 Task: Edit a suspenseful thriller short film, utilizing iMovies audio editing capabilities to build tension and create an immersive experience.
Action: Mouse moved to (152, 177)
Screenshot: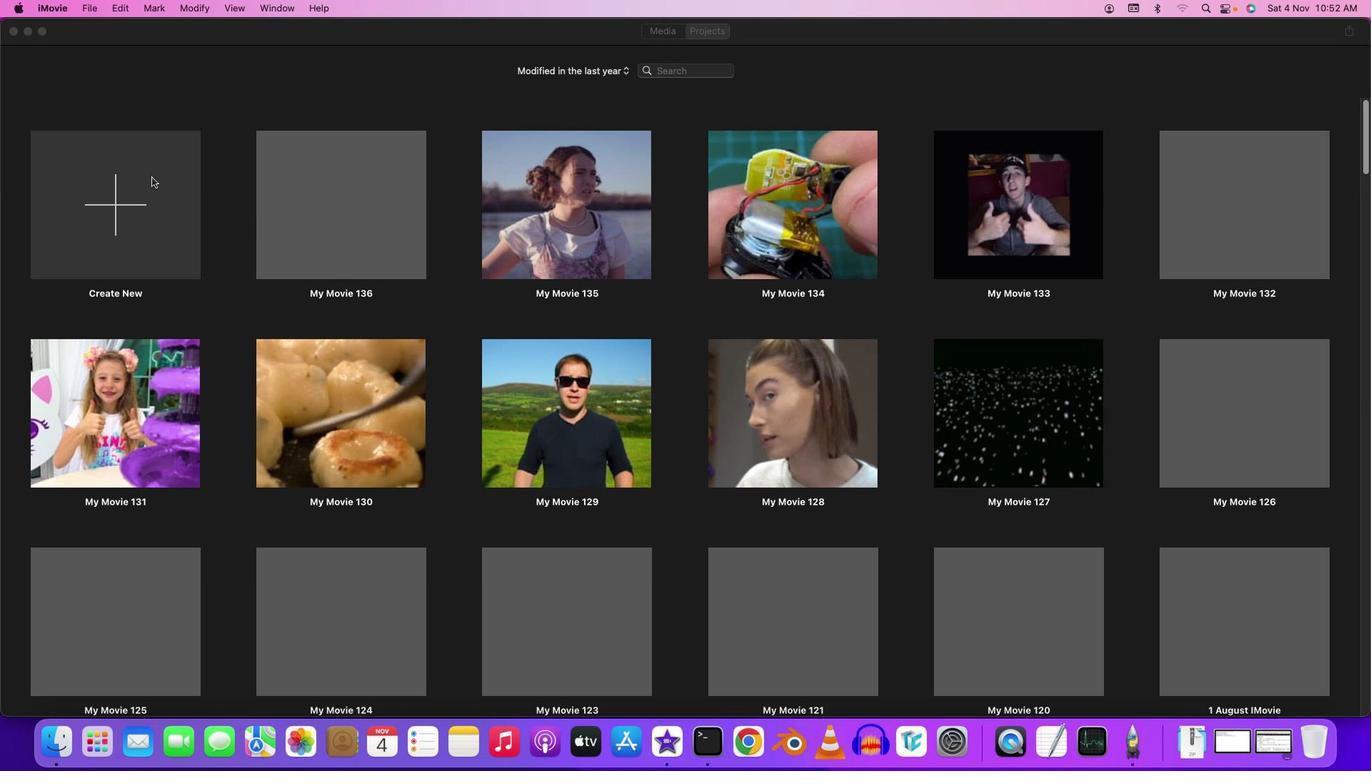 
Action: Mouse pressed left at (152, 177)
Screenshot: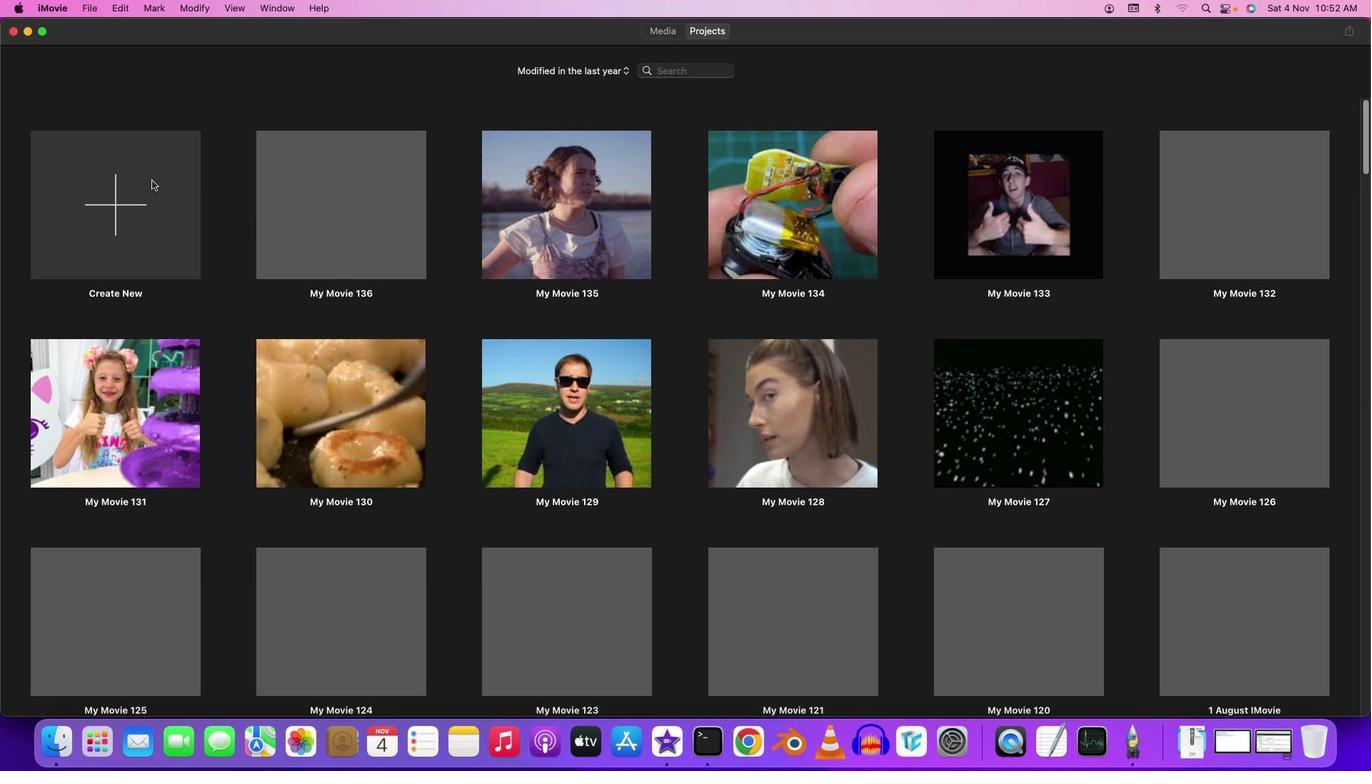
Action: Mouse moved to (134, 215)
Screenshot: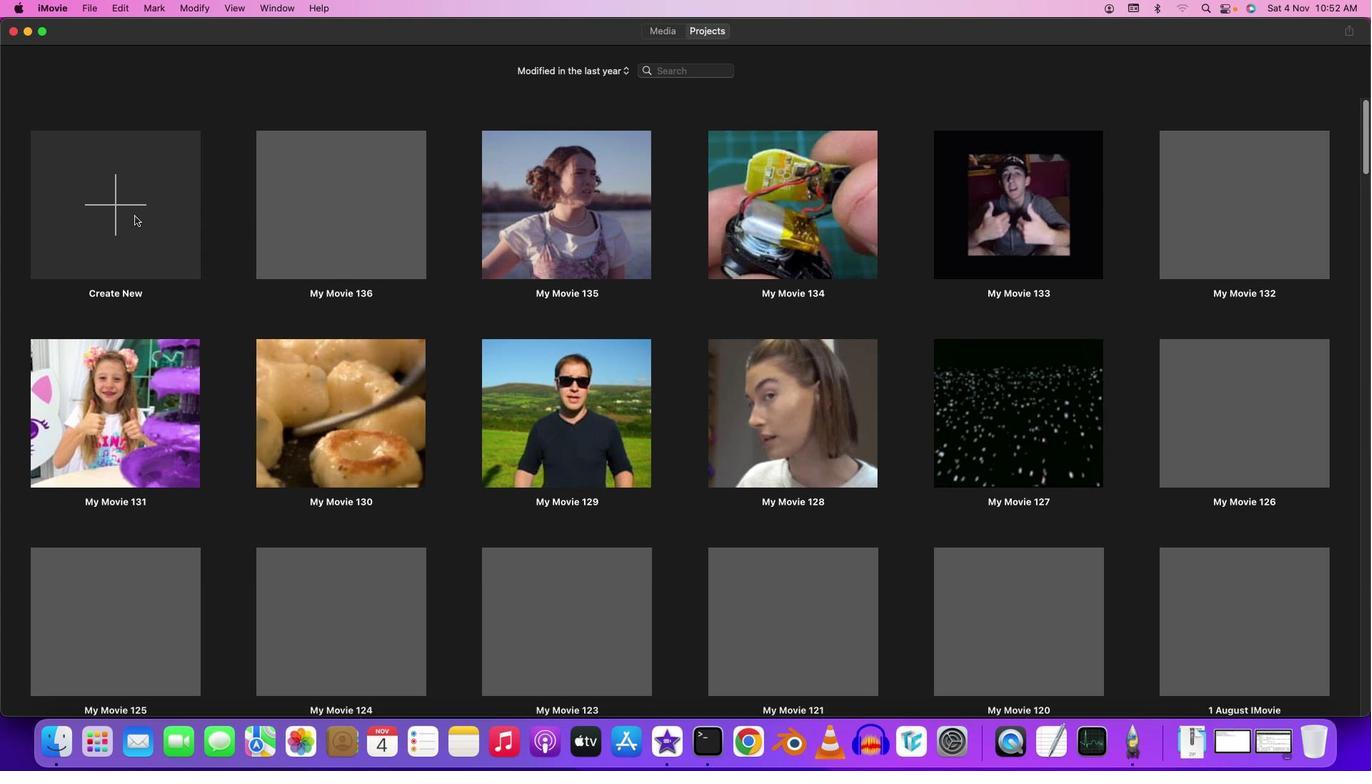 
Action: Mouse pressed left at (134, 215)
Screenshot: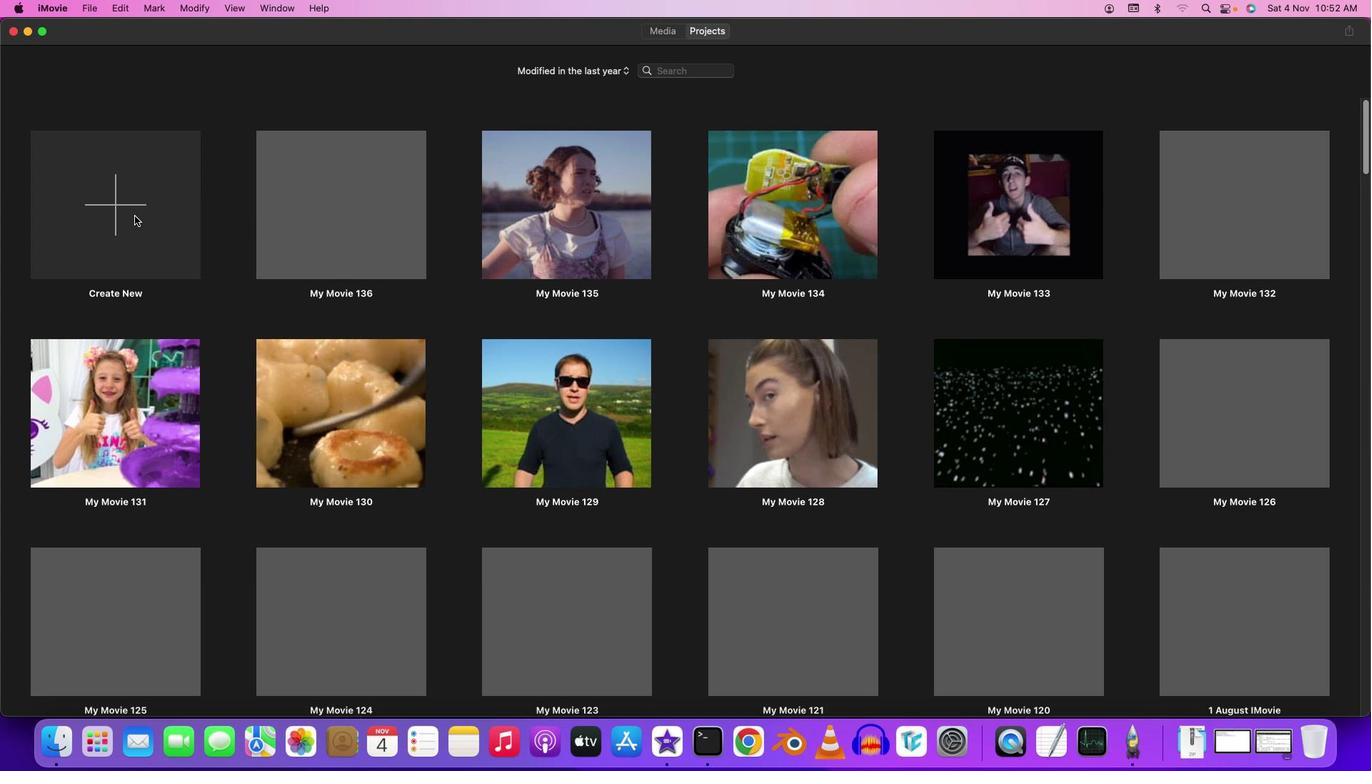 
Action: Mouse moved to (139, 284)
Screenshot: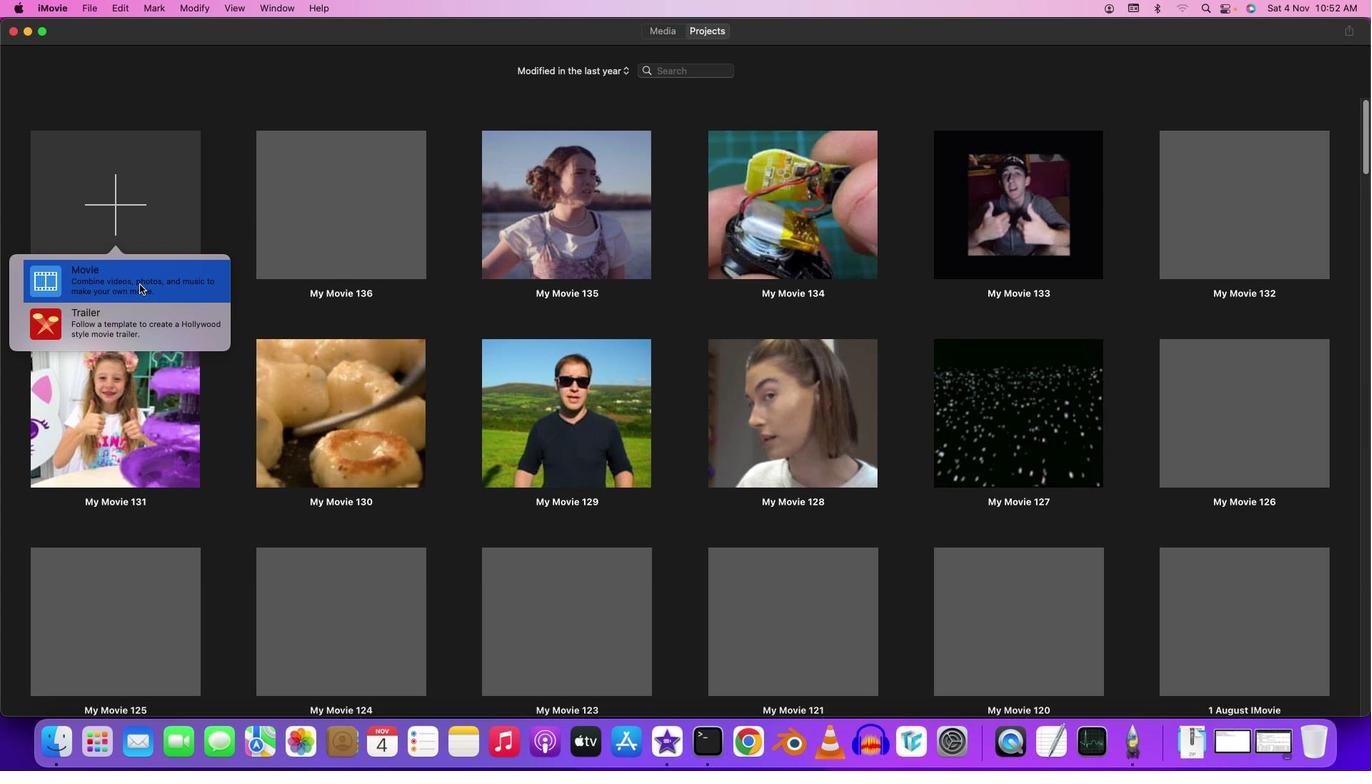 
Action: Mouse pressed left at (139, 284)
Screenshot: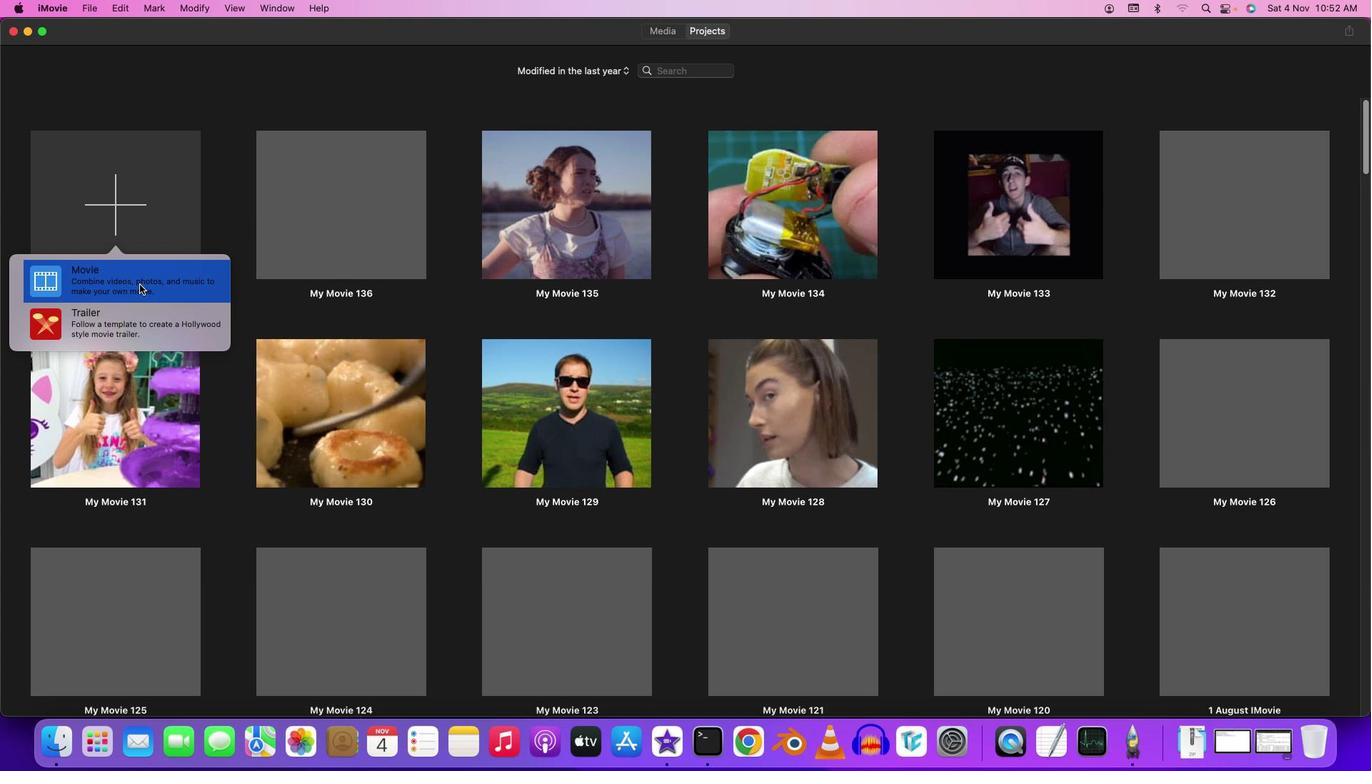 
Action: Mouse moved to (392, 267)
Screenshot: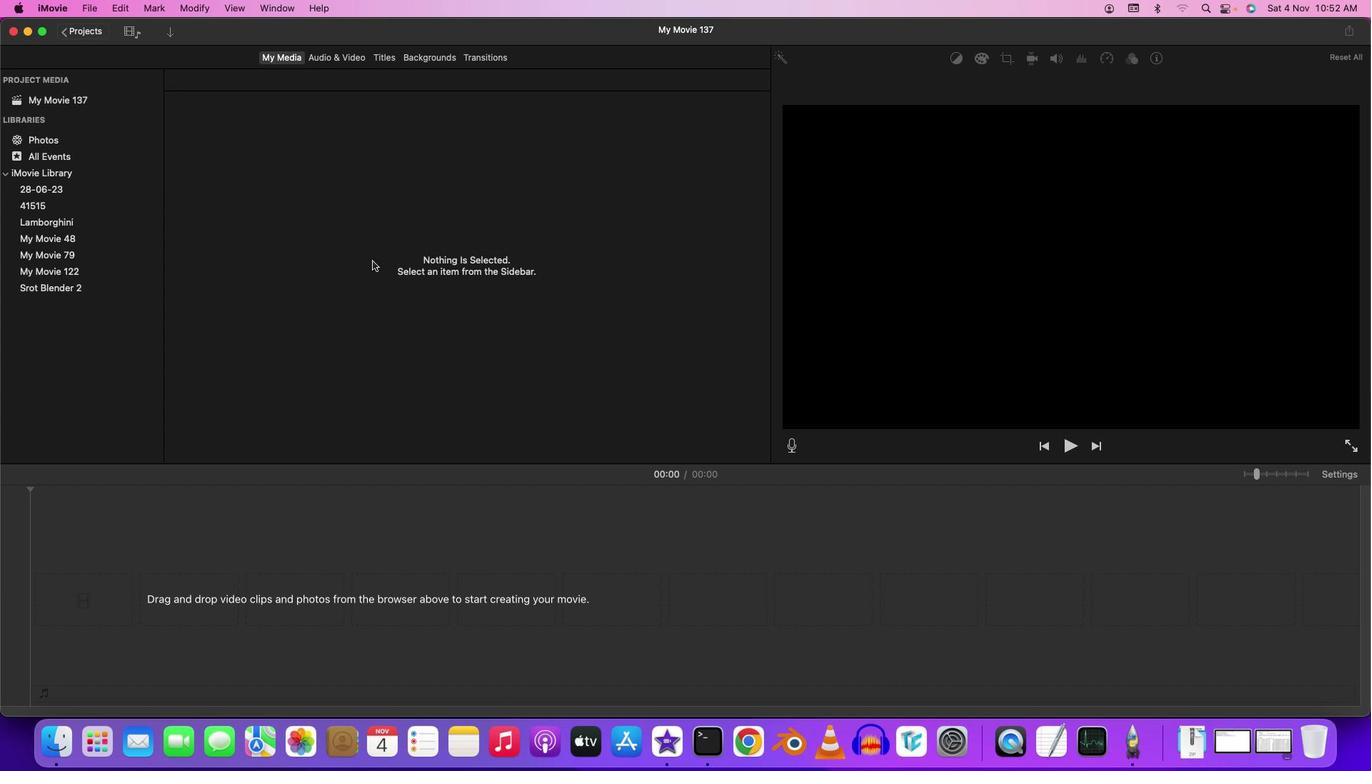 
Action: Mouse pressed left at (392, 267)
Screenshot: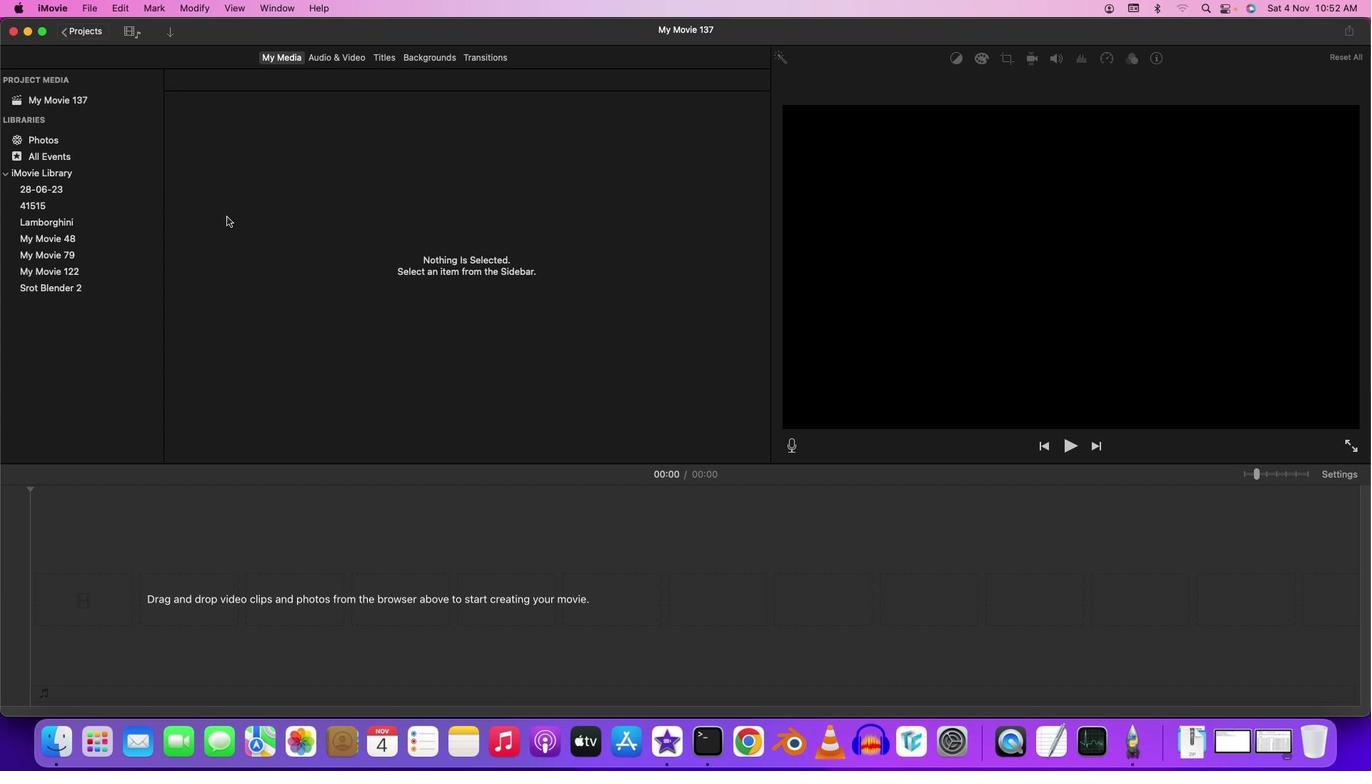 
Action: Mouse moved to (82, 106)
Screenshot: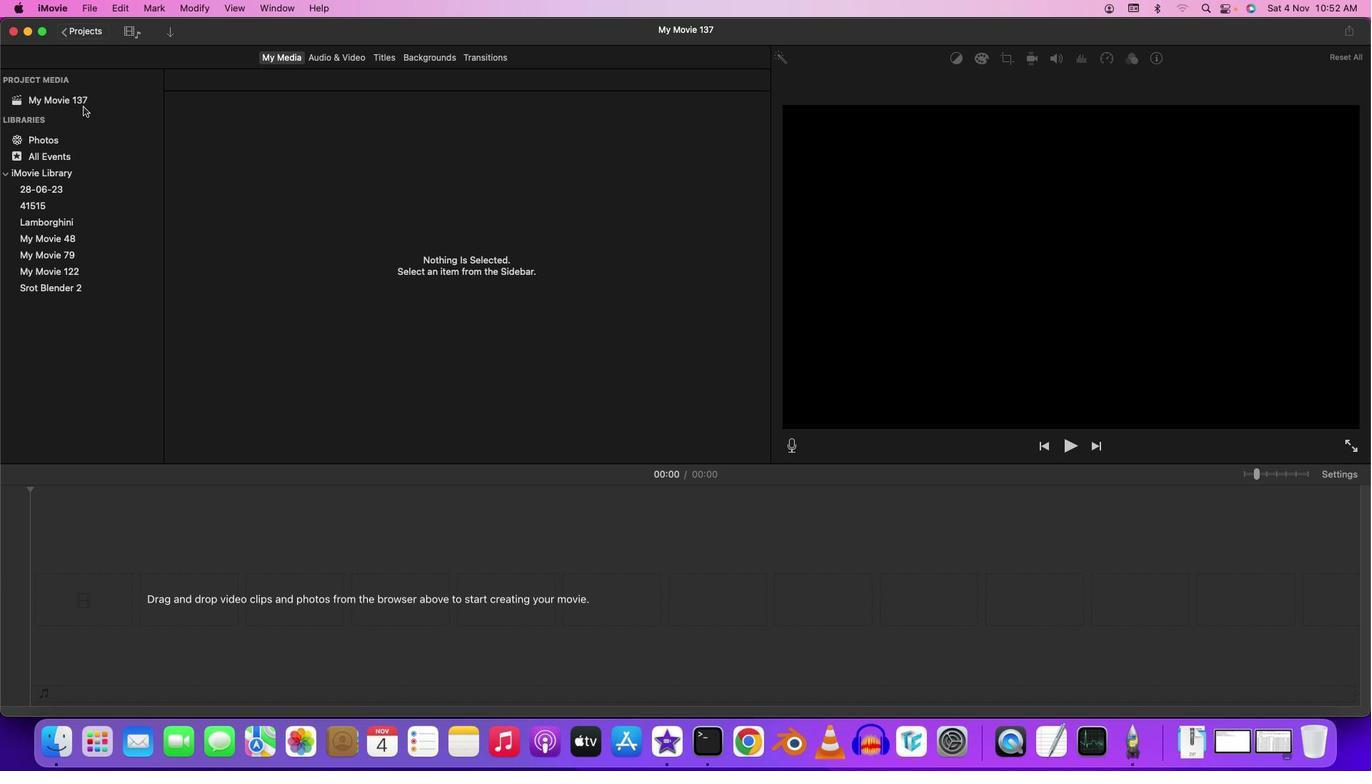 
Action: Mouse pressed left at (82, 106)
Screenshot: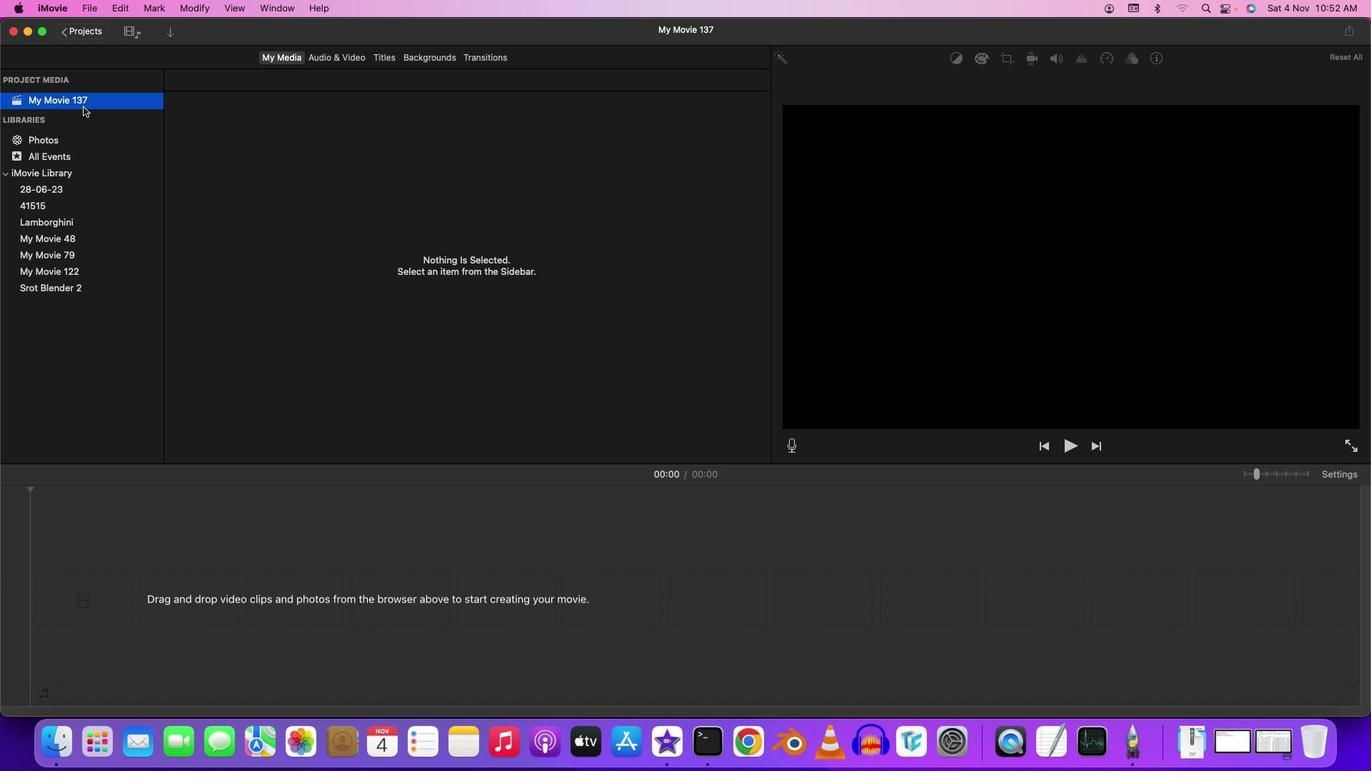 
Action: Mouse moved to (183, 39)
Screenshot: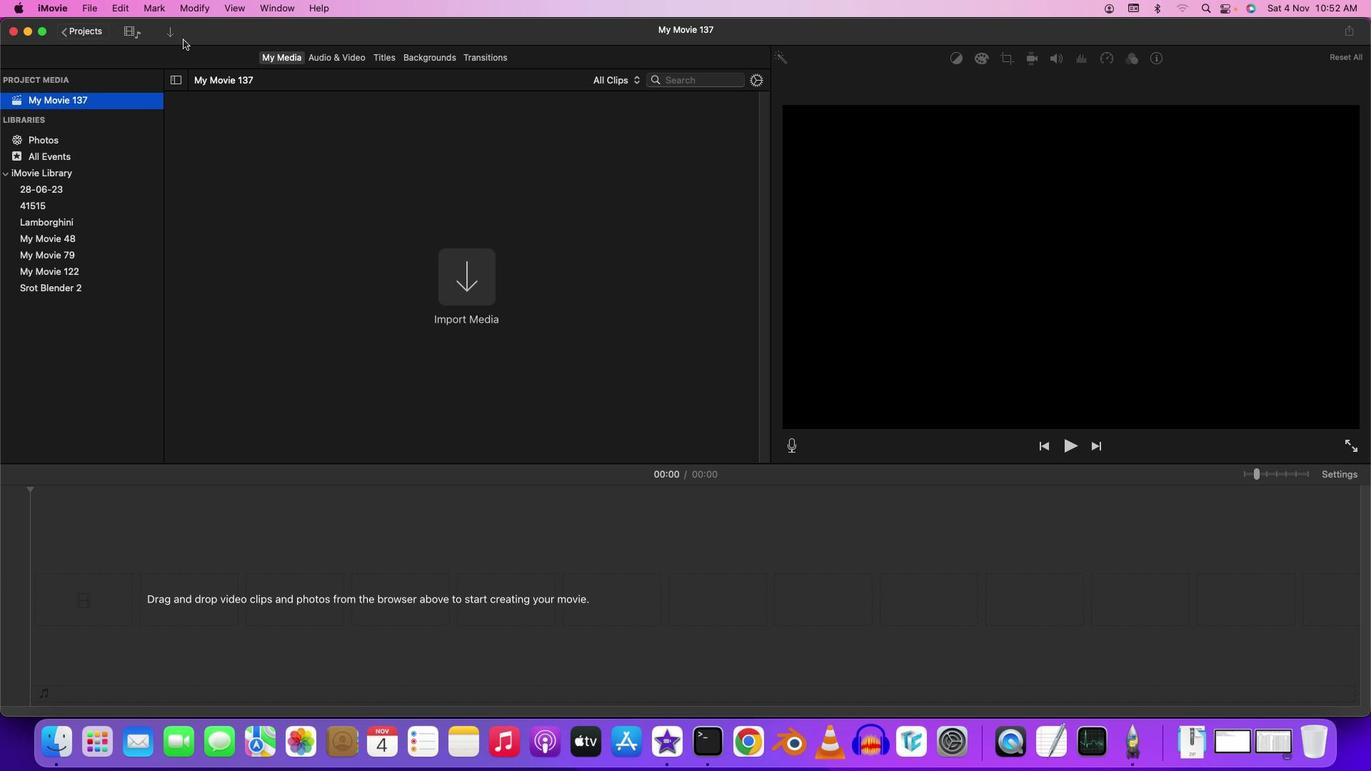 
Action: Mouse pressed left at (183, 39)
Screenshot: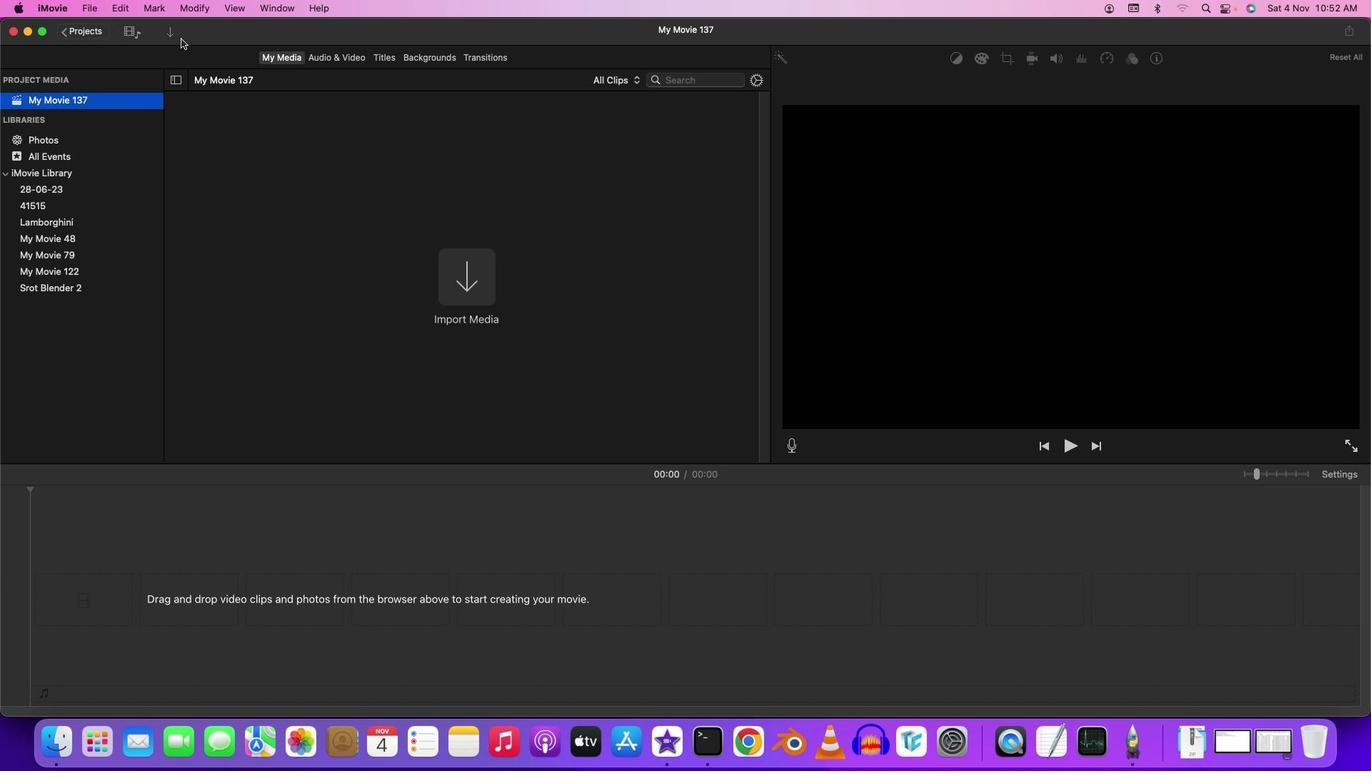 
Action: Mouse moved to (174, 36)
Screenshot: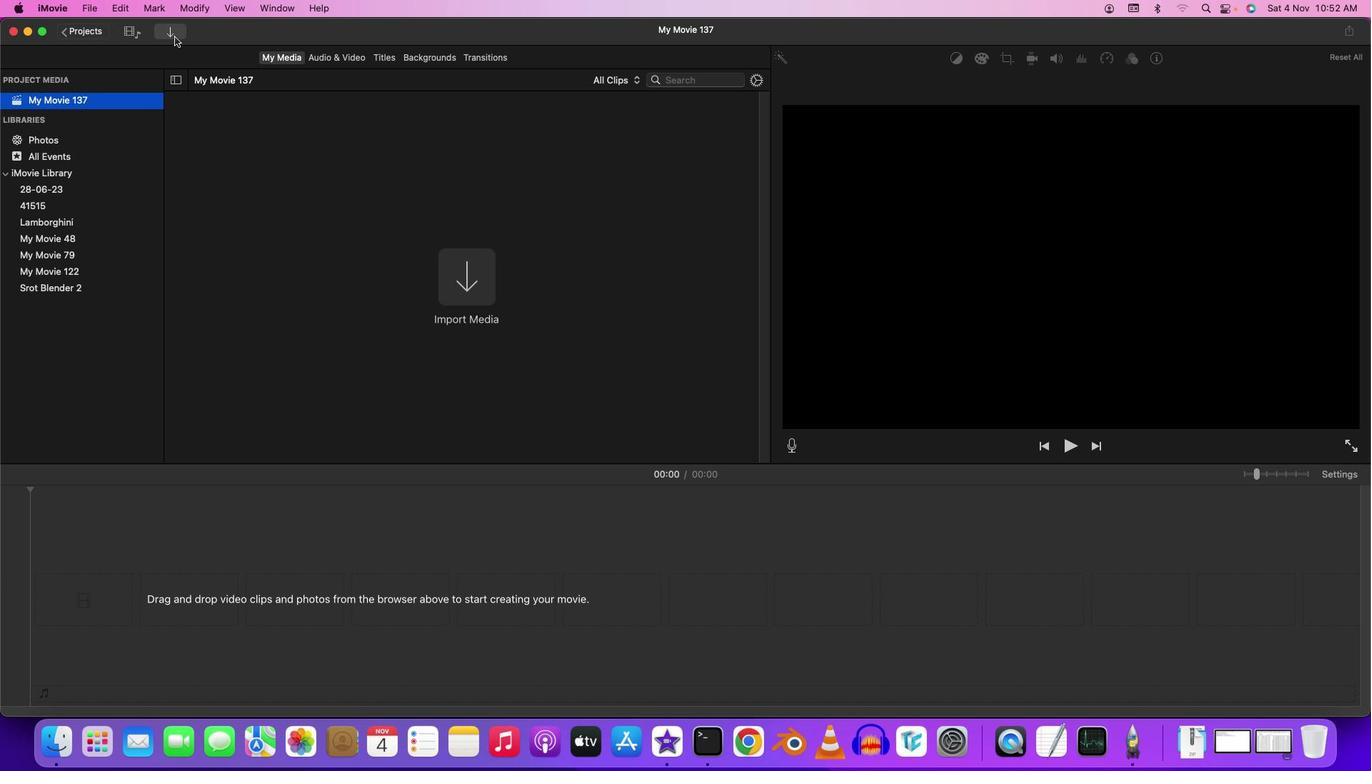 
Action: Mouse pressed left at (174, 36)
Screenshot: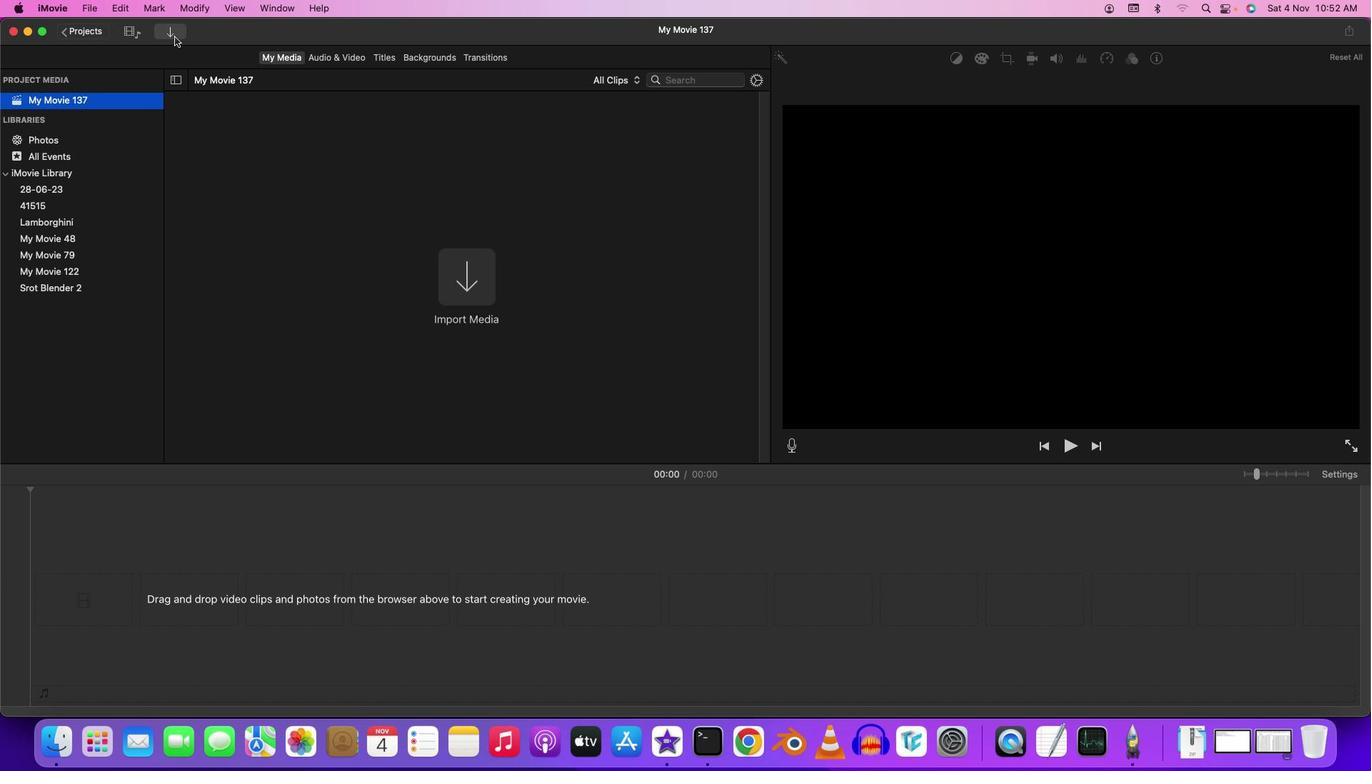 
Action: Mouse moved to (67, 196)
Screenshot: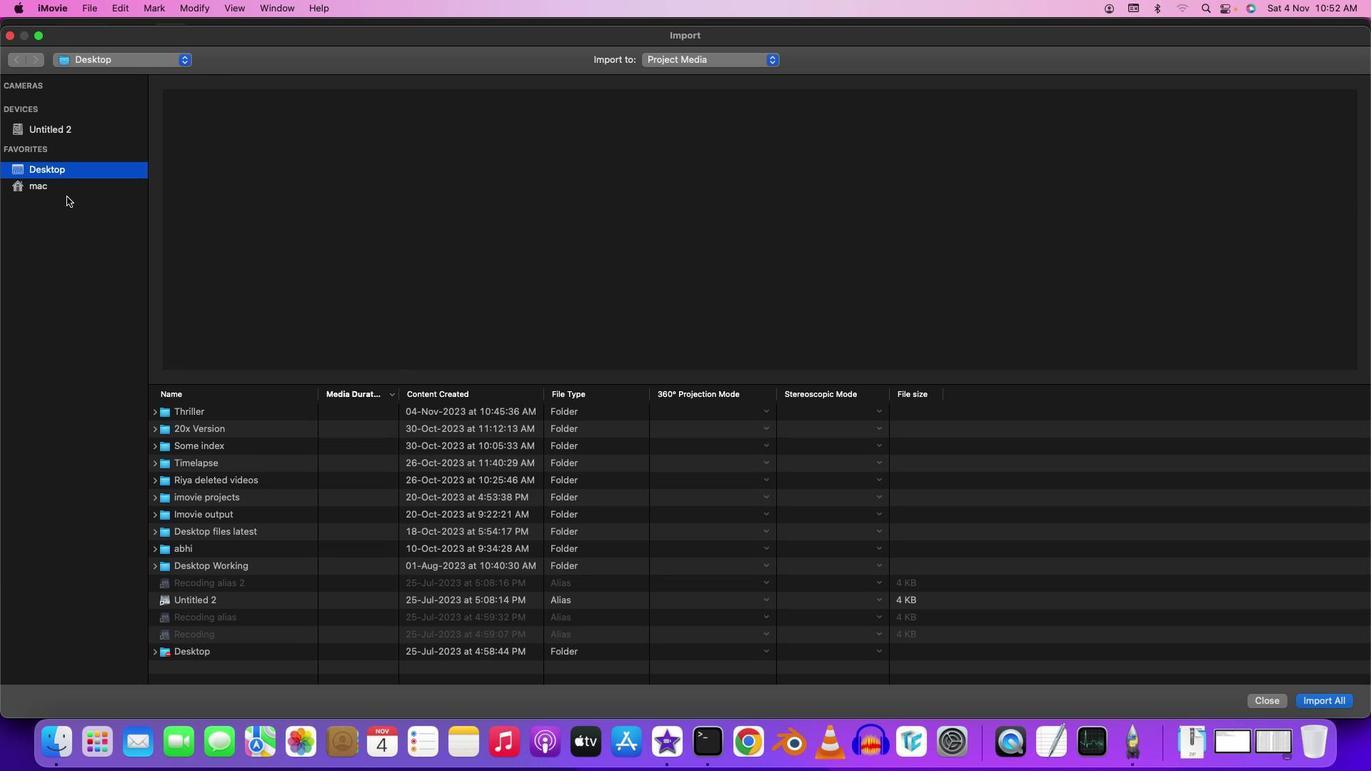 
Action: Mouse pressed left at (67, 196)
Screenshot: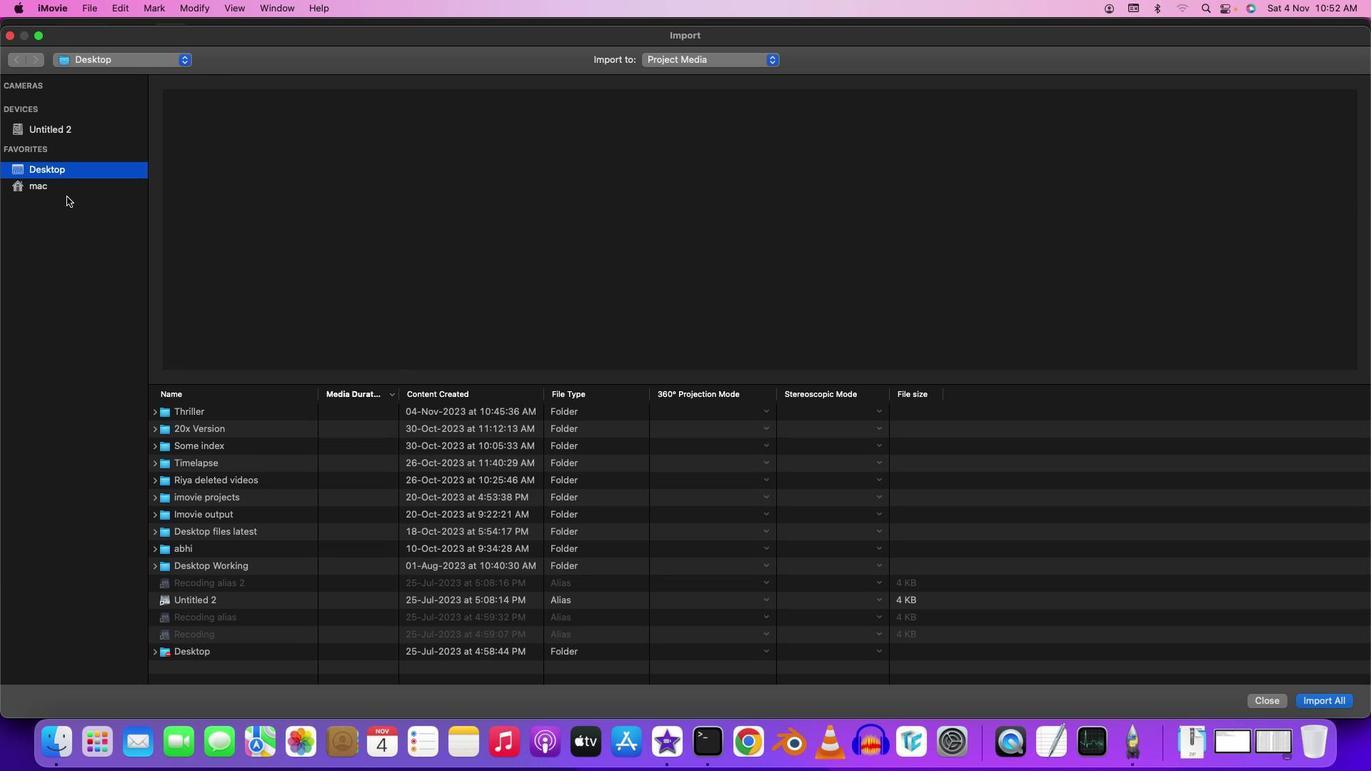 
Action: Mouse moved to (66, 190)
Screenshot: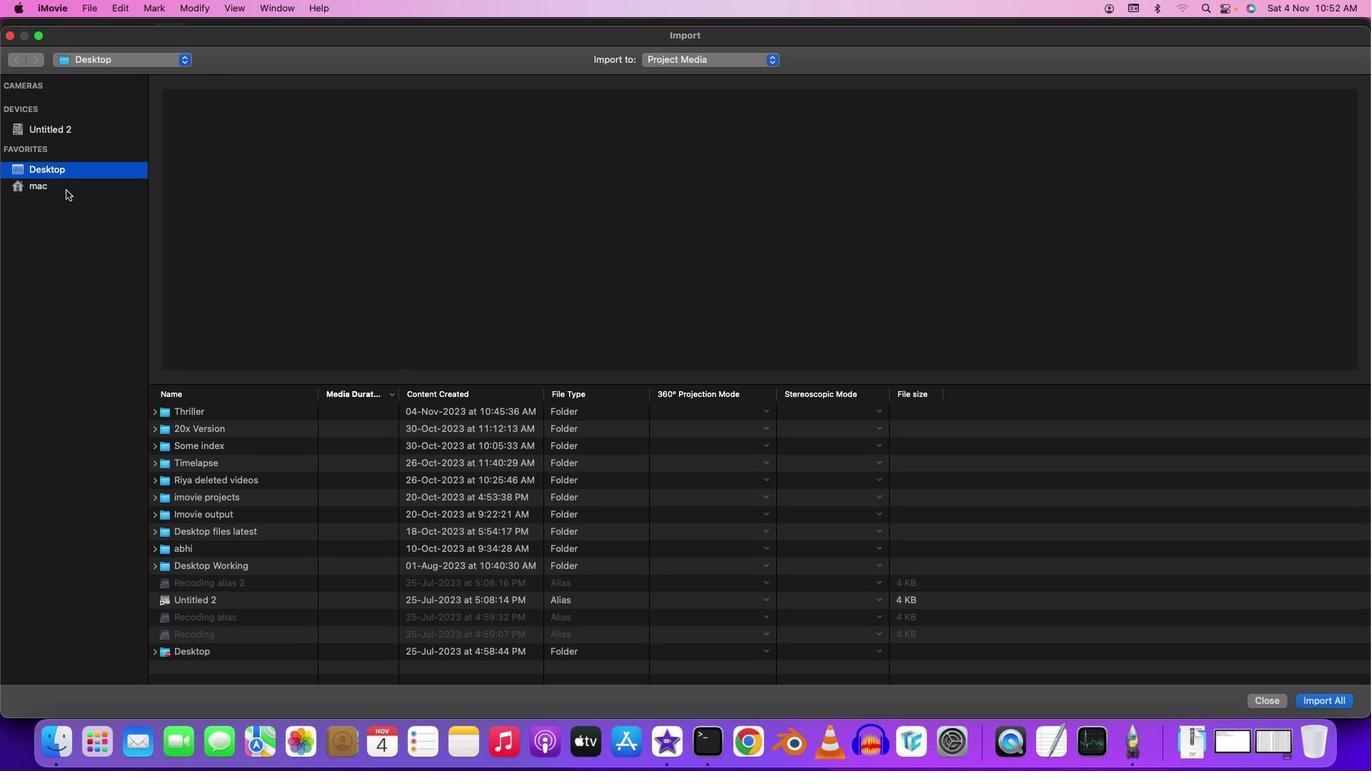 
Action: Mouse pressed left at (66, 190)
Screenshot: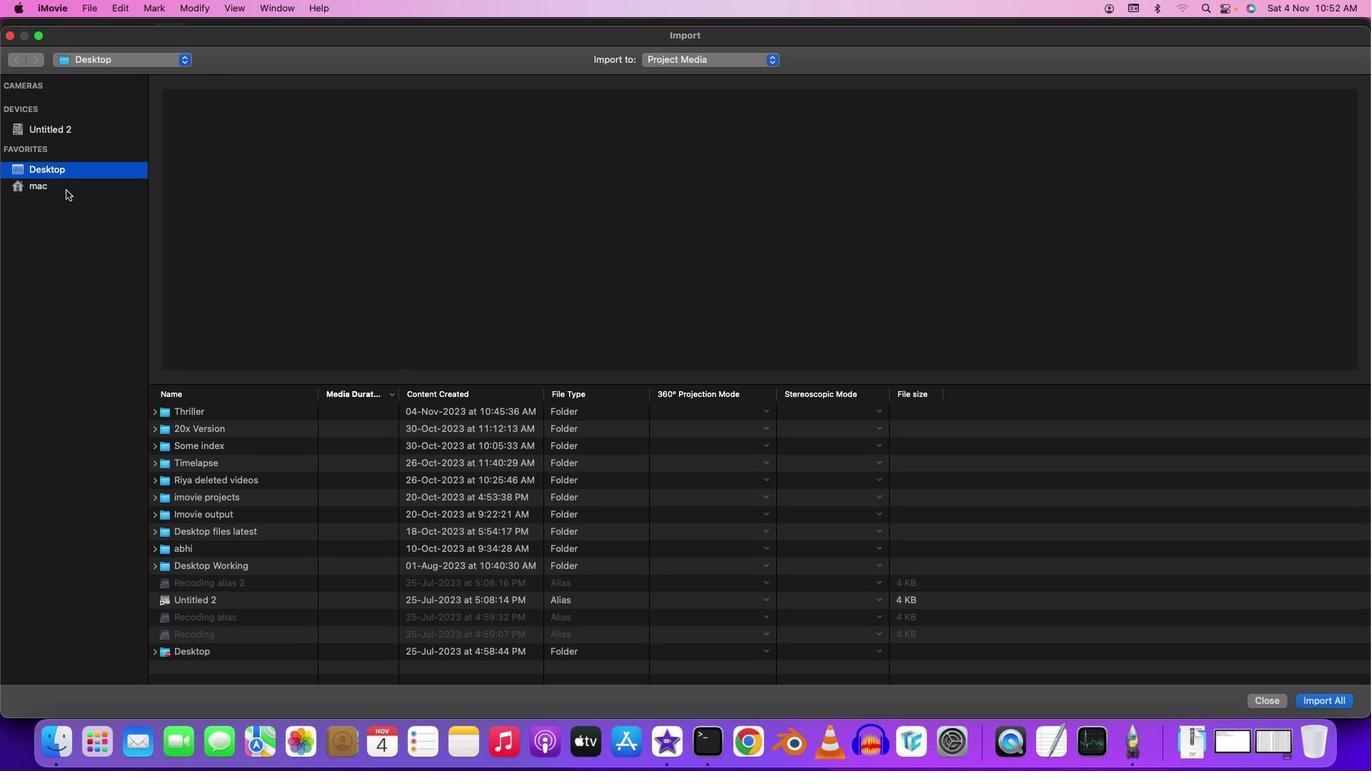 
Action: Mouse moved to (65, 170)
Screenshot: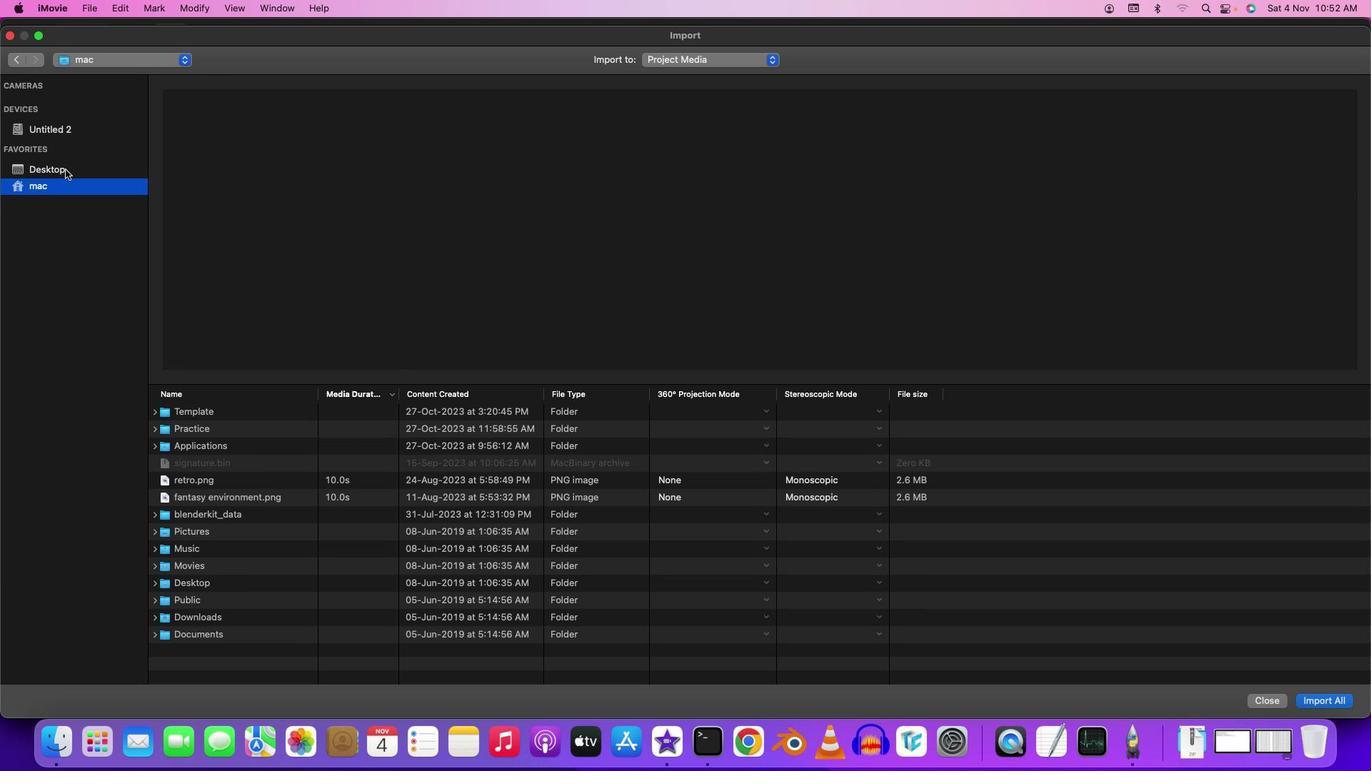 
Action: Mouse pressed left at (65, 170)
Screenshot: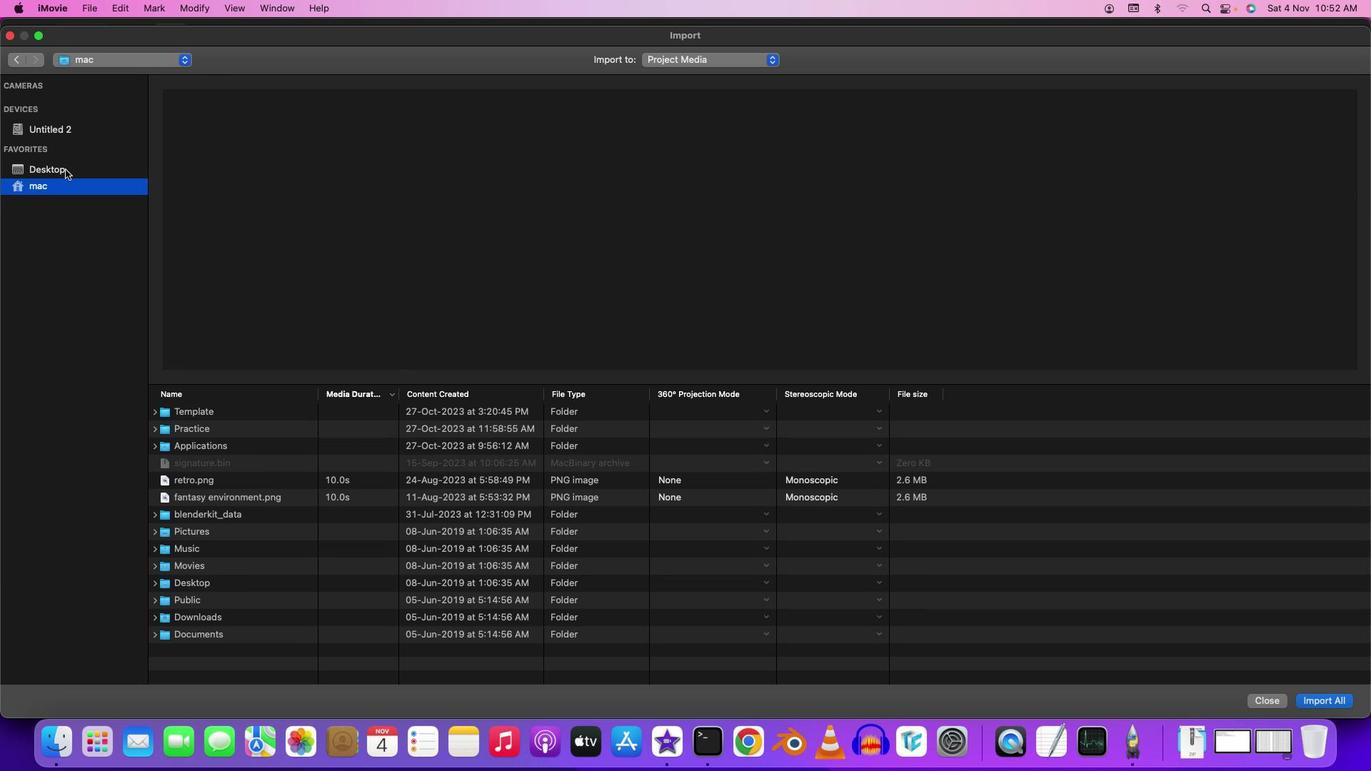 
Action: Mouse moved to (62, 185)
Screenshot: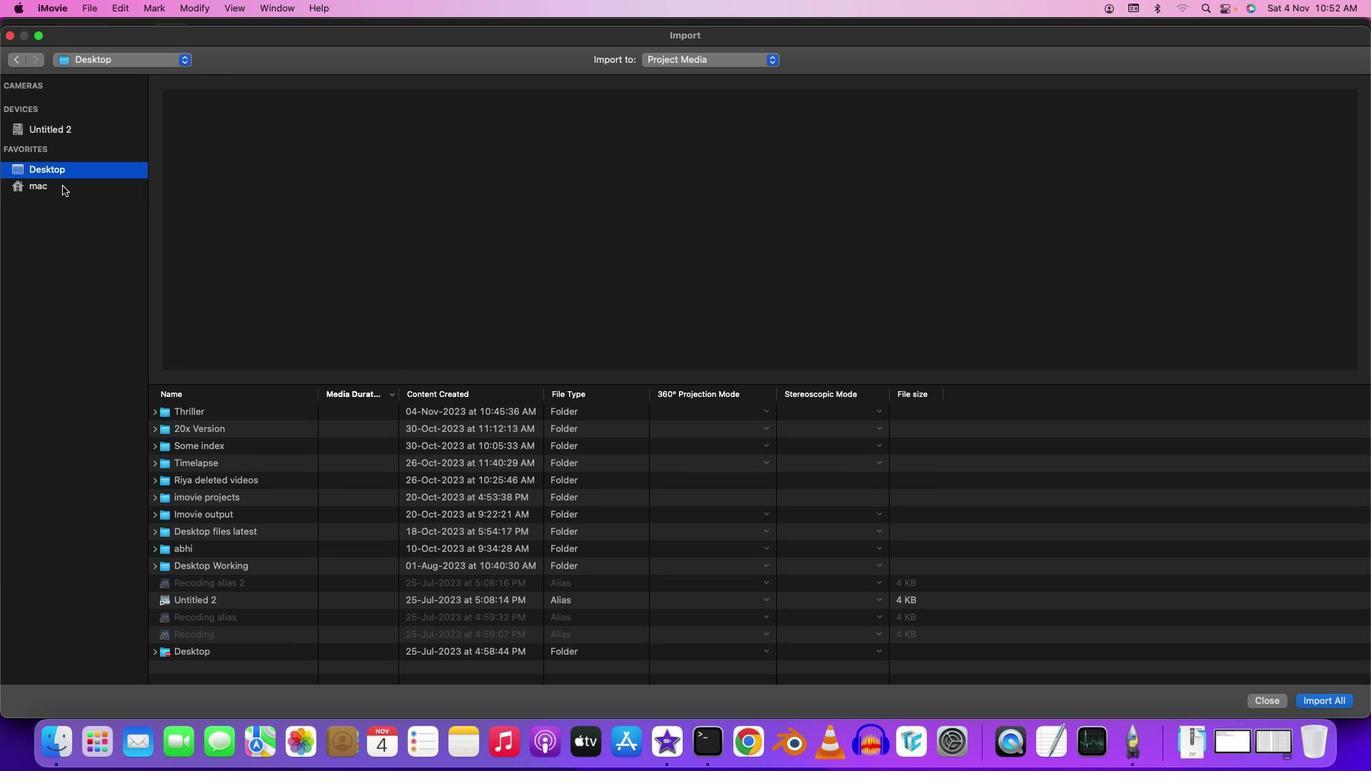 
Action: Mouse pressed left at (62, 185)
Screenshot: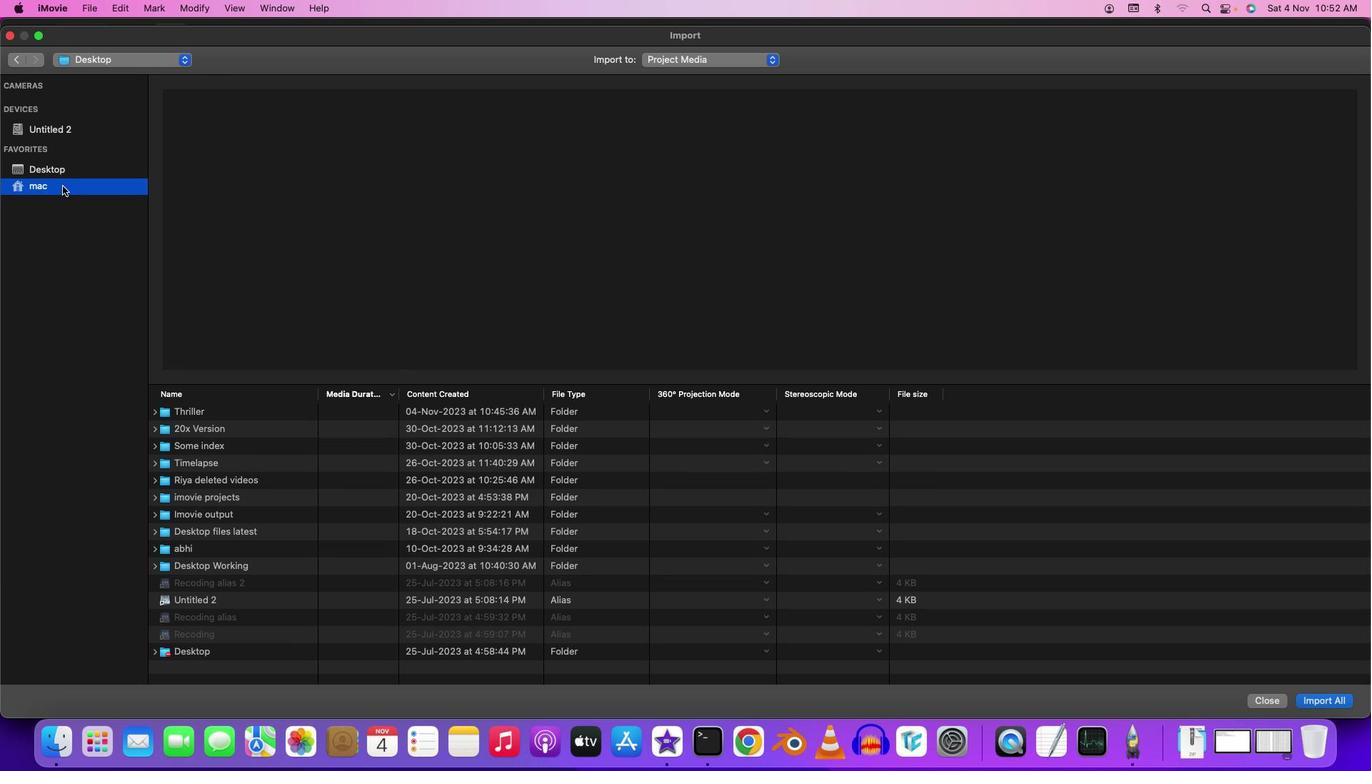 
Action: Mouse moved to (61, 167)
Screenshot: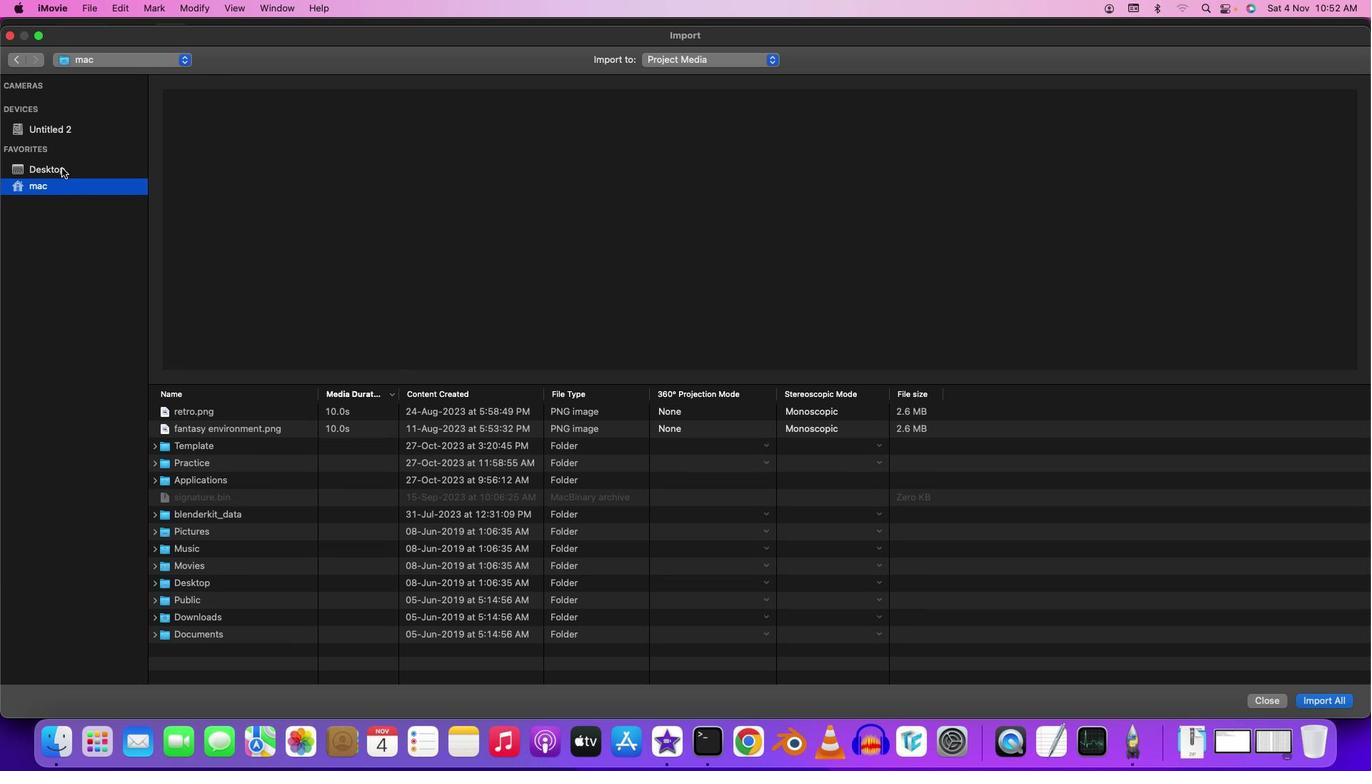 
Action: Mouse pressed left at (61, 167)
Screenshot: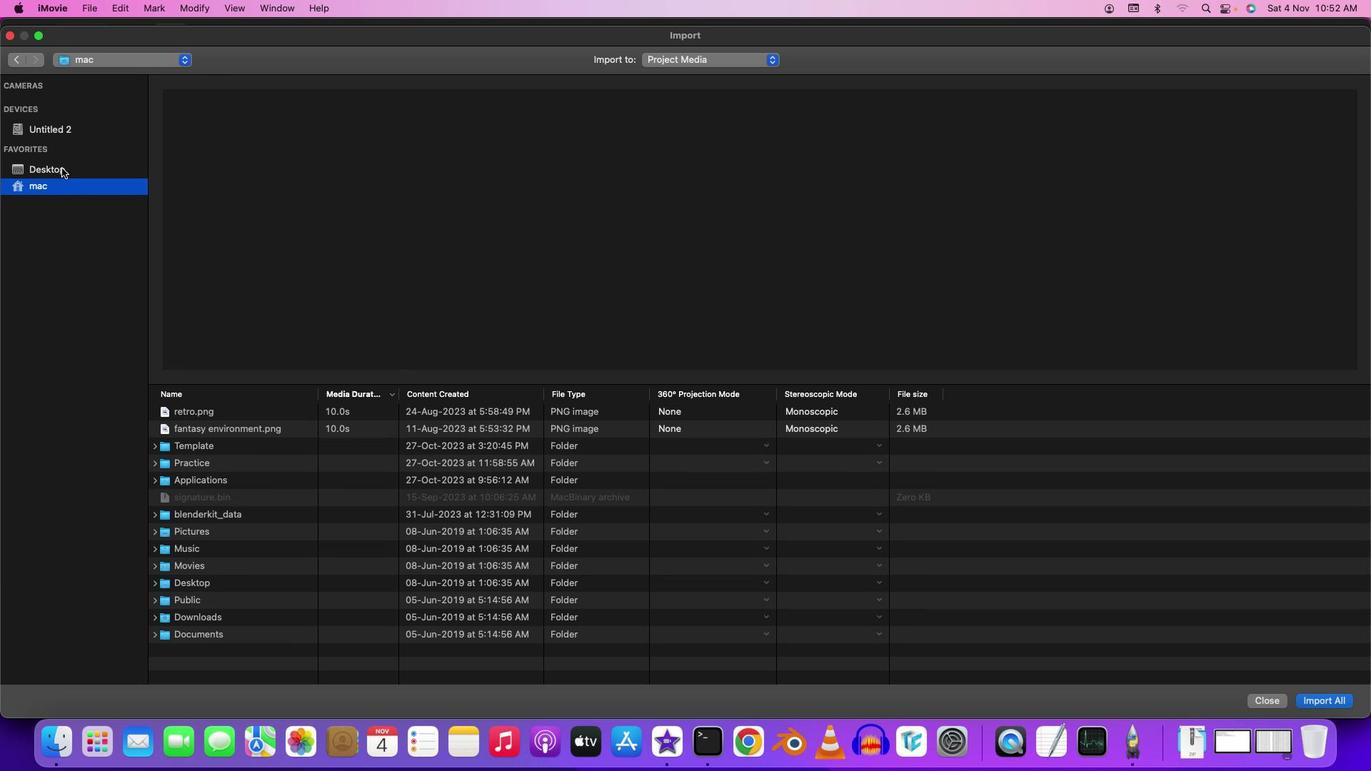 
Action: Mouse moved to (62, 190)
Screenshot: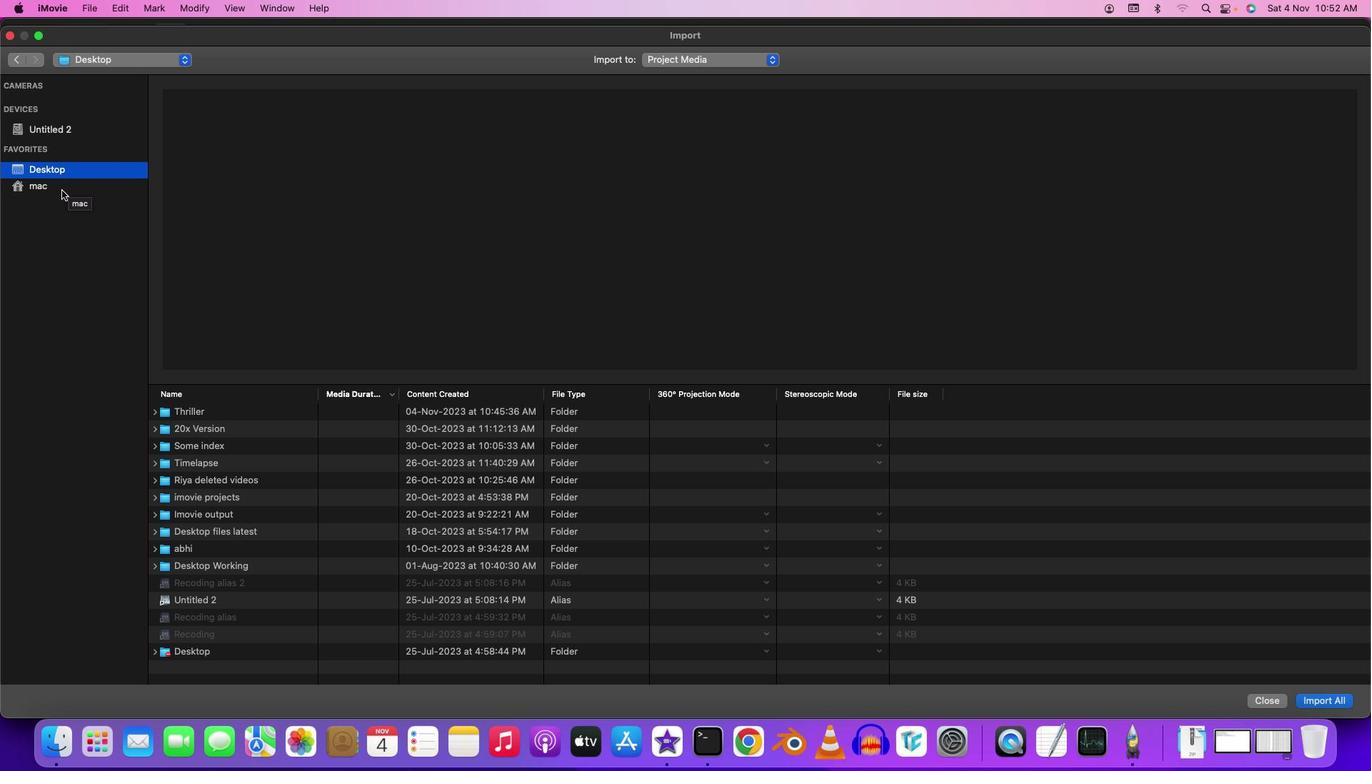 
Action: Mouse pressed left at (62, 190)
Screenshot: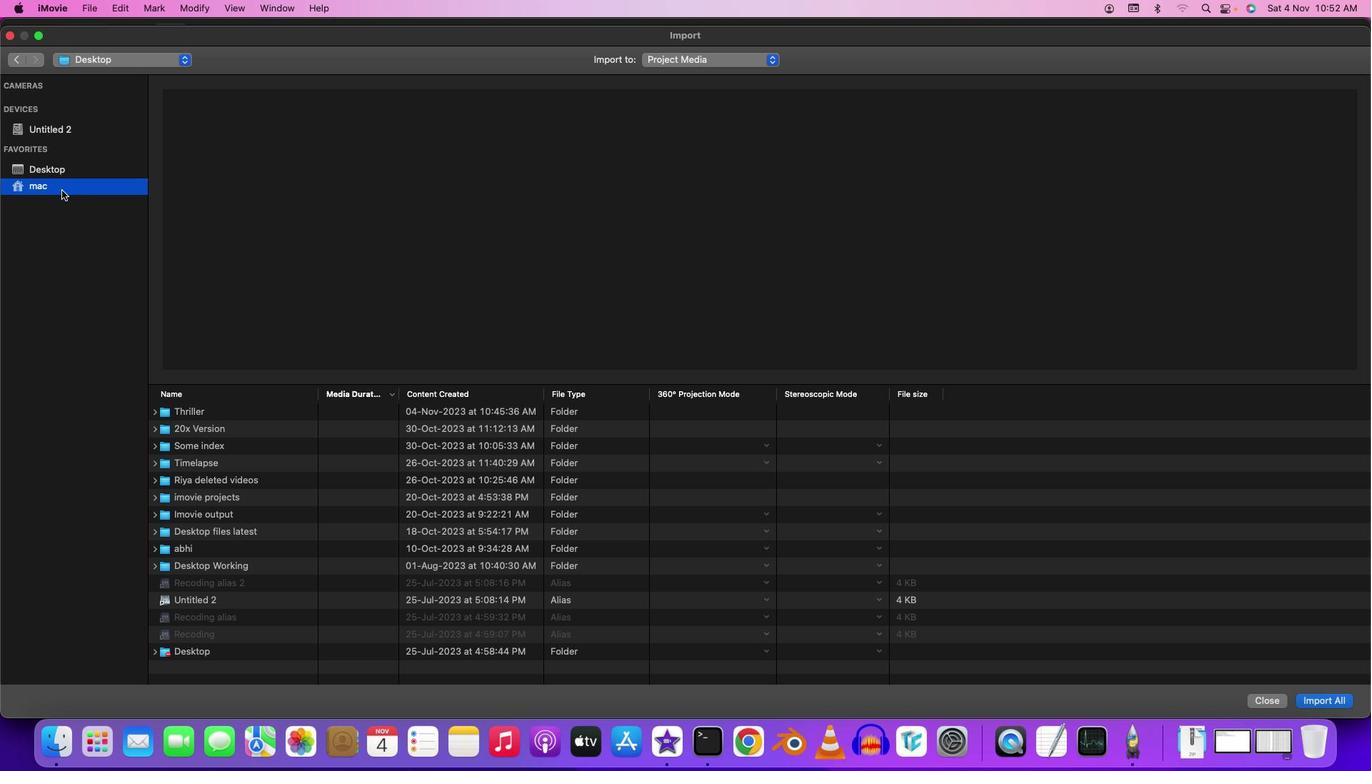 
Action: Mouse moved to (85, 175)
Screenshot: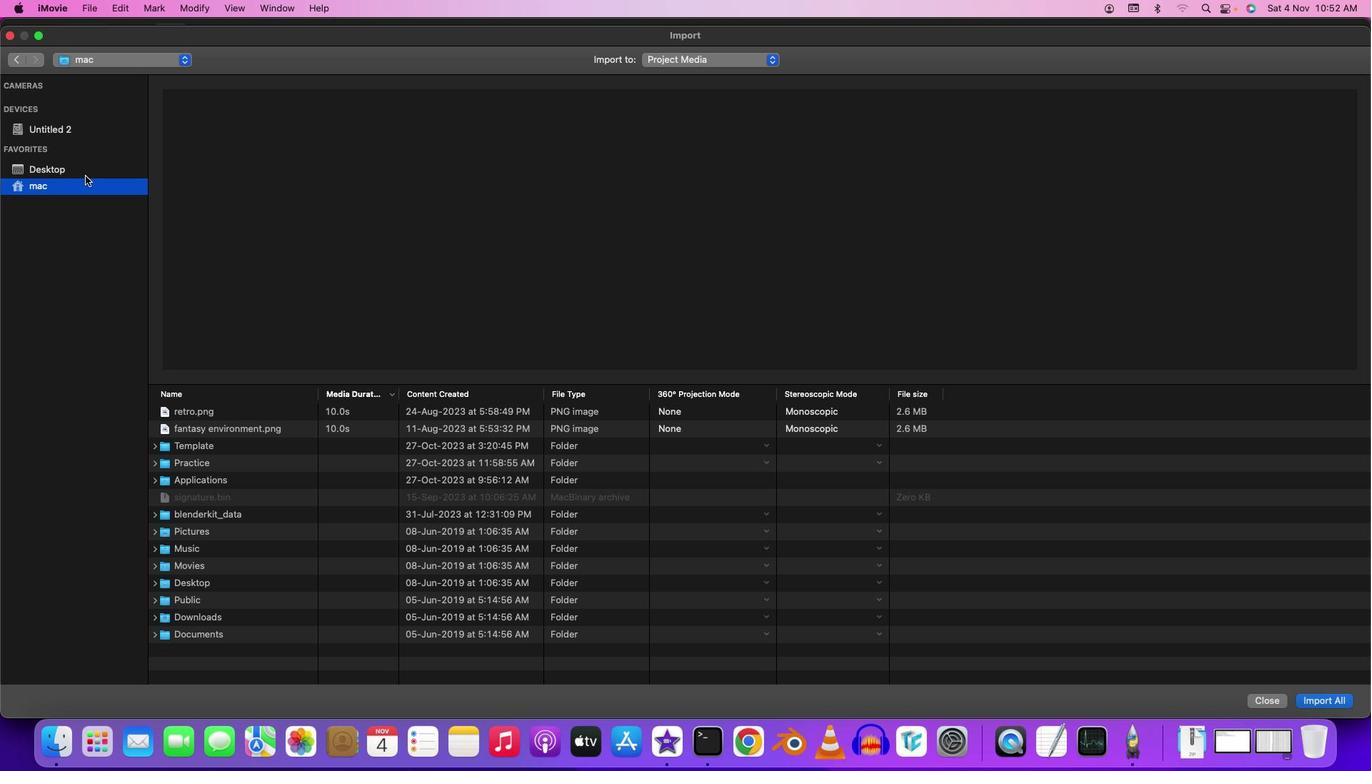 
Action: Mouse pressed left at (85, 175)
Screenshot: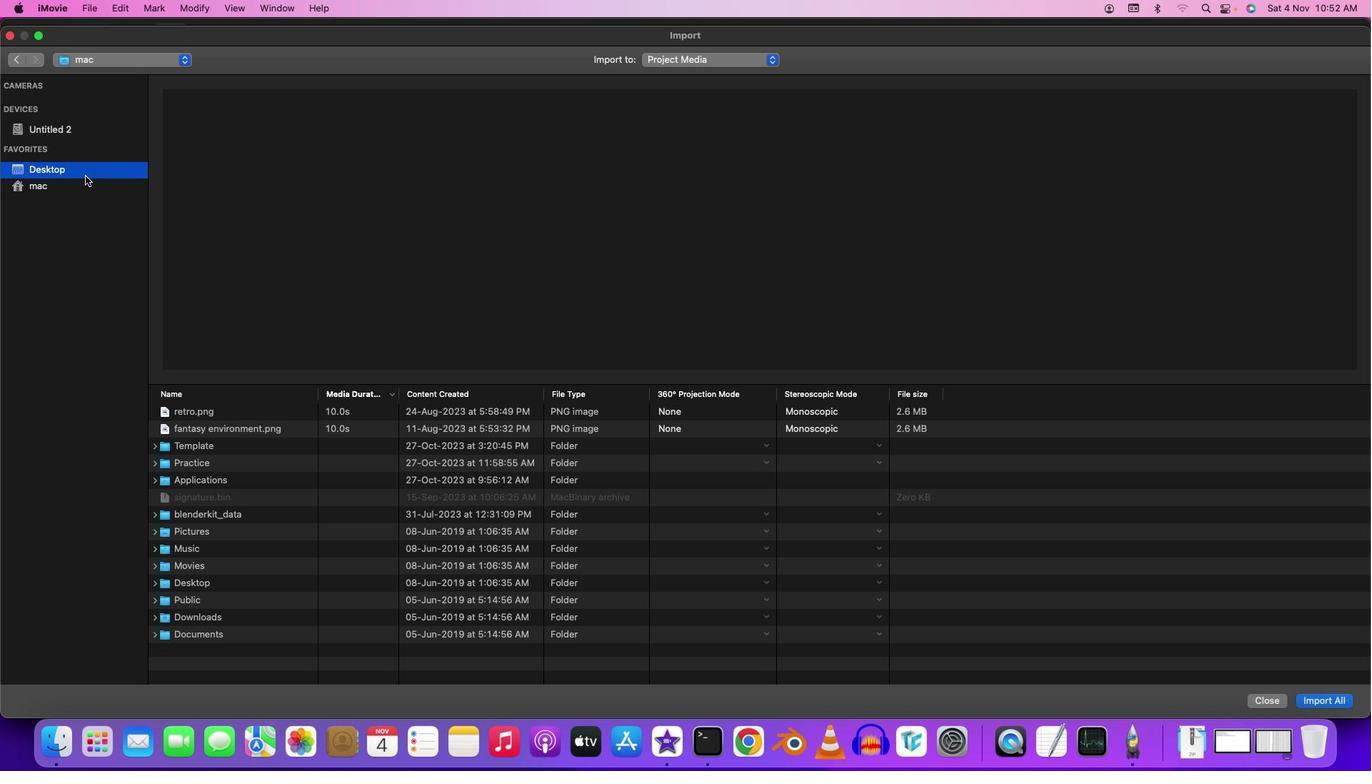 
Action: Mouse moved to (199, 415)
Screenshot: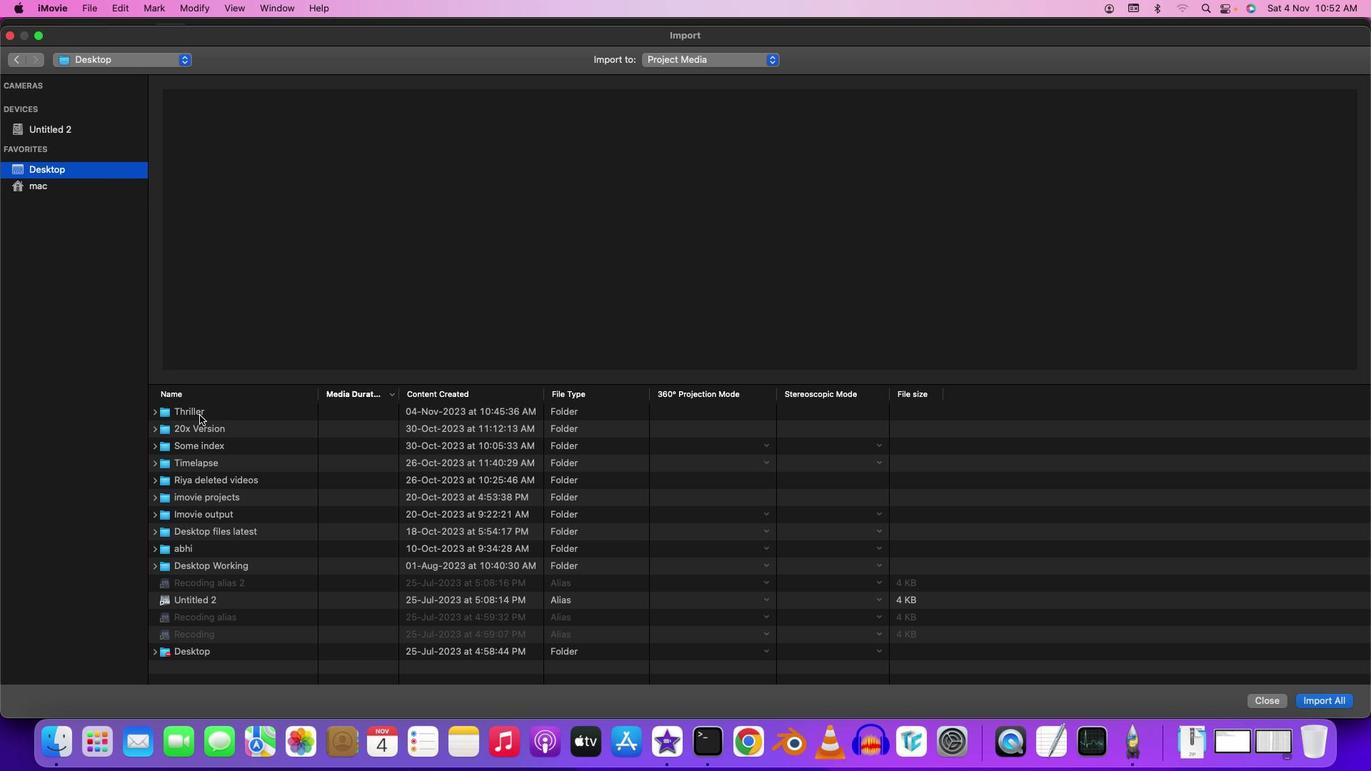 
Action: Mouse pressed left at (199, 415)
Screenshot: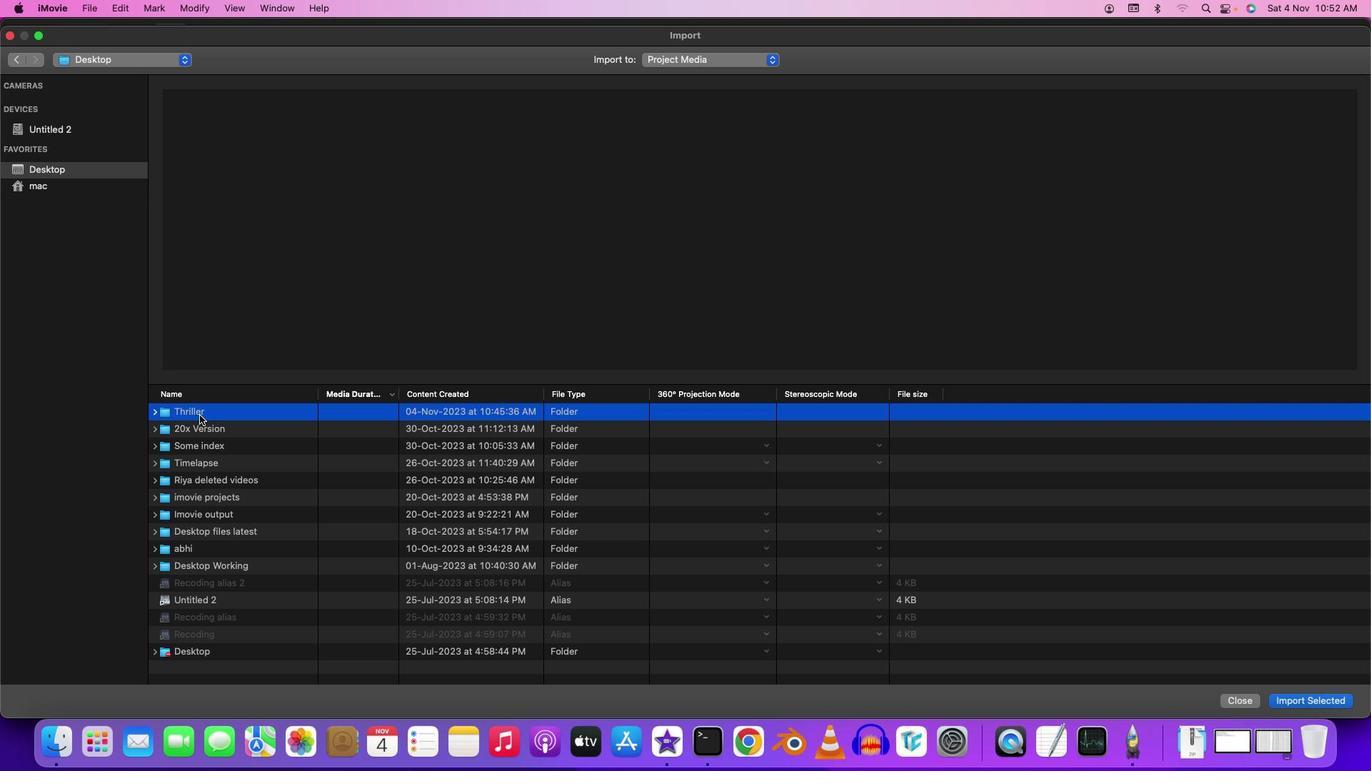 
Action: Mouse pressed left at (199, 415)
Screenshot: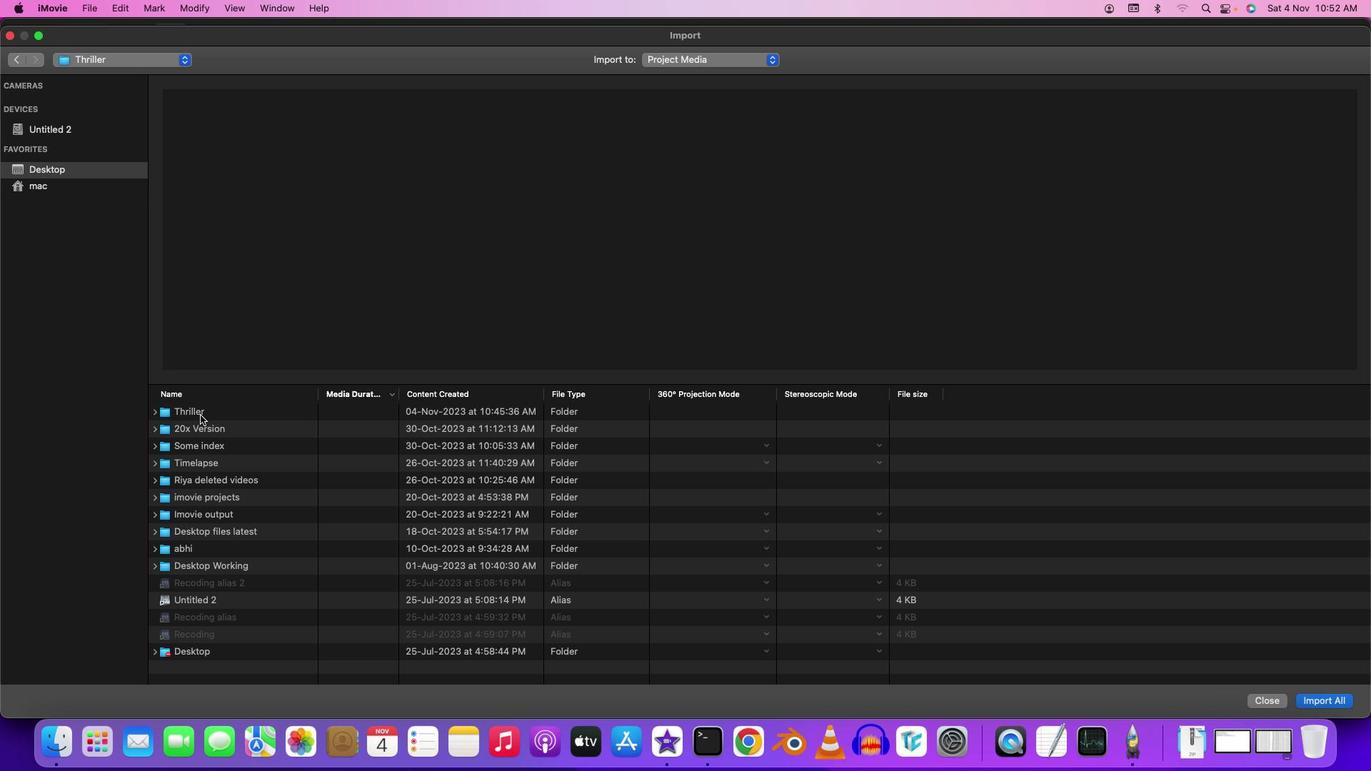 
Action: Mouse moved to (250, 410)
Screenshot: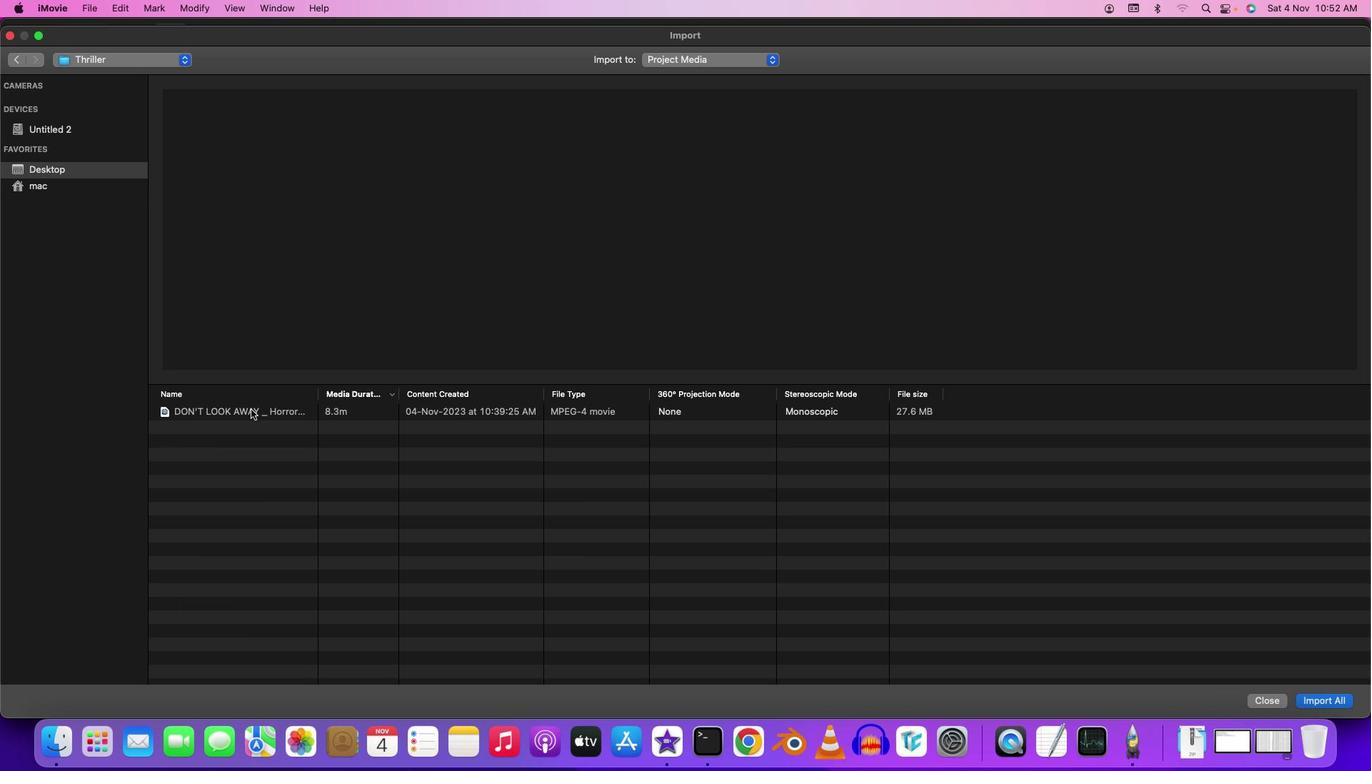 
Action: Mouse pressed left at (250, 410)
Screenshot: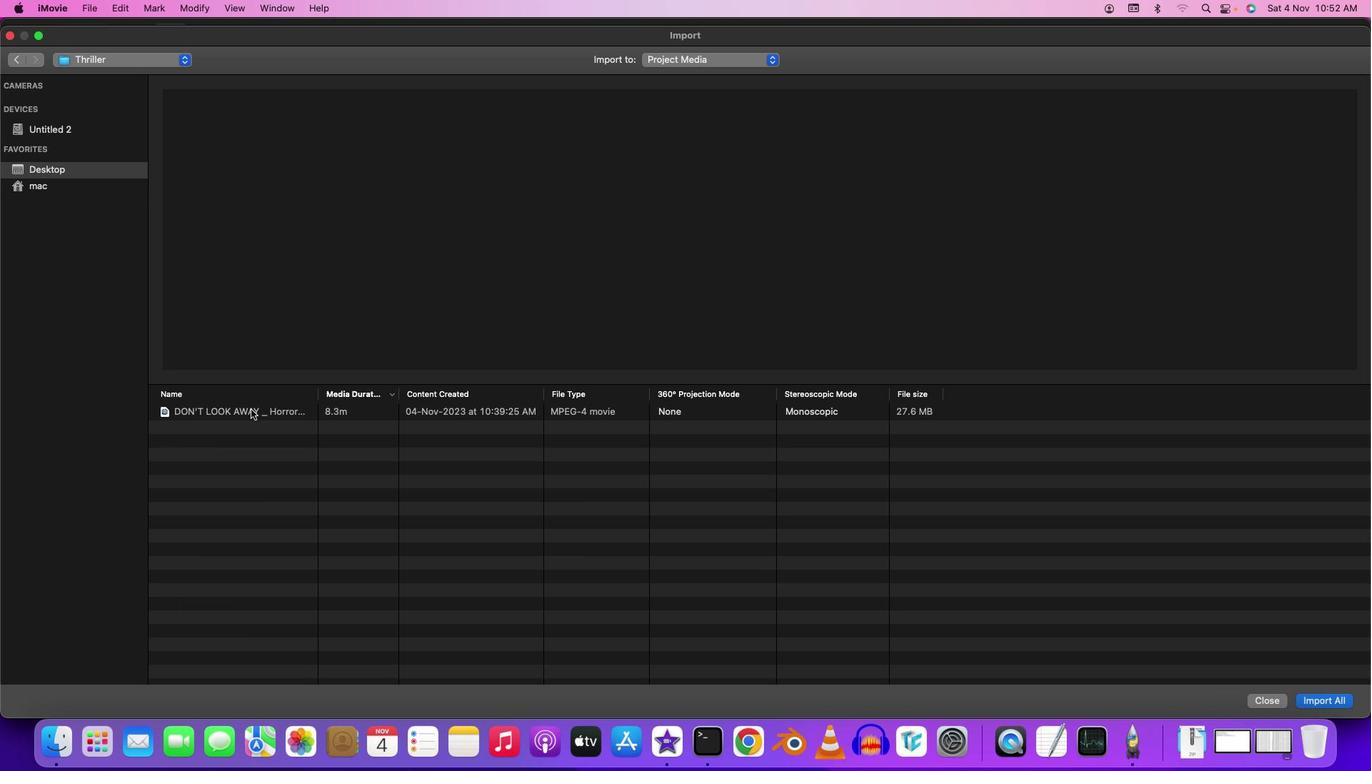 
Action: Mouse pressed left at (250, 410)
Screenshot: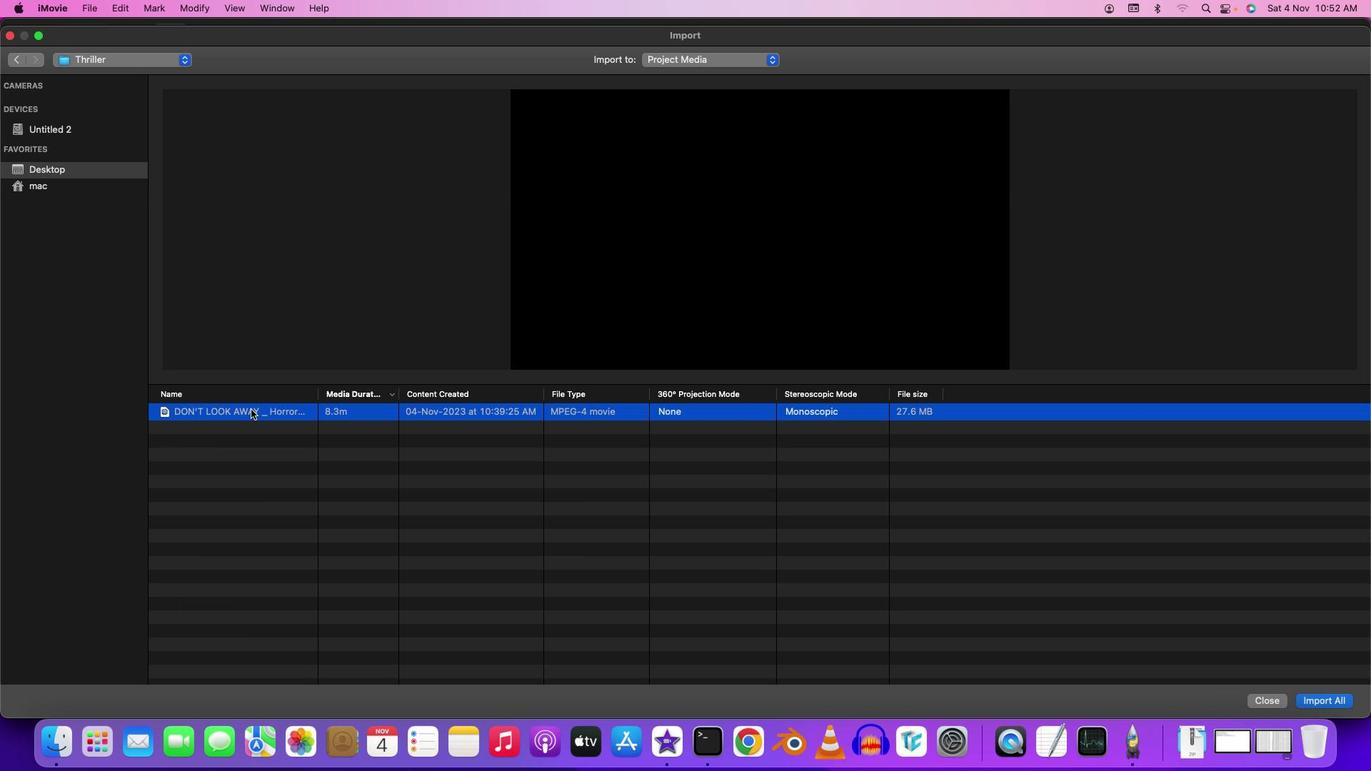
Action: Mouse moved to (230, 145)
Screenshot: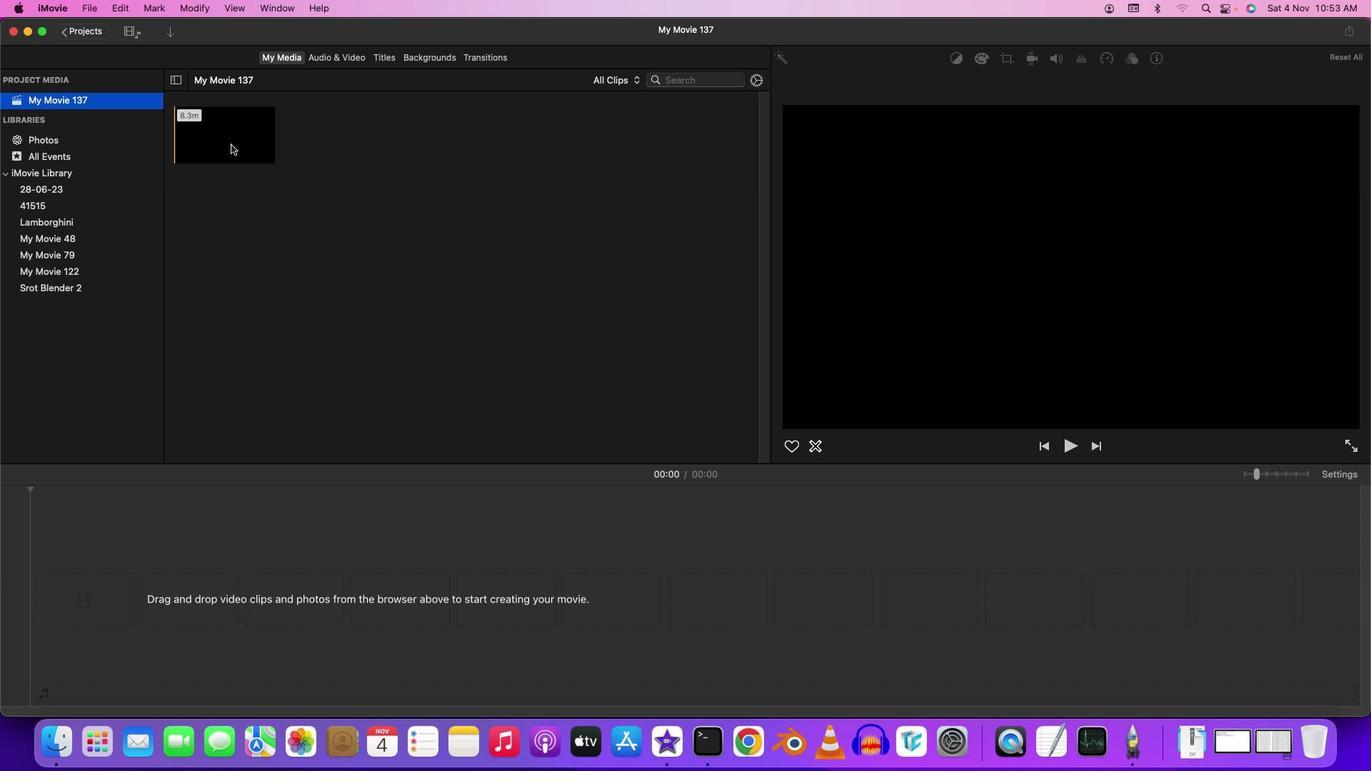 
Action: Mouse pressed left at (230, 145)
Screenshot: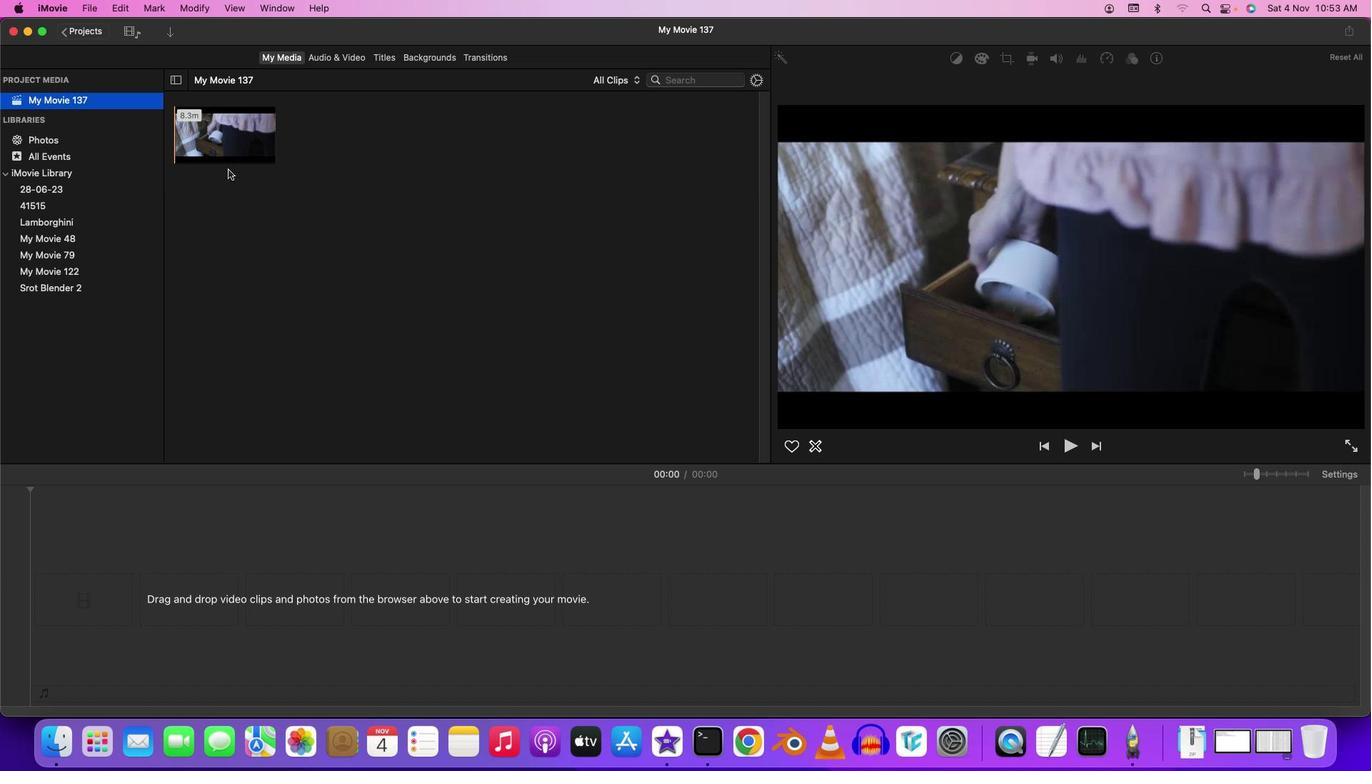 
Action: Mouse moved to (1250, 475)
Screenshot: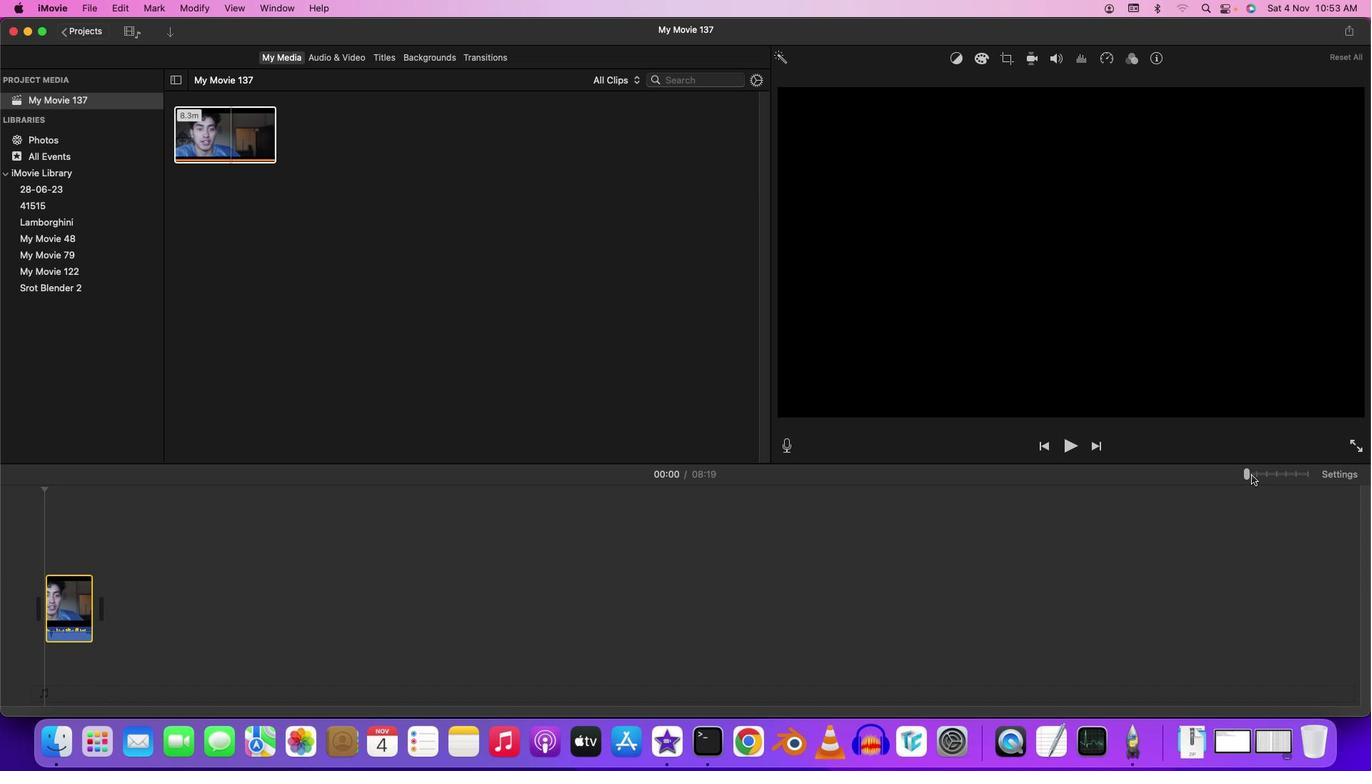 
Action: Mouse pressed left at (1250, 475)
Screenshot: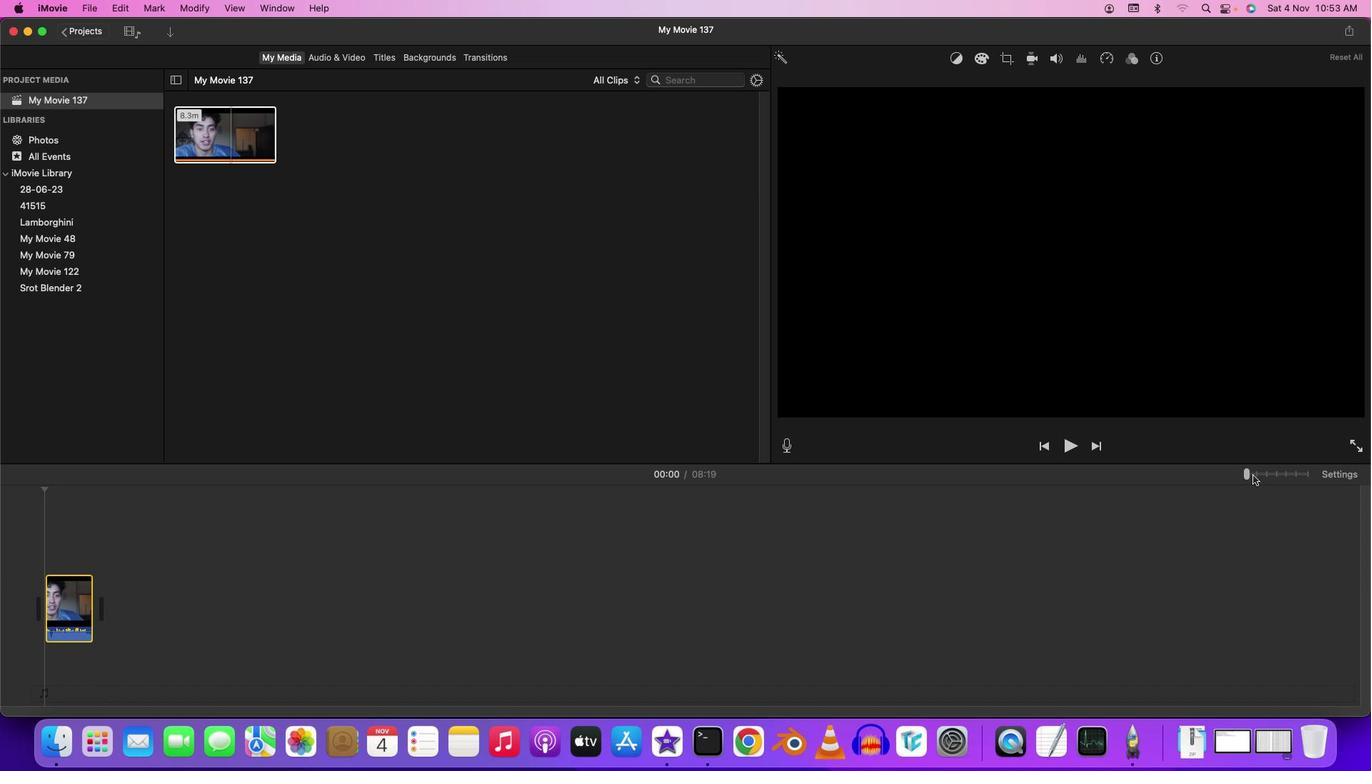 
Action: Mouse moved to (45, 510)
Screenshot: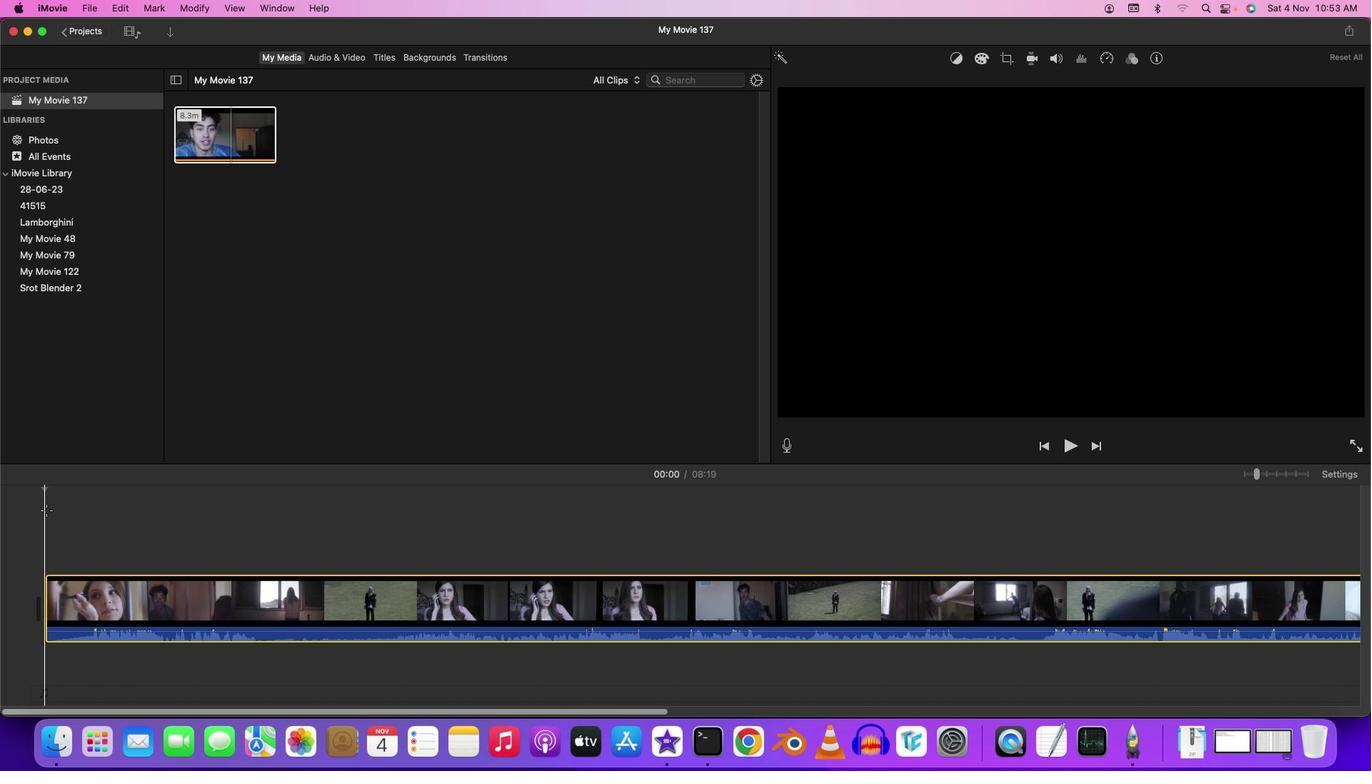 
Action: Mouse pressed left at (45, 510)
Screenshot: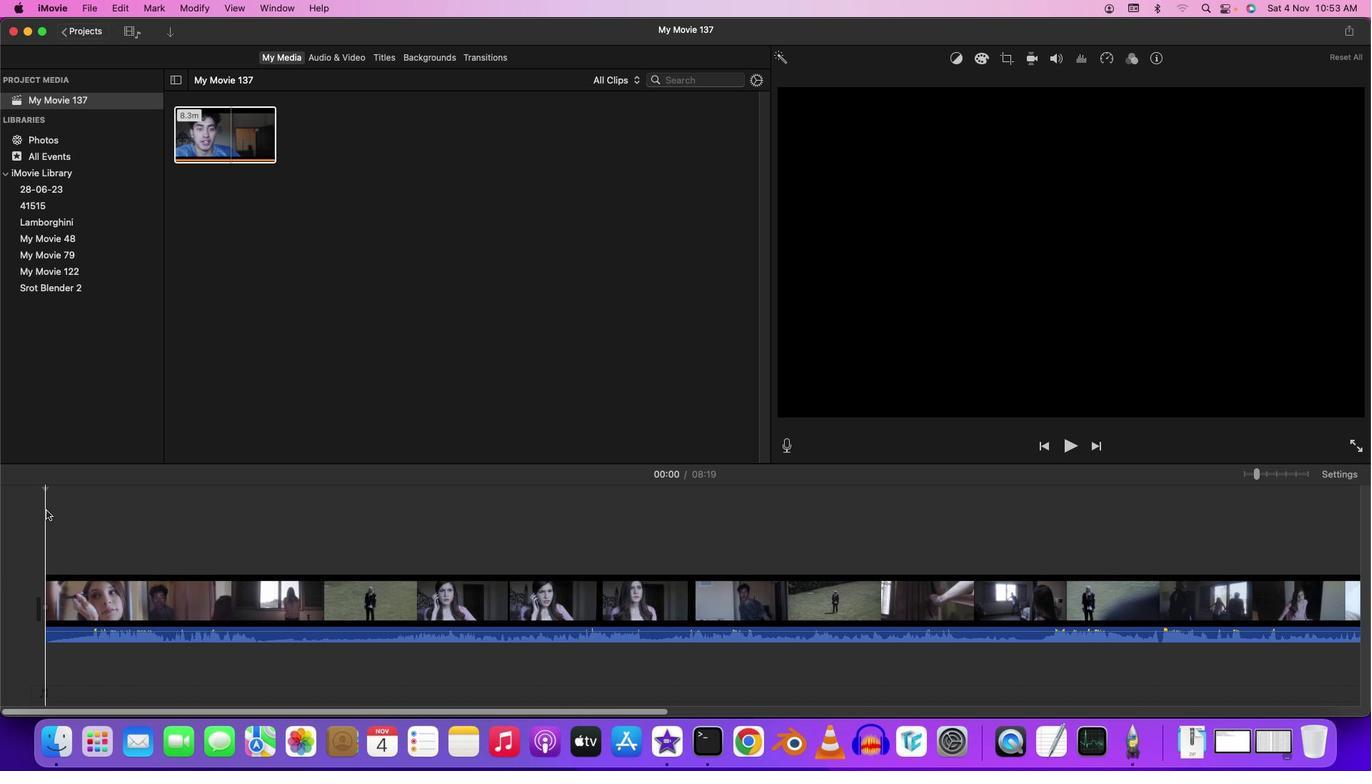 
Action: Key pressed Key.space
Screenshot: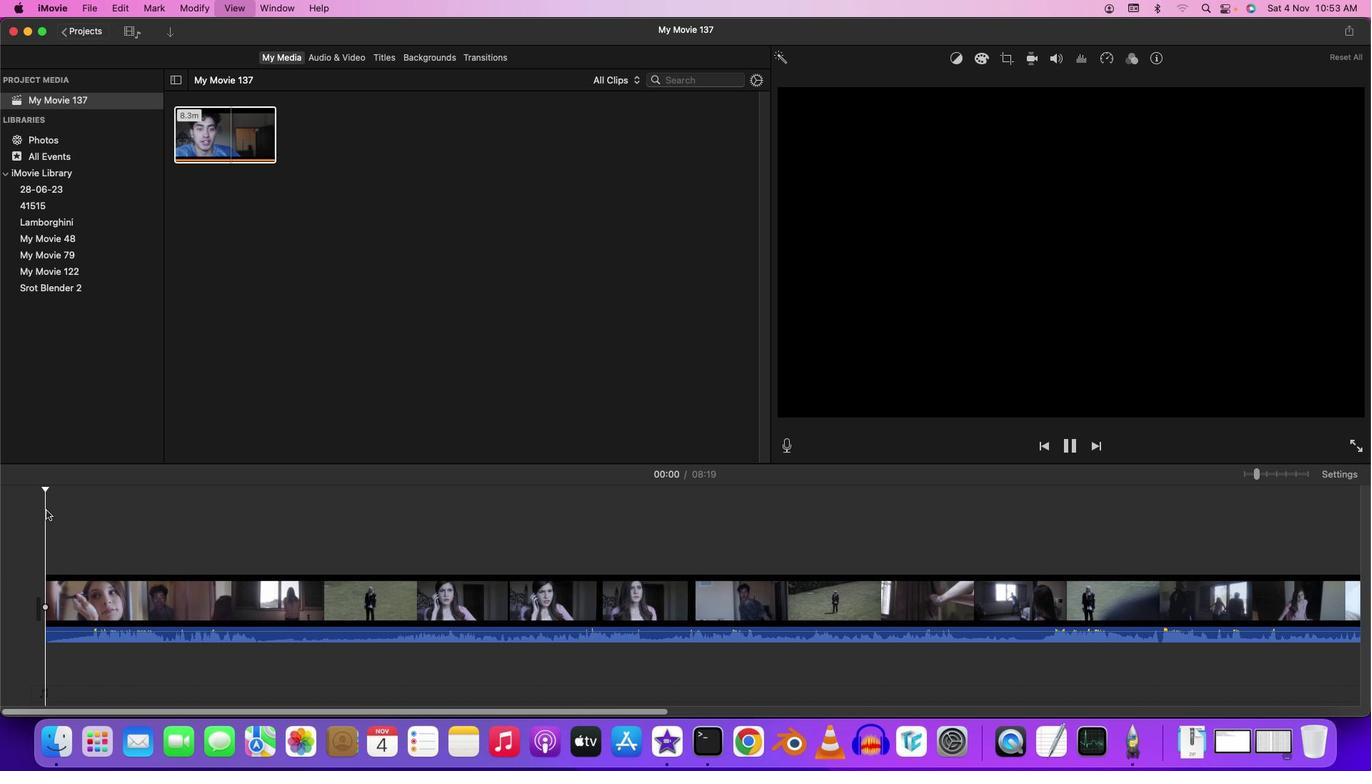 
Action: Mouse moved to (246, 515)
Screenshot: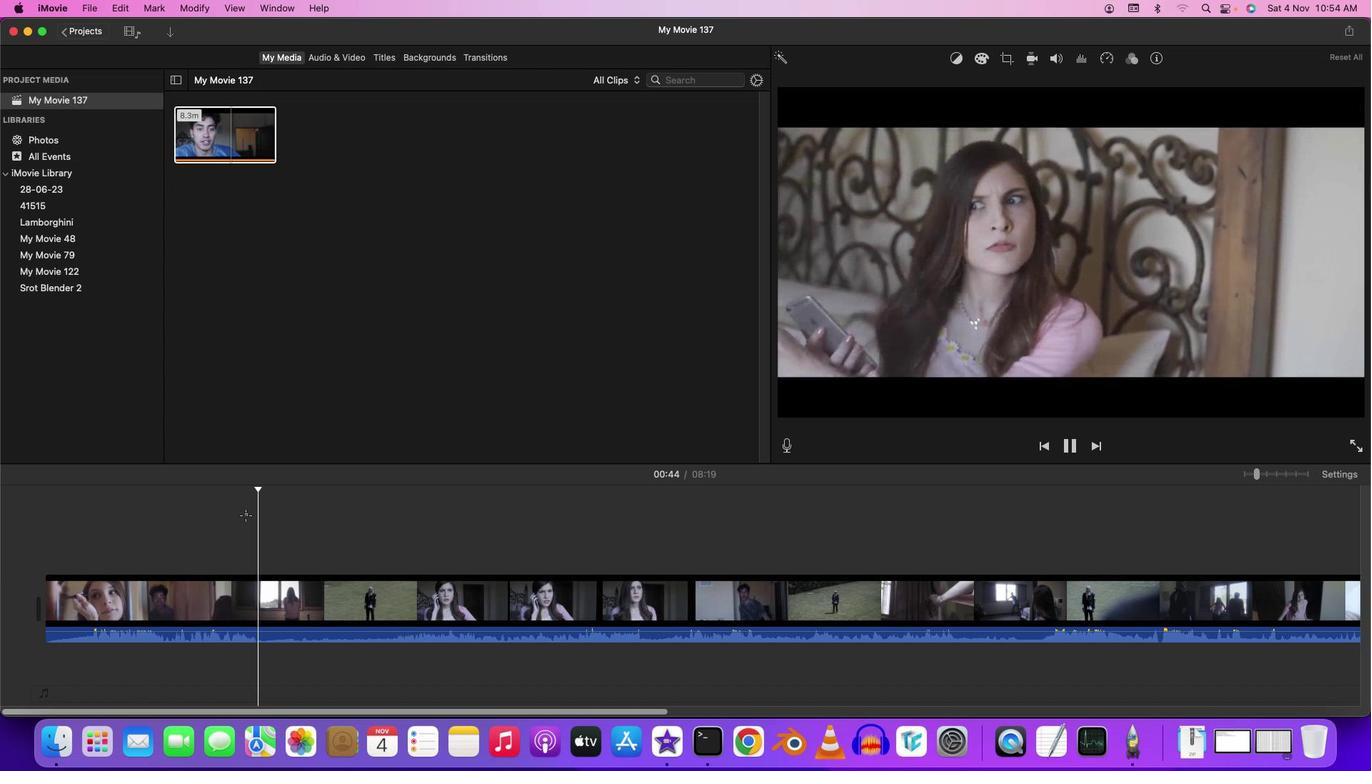 
Action: Mouse pressed left at (246, 515)
Screenshot: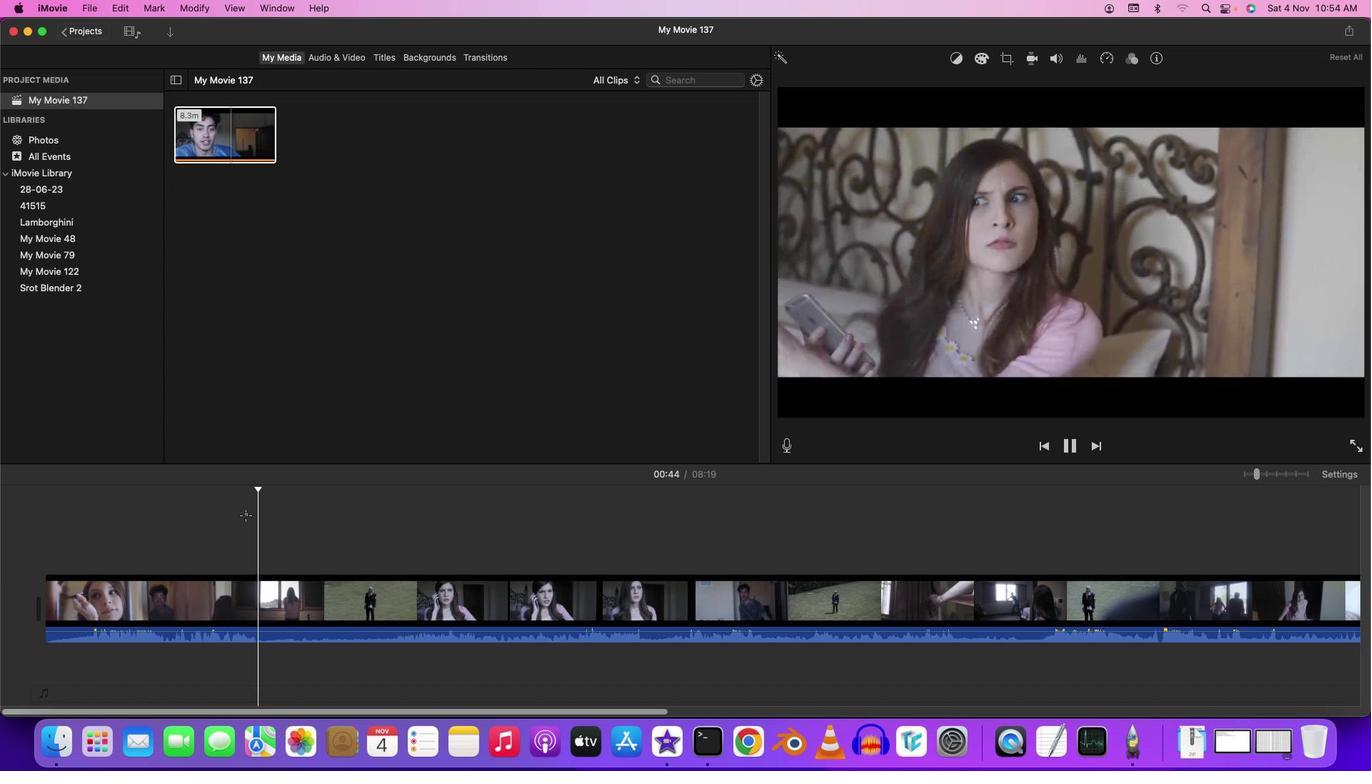 
Action: Mouse moved to (195, 541)
Screenshot: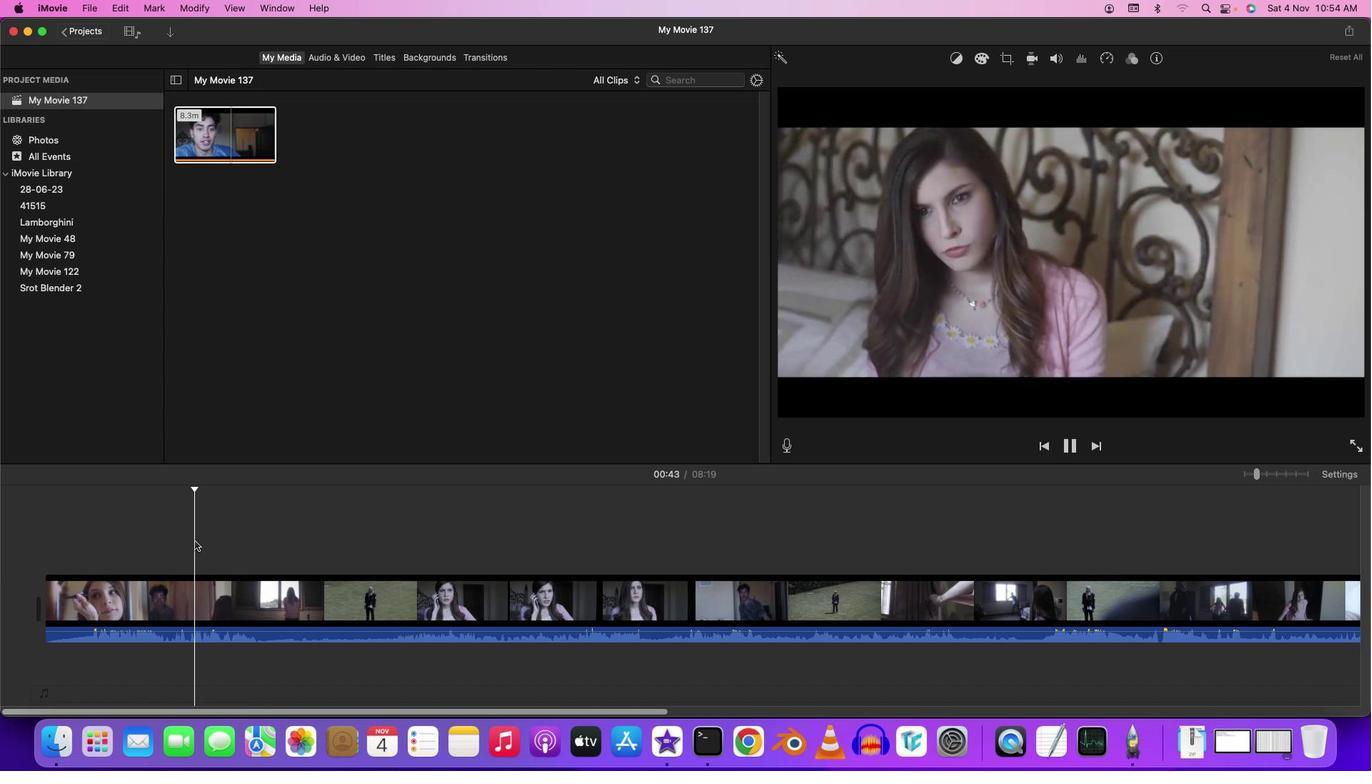
Action: Mouse pressed left at (195, 541)
Screenshot: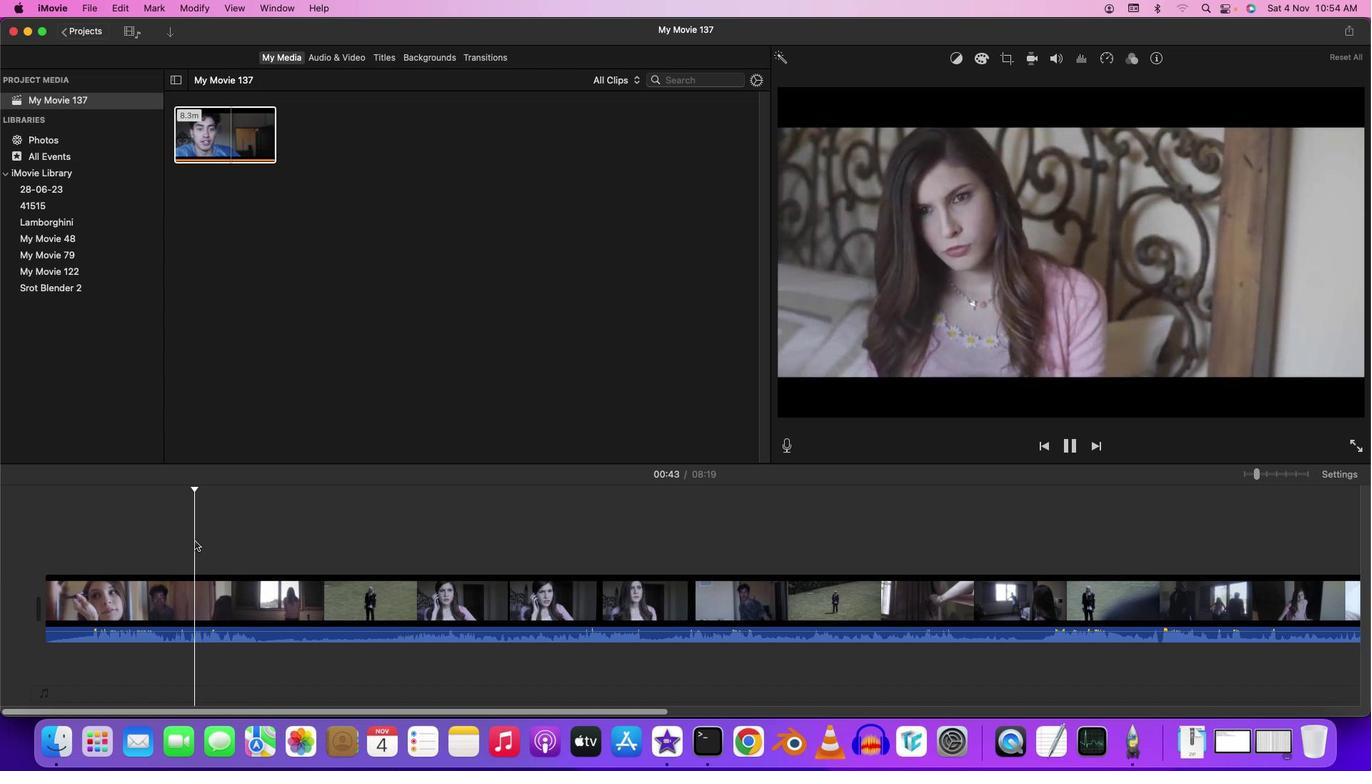 
Action: Mouse moved to (278, 540)
Screenshot: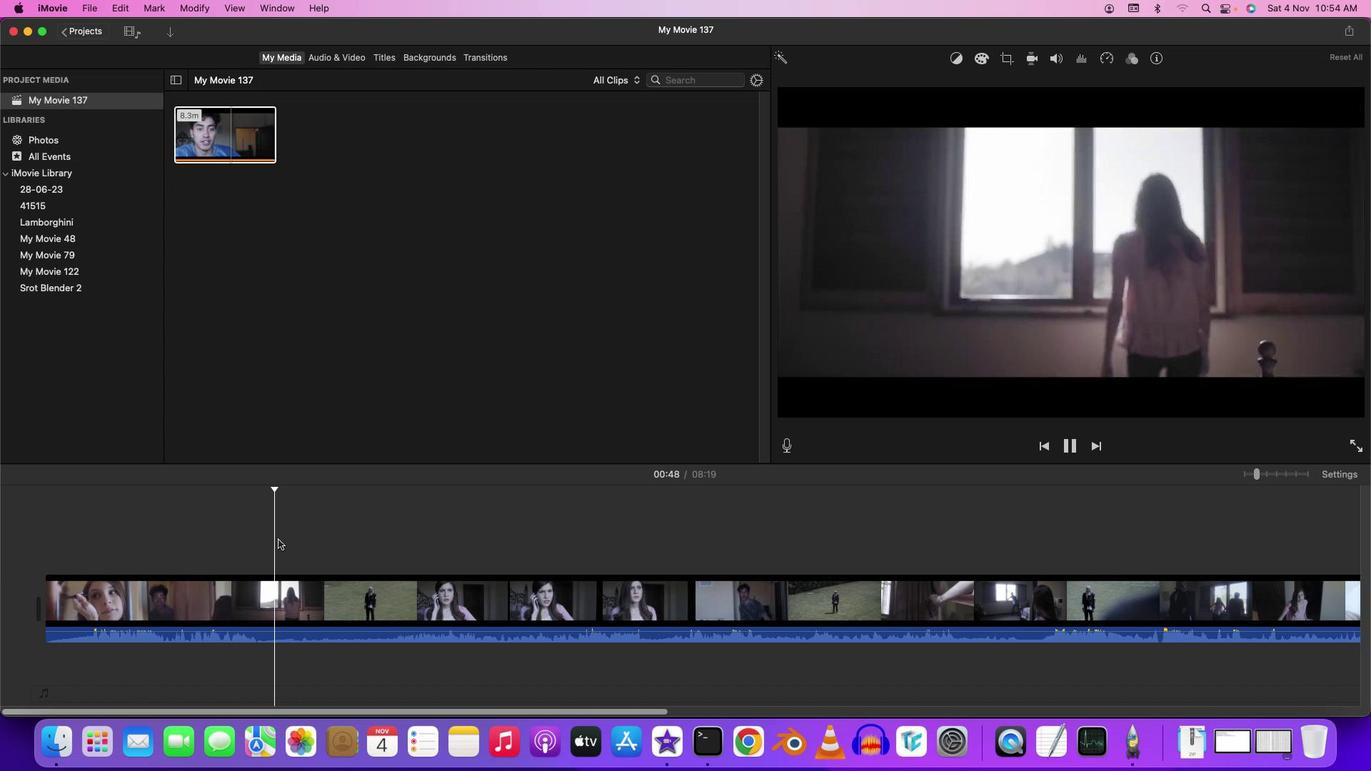 
Action: Key pressed Key.space
Screenshot: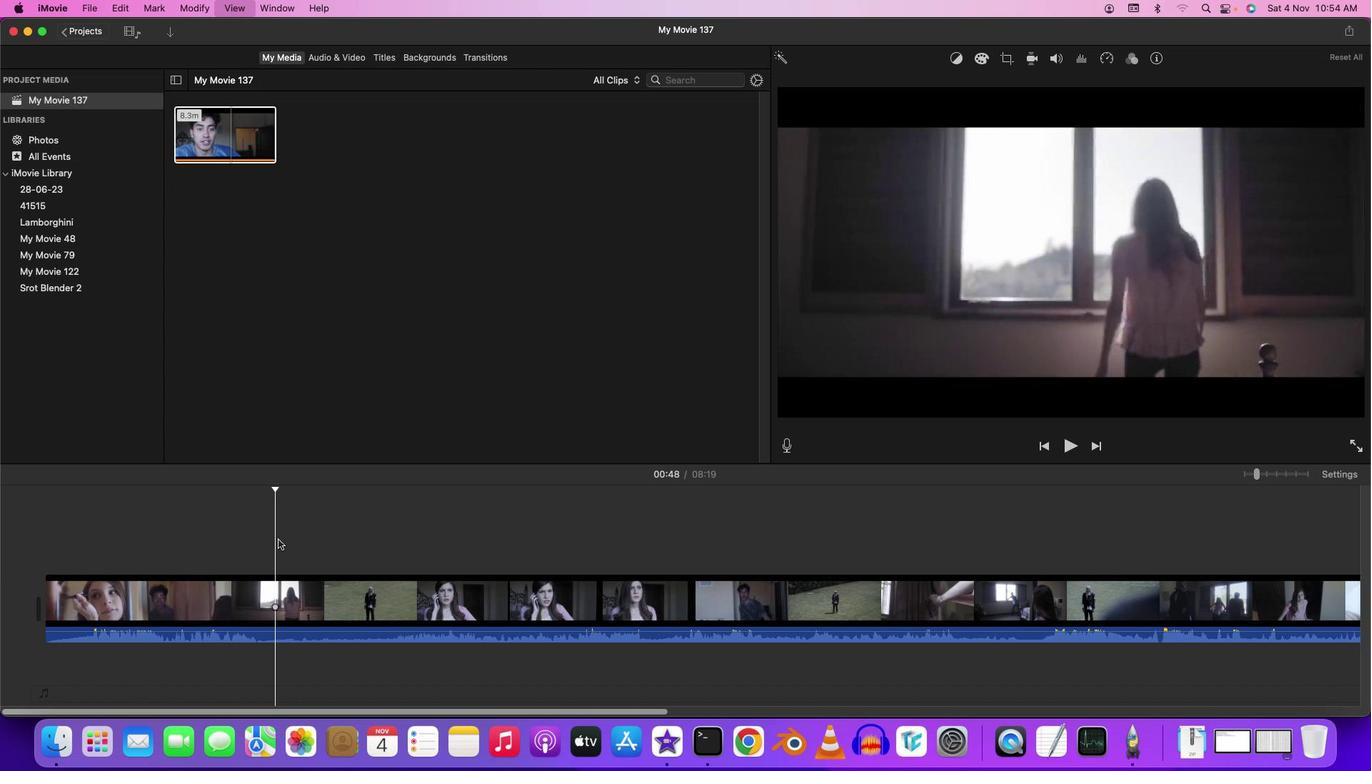 
Action: Mouse moved to (357, 57)
Screenshot: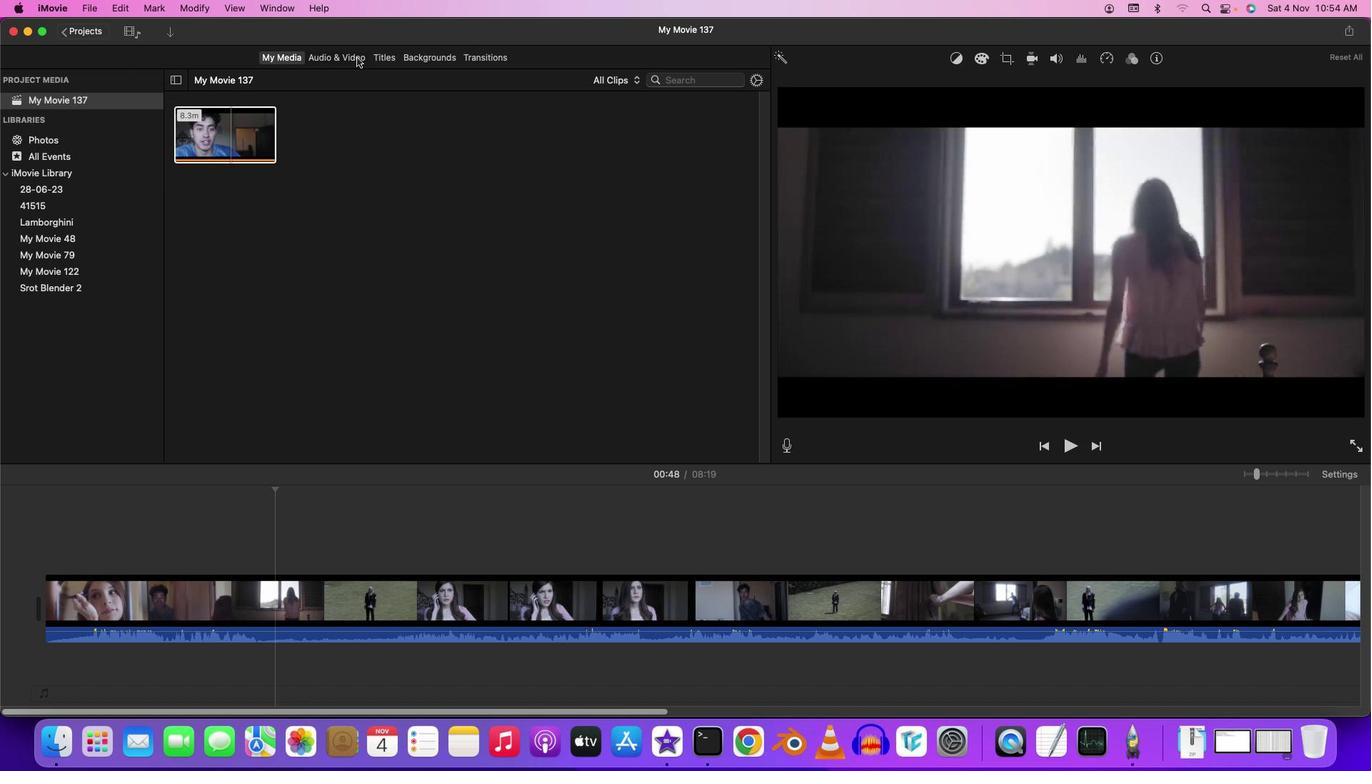 
Action: Mouse pressed left at (357, 57)
Screenshot: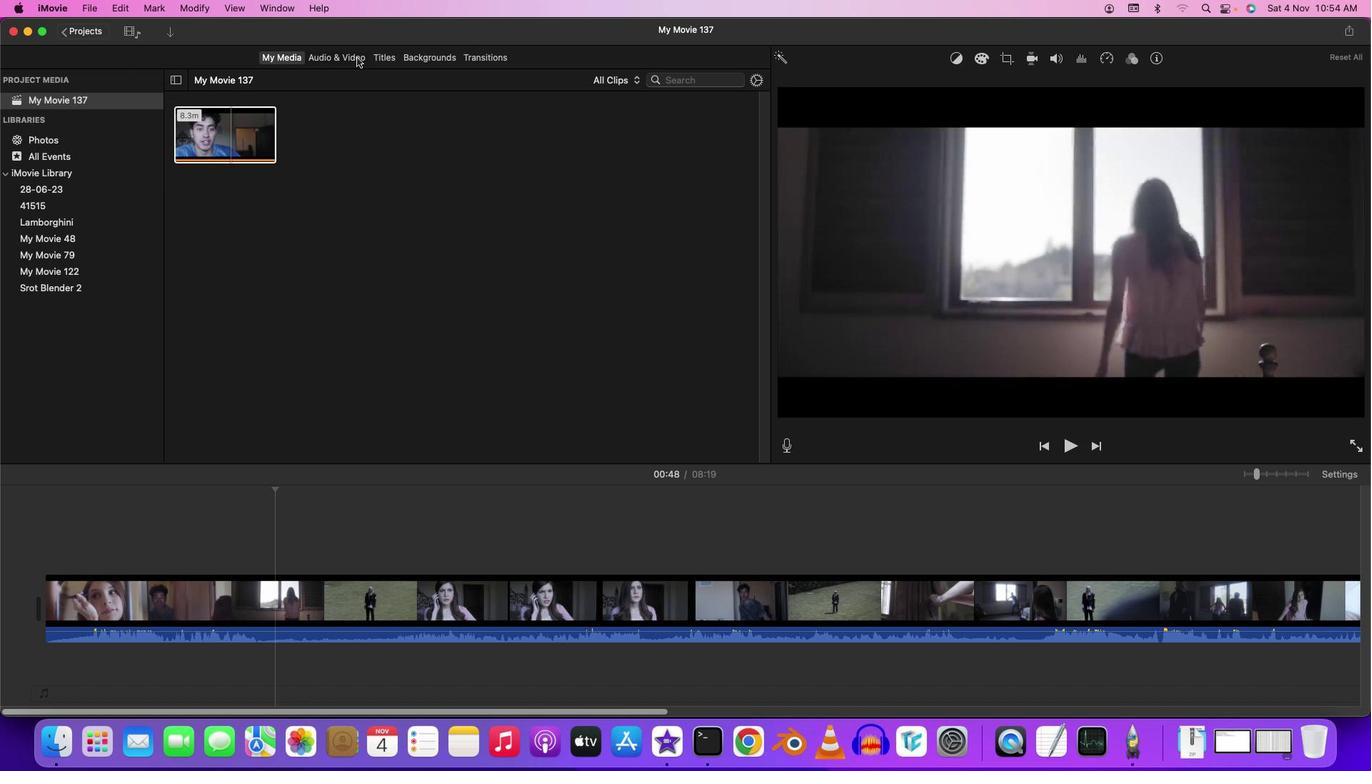 
Action: Mouse moved to (718, 80)
Screenshot: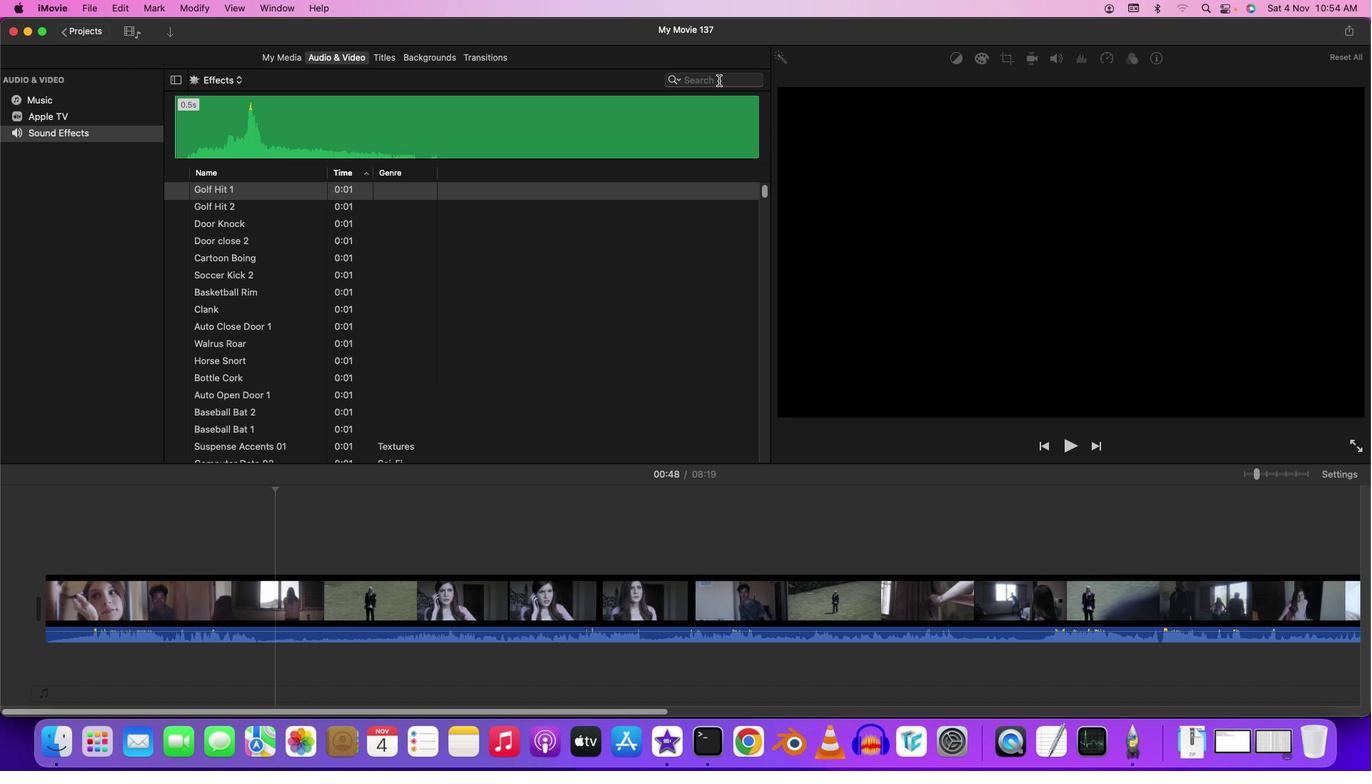 
Action: Mouse pressed left at (718, 80)
Screenshot: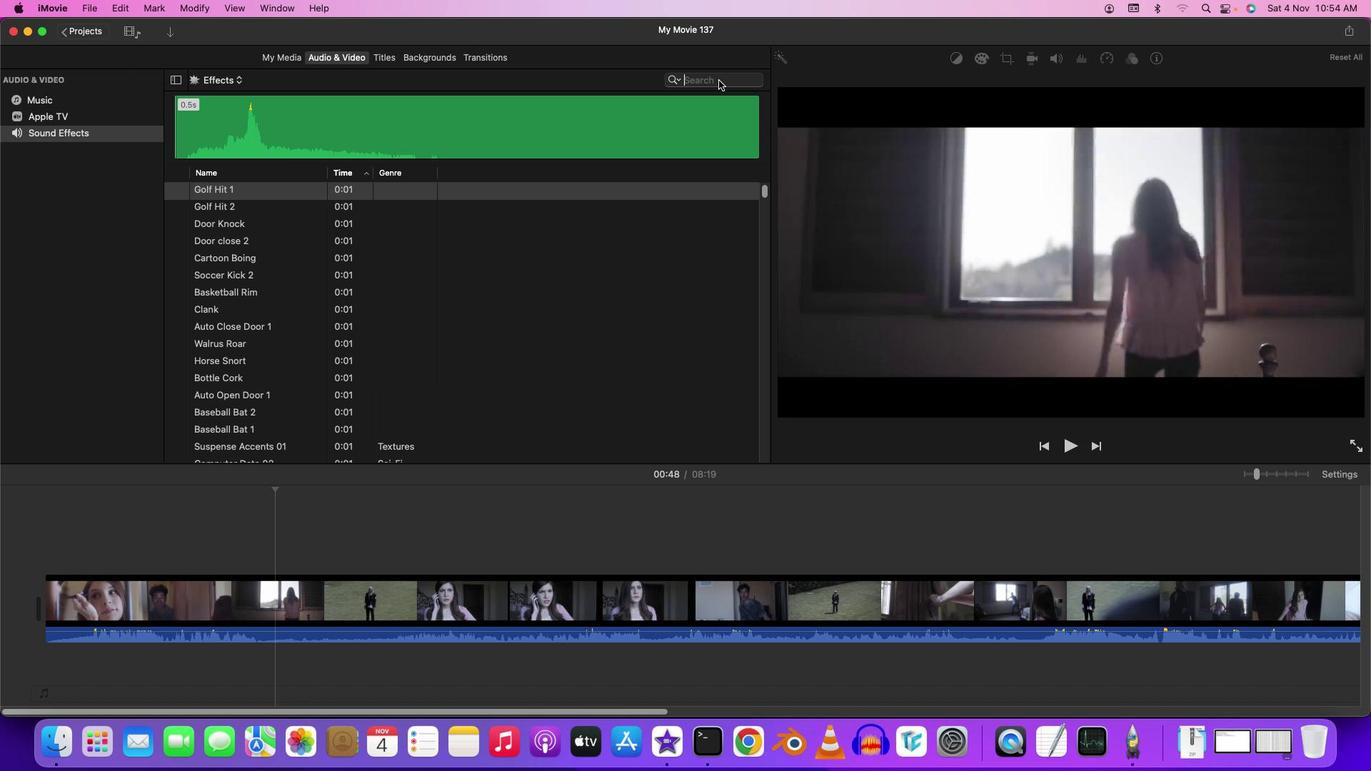 
Action: Key pressed 's''u''s''p'
Screenshot: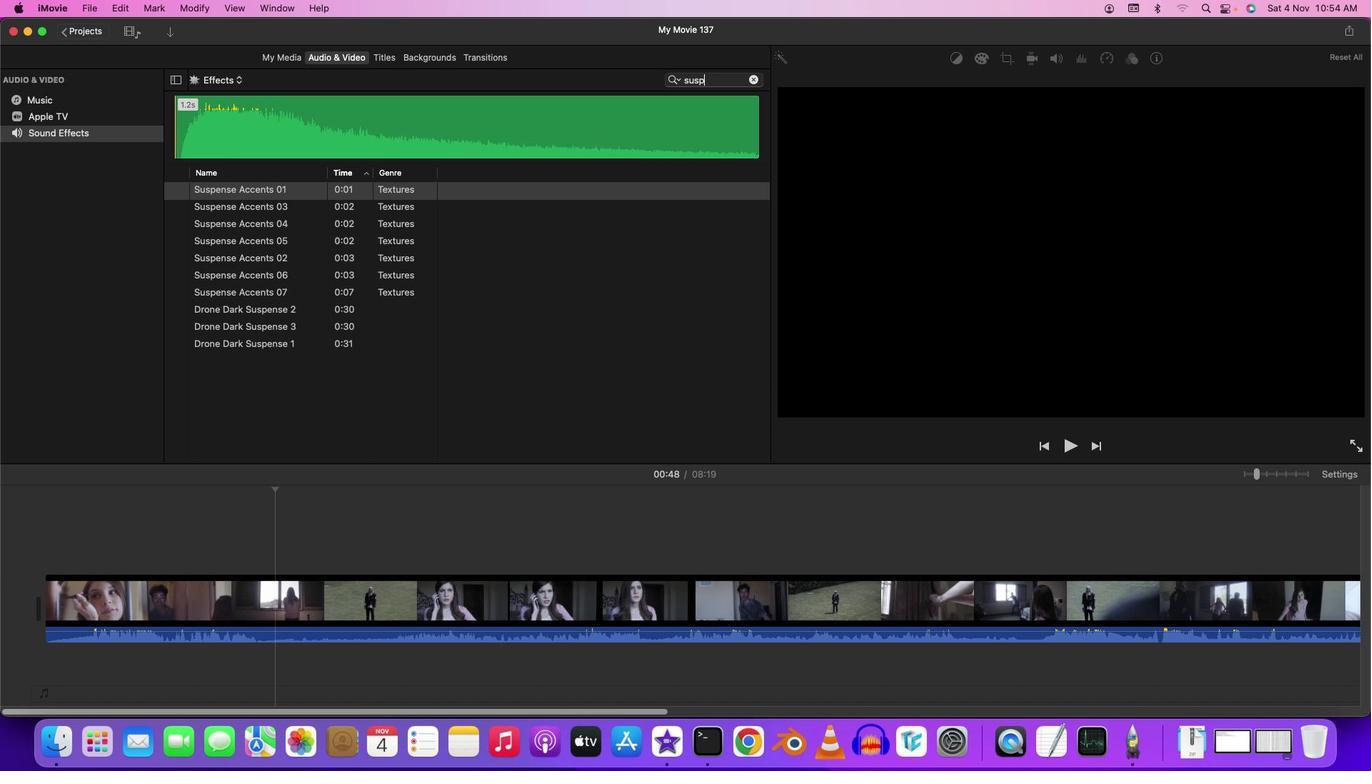 
Action: Mouse moved to (176, 313)
Screenshot: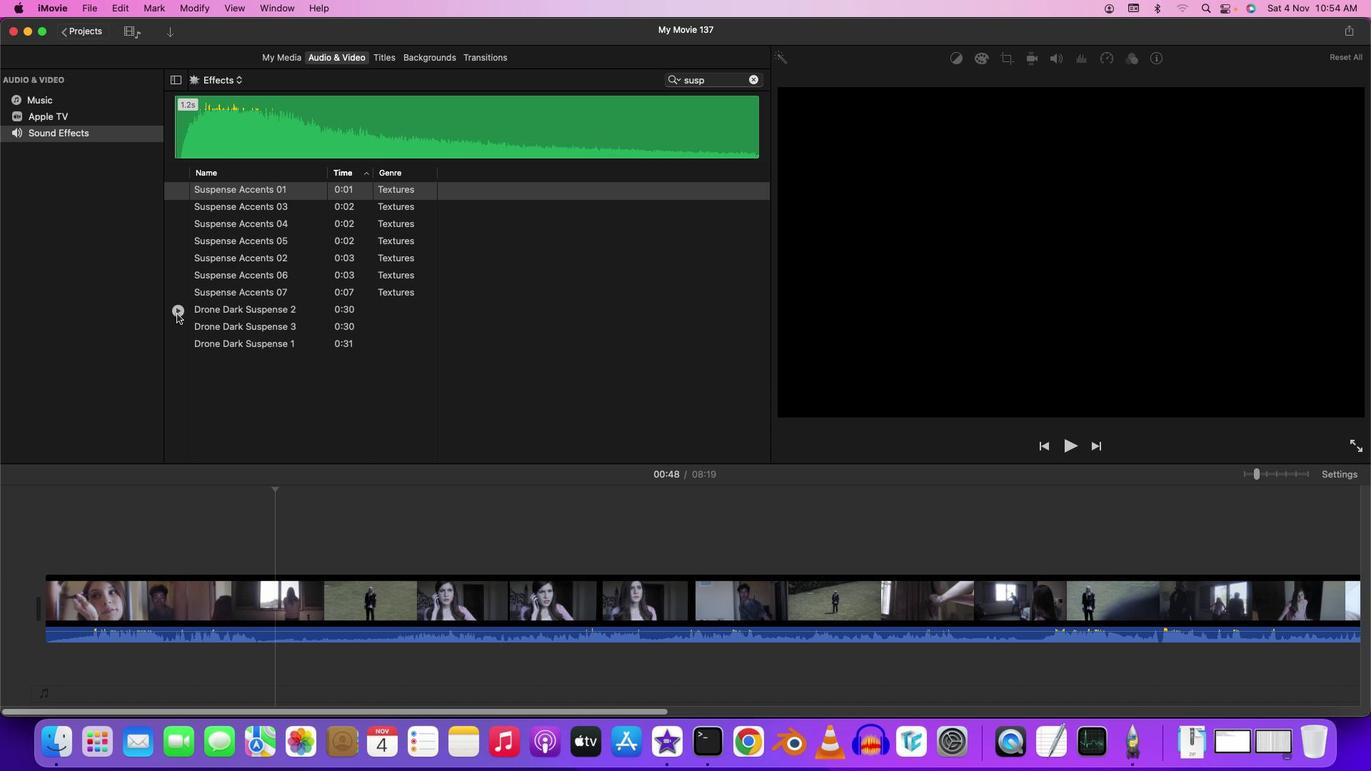 
Action: Mouse pressed left at (176, 313)
Screenshot: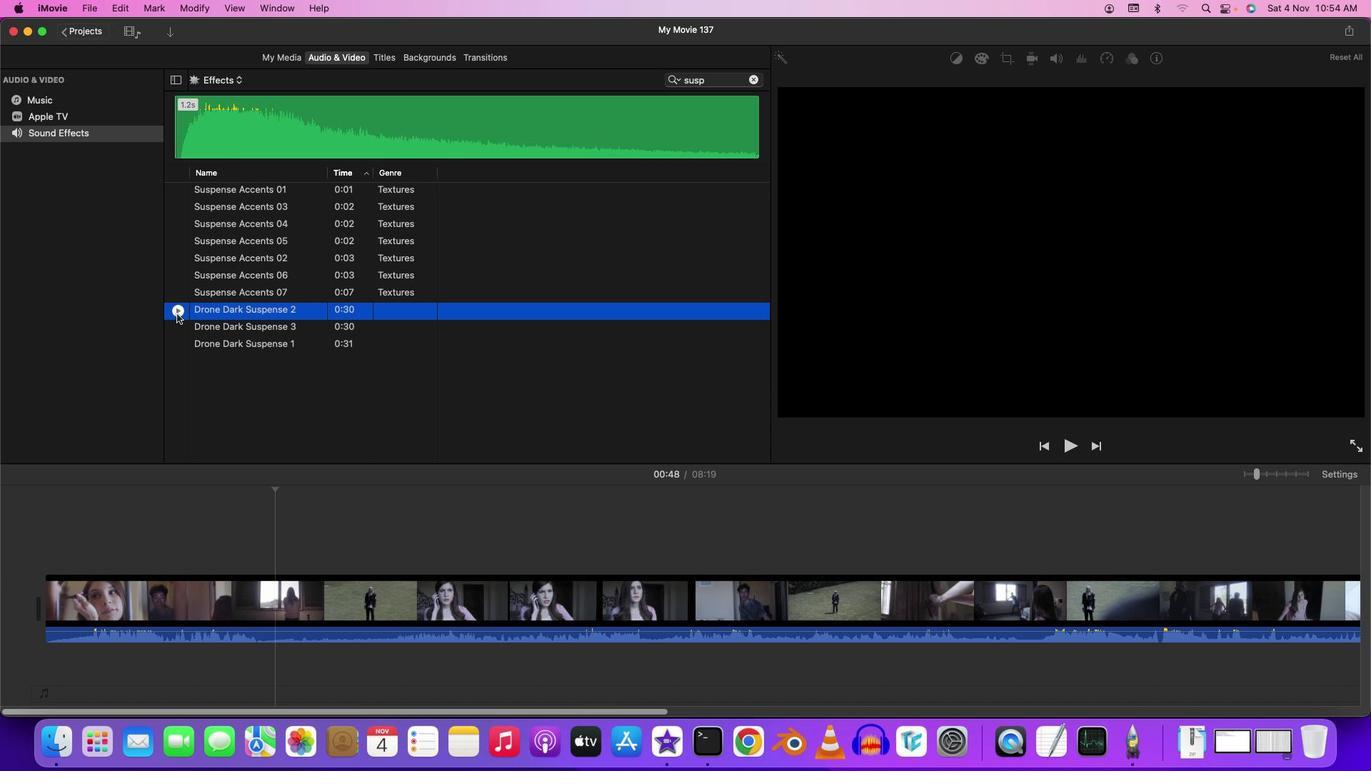 
Action: Mouse moved to (178, 325)
Screenshot: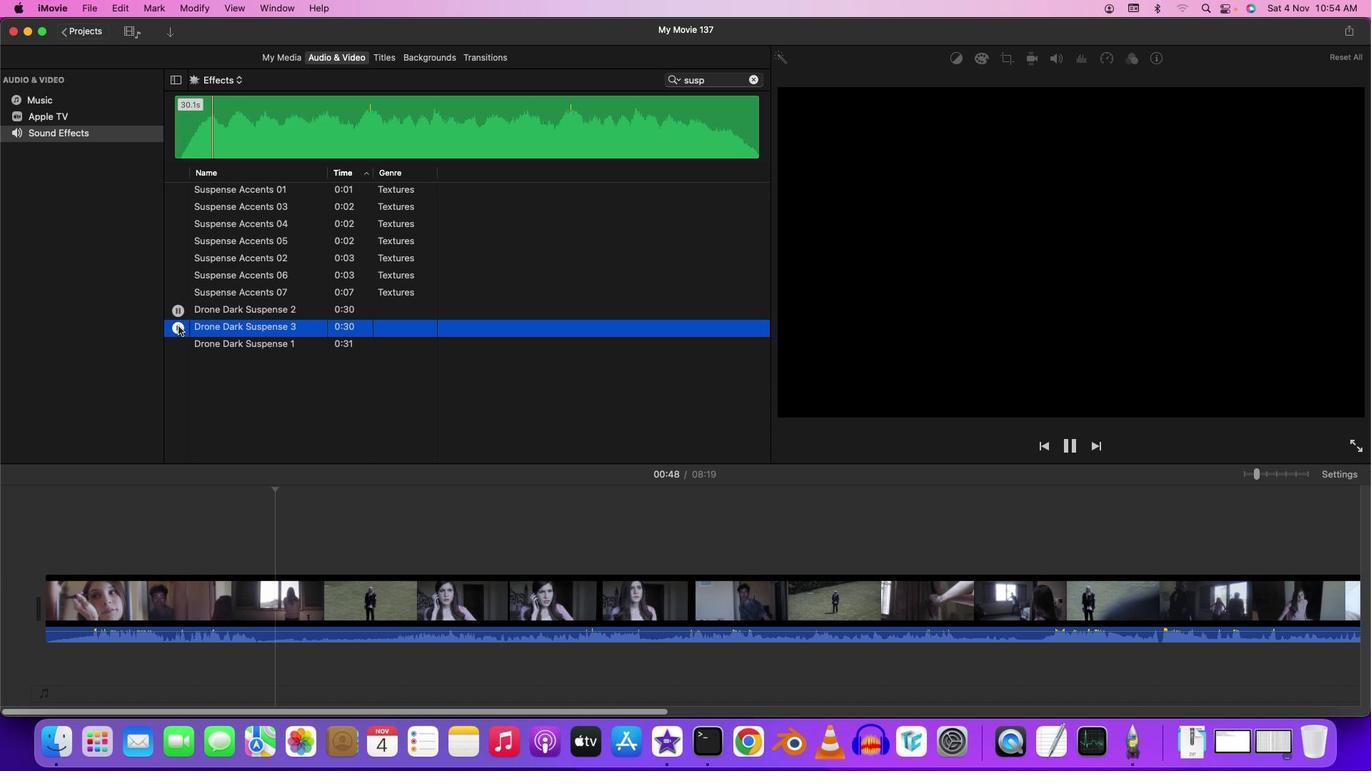 
Action: Mouse pressed left at (178, 325)
Screenshot: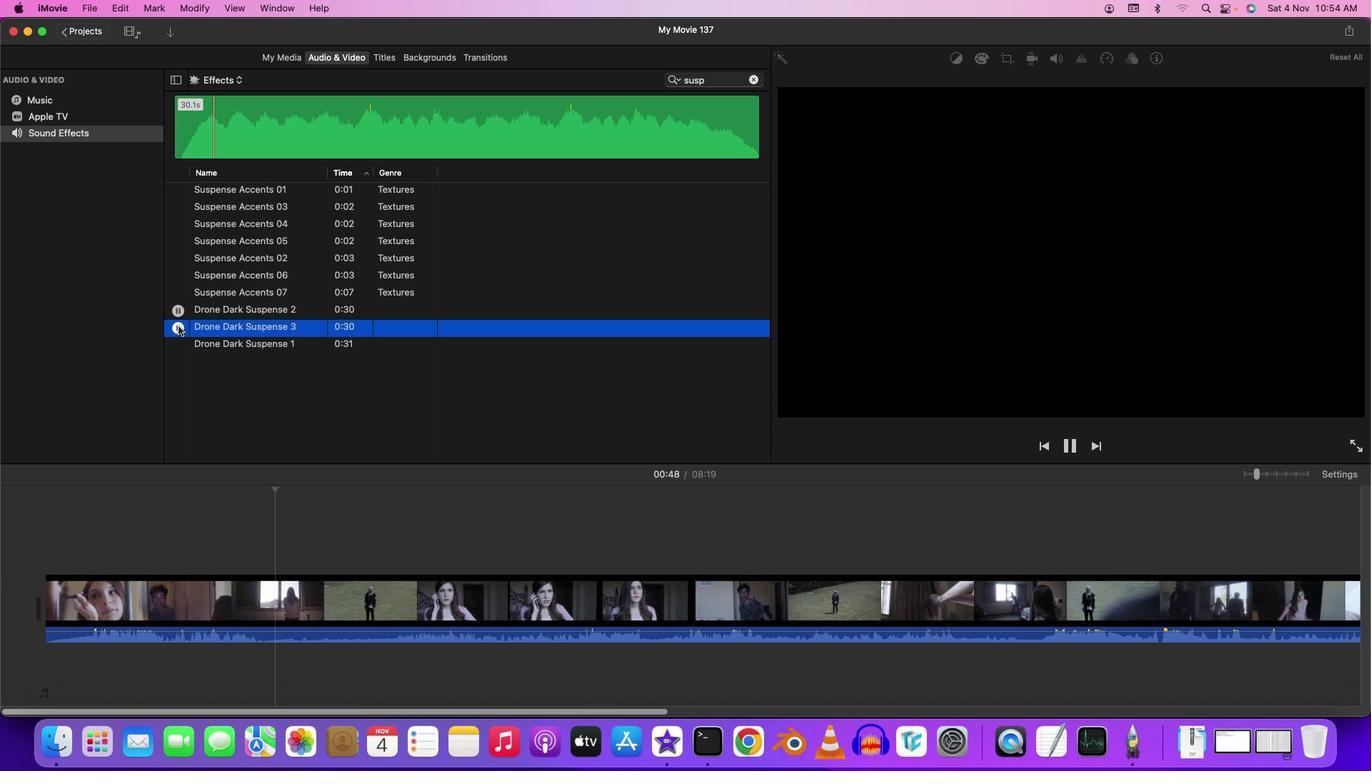 
Action: Mouse moved to (178, 345)
Screenshot: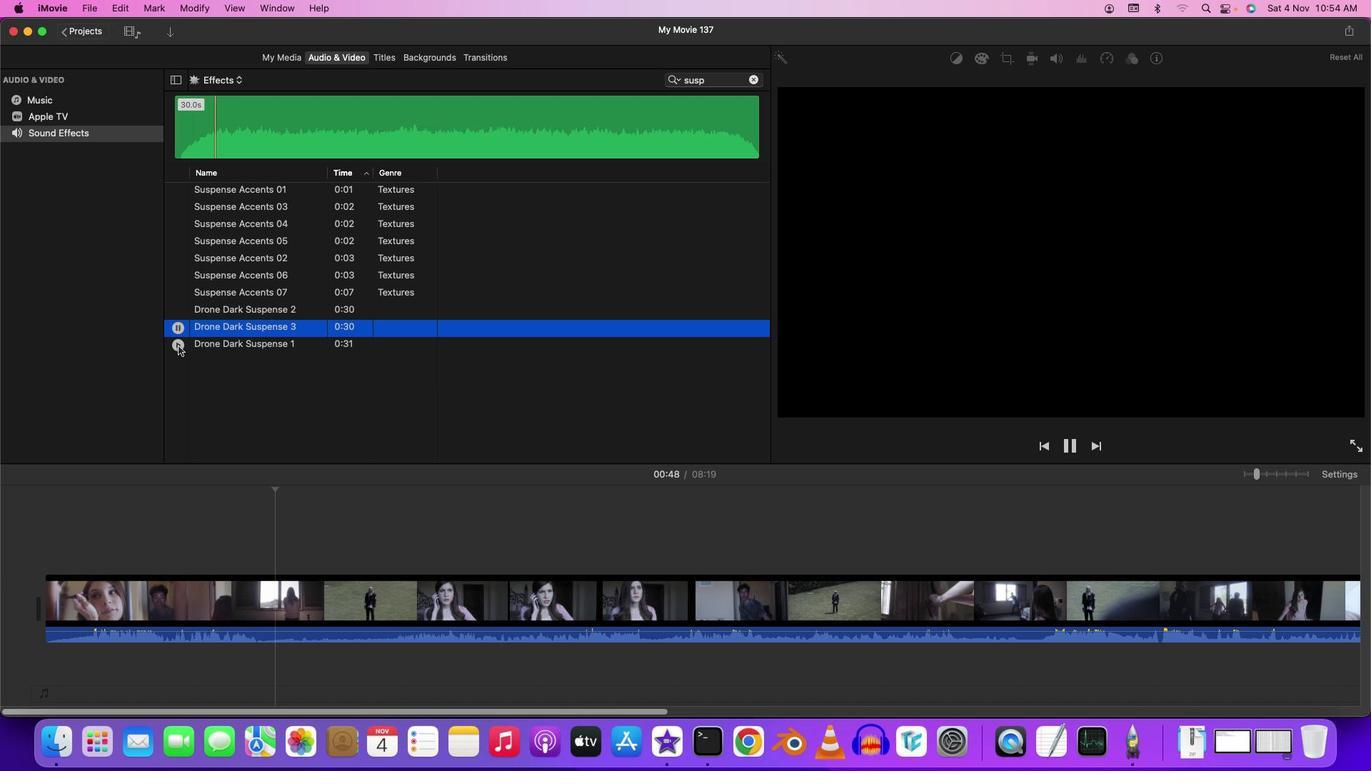 
Action: Mouse pressed left at (178, 345)
Screenshot: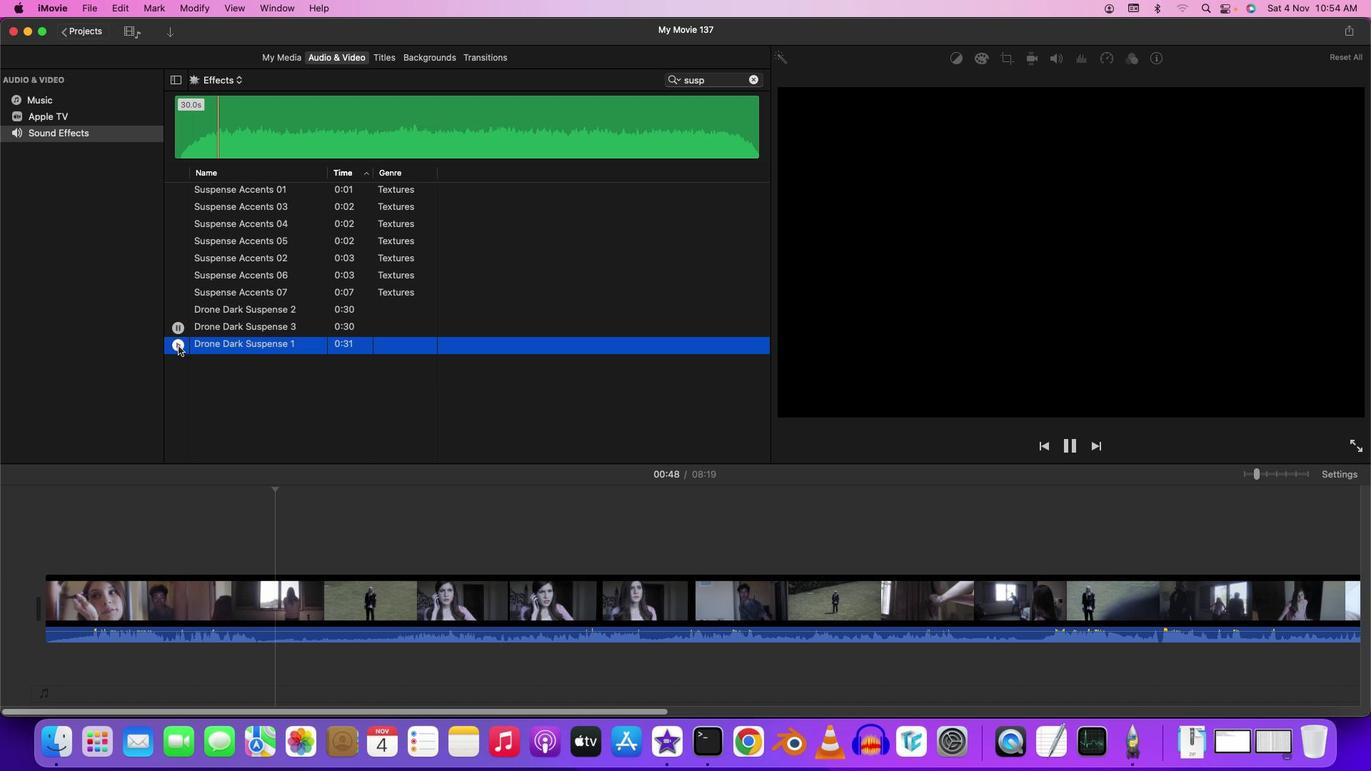
Action: Mouse moved to (236, 346)
Screenshot: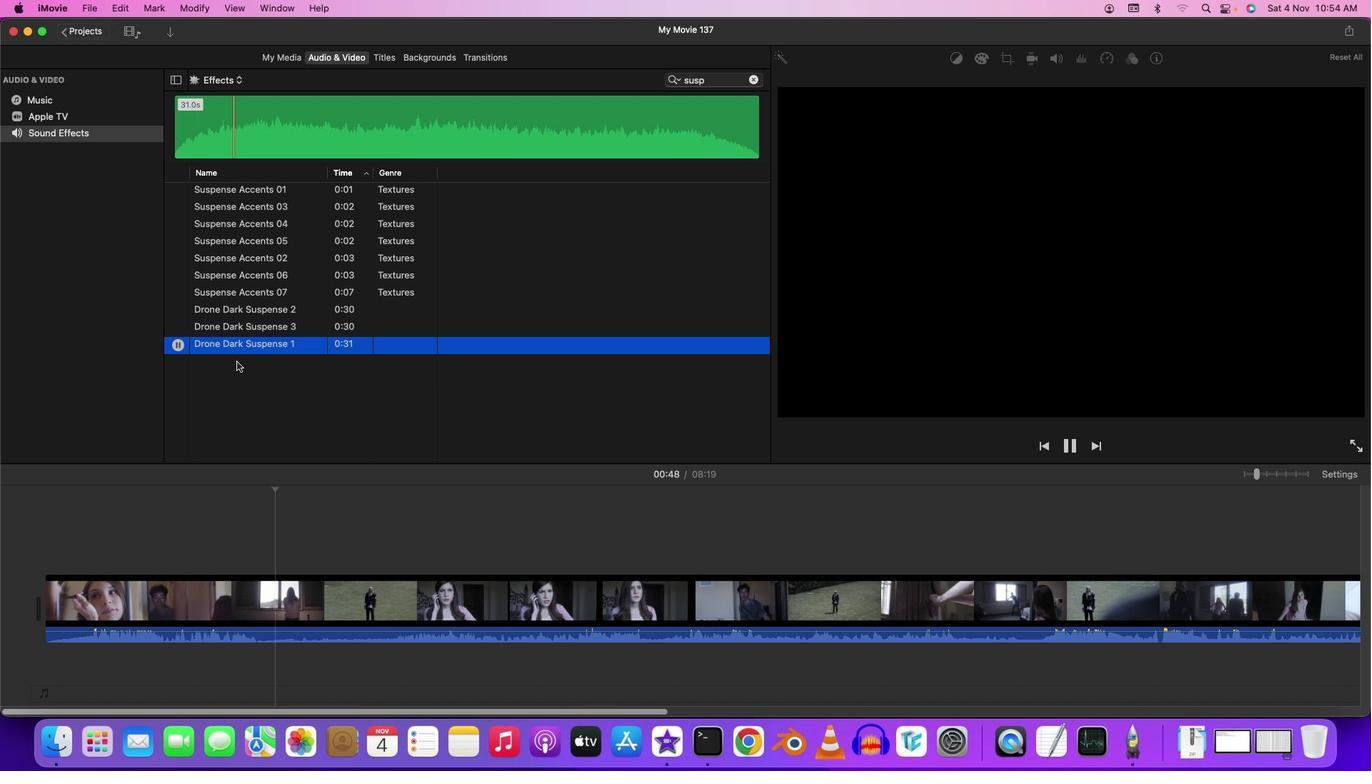 
Action: Mouse pressed left at (236, 346)
Screenshot: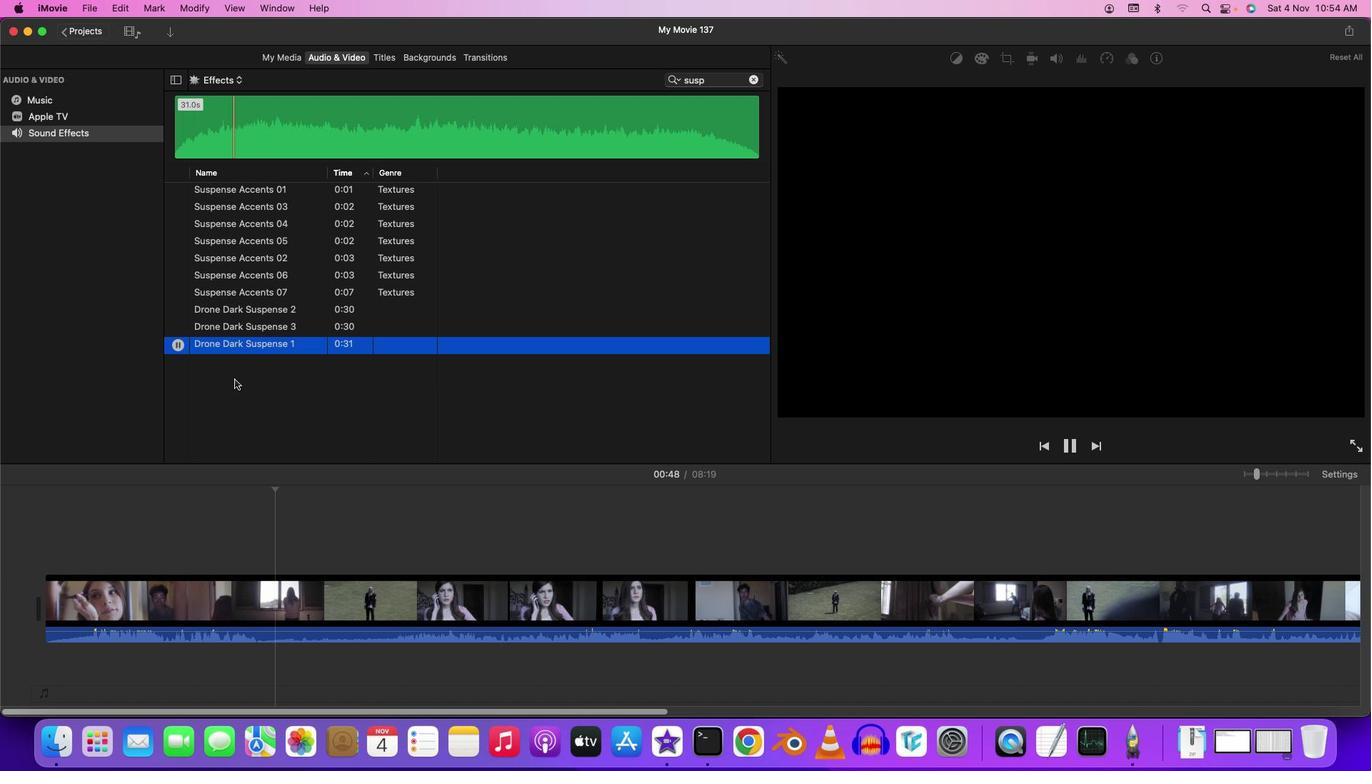 
Action: Mouse moved to (315, 667)
Screenshot: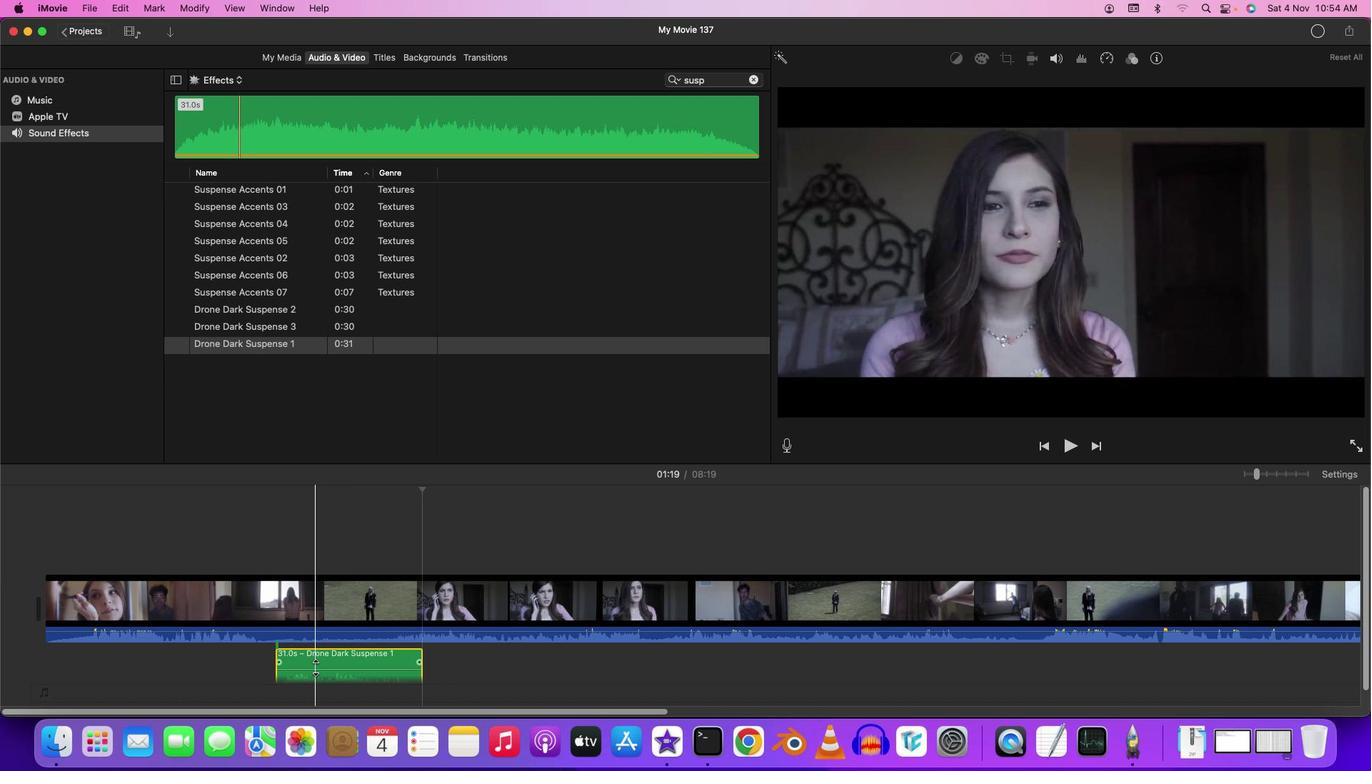 
Action: Mouse pressed left at (315, 667)
Screenshot: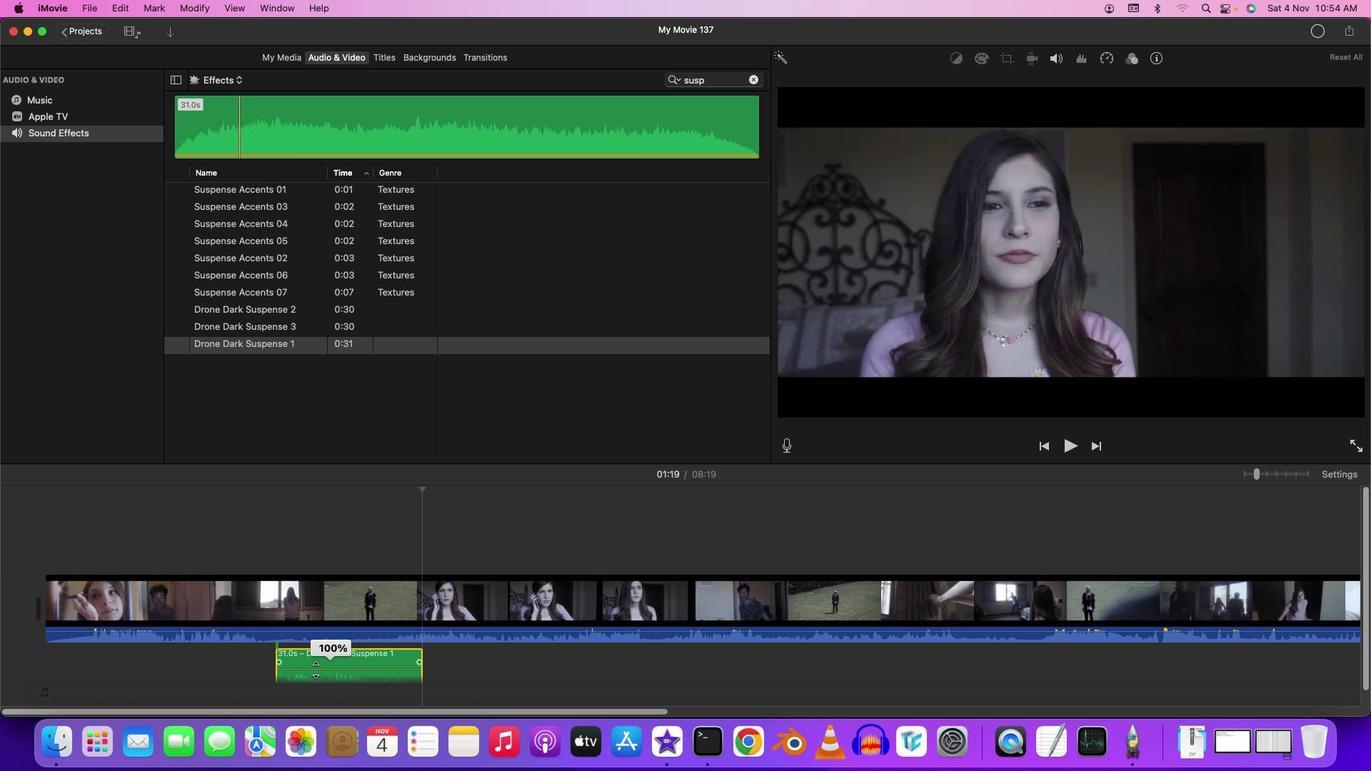 
Action: Mouse moved to (260, 529)
Screenshot: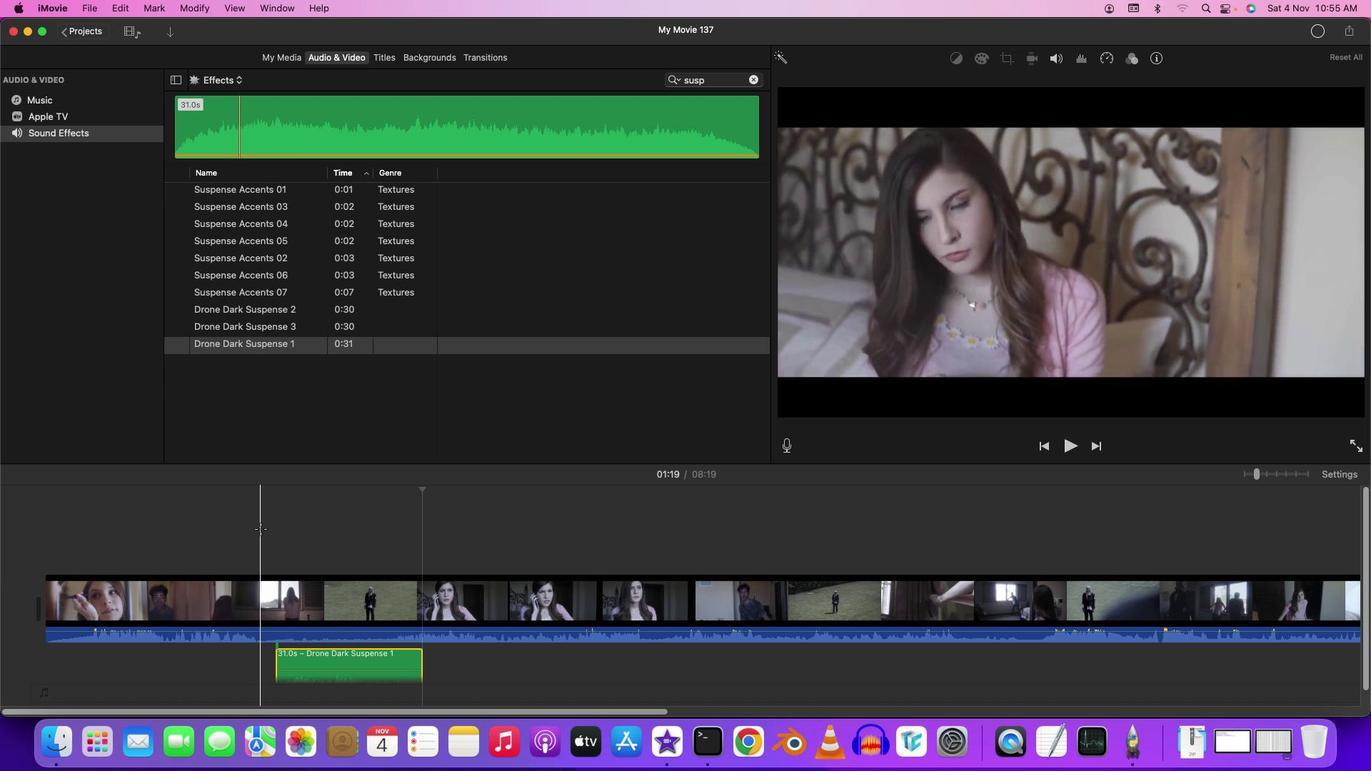 
Action: Mouse pressed left at (260, 529)
Screenshot: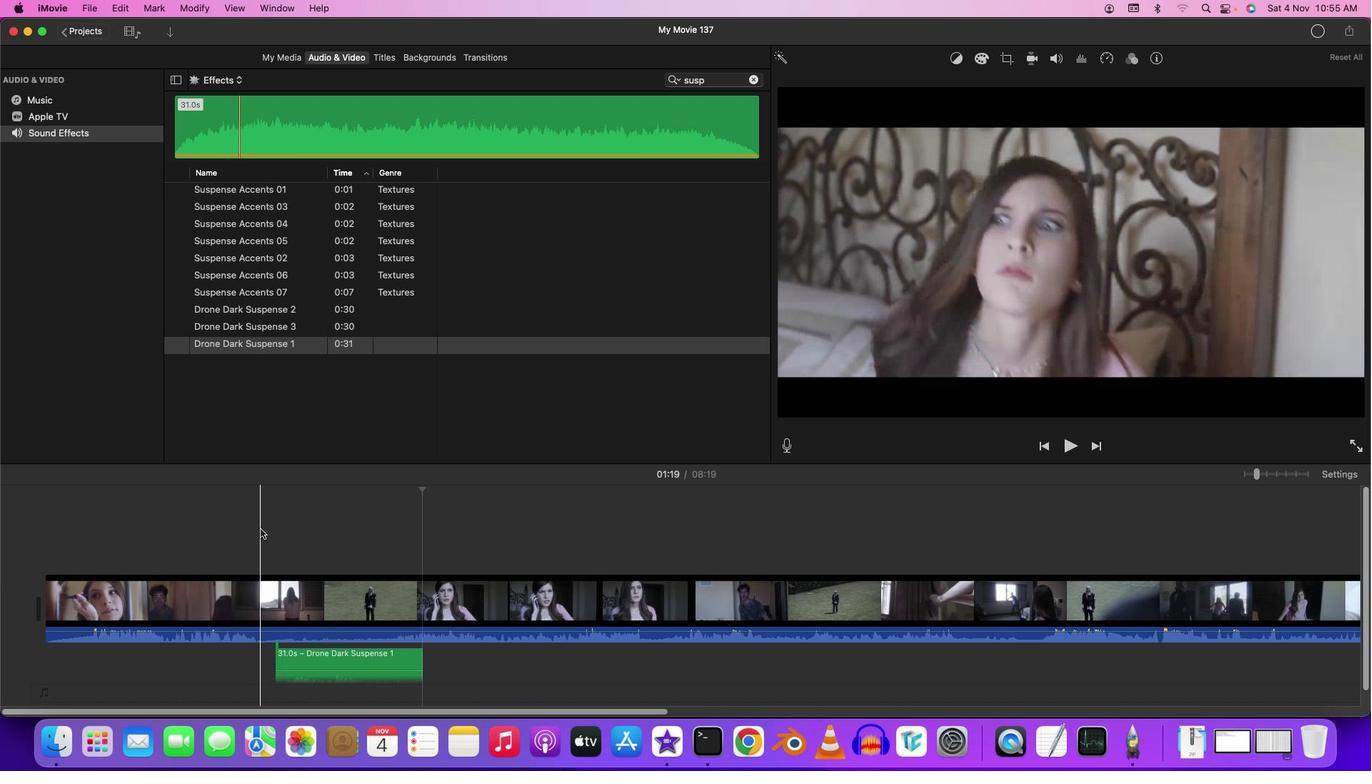 
Action: Key pressed Key.space
Screenshot: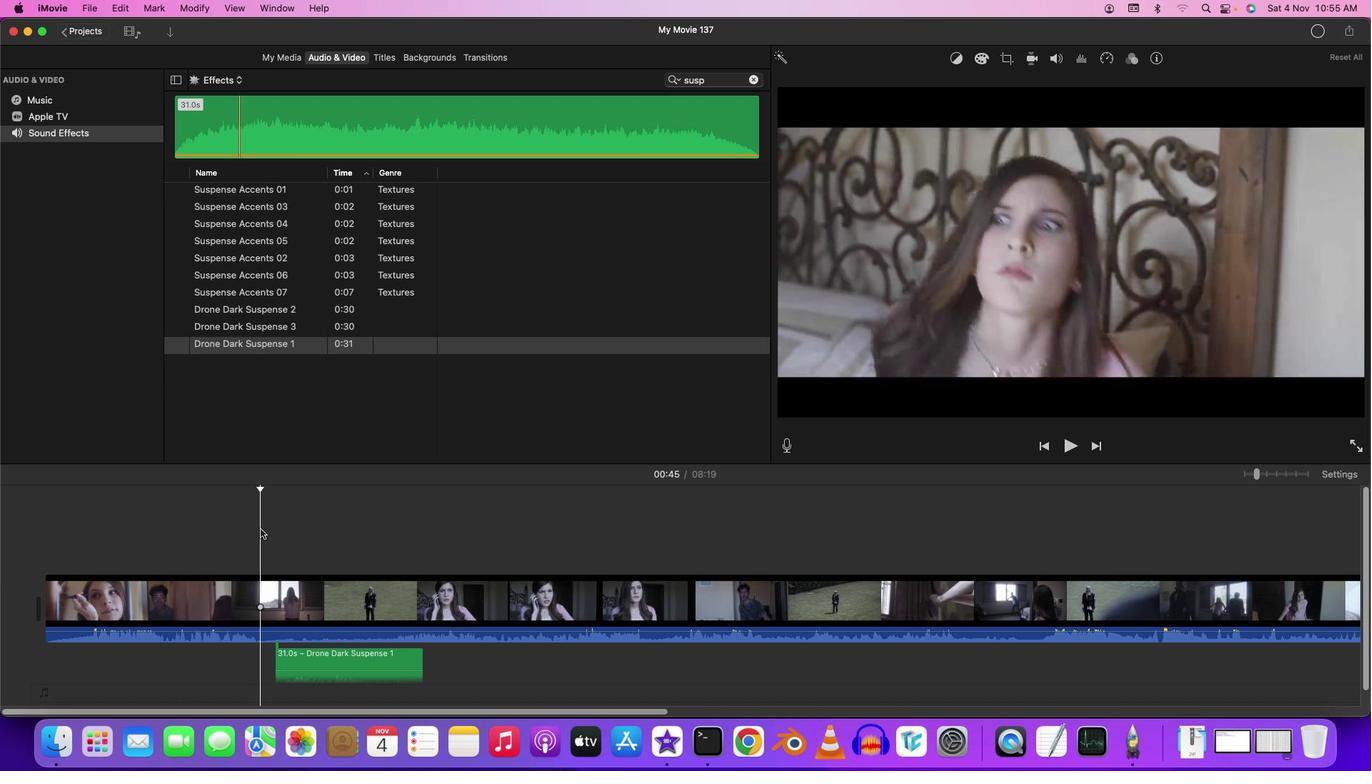 
Action: Mouse moved to (259, 529)
Screenshot: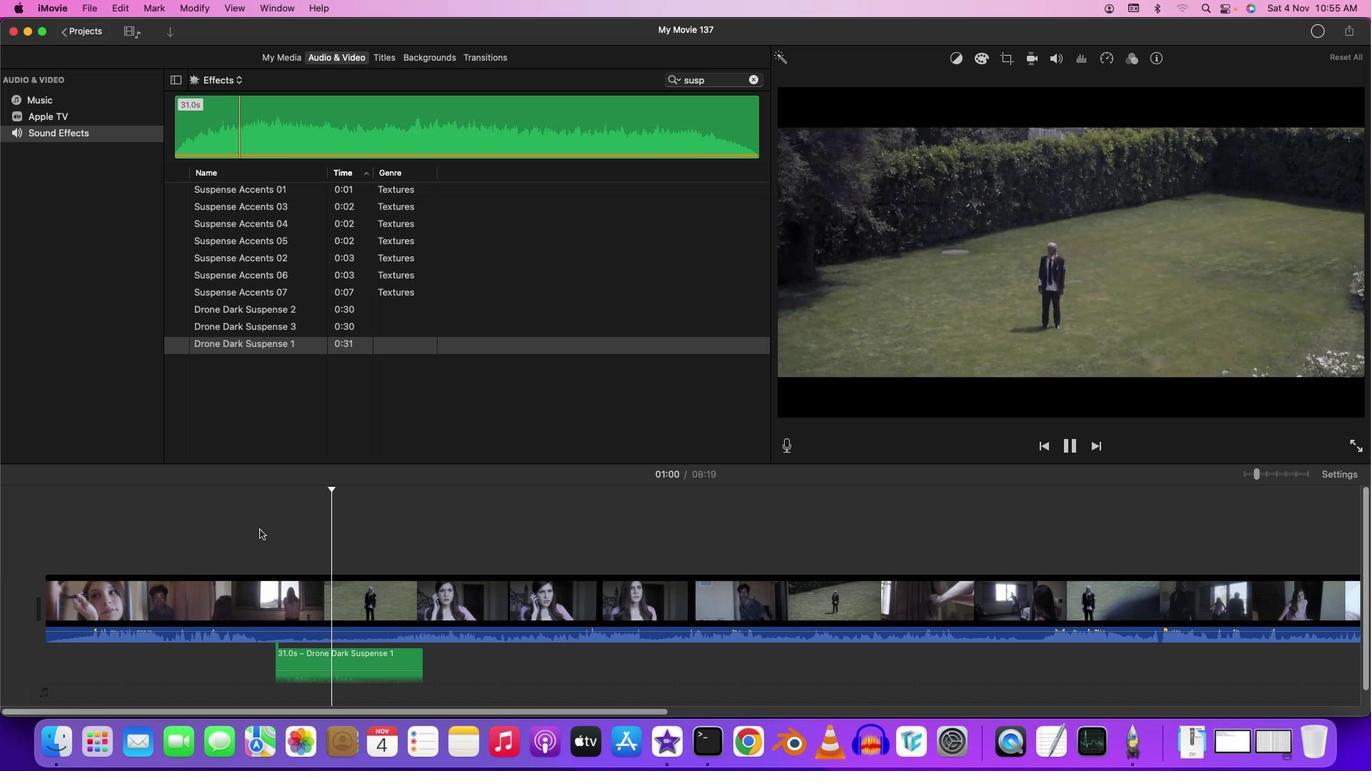 
Action: Key pressed Key.space
Screenshot: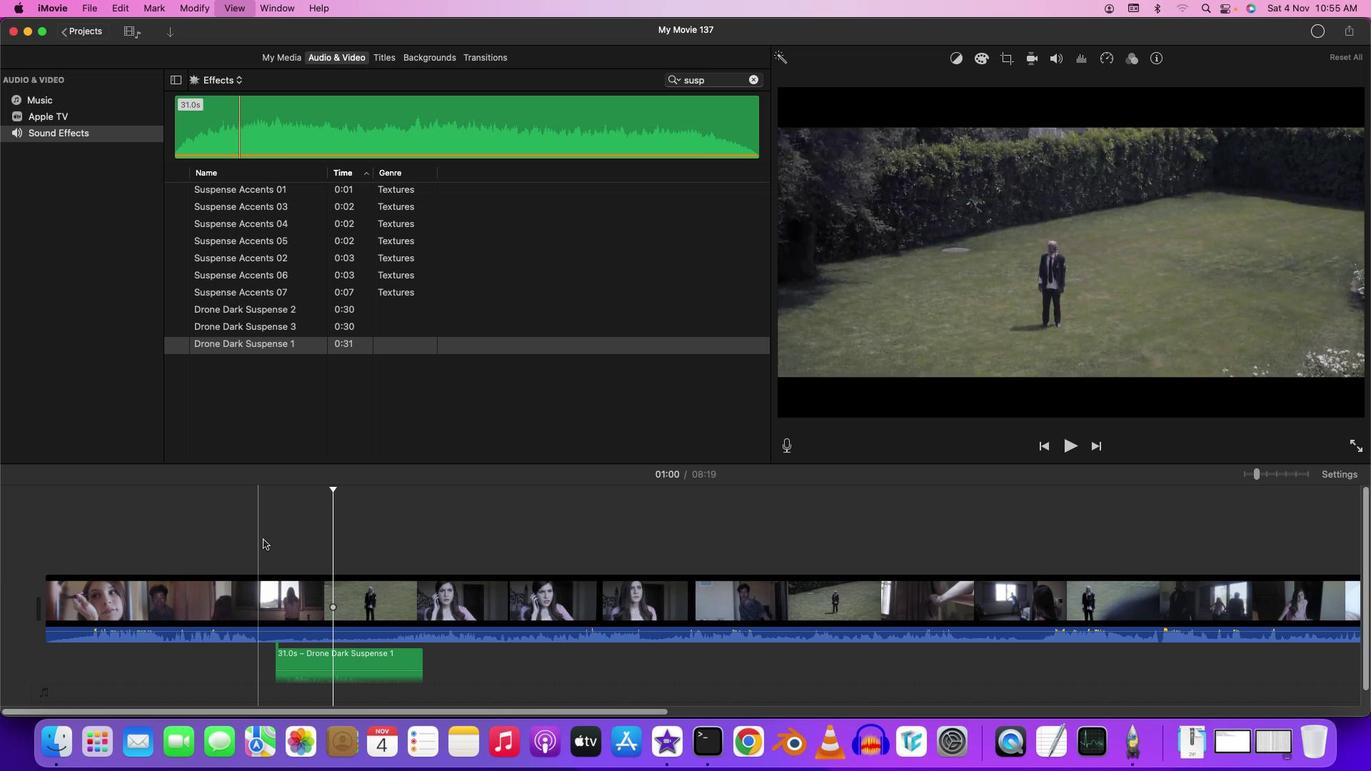 
Action: Mouse moved to (323, 655)
Screenshot: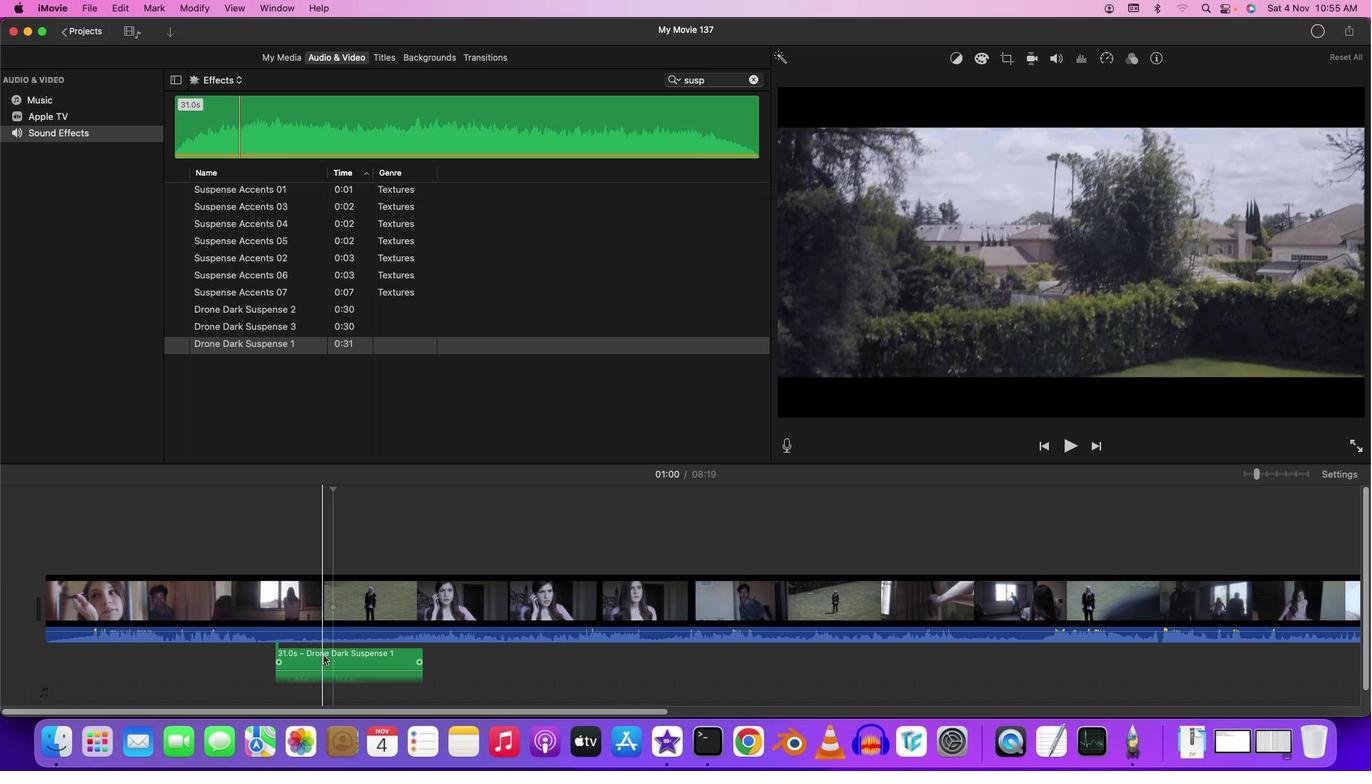 
Action: Mouse pressed left at (323, 655)
Screenshot: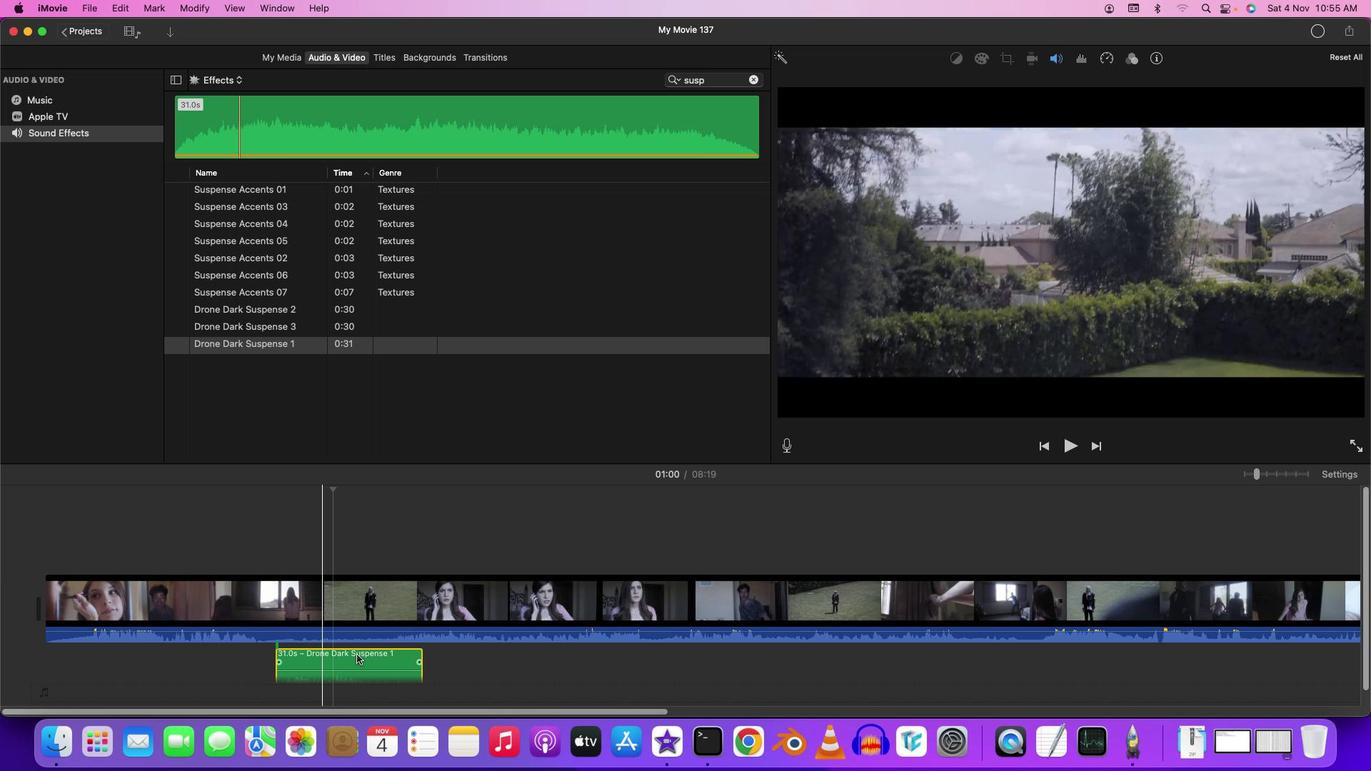 
Action: Mouse moved to (281, 558)
Screenshot: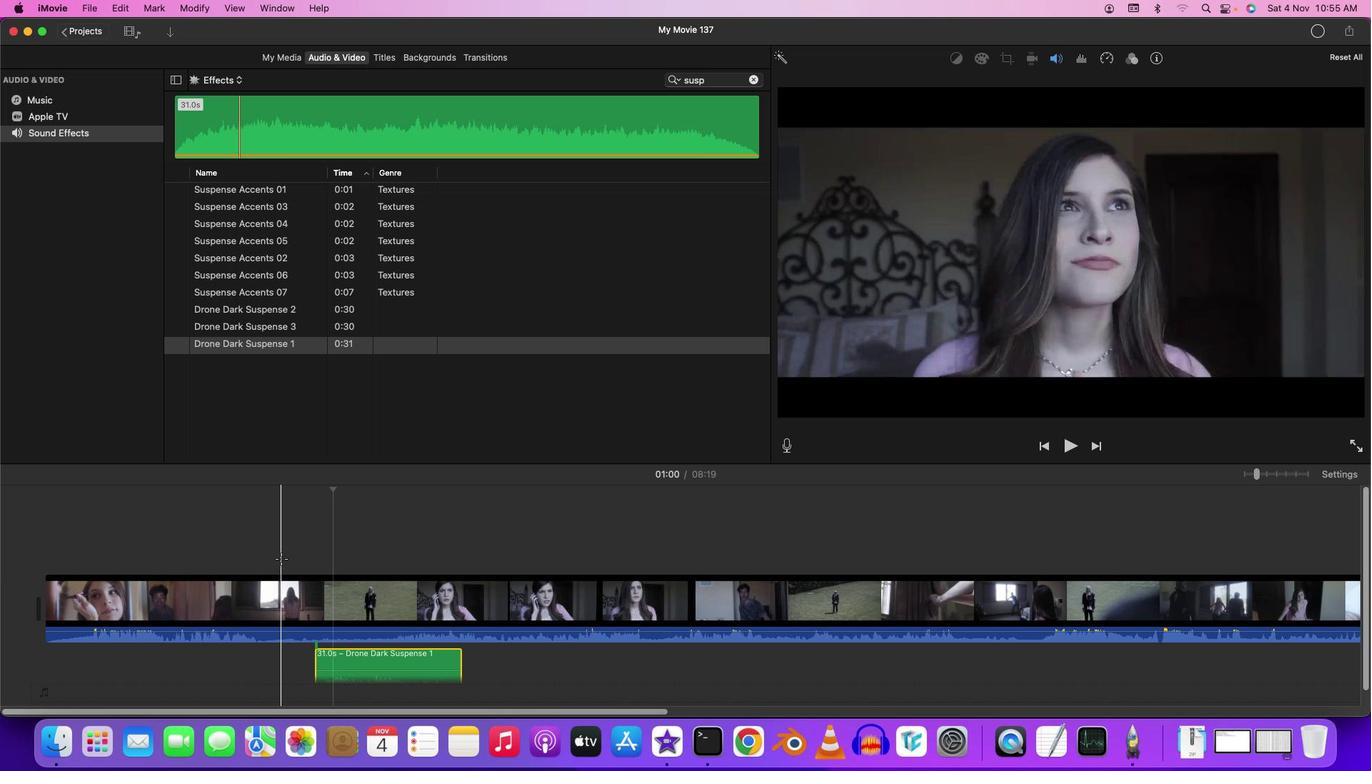 
Action: Mouse pressed left at (281, 558)
Screenshot: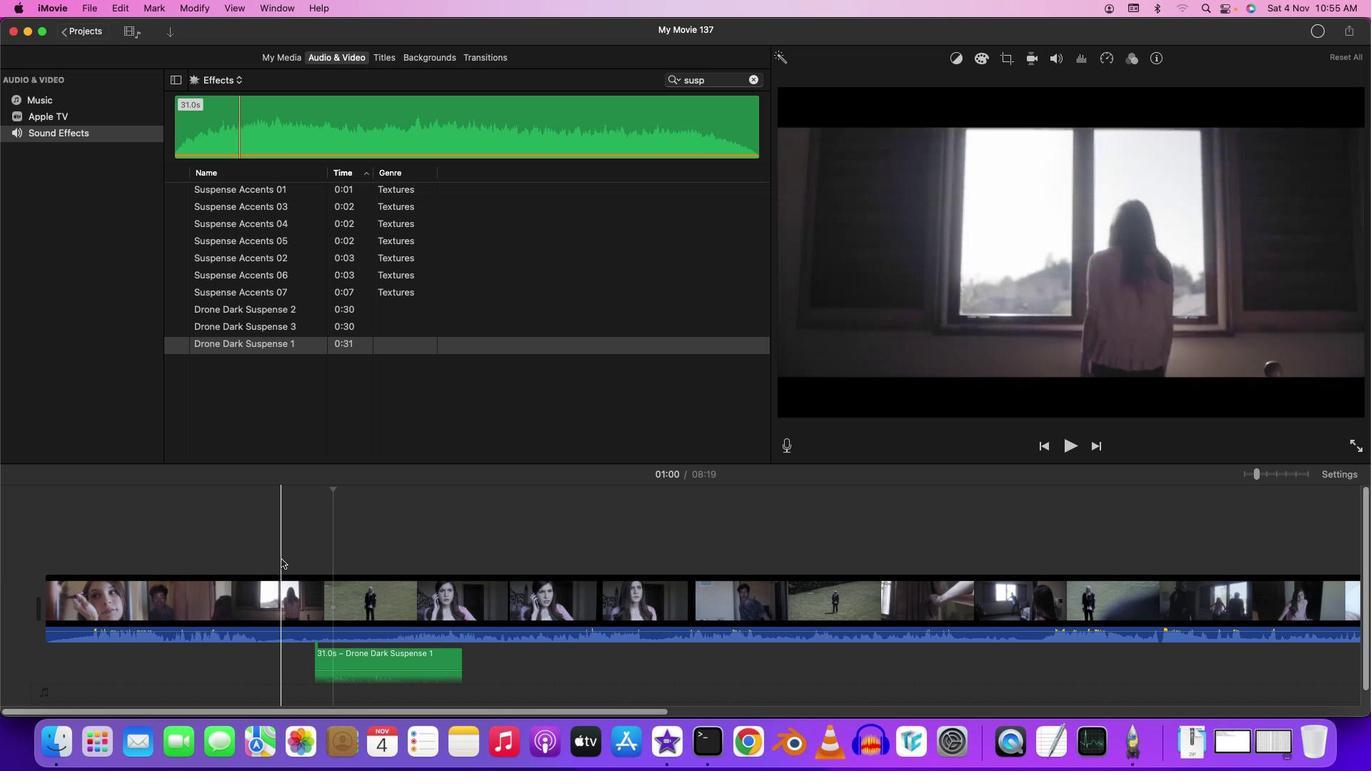 
Action: Key pressed Key.space
Screenshot: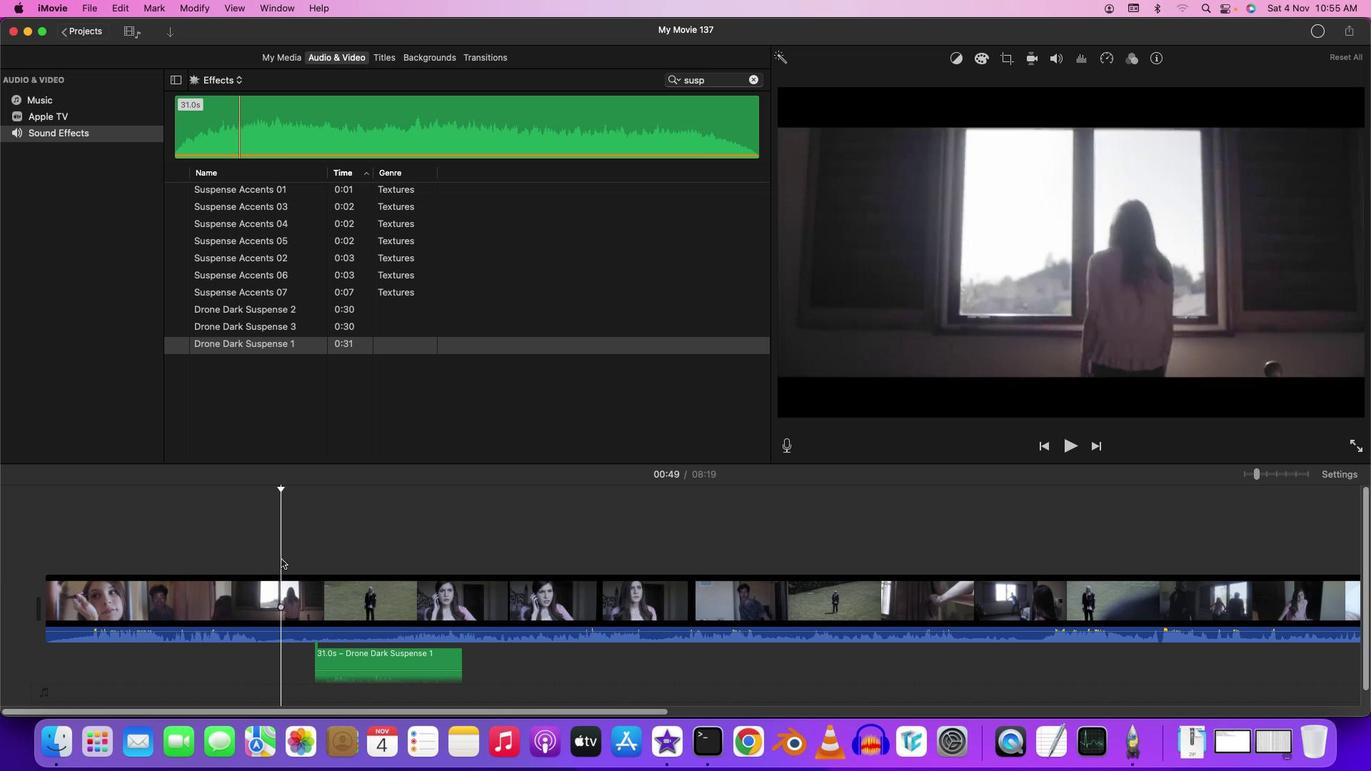 
Action: Mouse moved to (297, 543)
Screenshot: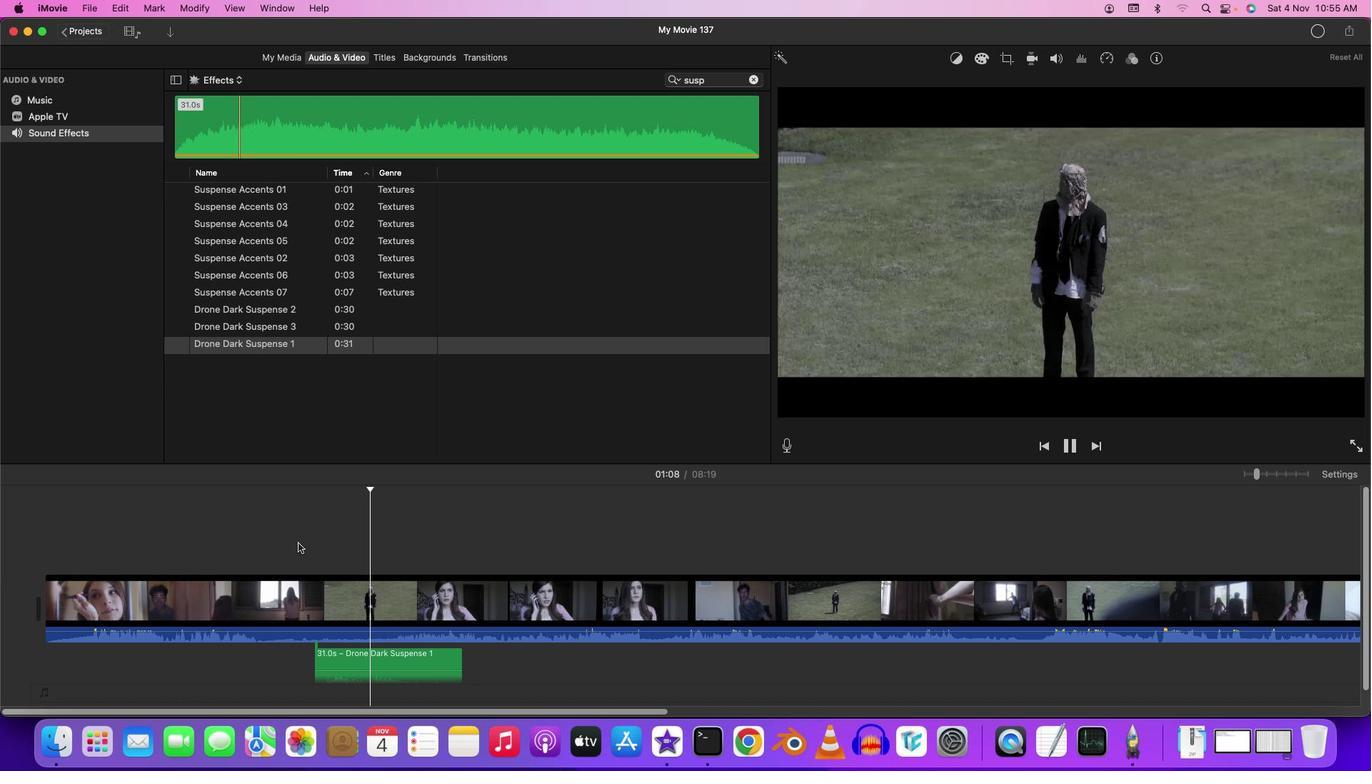
Action: Mouse pressed left at (297, 543)
Screenshot: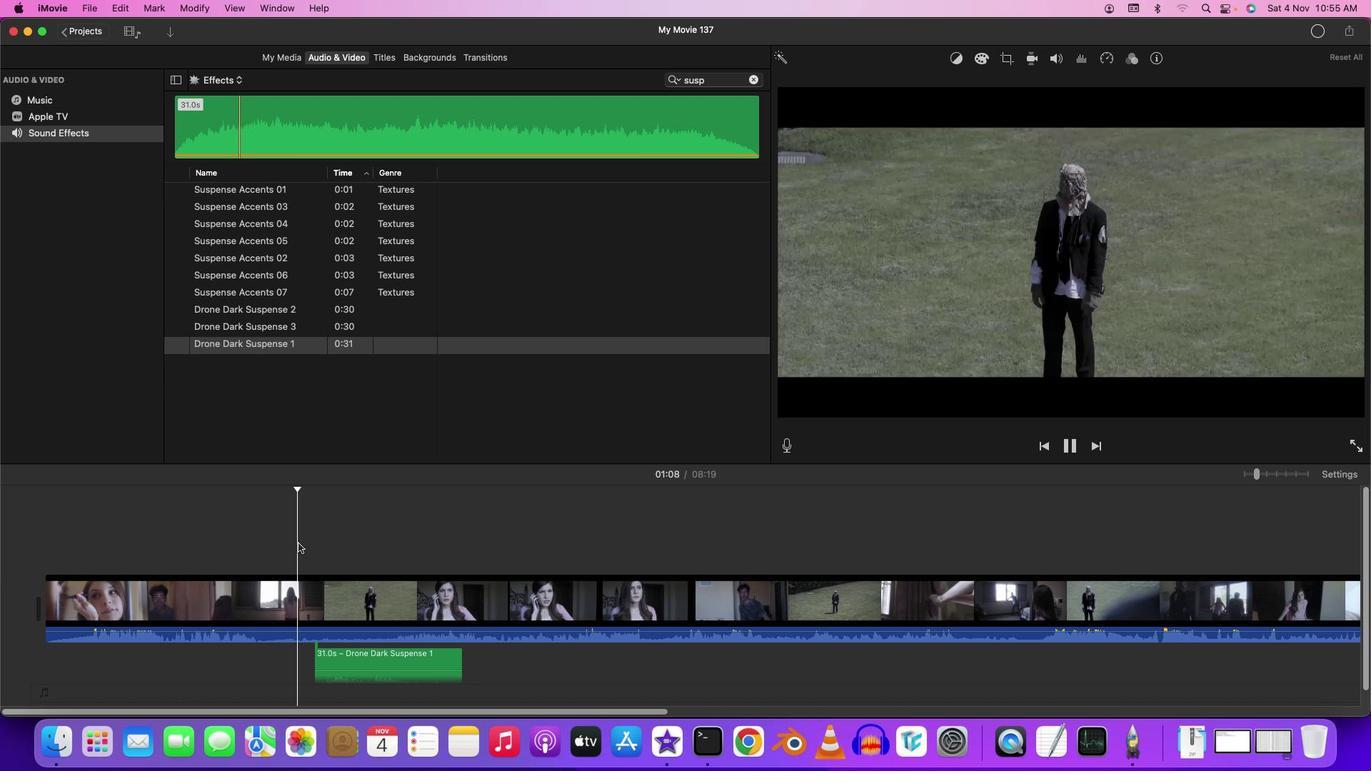 
Action: Mouse moved to (337, 618)
Screenshot: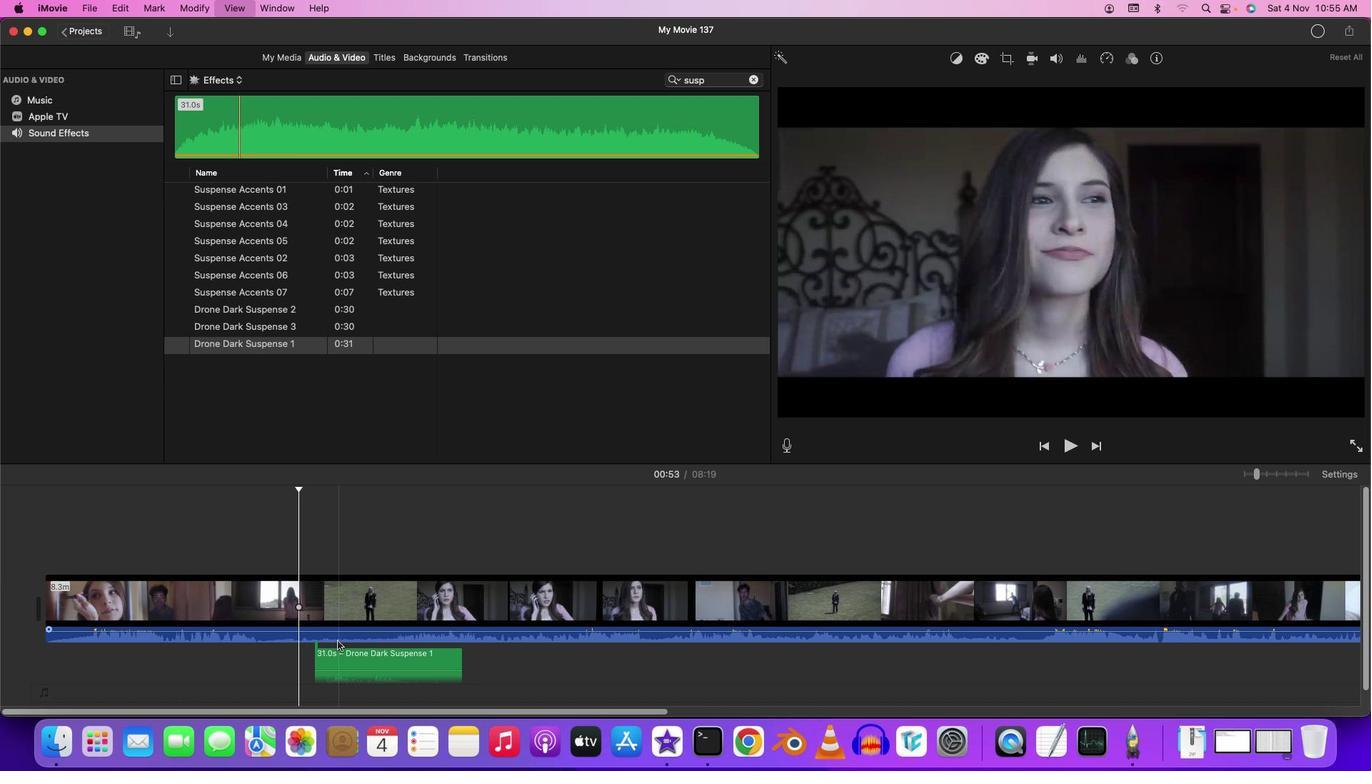 
Action: Key pressed Key.space
Screenshot: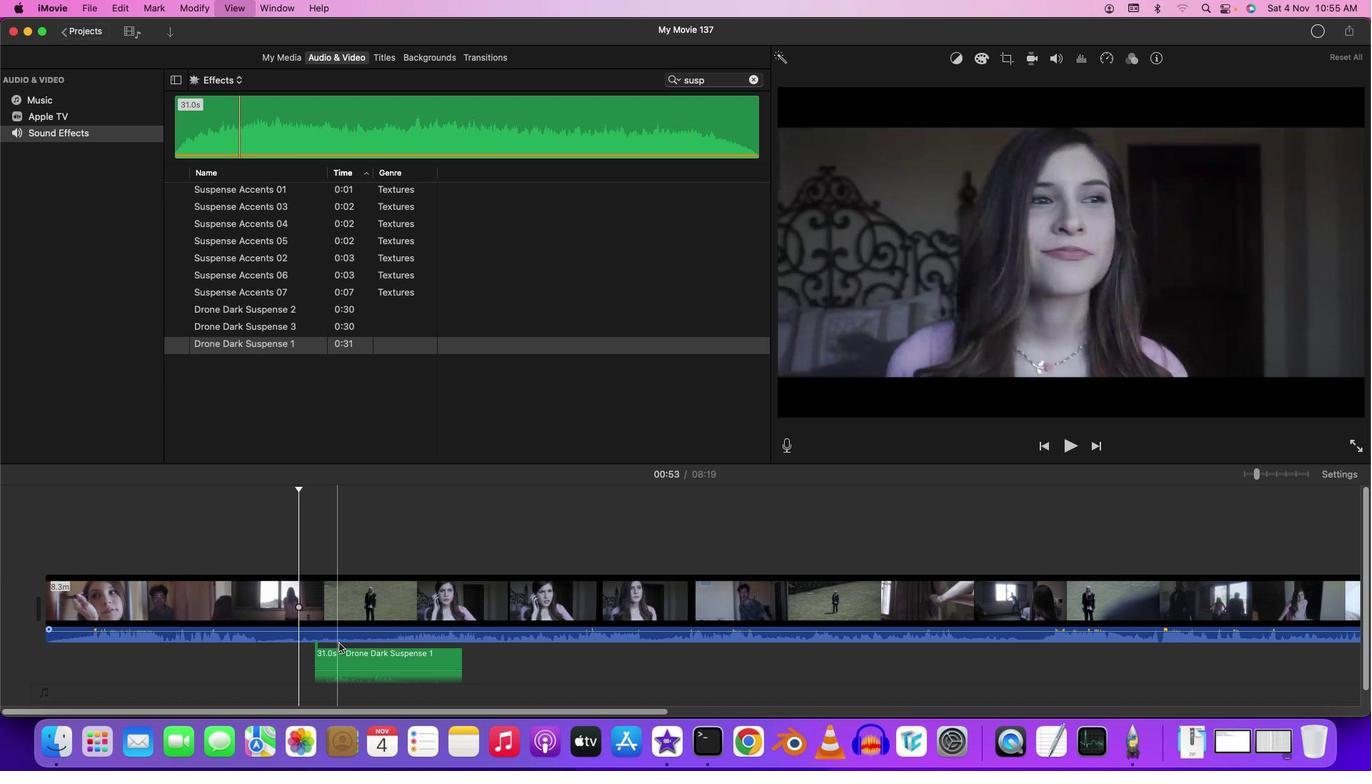 
Action: Mouse moved to (340, 652)
Screenshot: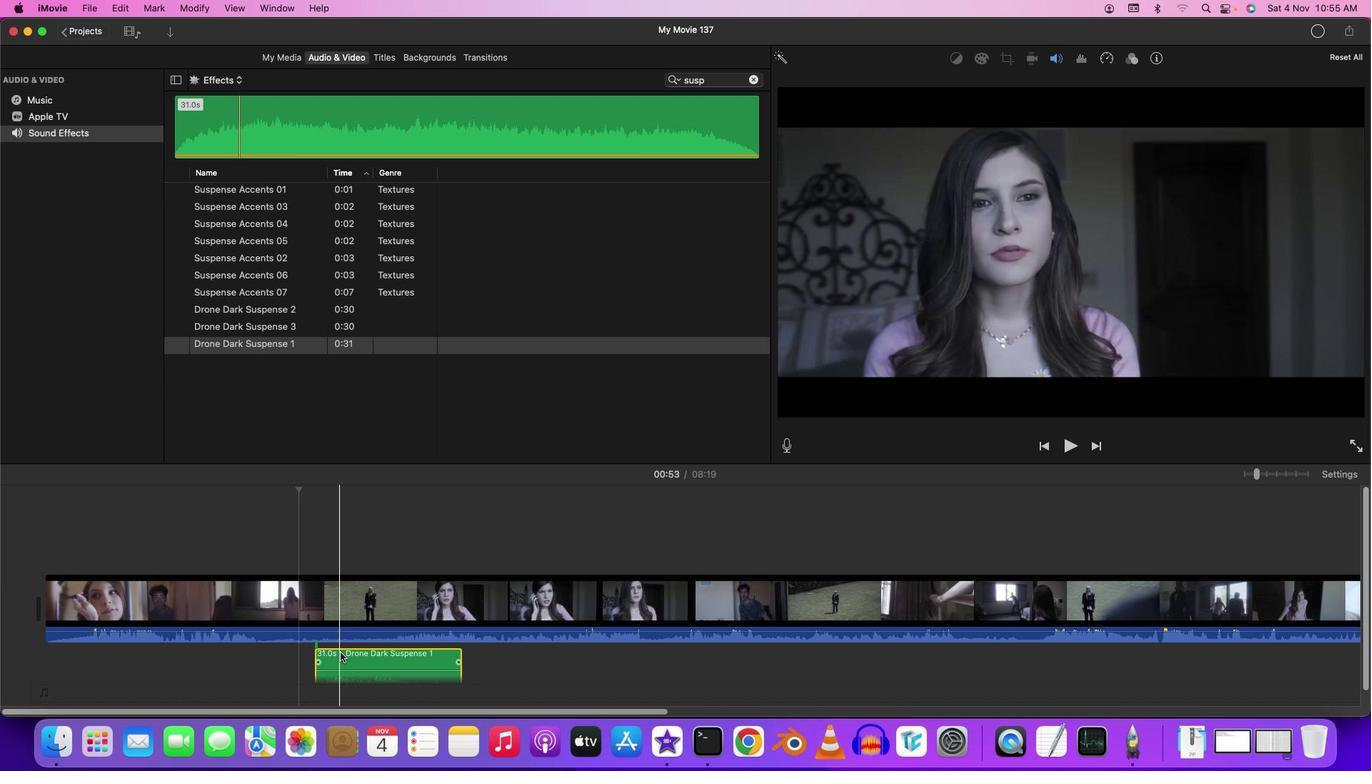 
Action: Mouse pressed left at (340, 652)
Screenshot: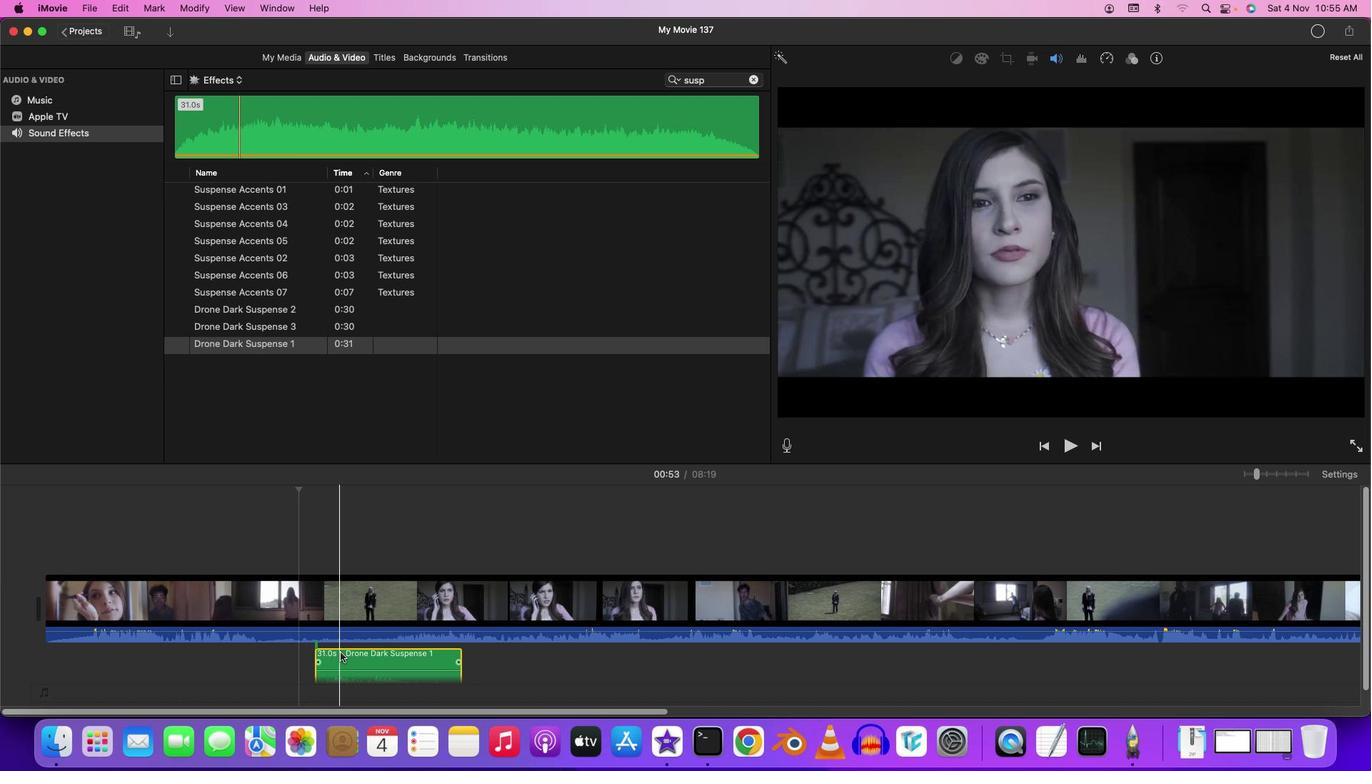 
Action: Mouse moved to (296, 545)
Screenshot: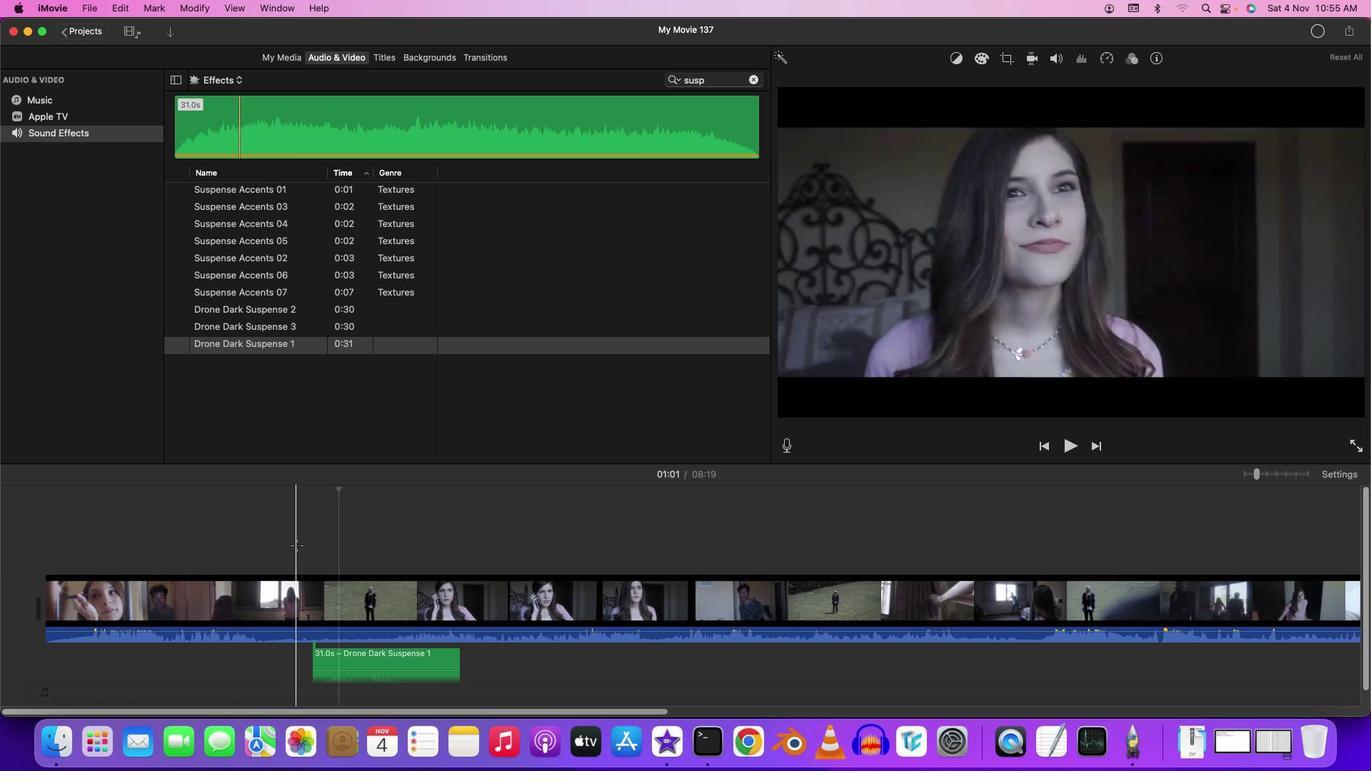 
Action: Mouse pressed left at (296, 545)
Screenshot: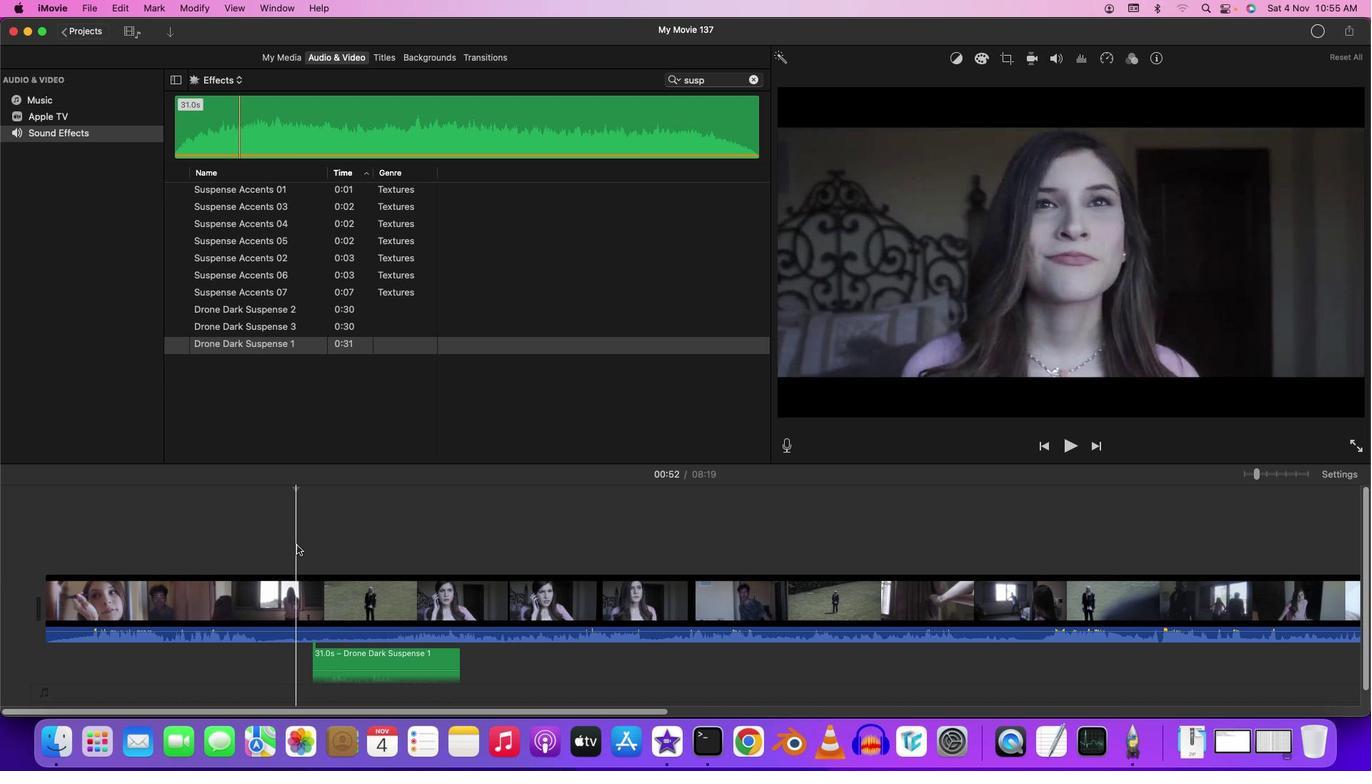 
Action: Mouse moved to (297, 544)
Screenshot: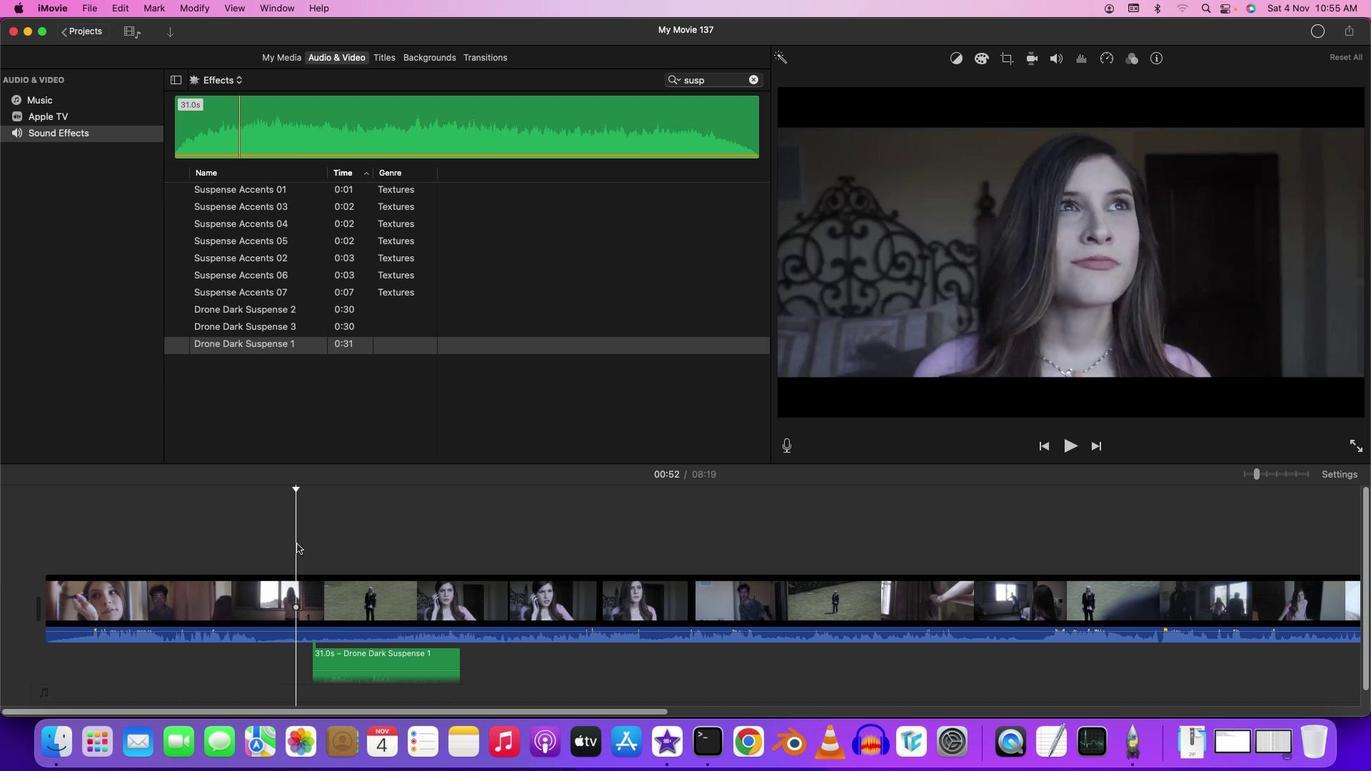 
Action: Key pressed Key.space
Screenshot: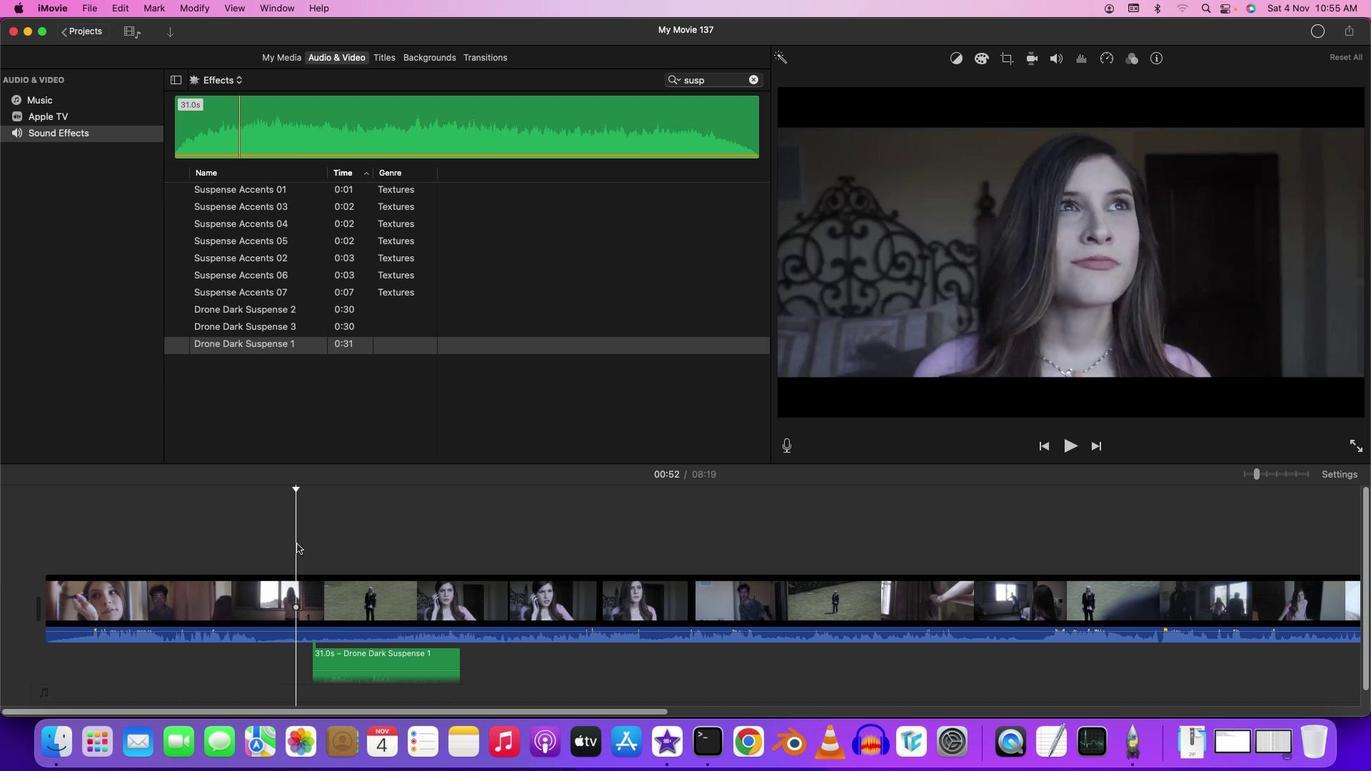 
Action: Mouse moved to (362, 710)
Screenshot: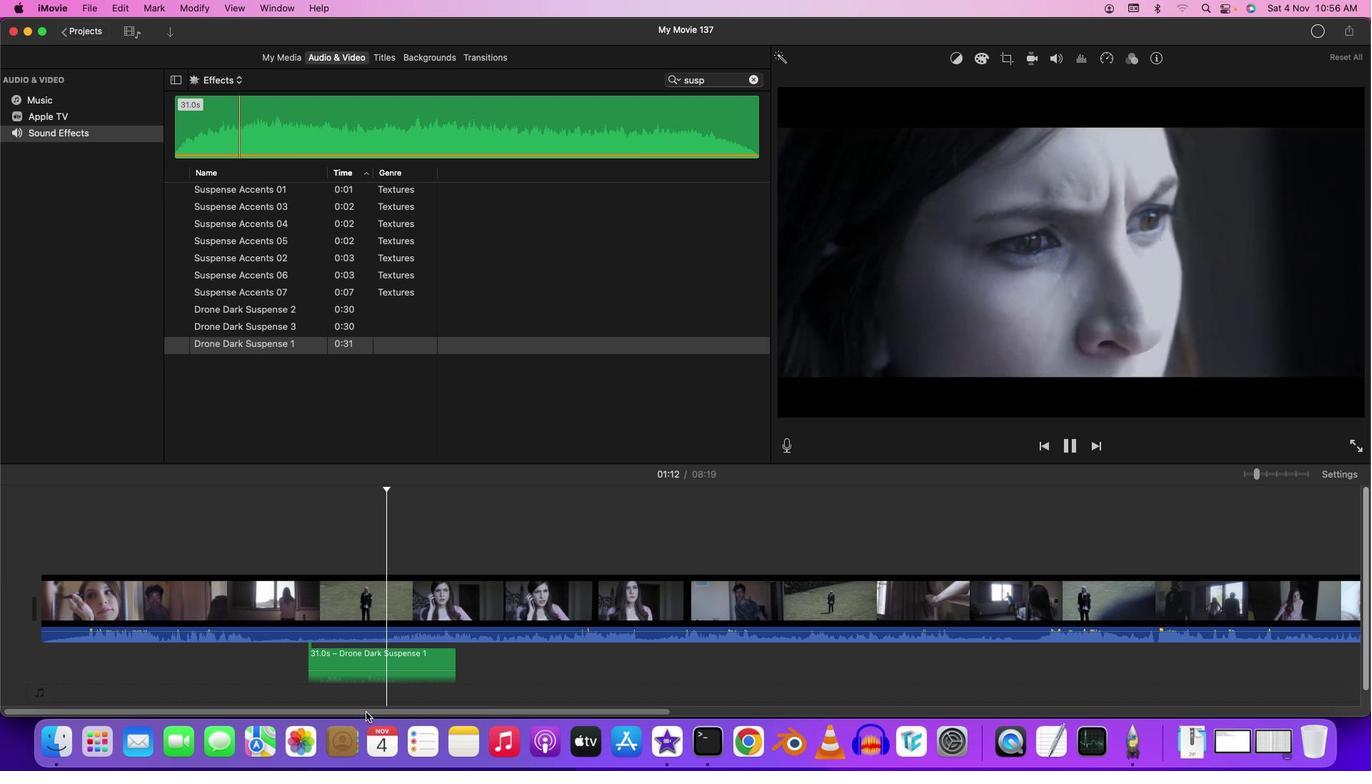 
Action: Mouse pressed left at (362, 710)
Screenshot: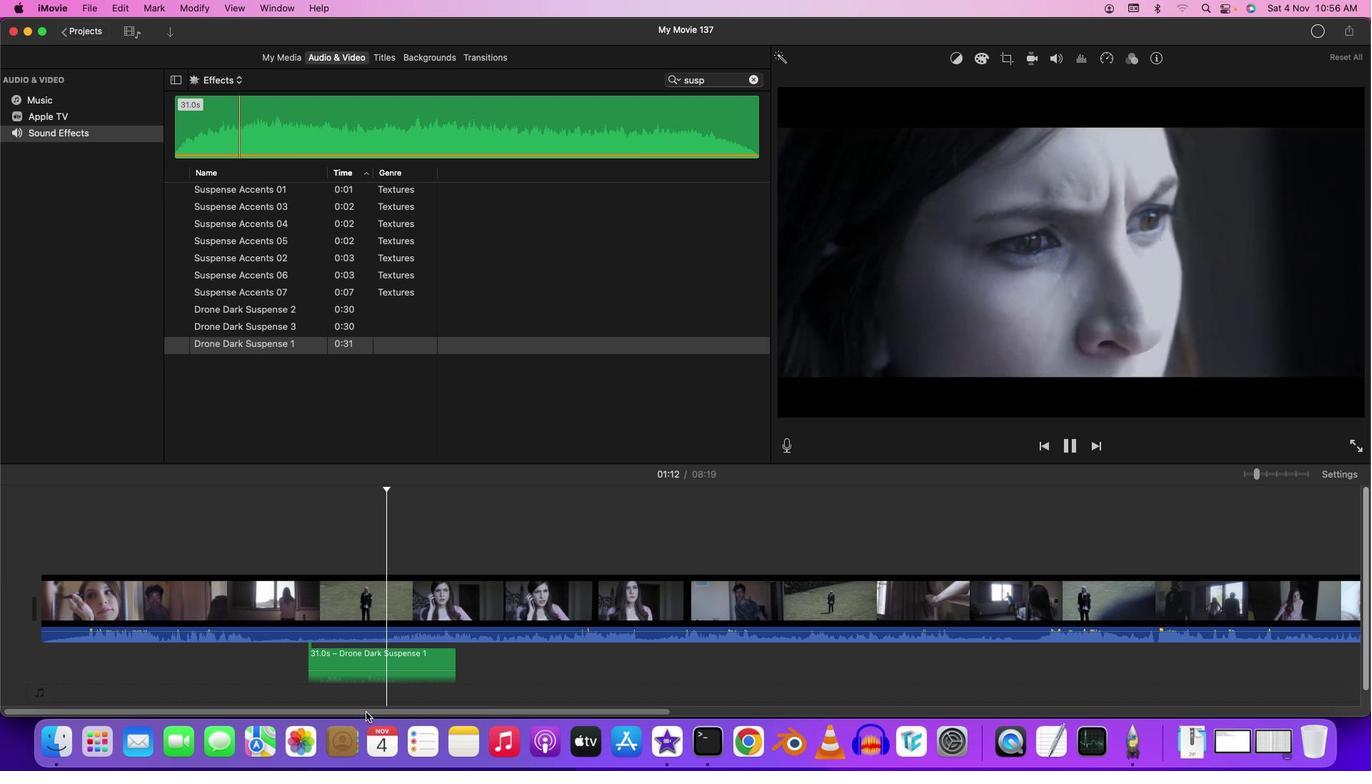 
Action: Mouse moved to (401, 711)
Screenshot: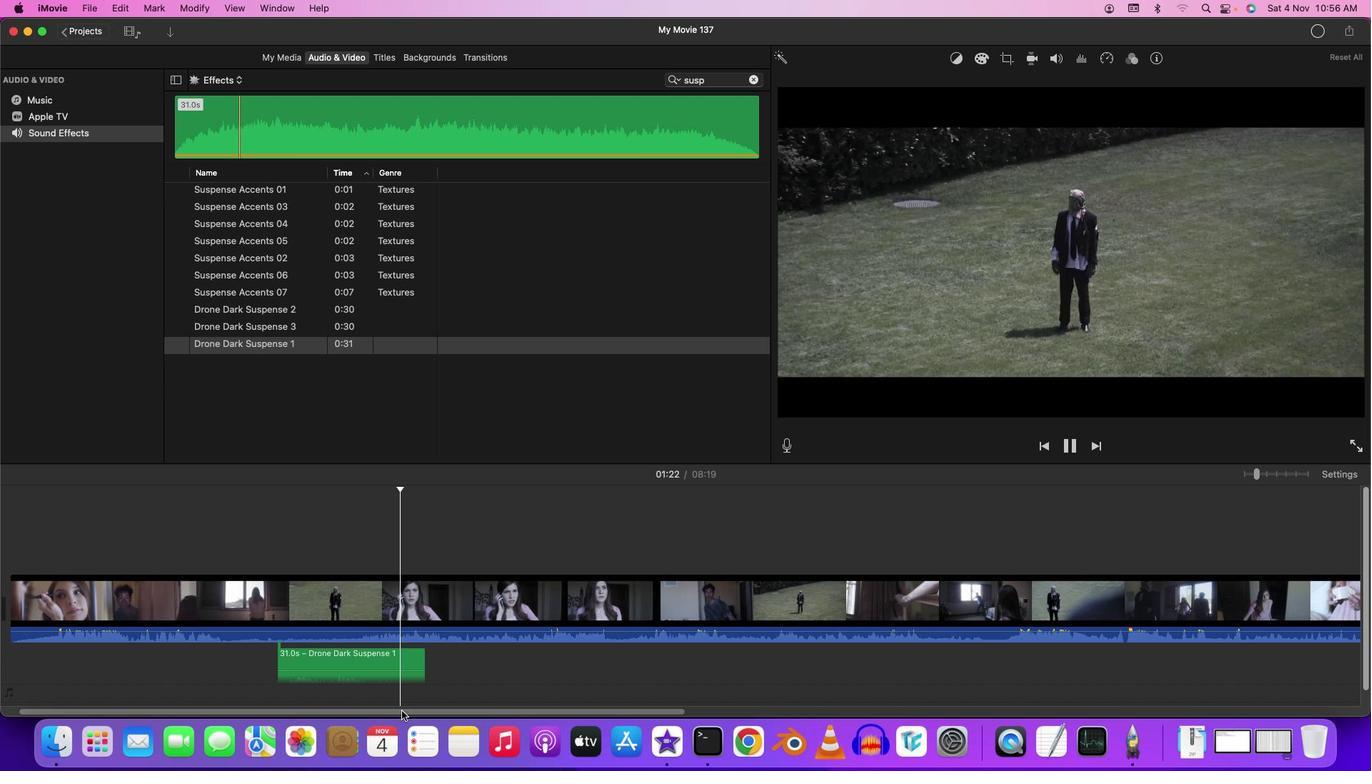
Action: Mouse pressed left at (401, 711)
Screenshot: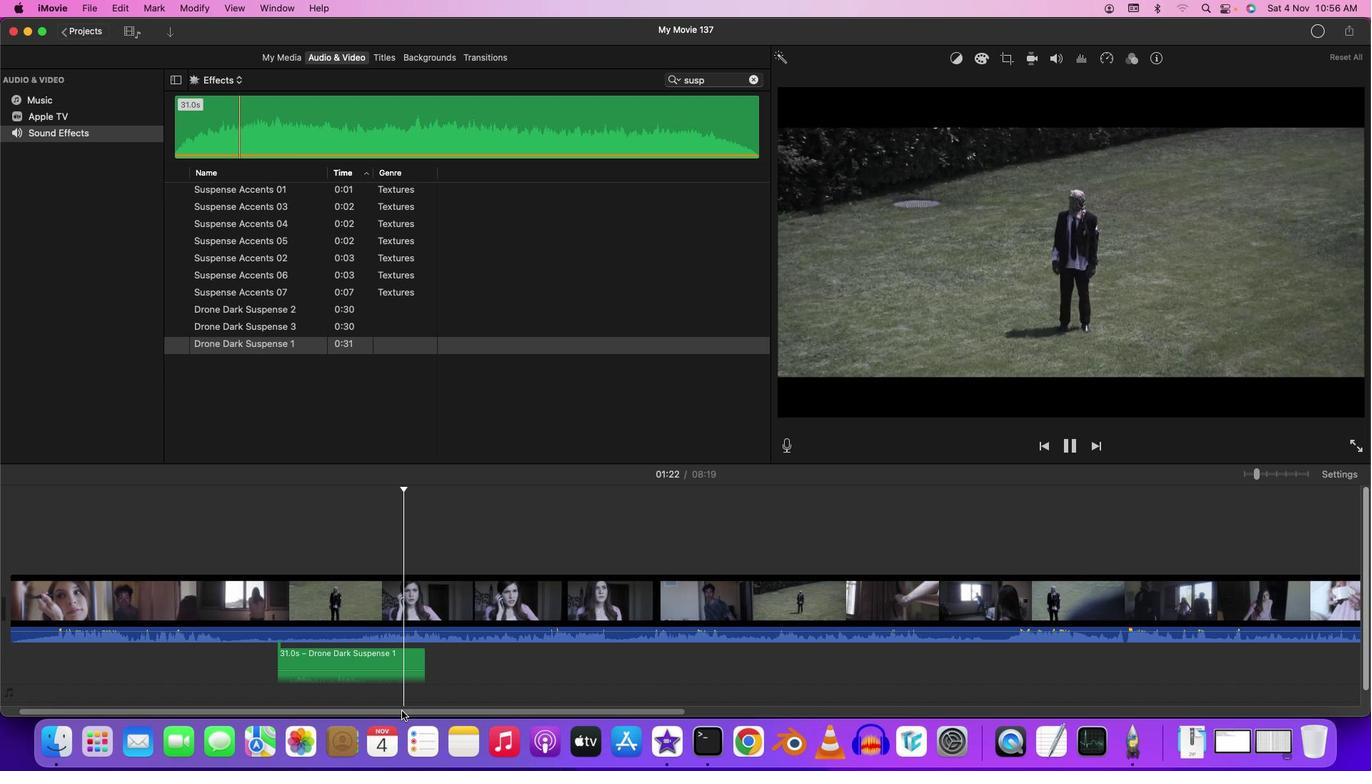 
Action: Mouse moved to (444, 672)
Screenshot: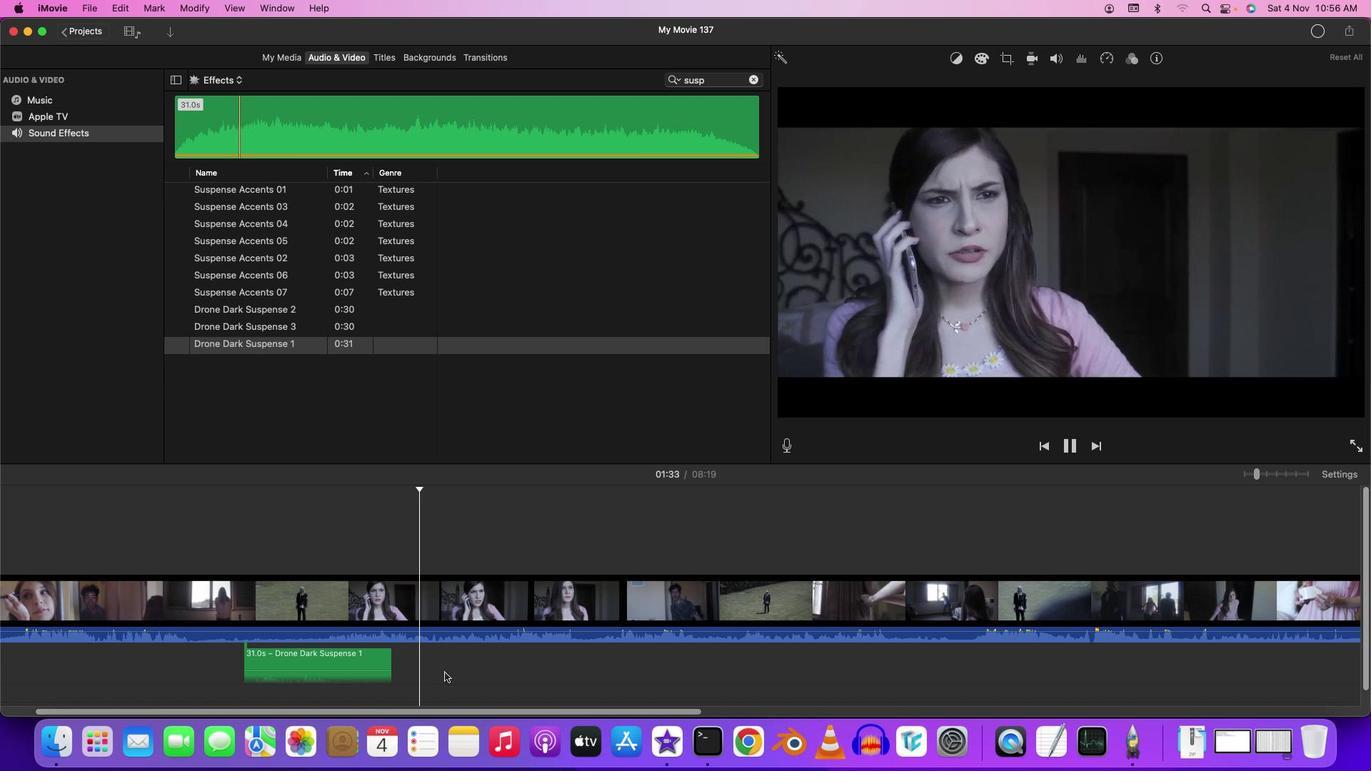 
Action: Key pressed Key.space
Screenshot: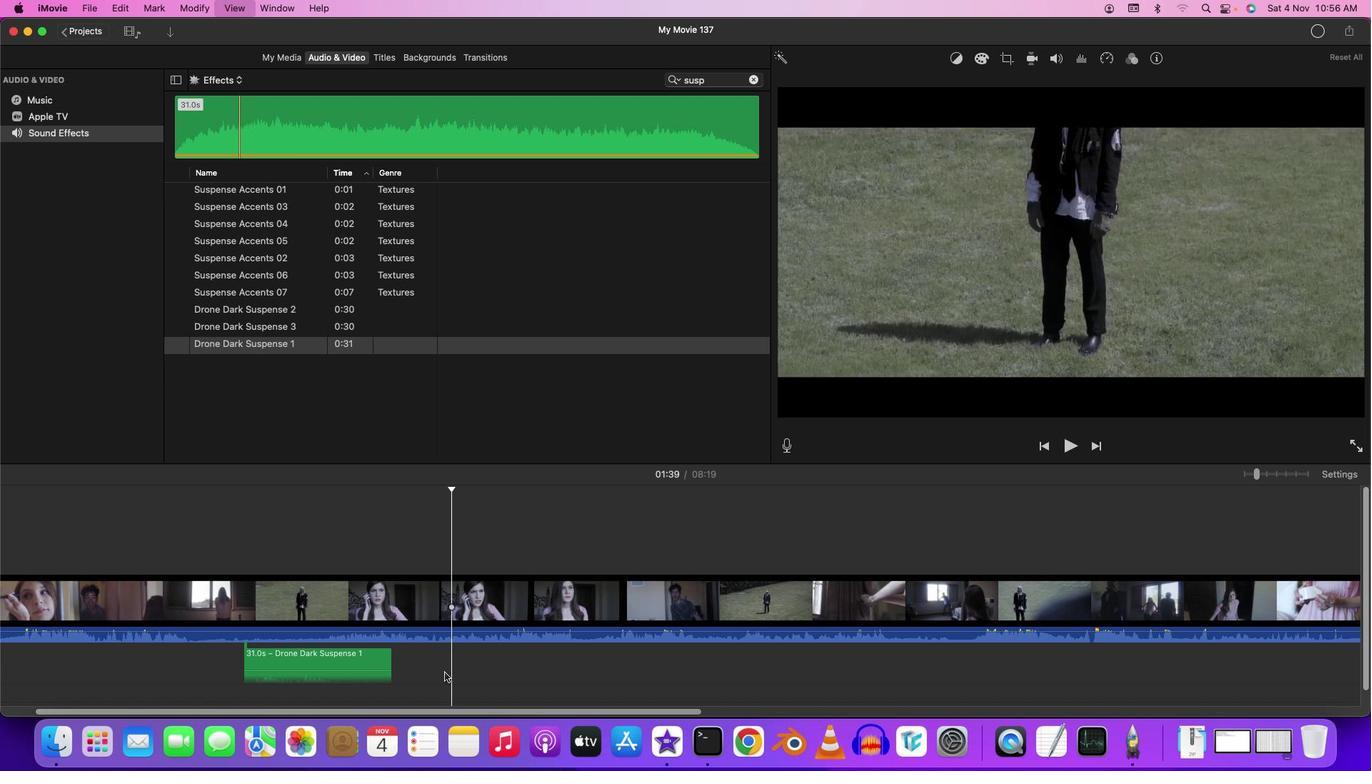 
Action: Mouse moved to (175, 336)
Screenshot: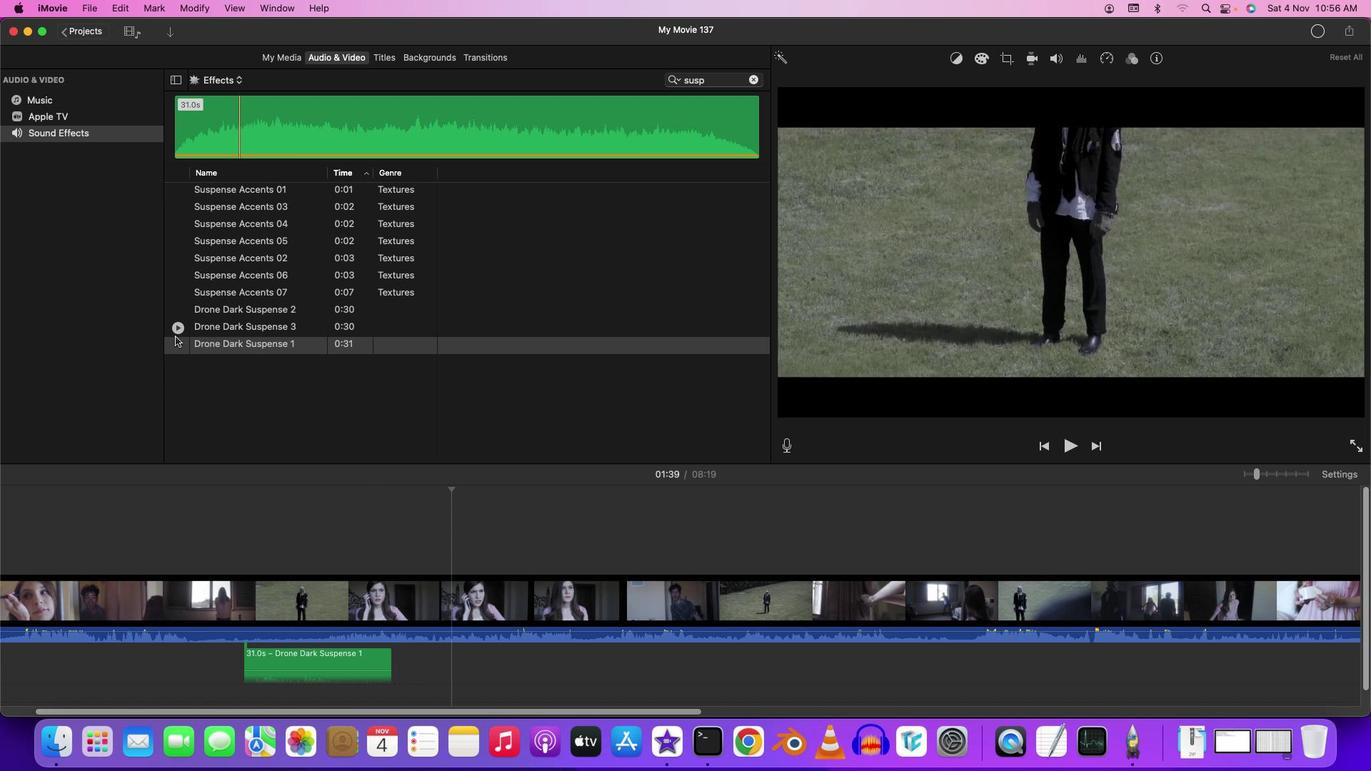 
Action: Mouse pressed left at (175, 336)
Screenshot: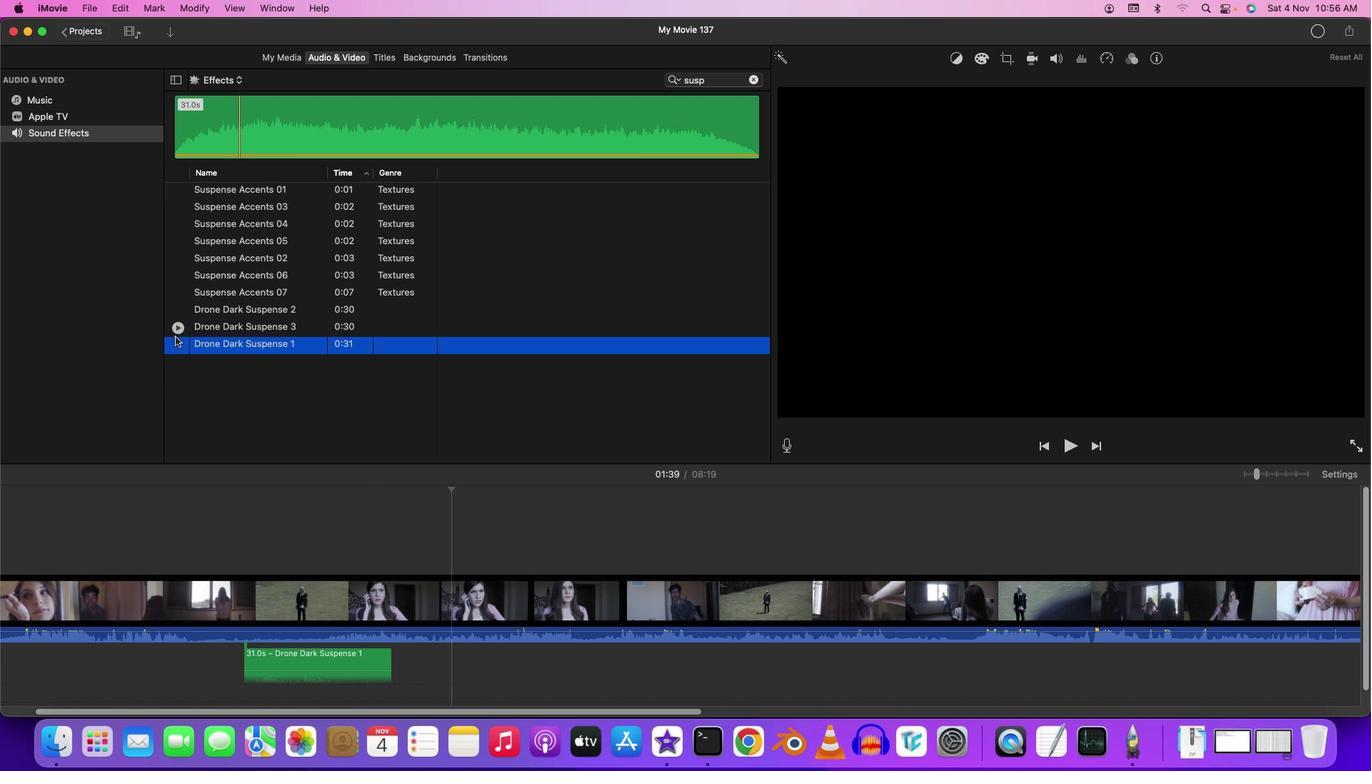 
Action: Mouse moved to (177, 333)
Screenshot: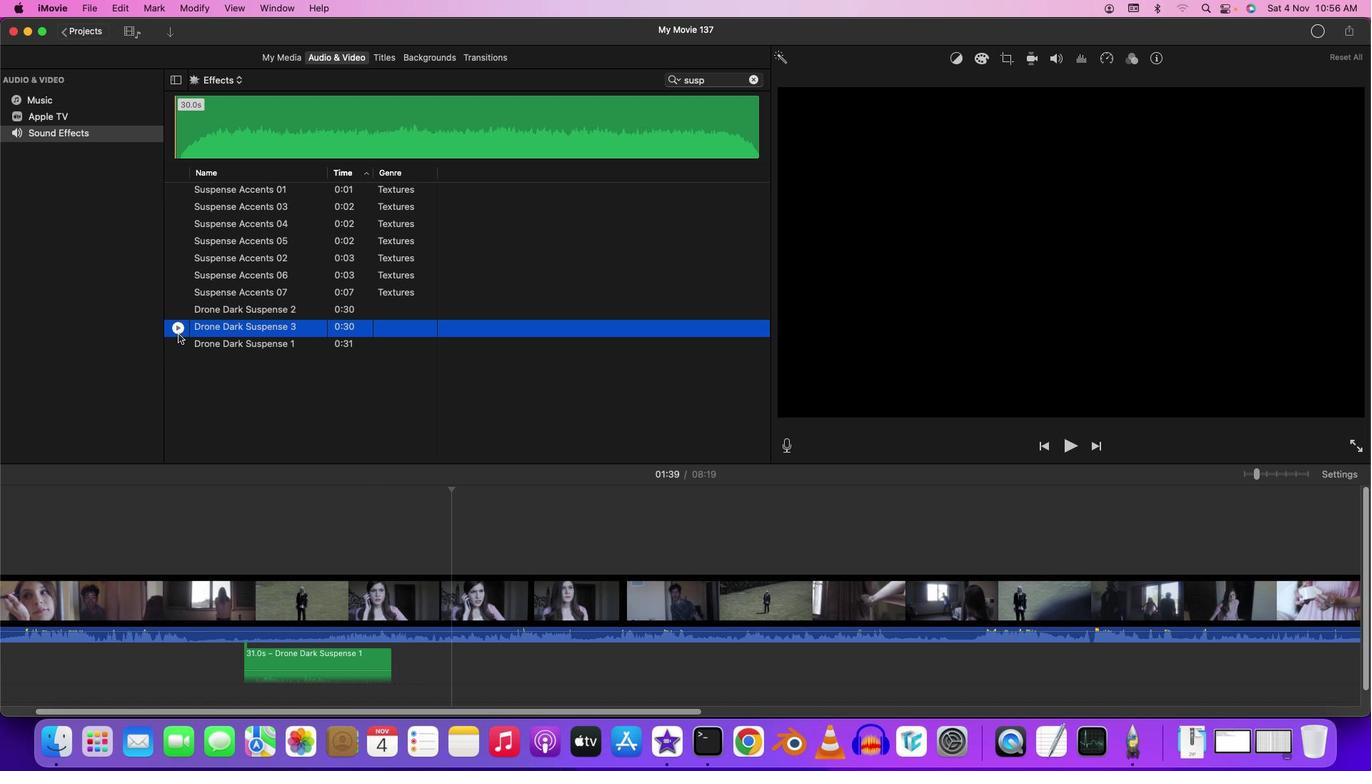 
Action: Mouse pressed left at (177, 333)
Screenshot: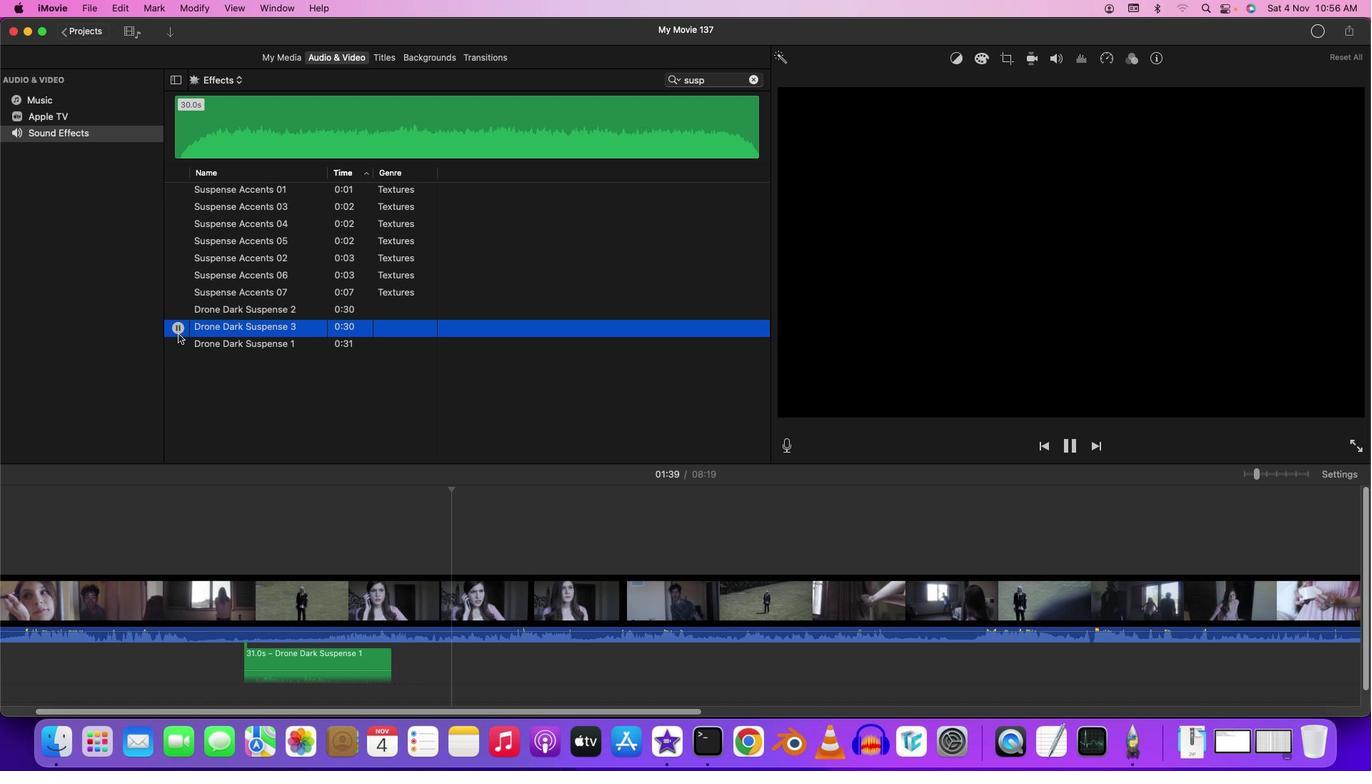 
Action: Mouse moved to (180, 331)
Screenshot: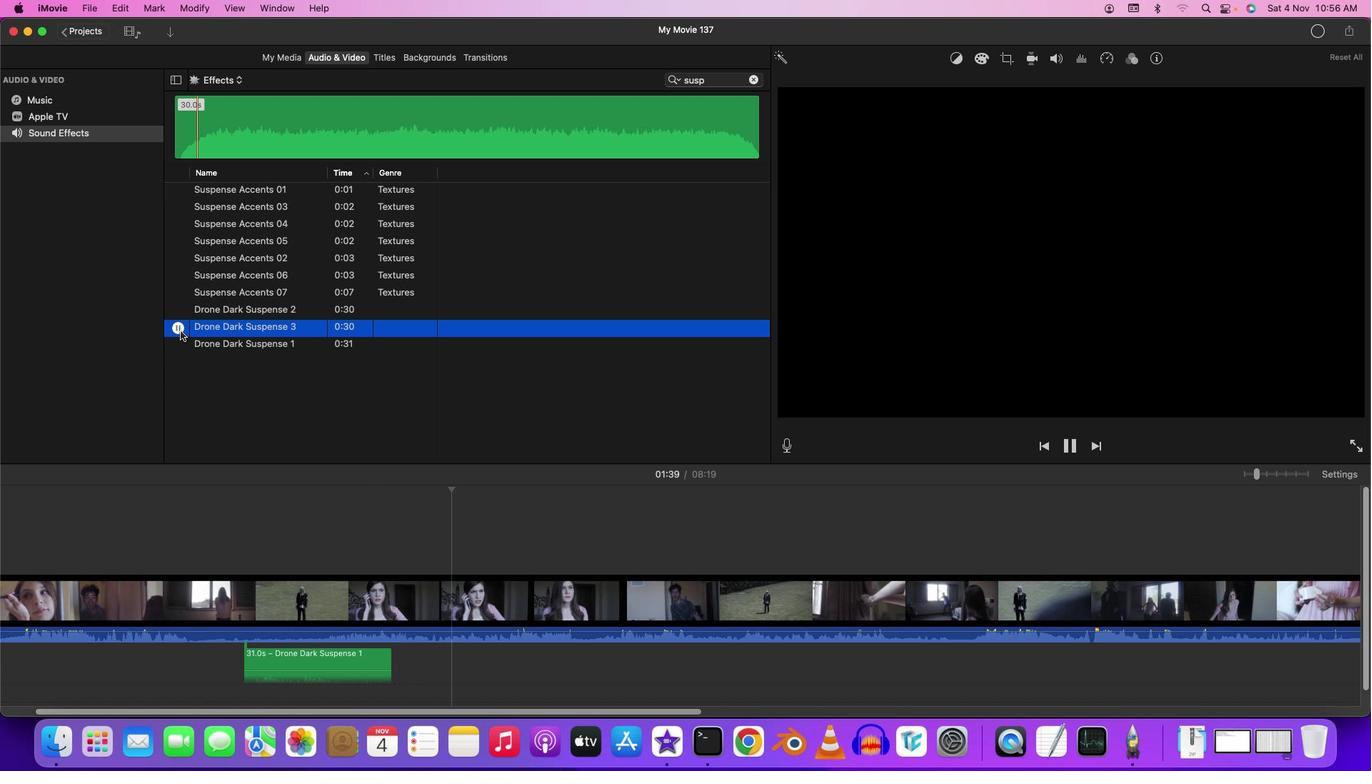 
Action: Mouse pressed left at (180, 331)
Screenshot: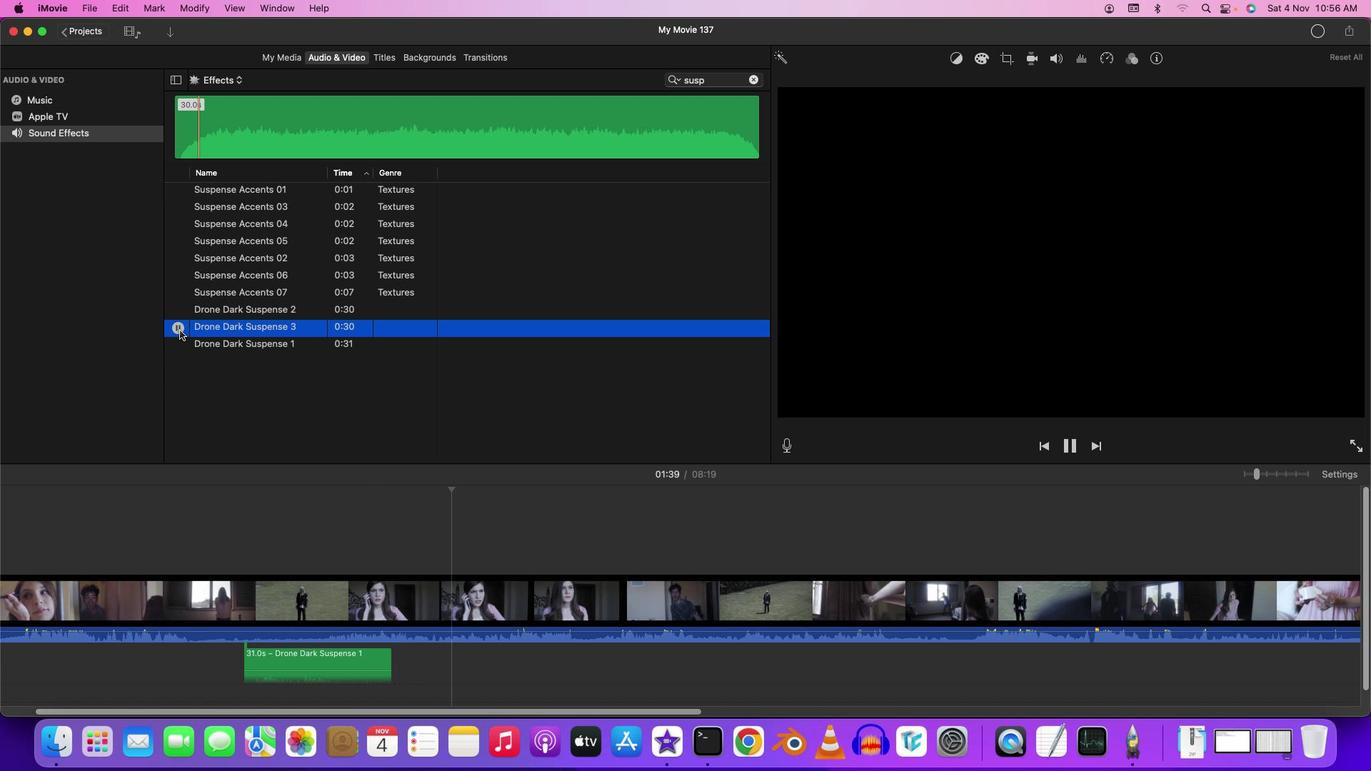 
Action: Mouse moved to (178, 312)
Screenshot: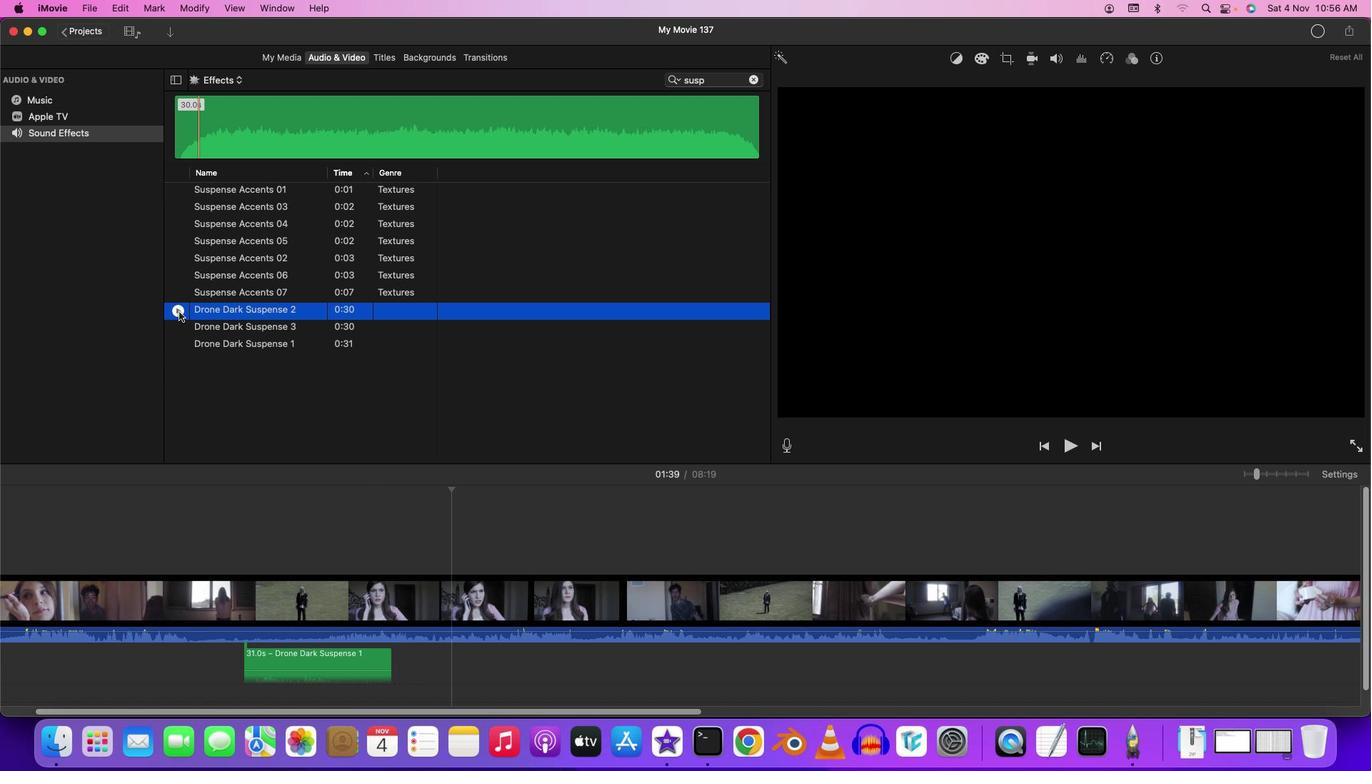 
Action: Mouse pressed left at (178, 312)
Screenshot: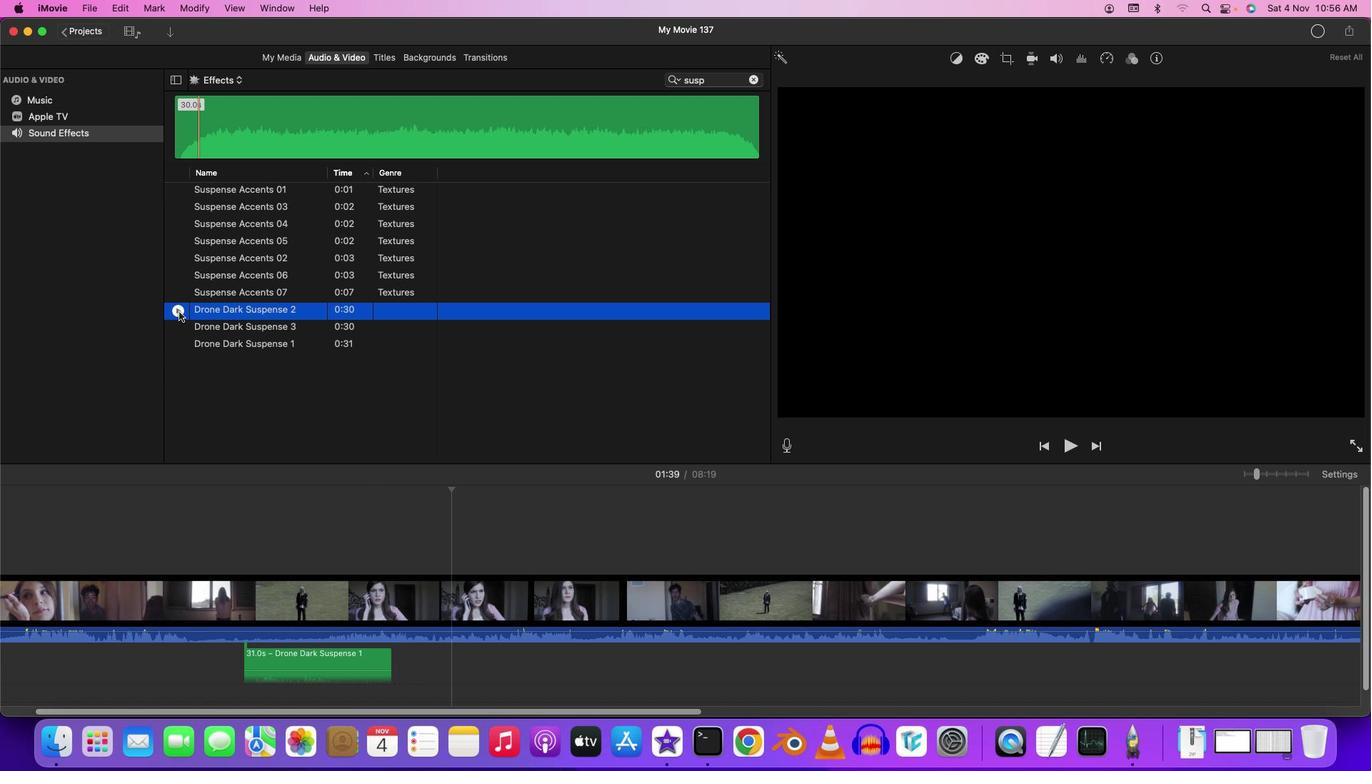 
Action: Mouse moved to (177, 298)
Screenshot: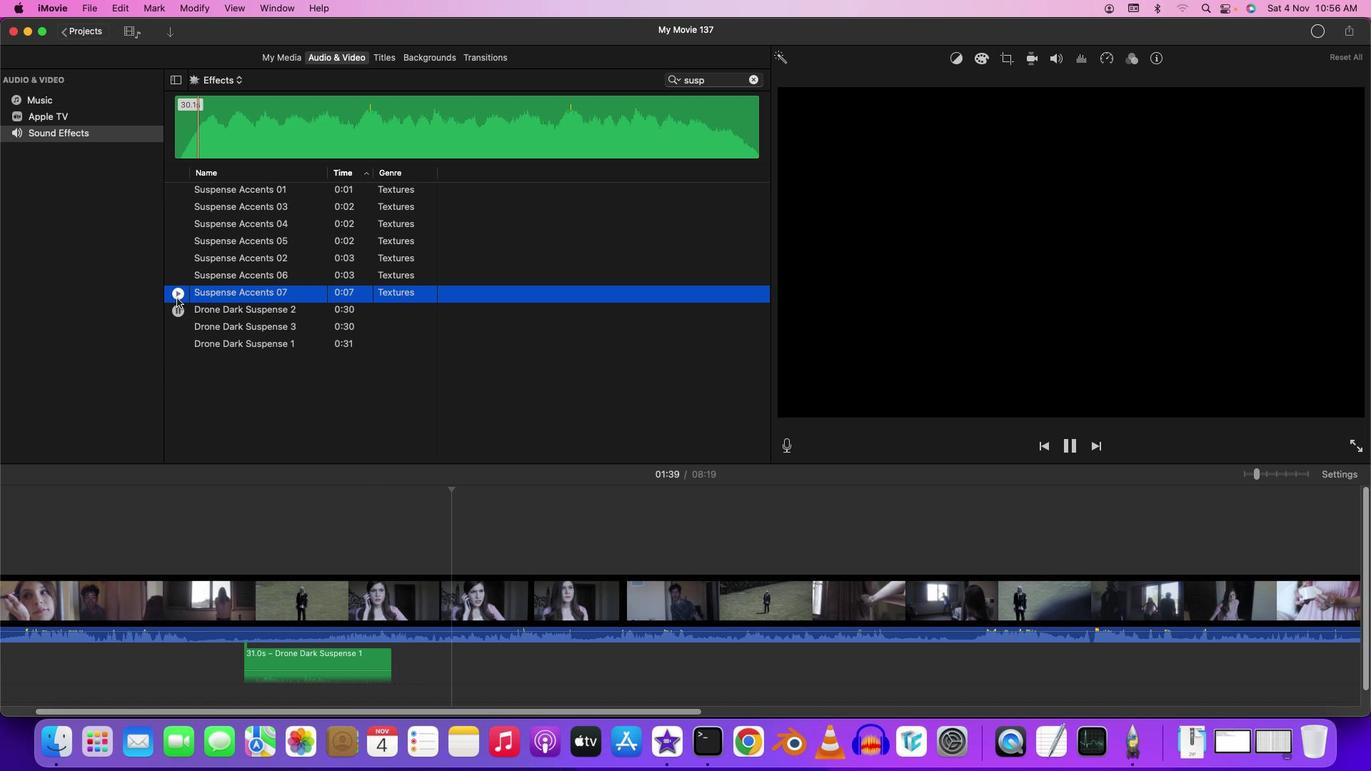 
Action: Mouse pressed left at (177, 298)
Screenshot: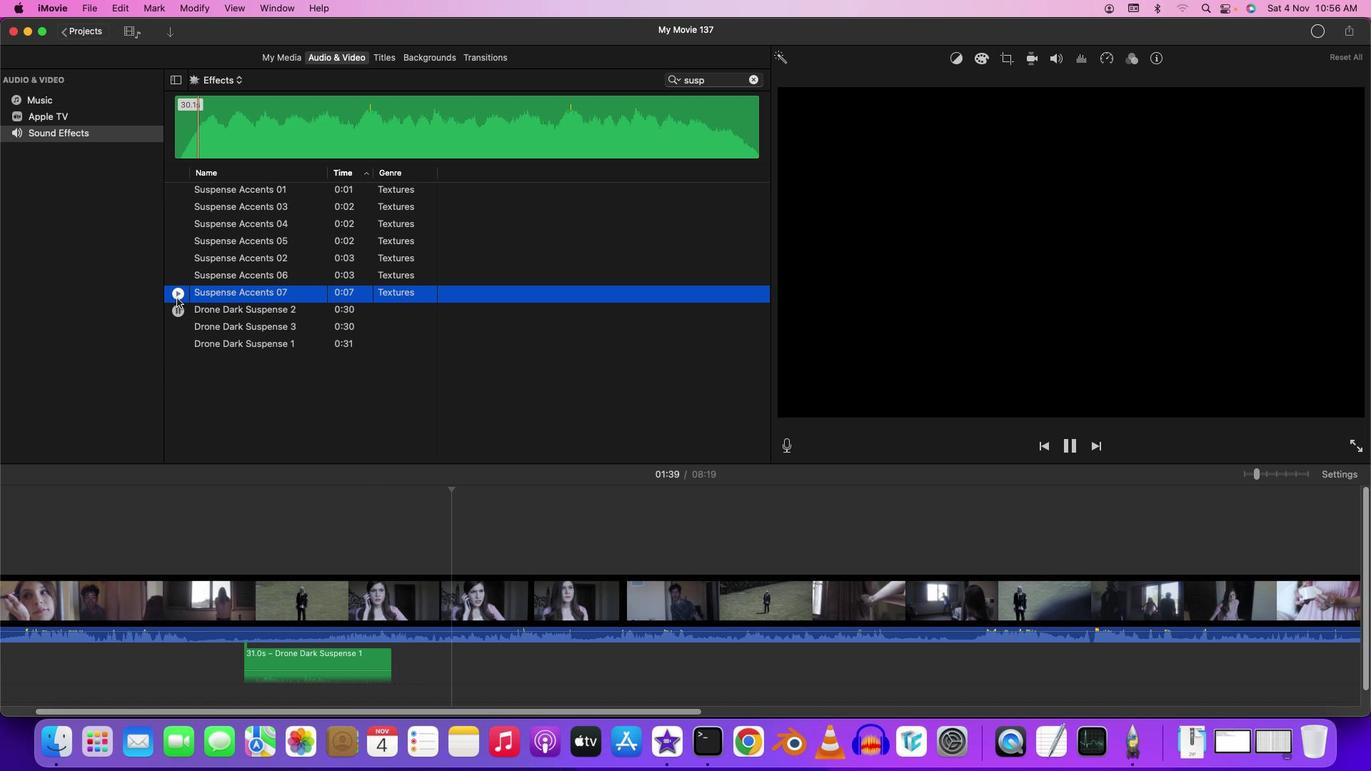 
Action: Mouse moved to (180, 282)
Screenshot: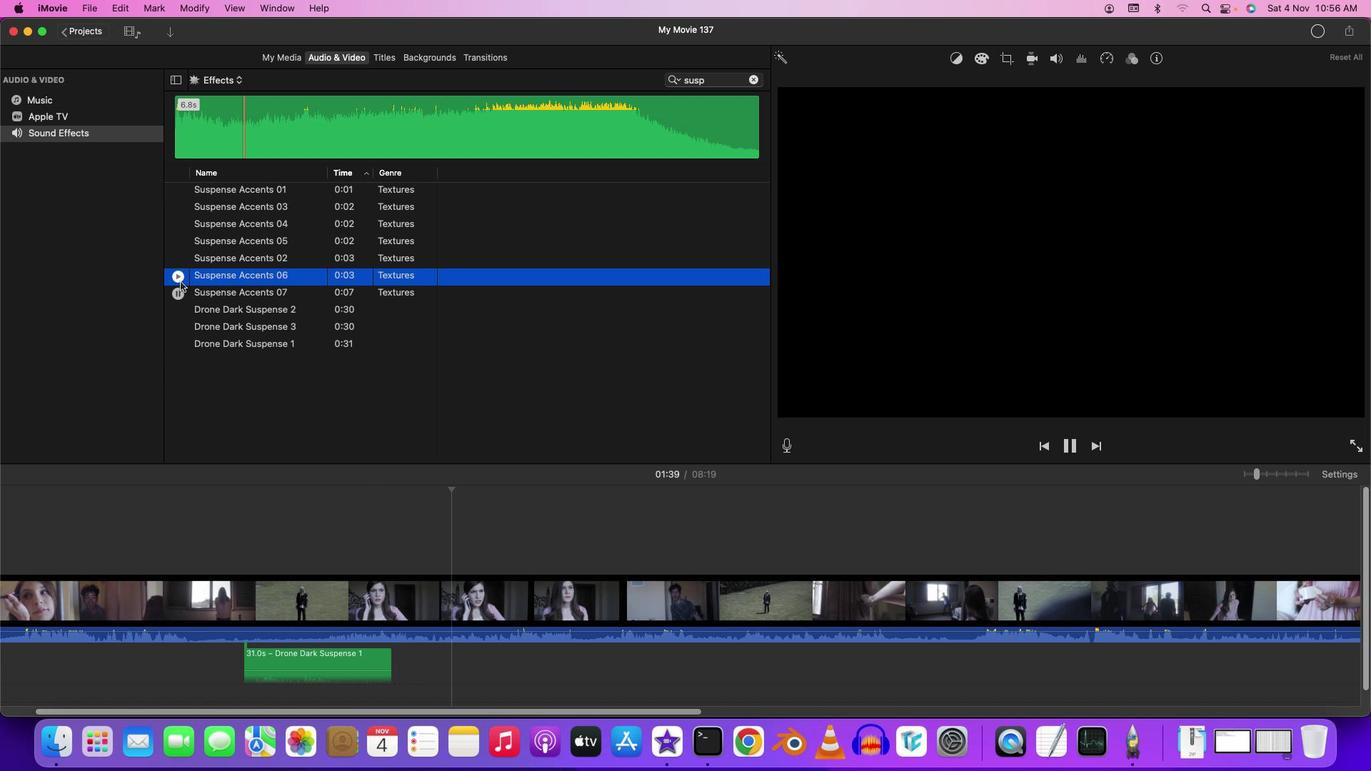 
Action: Mouse pressed left at (180, 282)
Screenshot: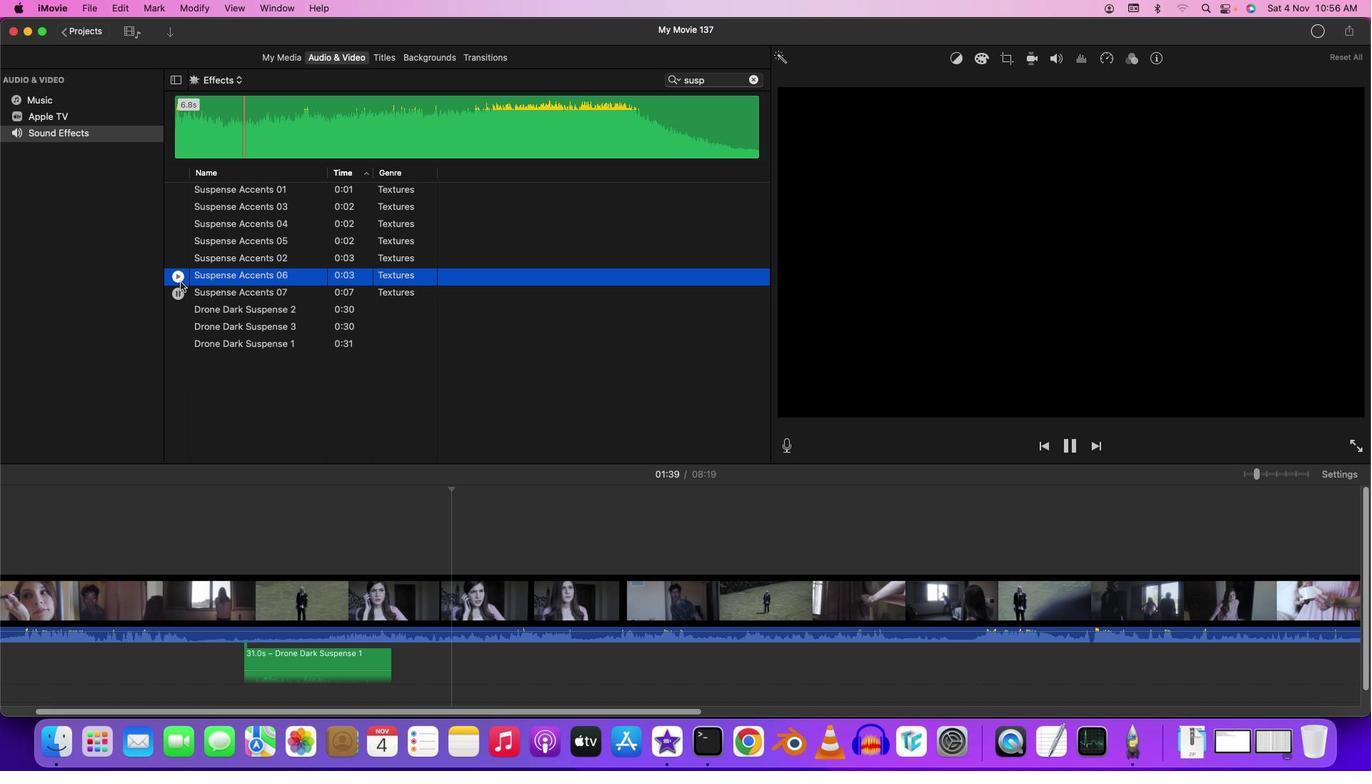 
Action: Mouse moved to (182, 308)
Screenshot: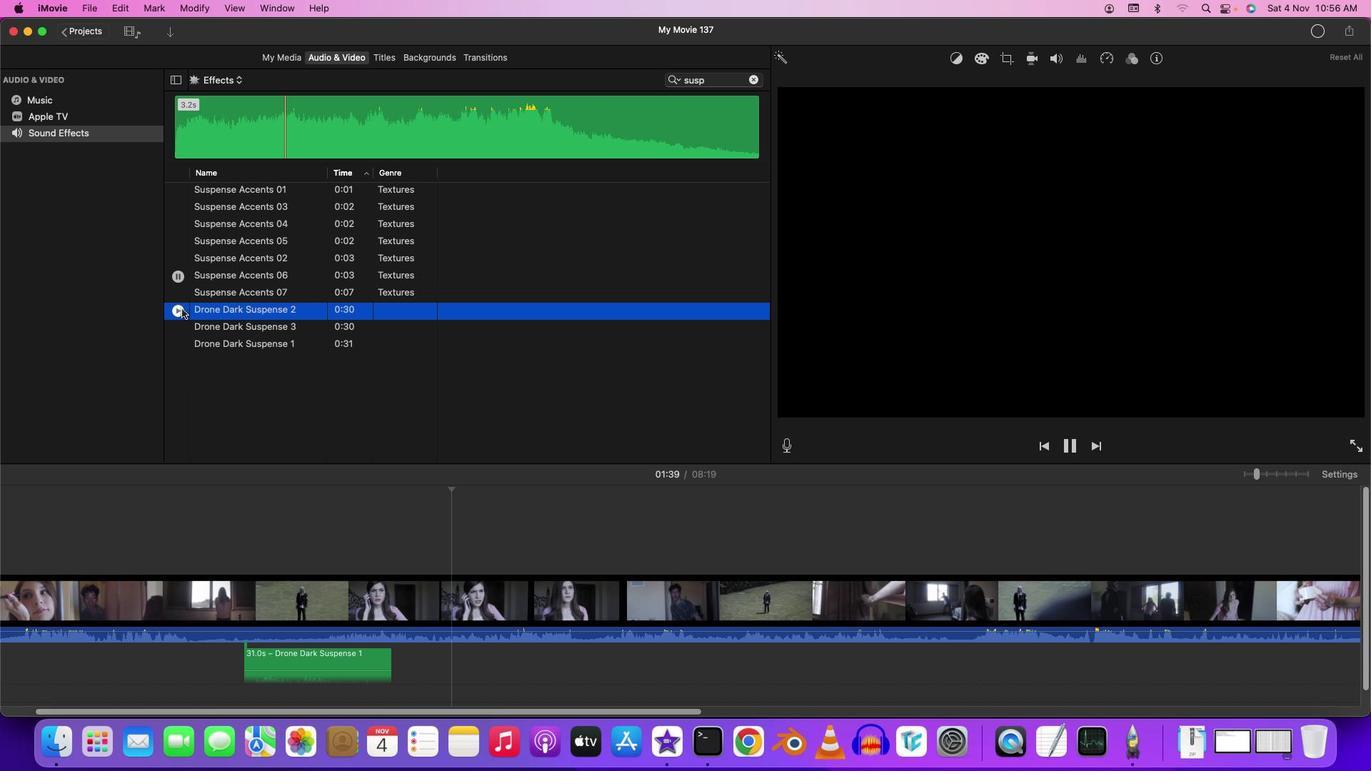 
Action: Mouse pressed left at (182, 308)
Screenshot: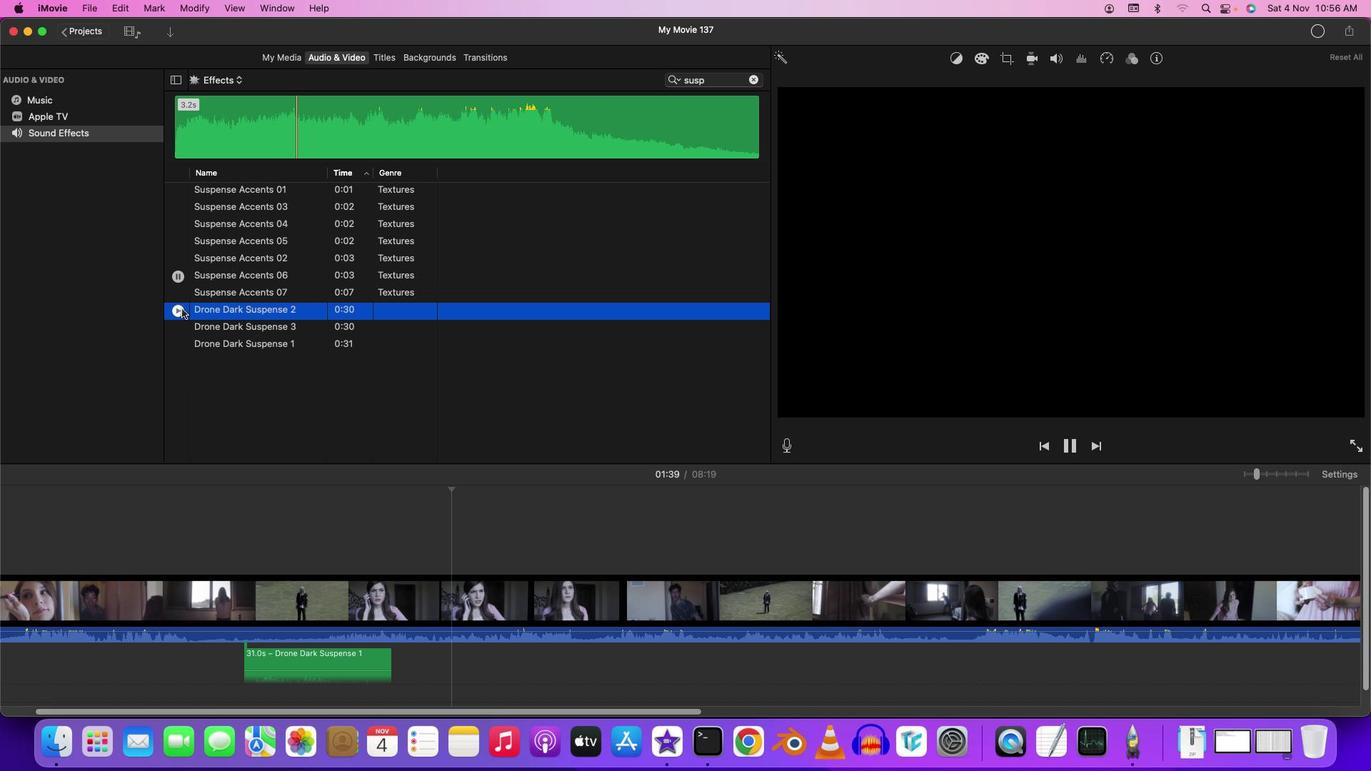 
Action: Mouse moved to (180, 321)
Screenshot: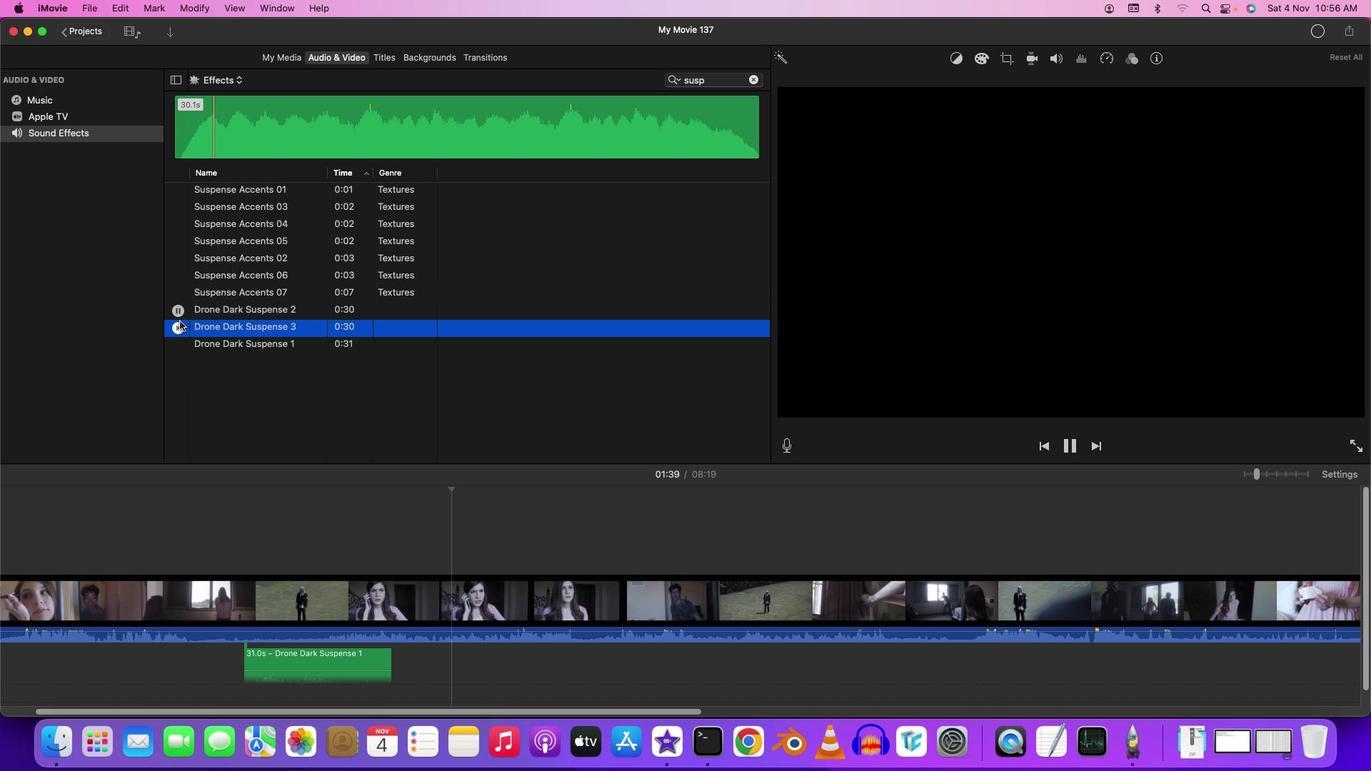 
Action: Mouse pressed left at (180, 321)
Screenshot: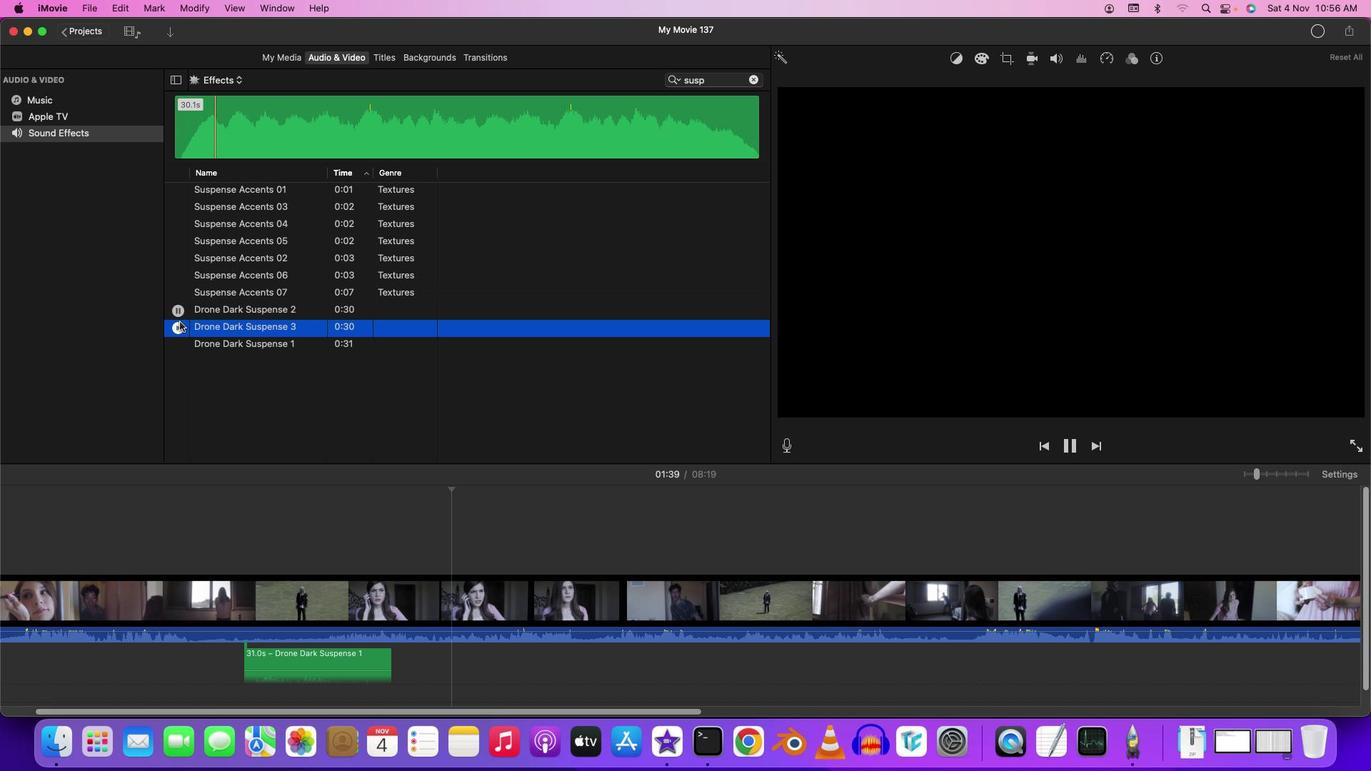 
Action: Mouse moved to (182, 345)
Screenshot: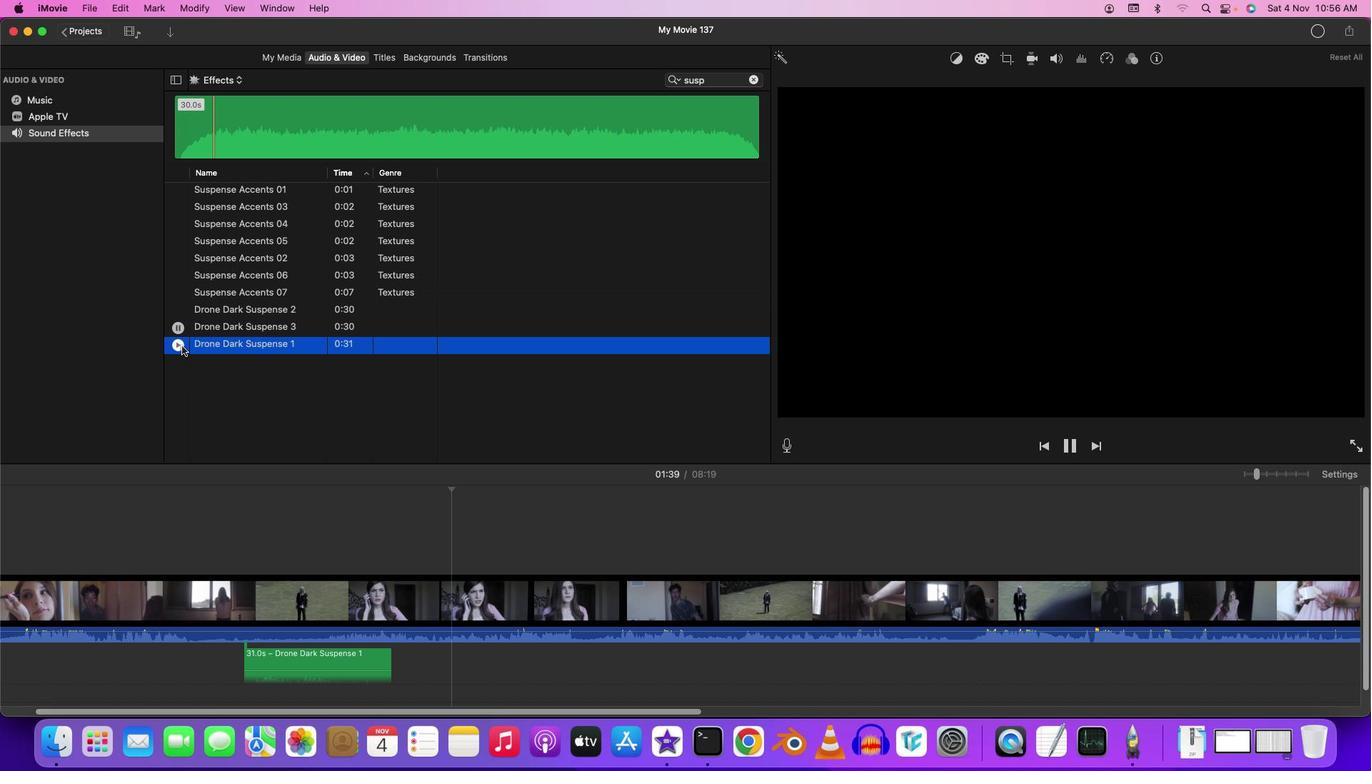 
Action: Mouse pressed left at (182, 345)
Screenshot: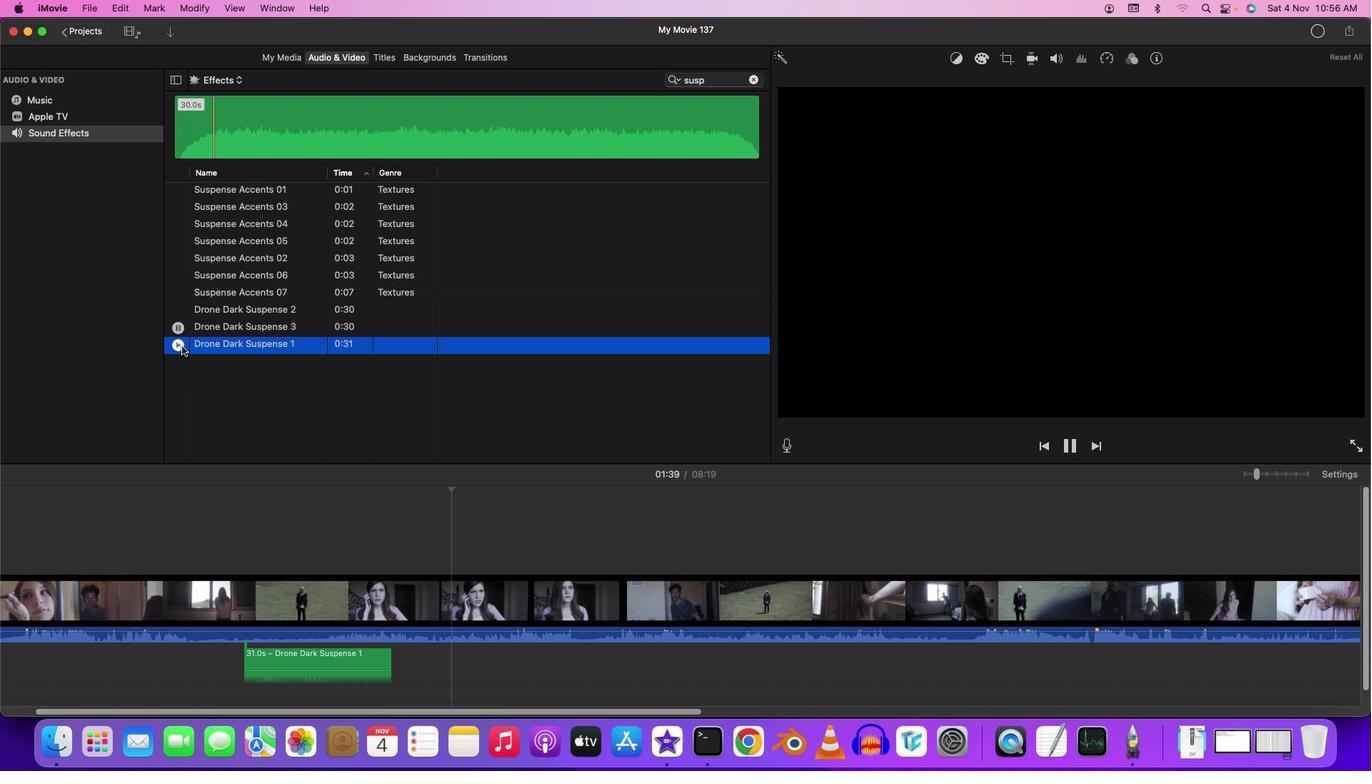 
Action: Mouse moved to (181, 327)
Screenshot: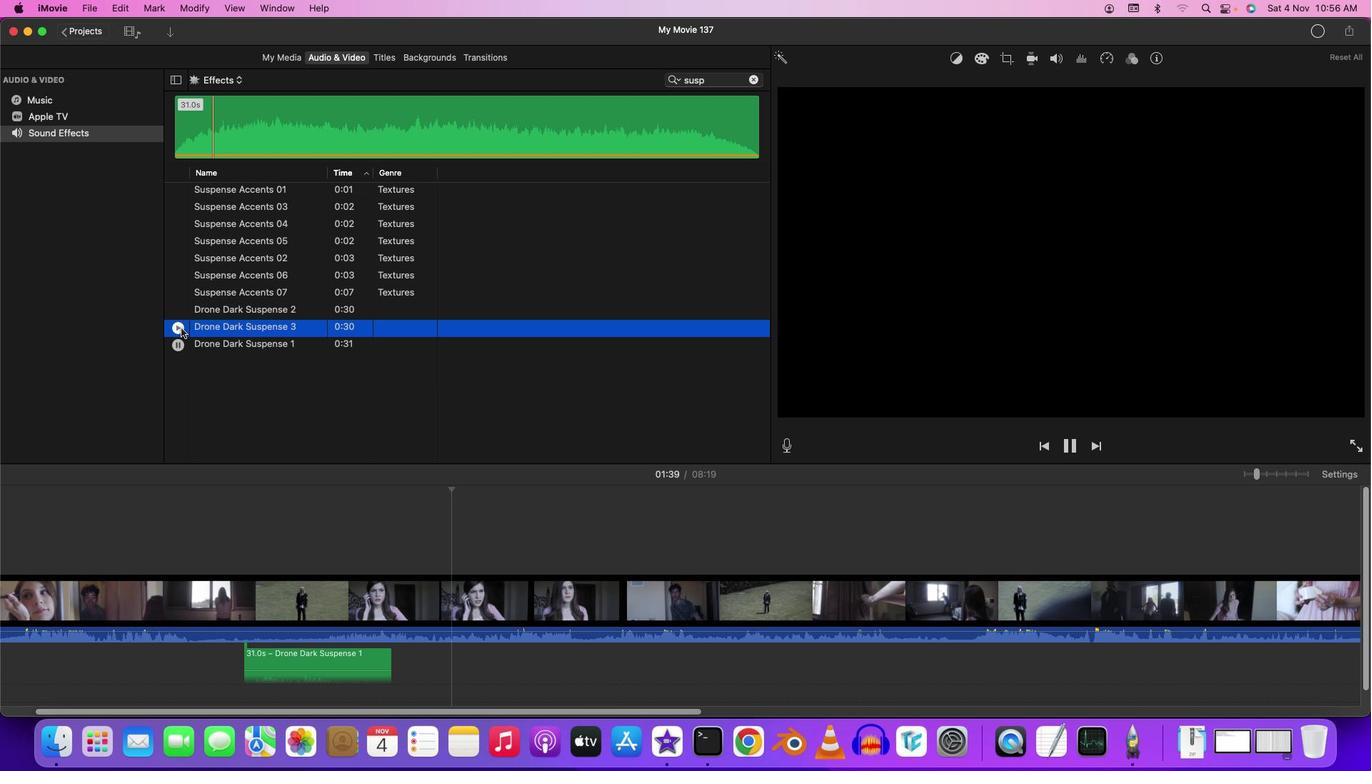 
Action: Mouse pressed left at (181, 327)
Screenshot: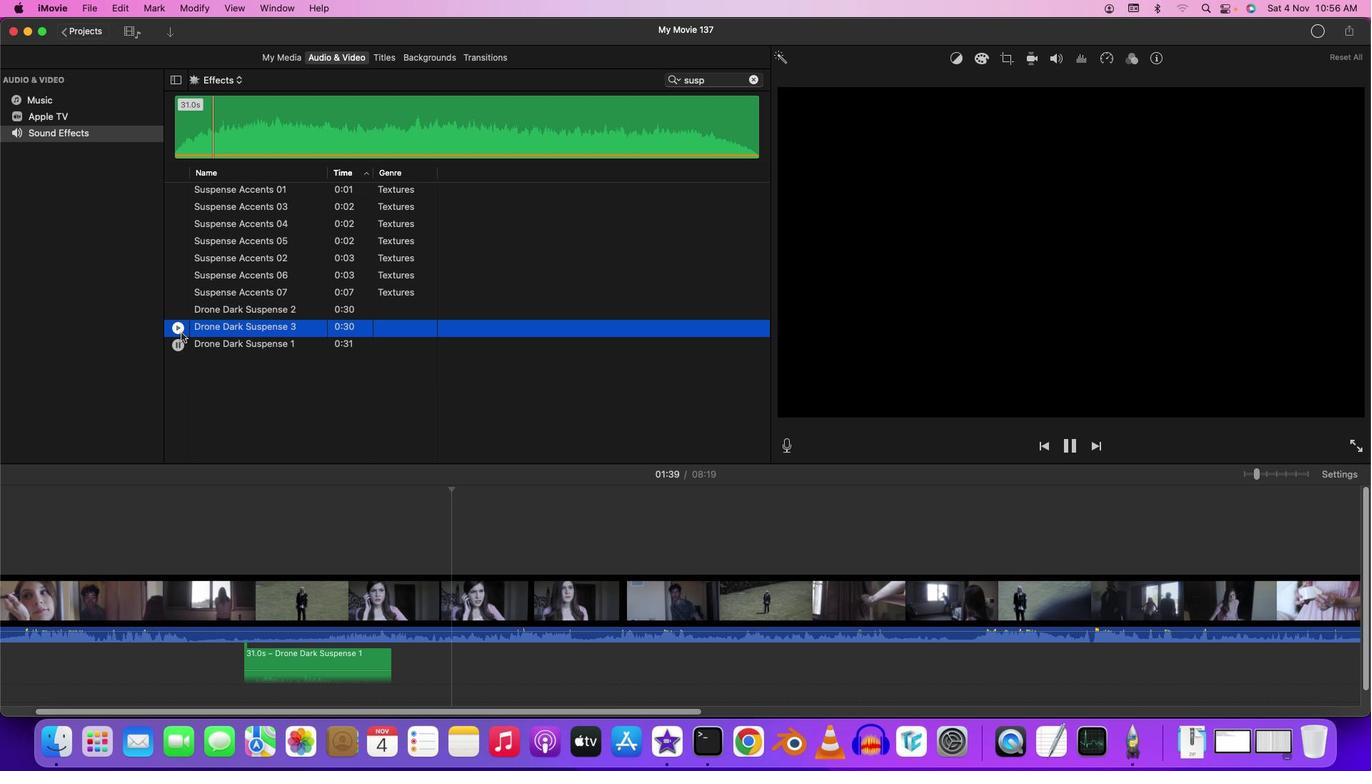 
Action: Mouse moved to (251, 330)
Screenshot: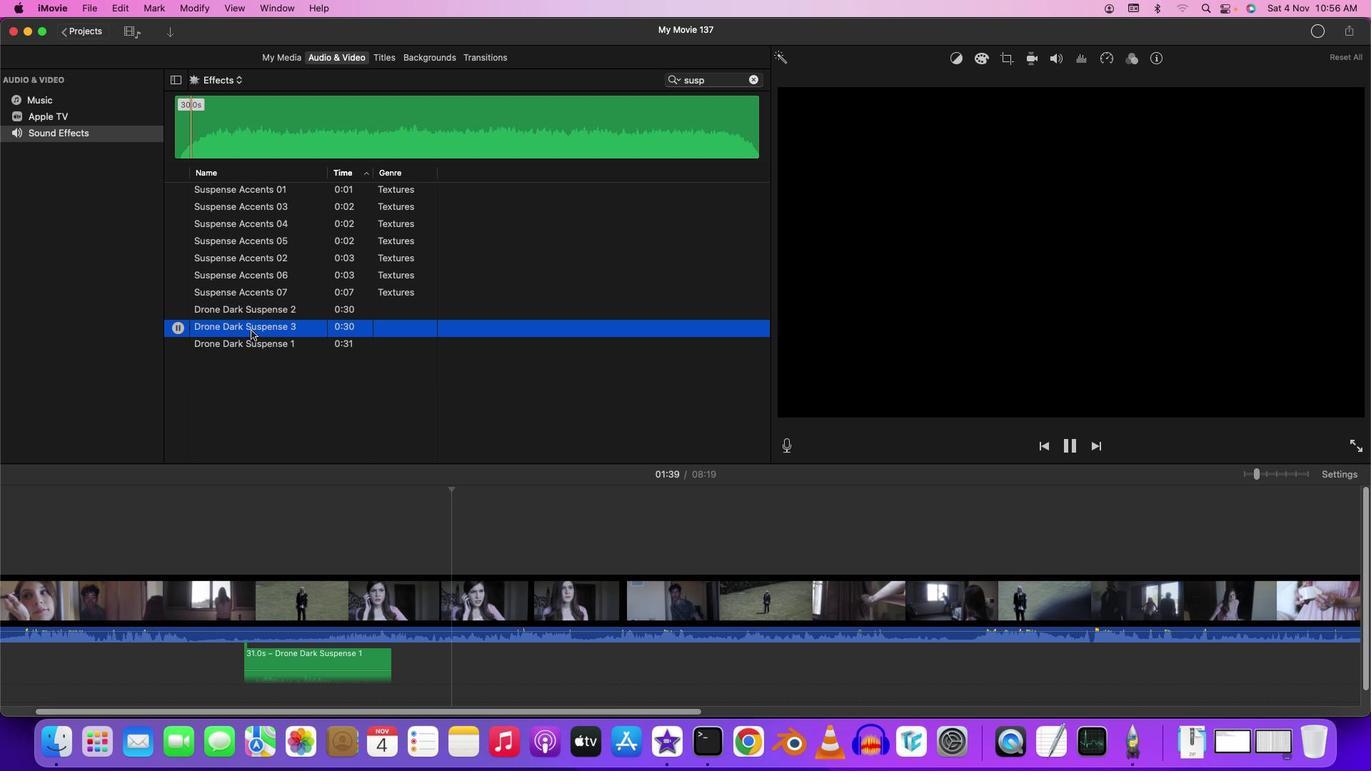 
Action: Mouse pressed left at (251, 330)
Screenshot: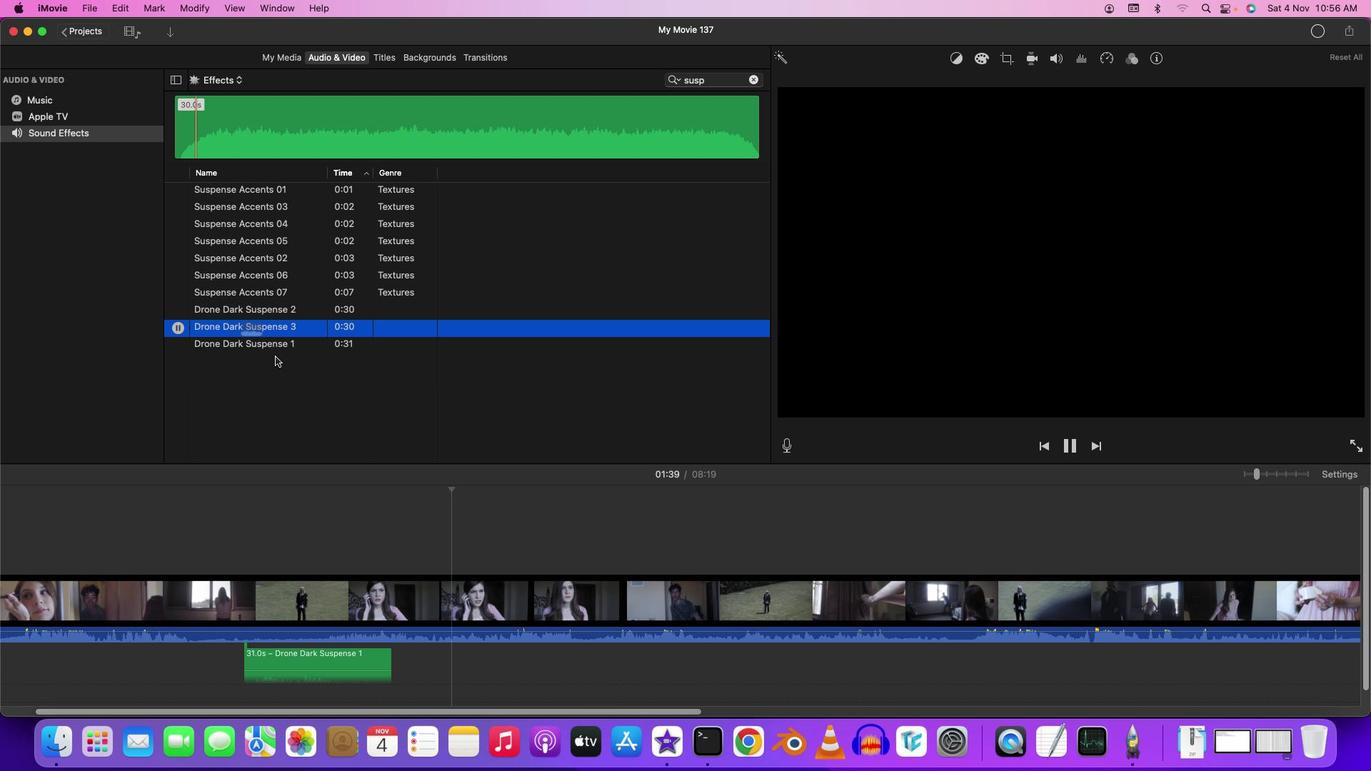 
Action: Mouse moved to (492, 667)
Screenshot: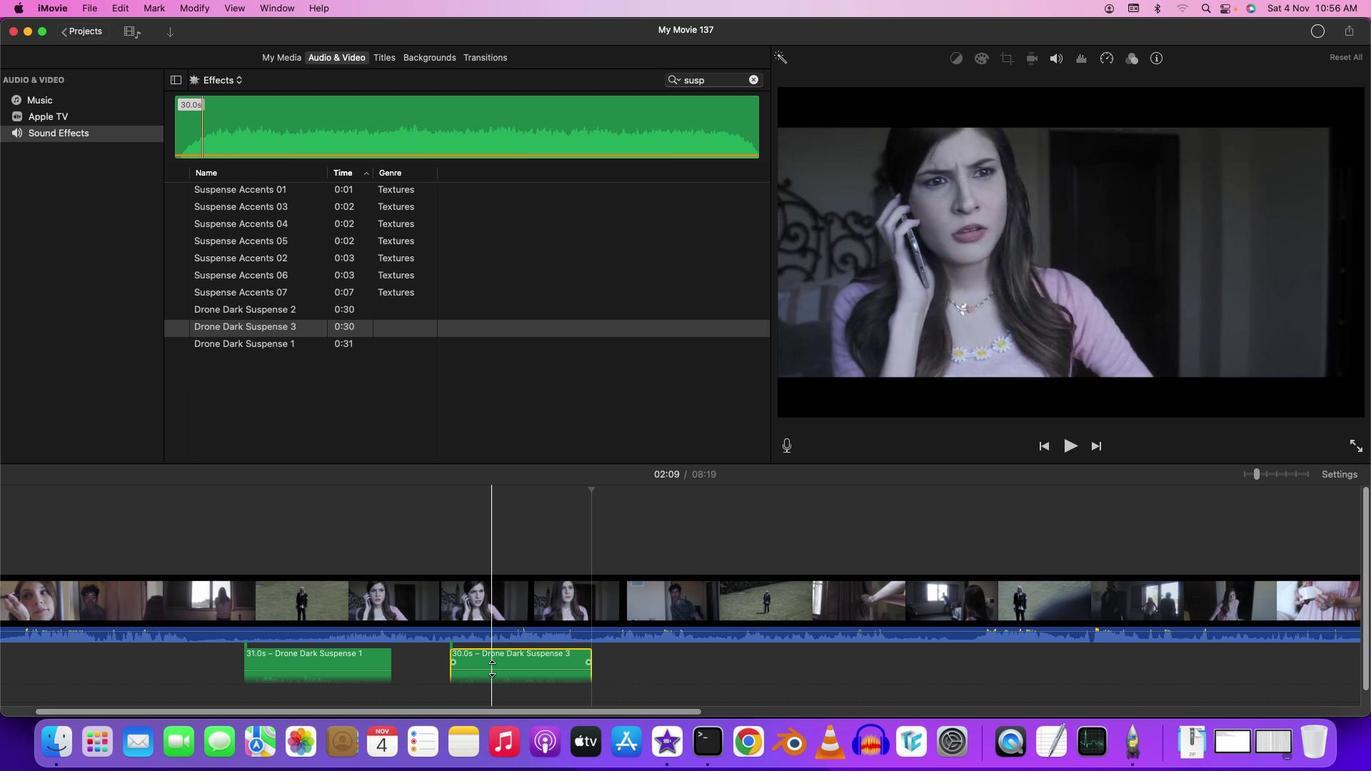 
Action: Mouse pressed left at (492, 667)
Screenshot: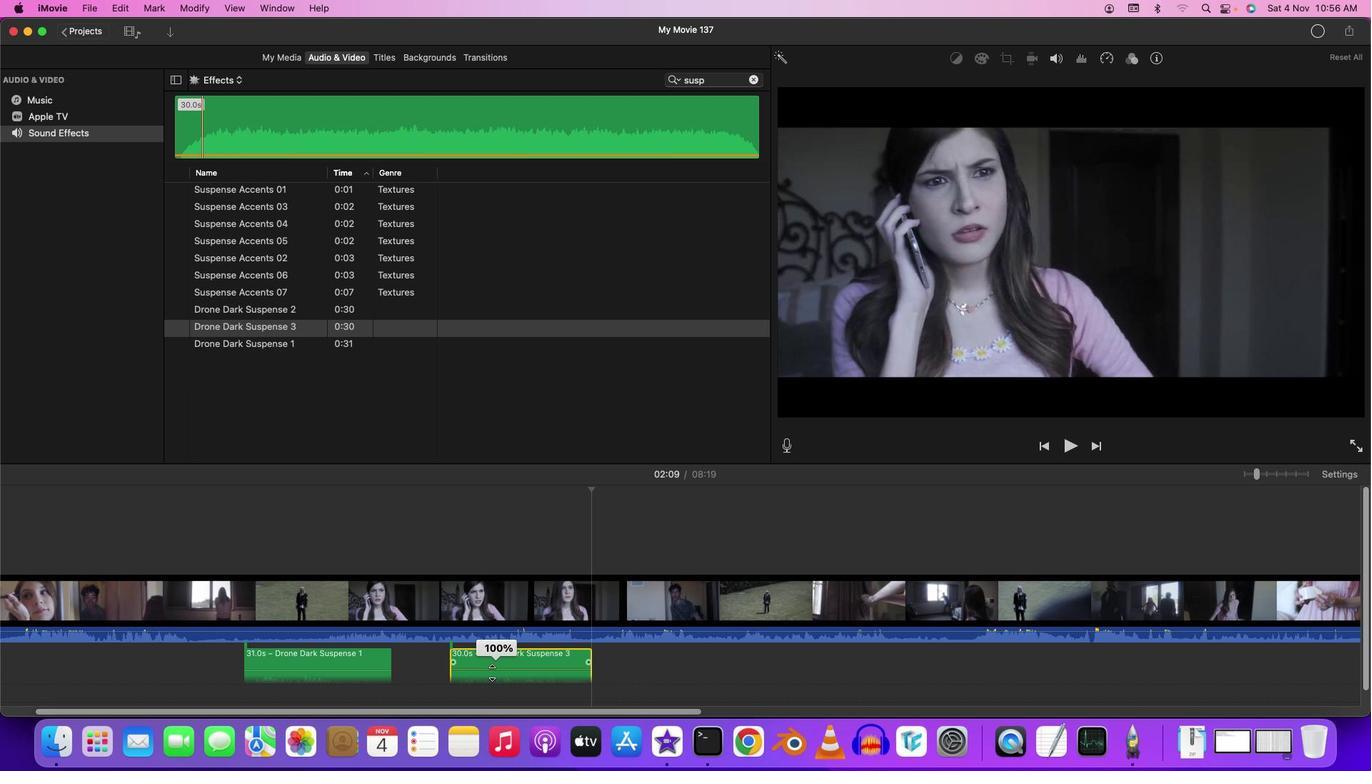 
Action: Mouse moved to (439, 522)
Screenshot: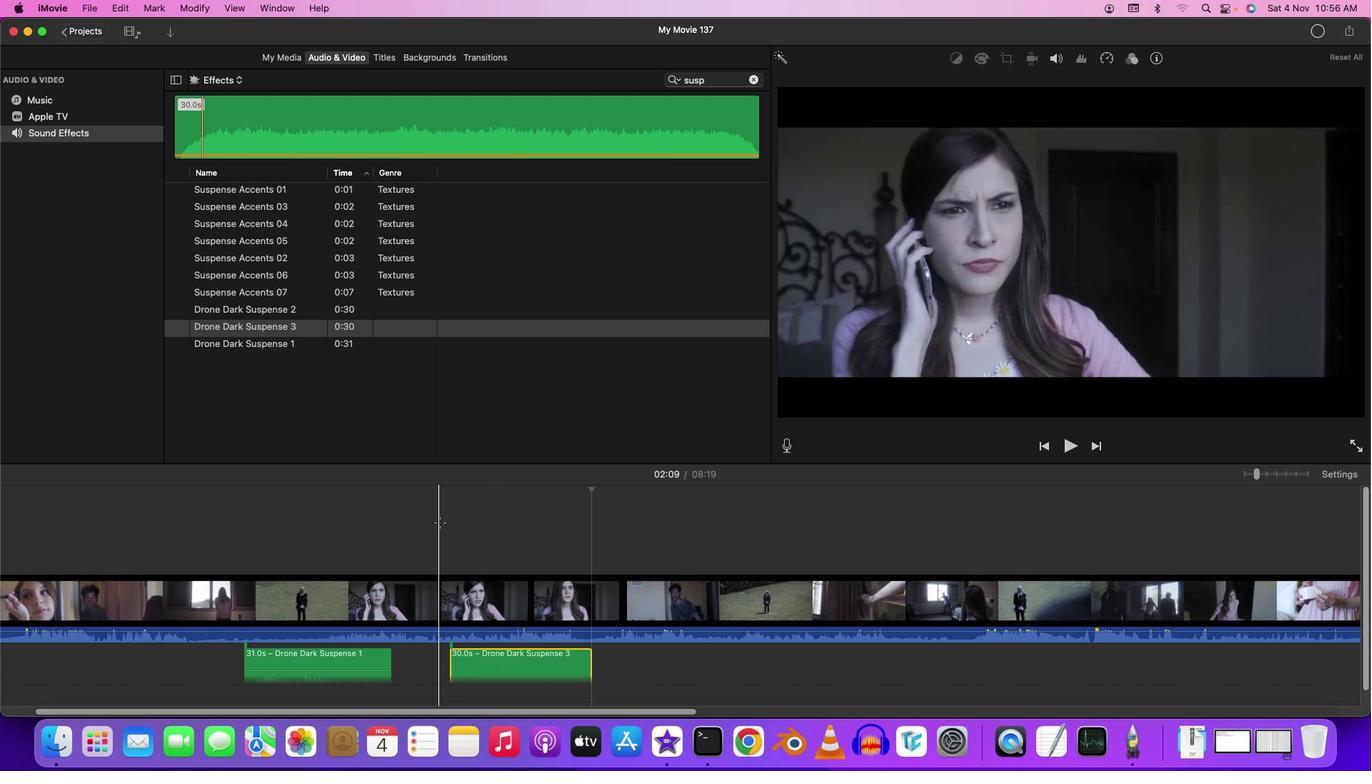 
Action: Mouse pressed left at (439, 522)
Screenshot: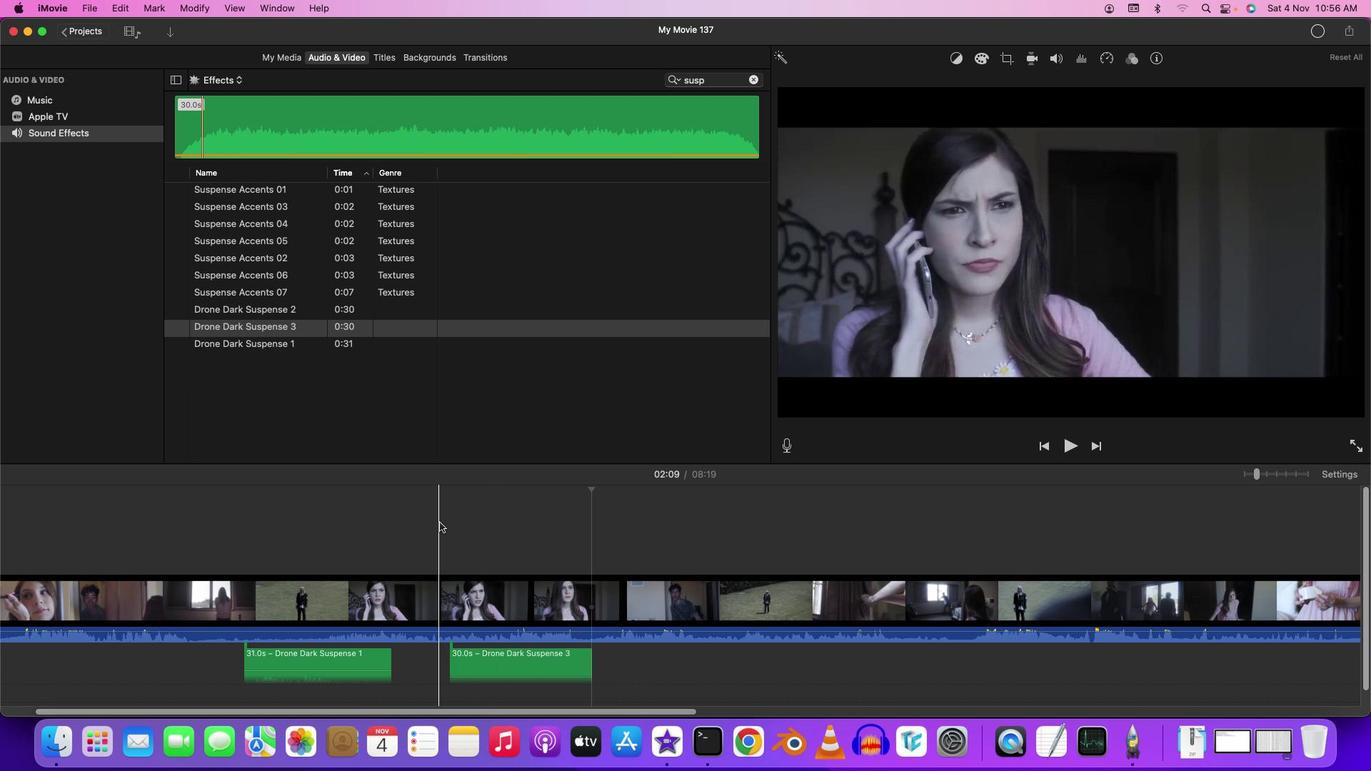 
Action: Key pressed Key.space
Screenshot: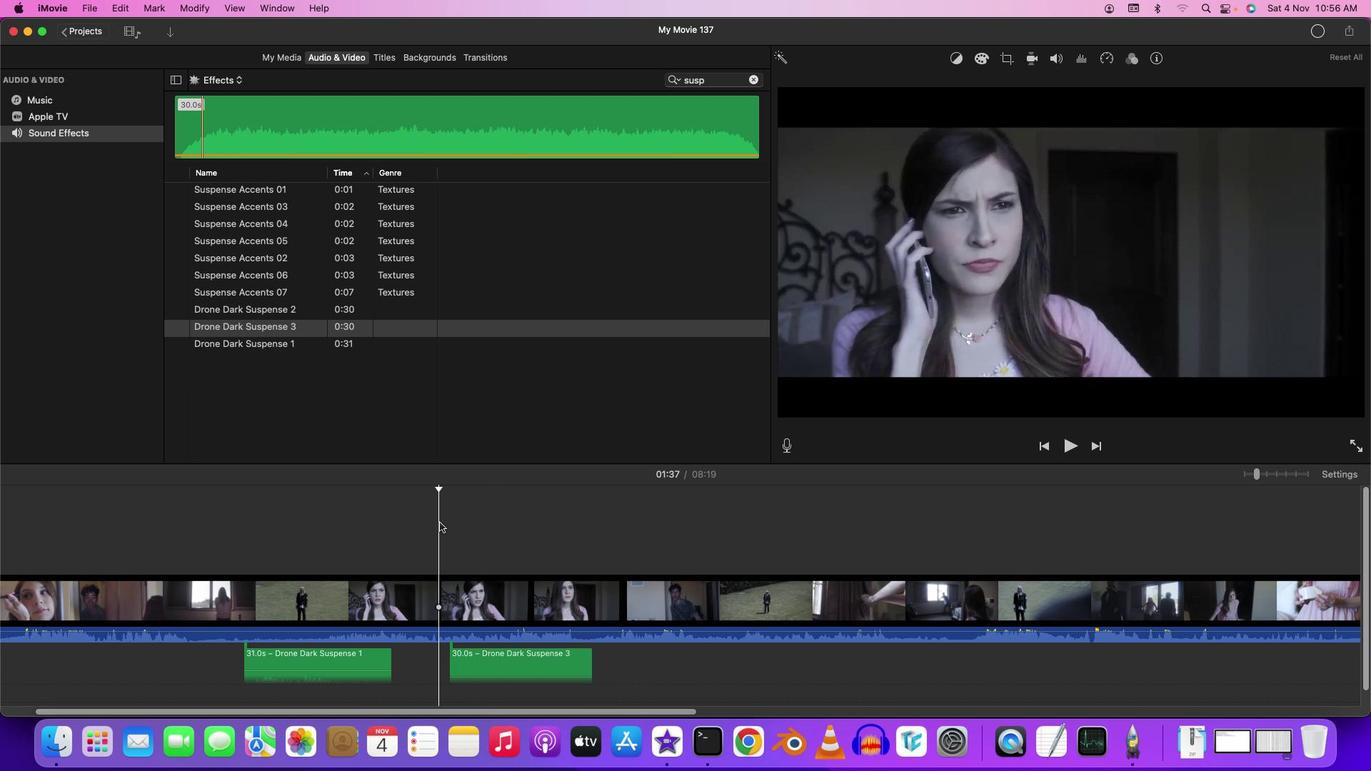 
Action: Mouse moved to (442, 525)
Screenshot: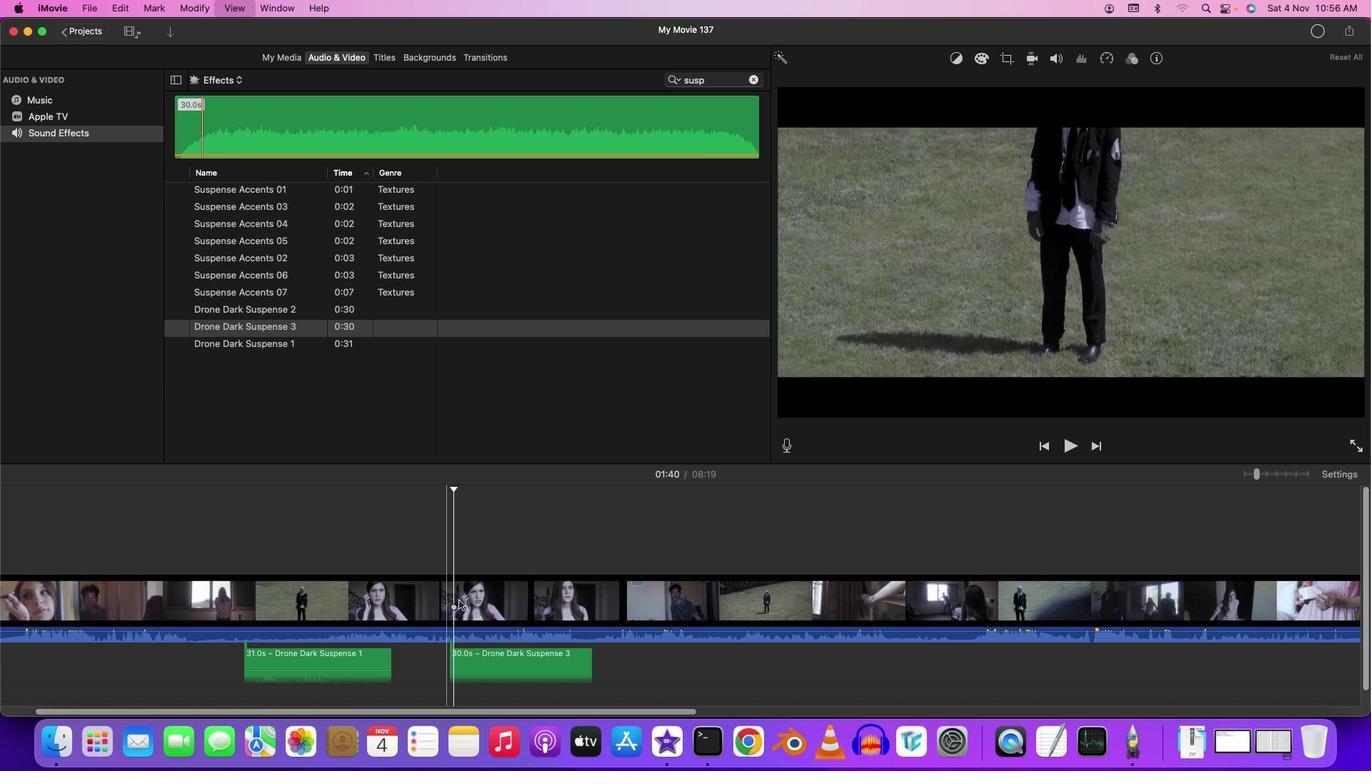 
Action: Key pressed Key.space
Screenshot: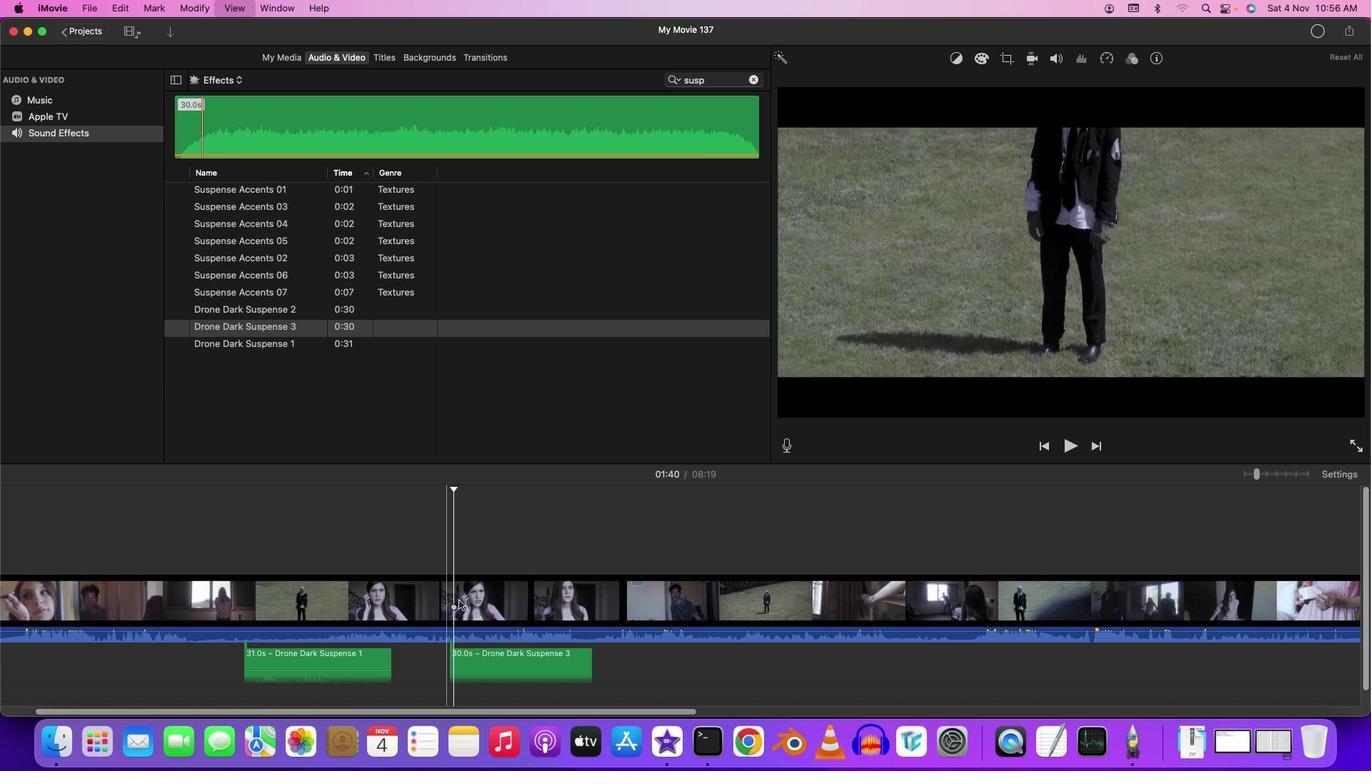 
Action: Mouse moved to (477, 668)
Screenshot: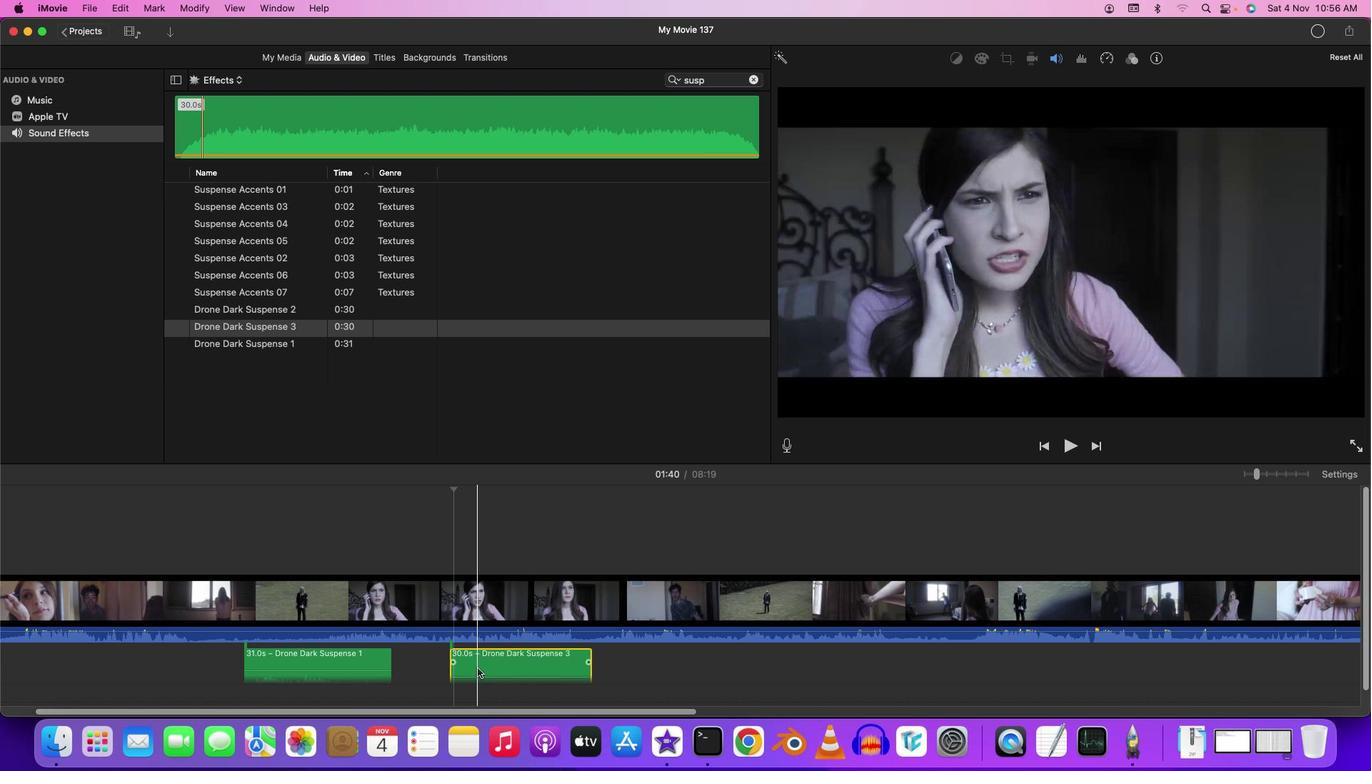 
Action: Mouse pressed left at (477, 668)
Screenshot: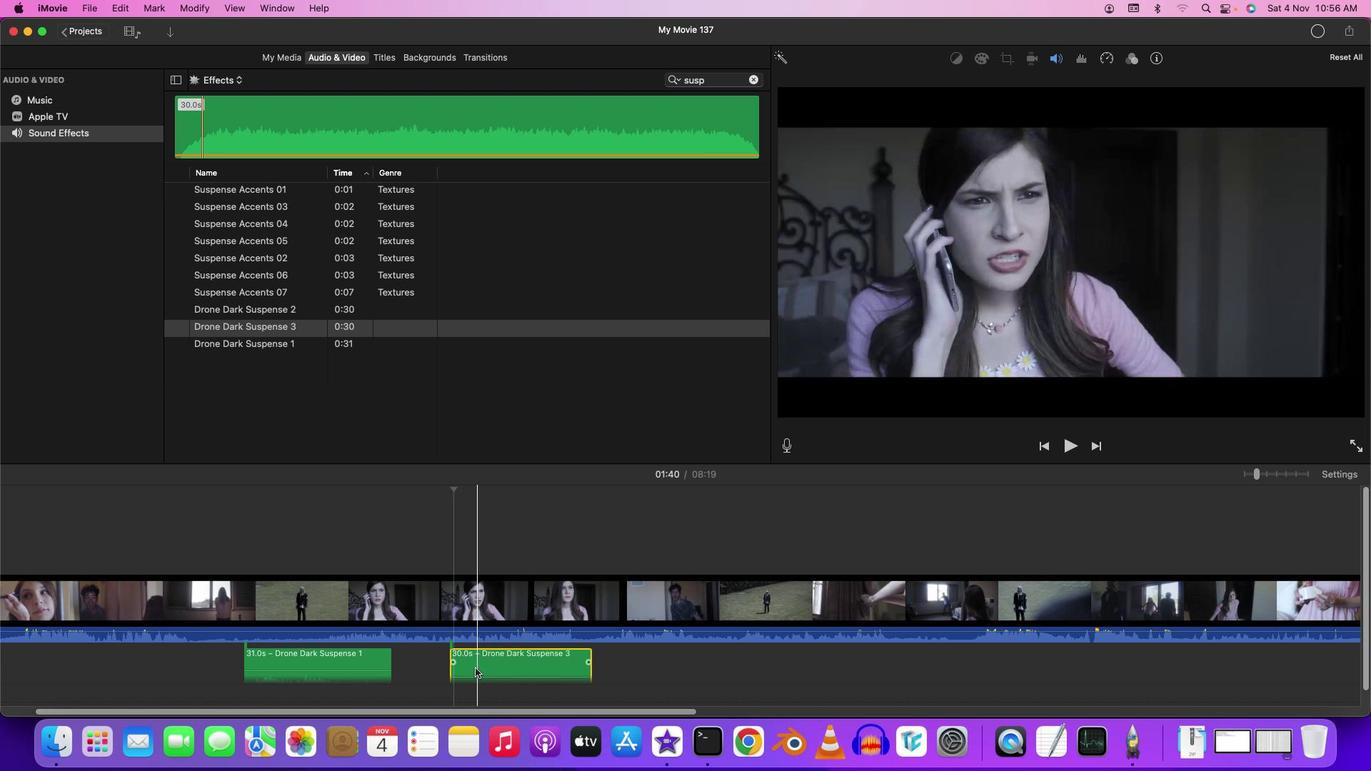 
Action: Mouse moved to (440, 541)
Screenshot: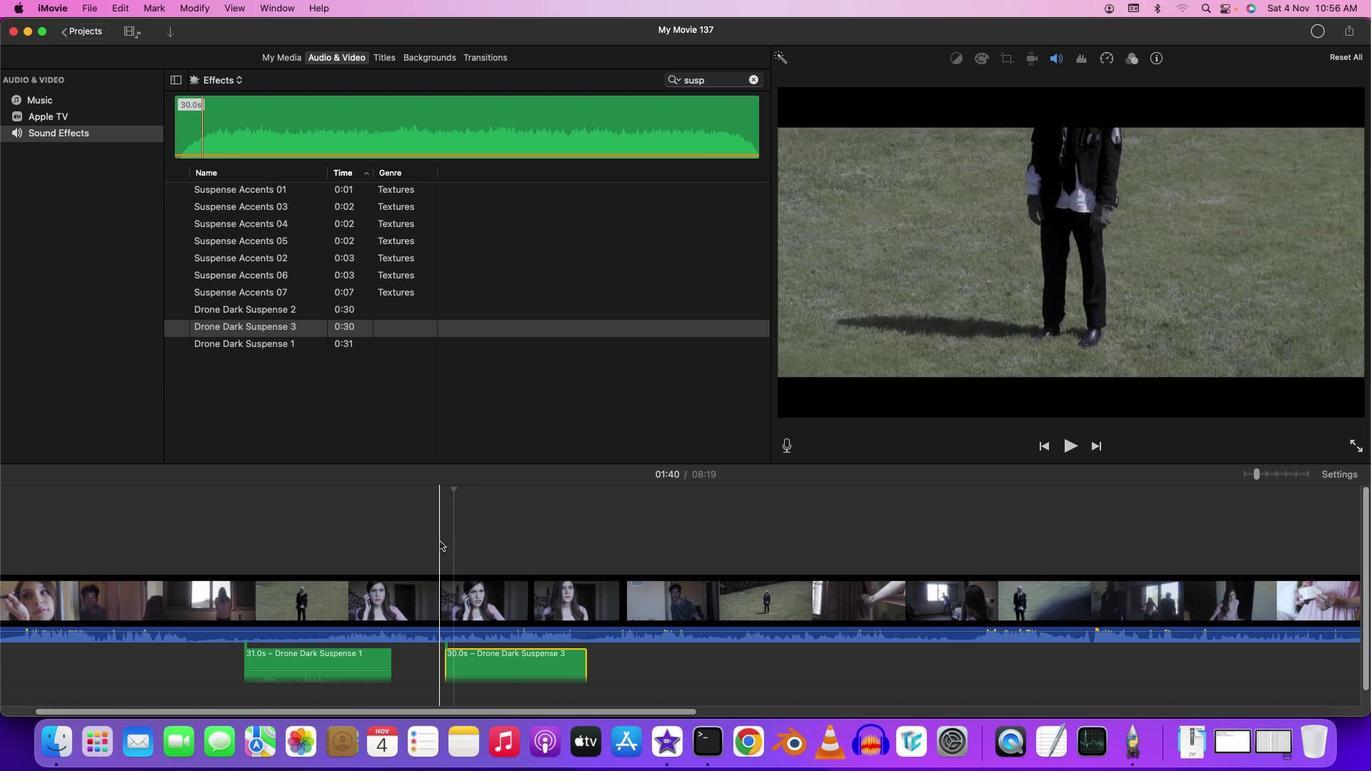 
Action: Mouse pressed left at (440, 541)
Screenshot: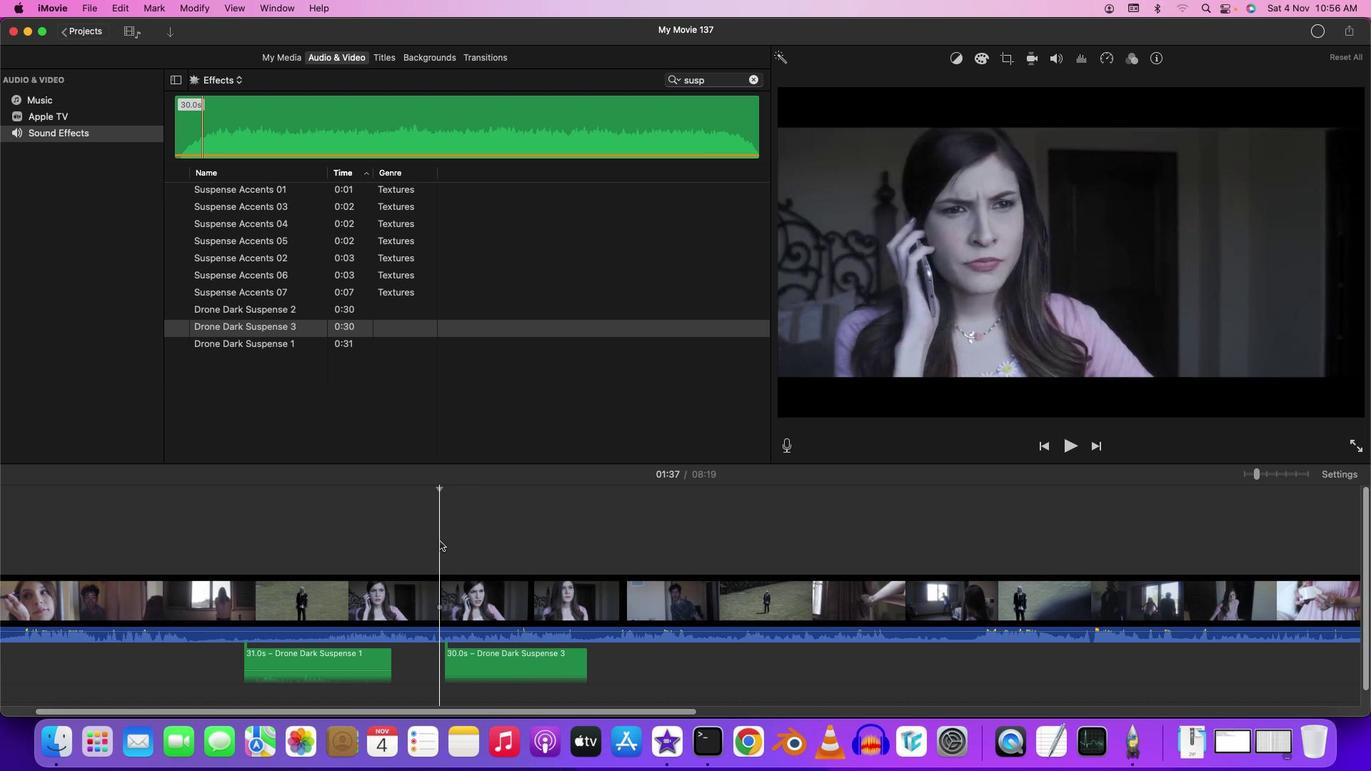 
Action: Key pressed Key.space
Screenshot: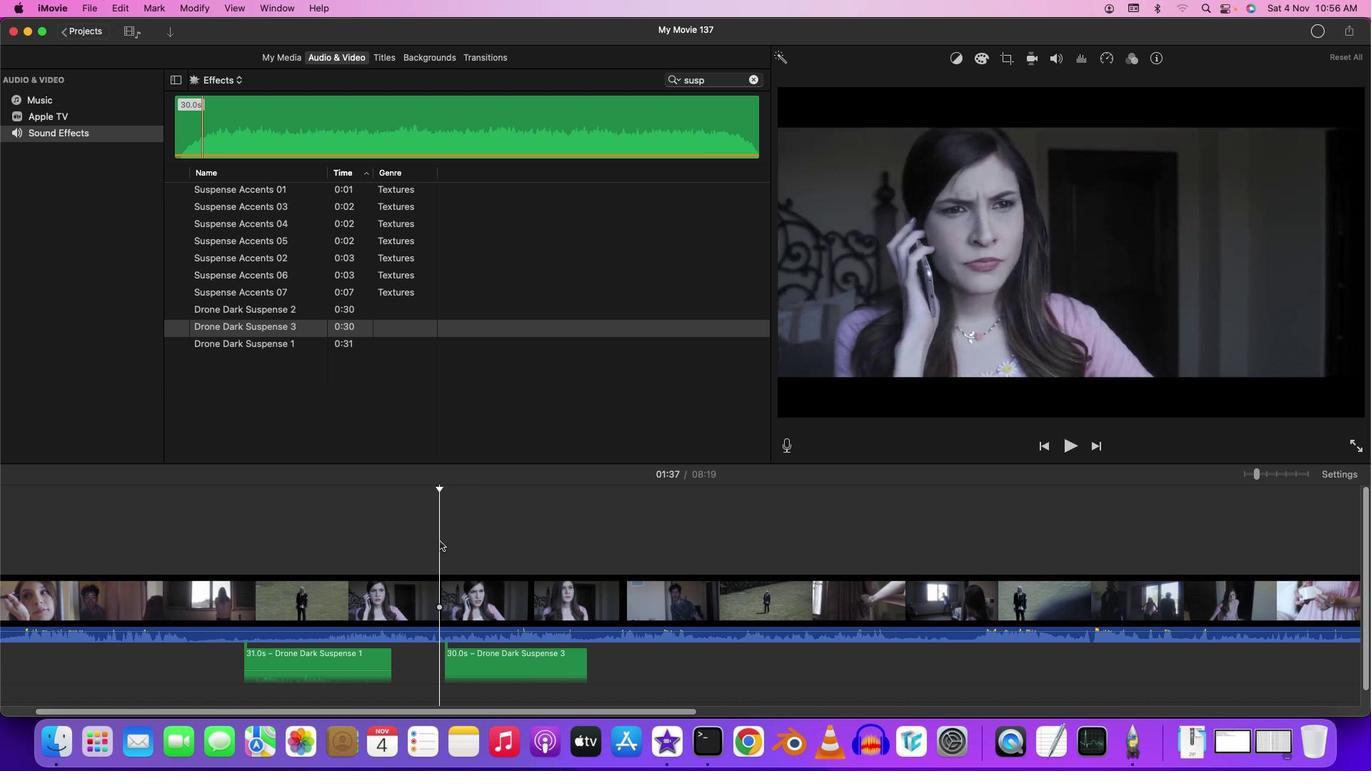 
Action: Mouse moved to (475, 653)
Screenshot: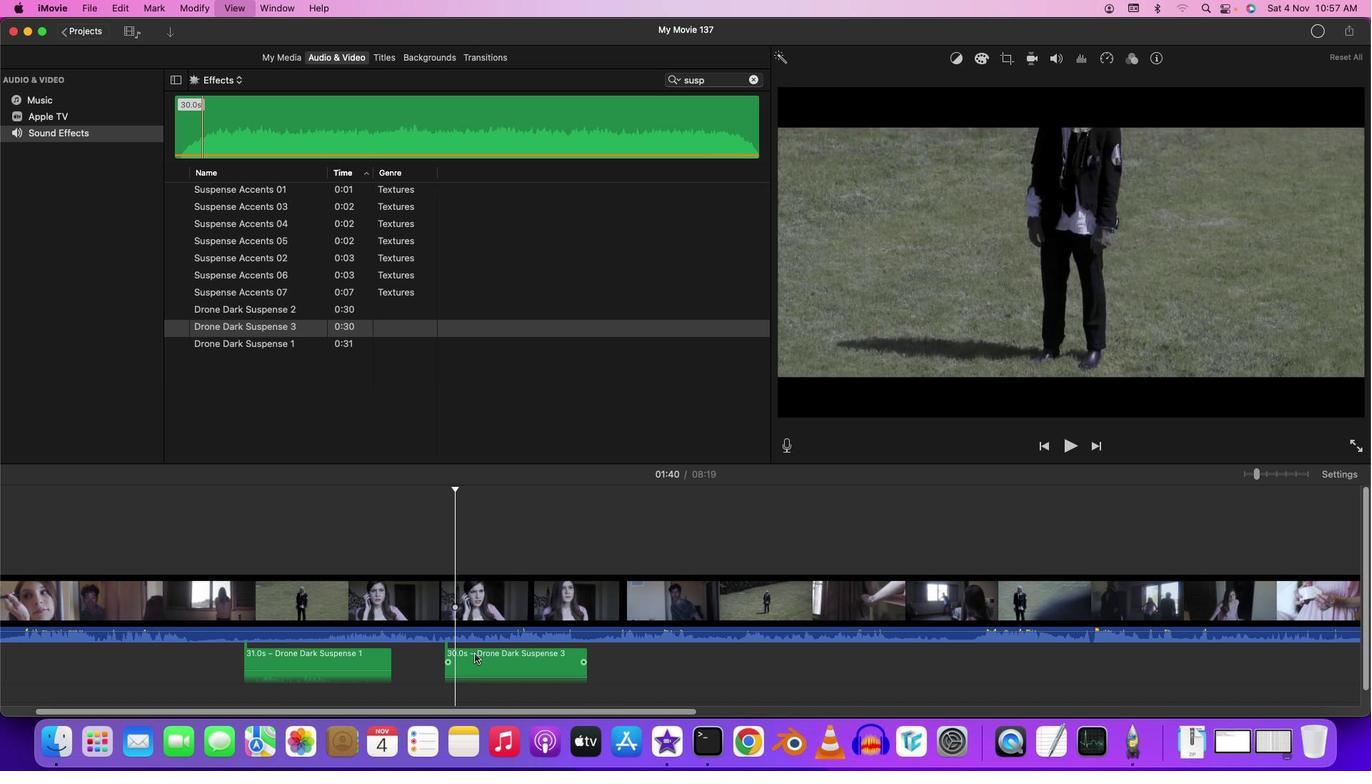 
Action: Key pressed Key.space
Screenshot: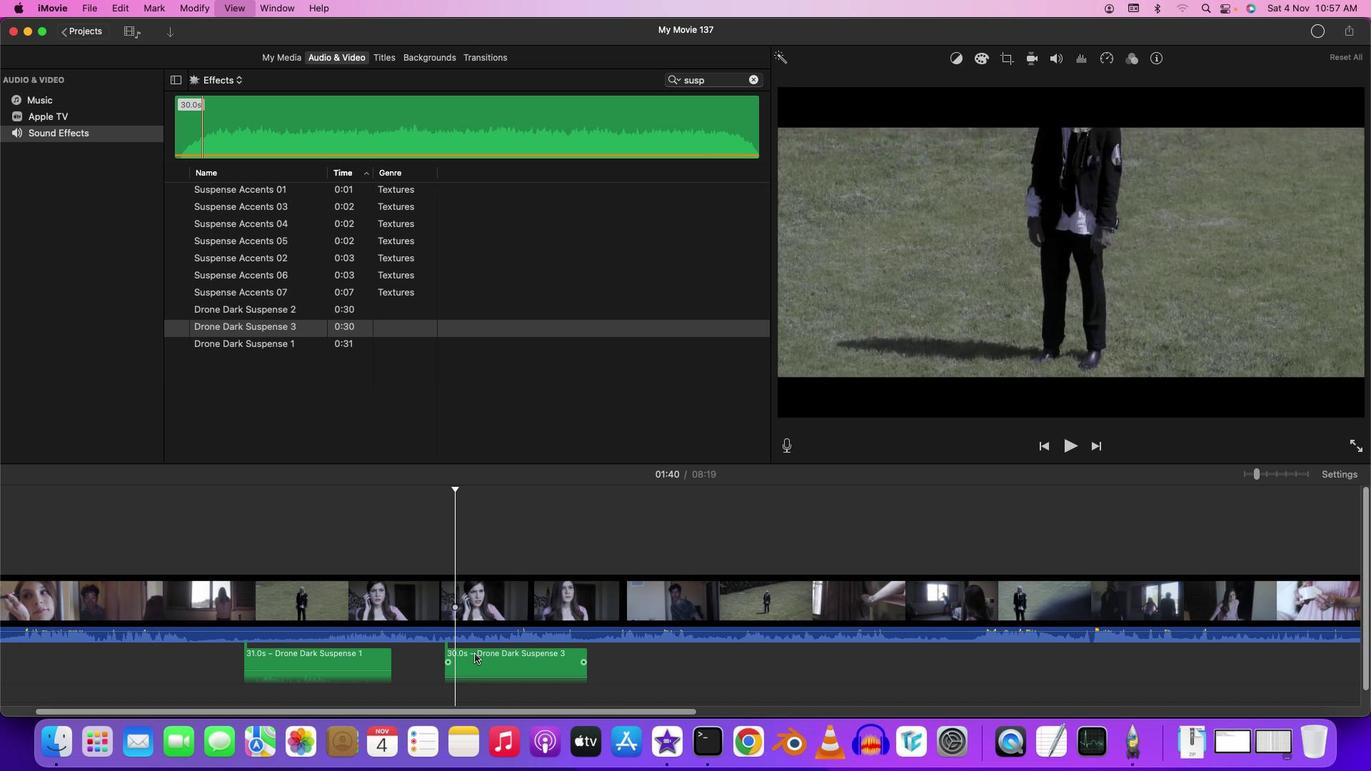 
Action: Mouse moved to (474, 652)
Screenshot: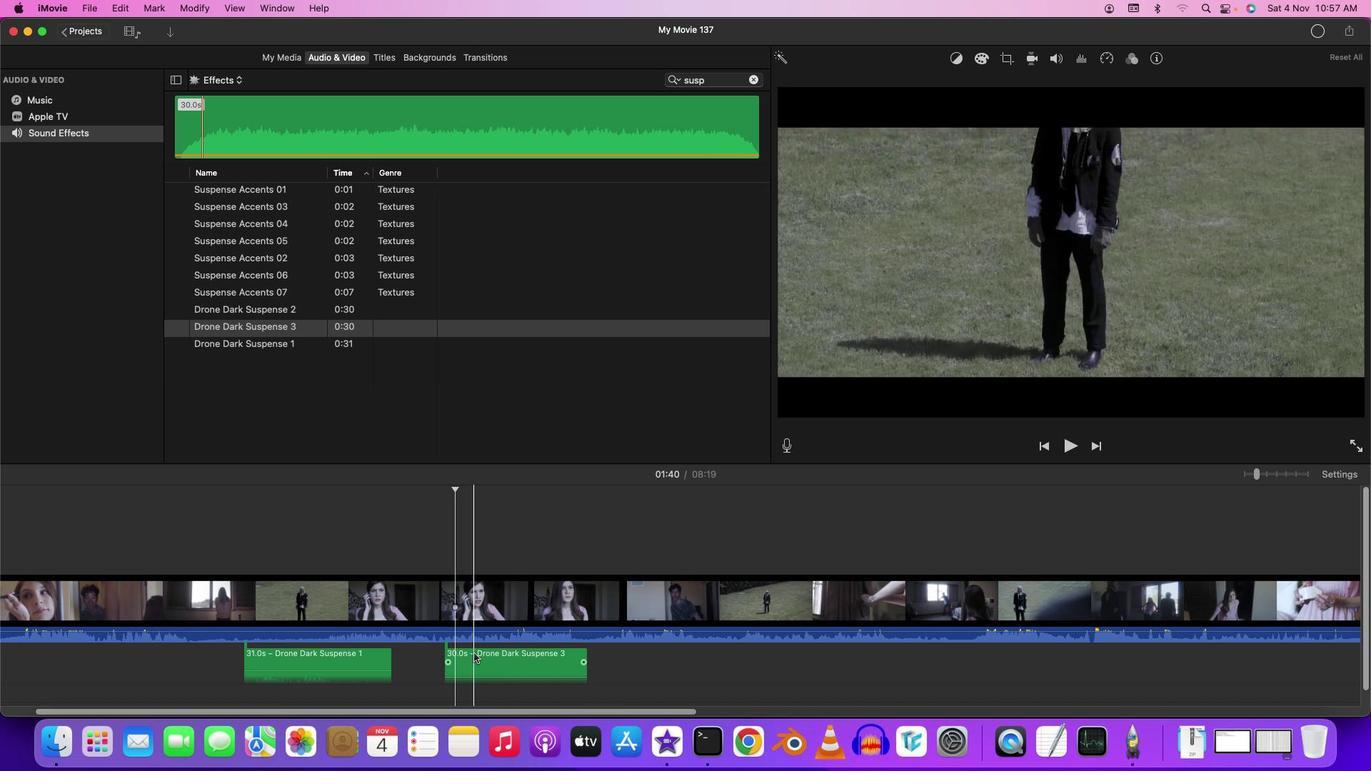 
Action: Mouse pressed left at (474, 652)
Screenshot: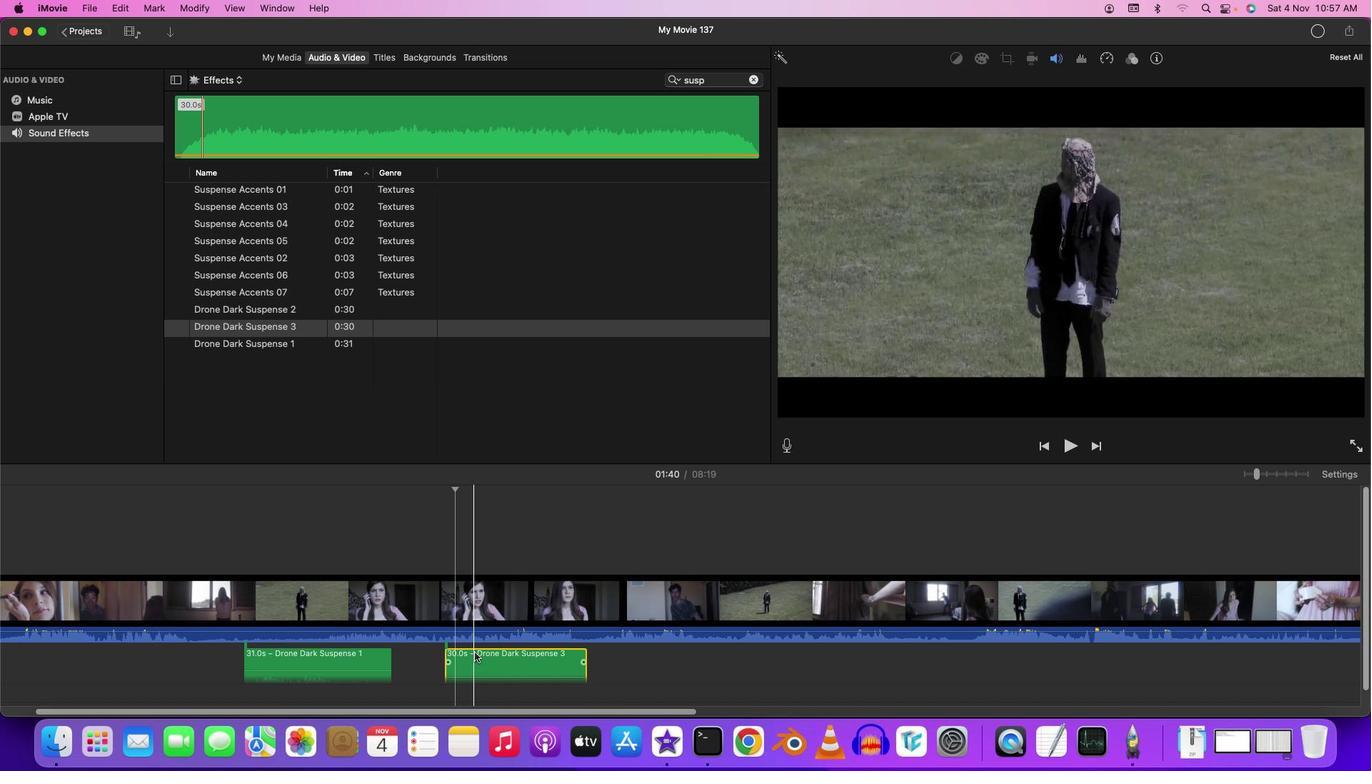 
Action: Mouse moved to (434, 543)
Screenshot: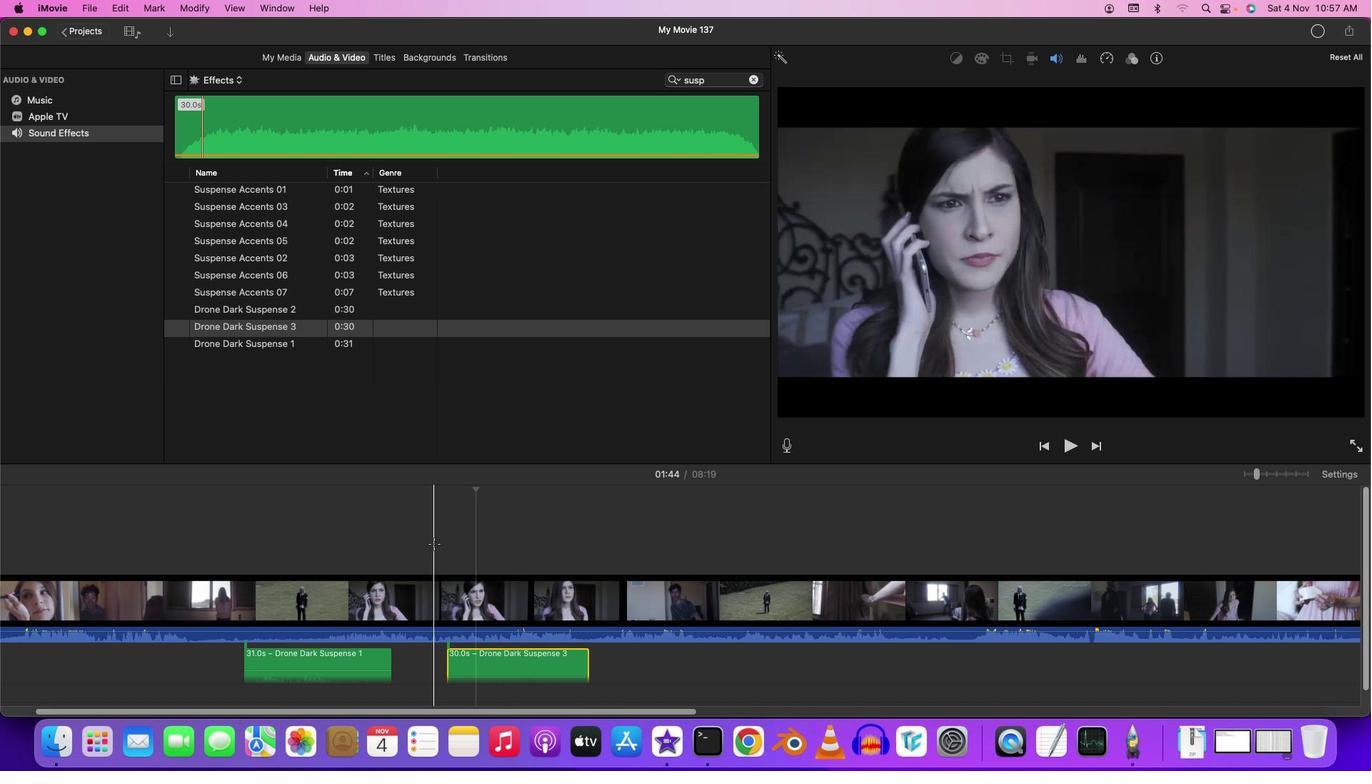 
Action: Mouse pressed left at (434, 543)
Screenshot: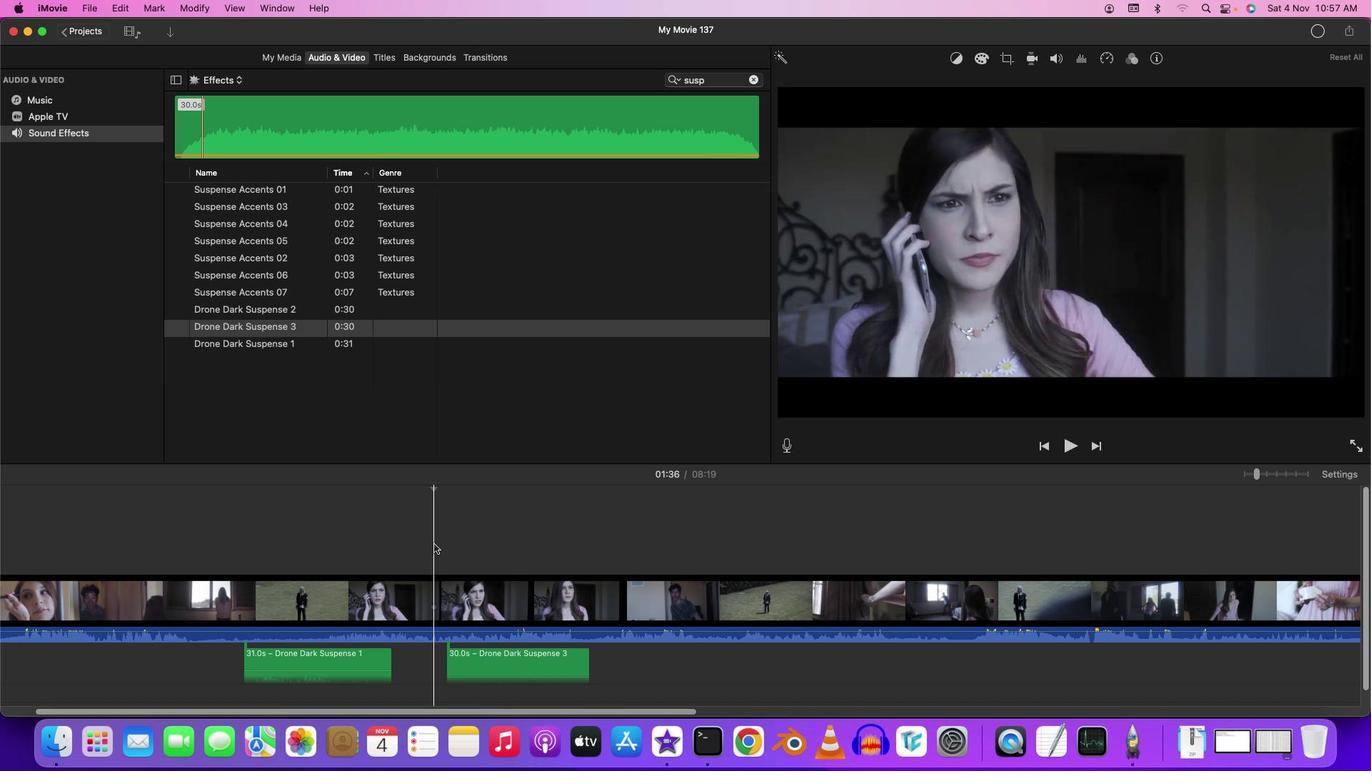 
Action: Key pressed Key.space
Screenshot: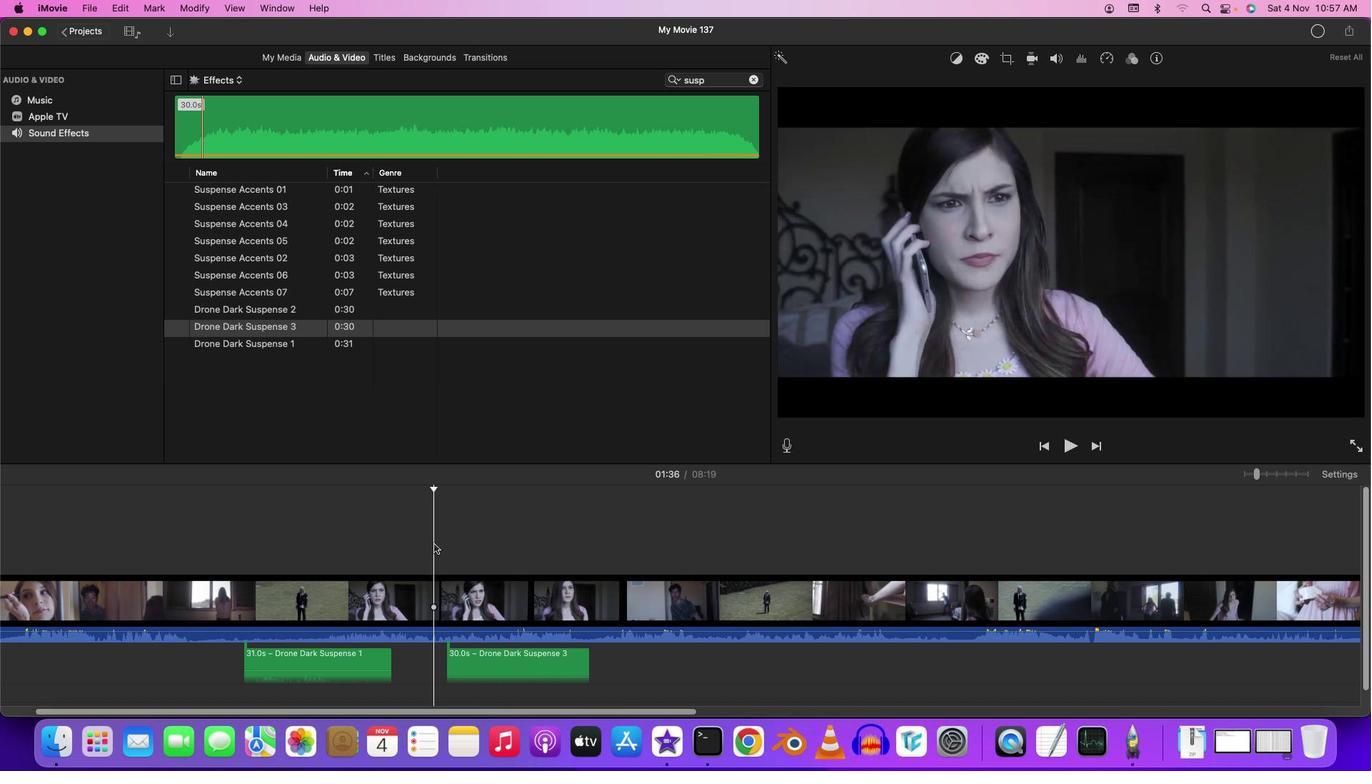 
Action: Mouse moved to (507, 674)
Screenshot: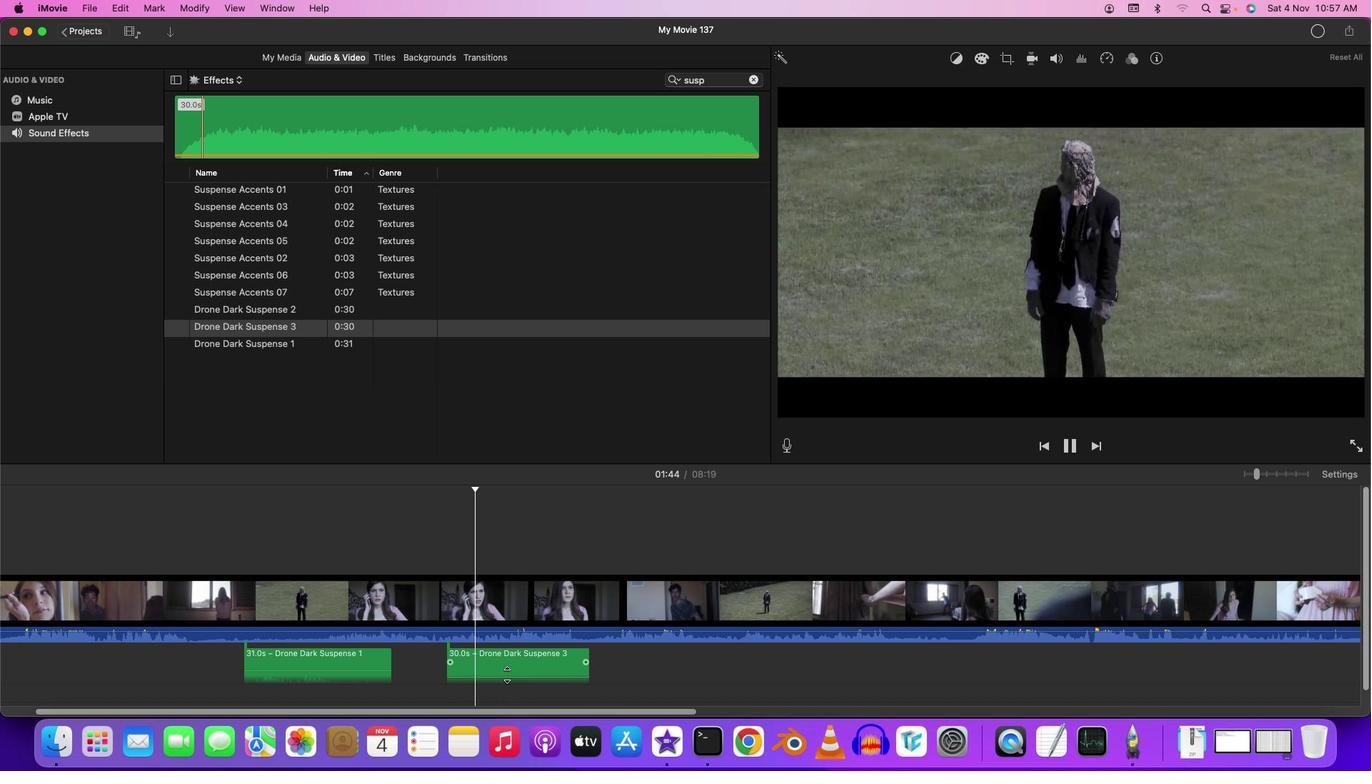 
Action: Mouse pressed left at (507, 674)
Screenshot: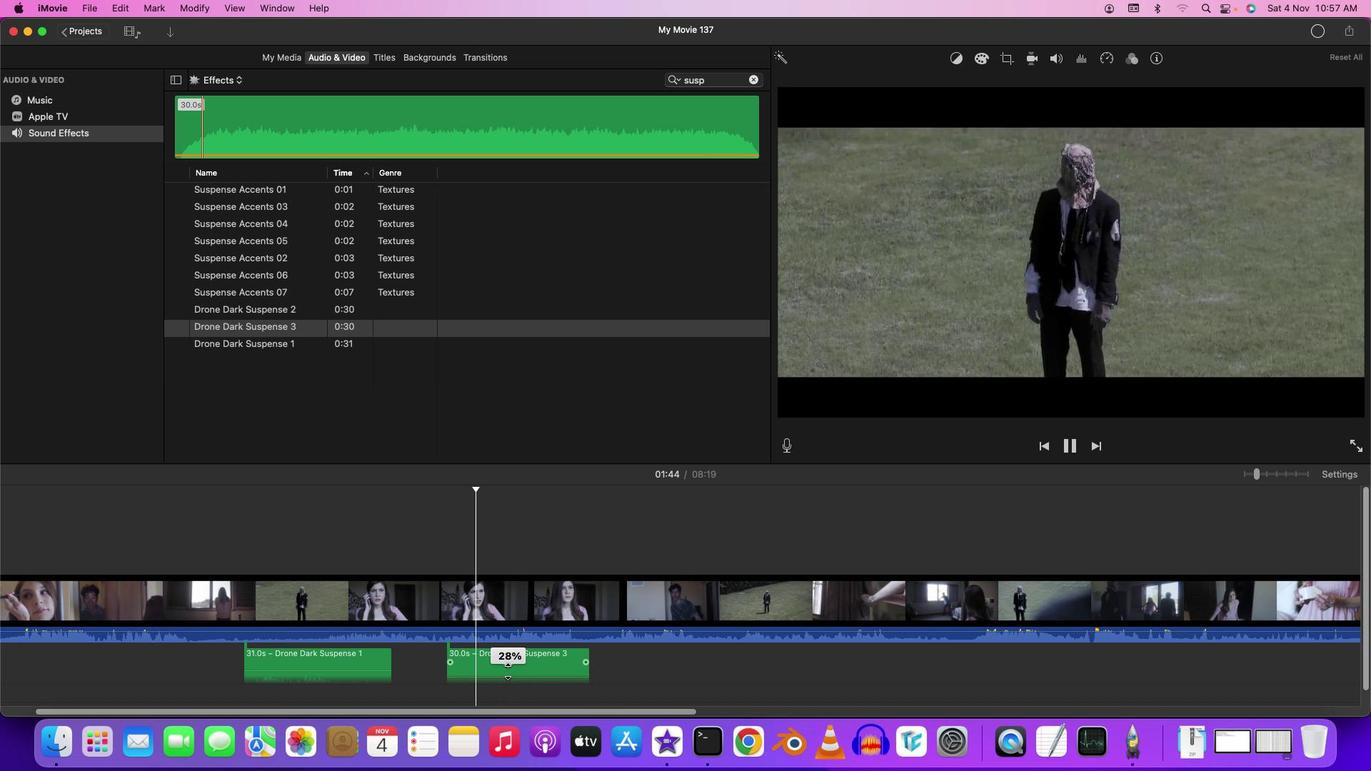 
Action: Mouse moved to (440, 545)
Screenshot: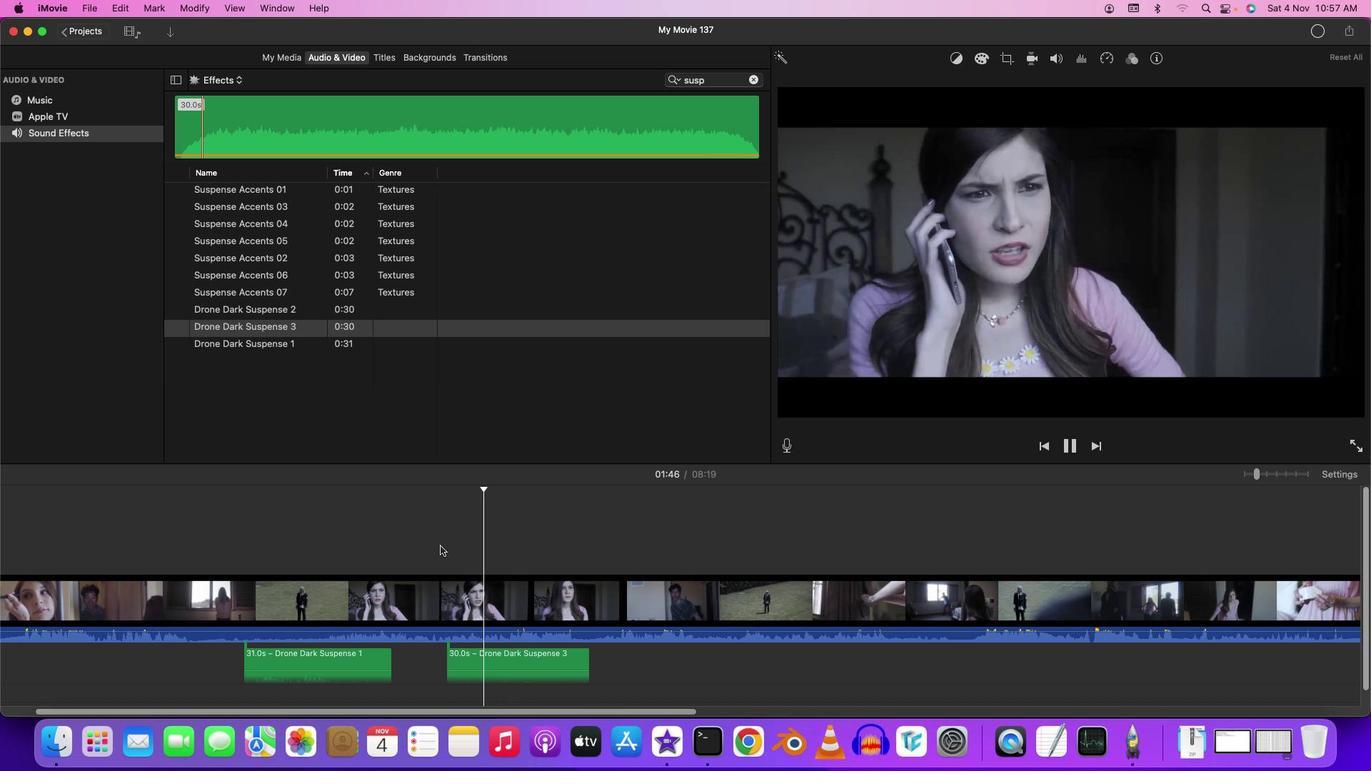 
Action: Mouse pressed left at (440, 545)
Screenshot: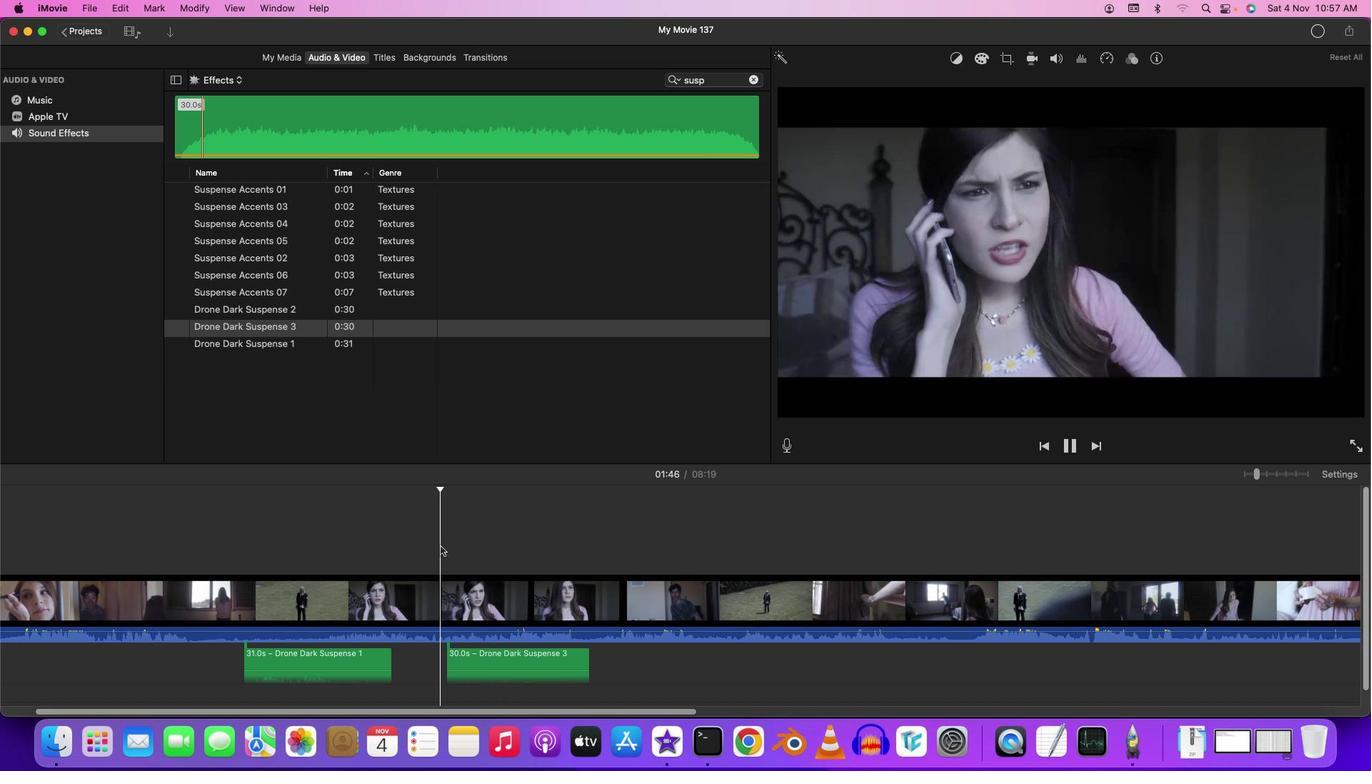 
Action: Mouse moved to (478, 655)
Screenshot: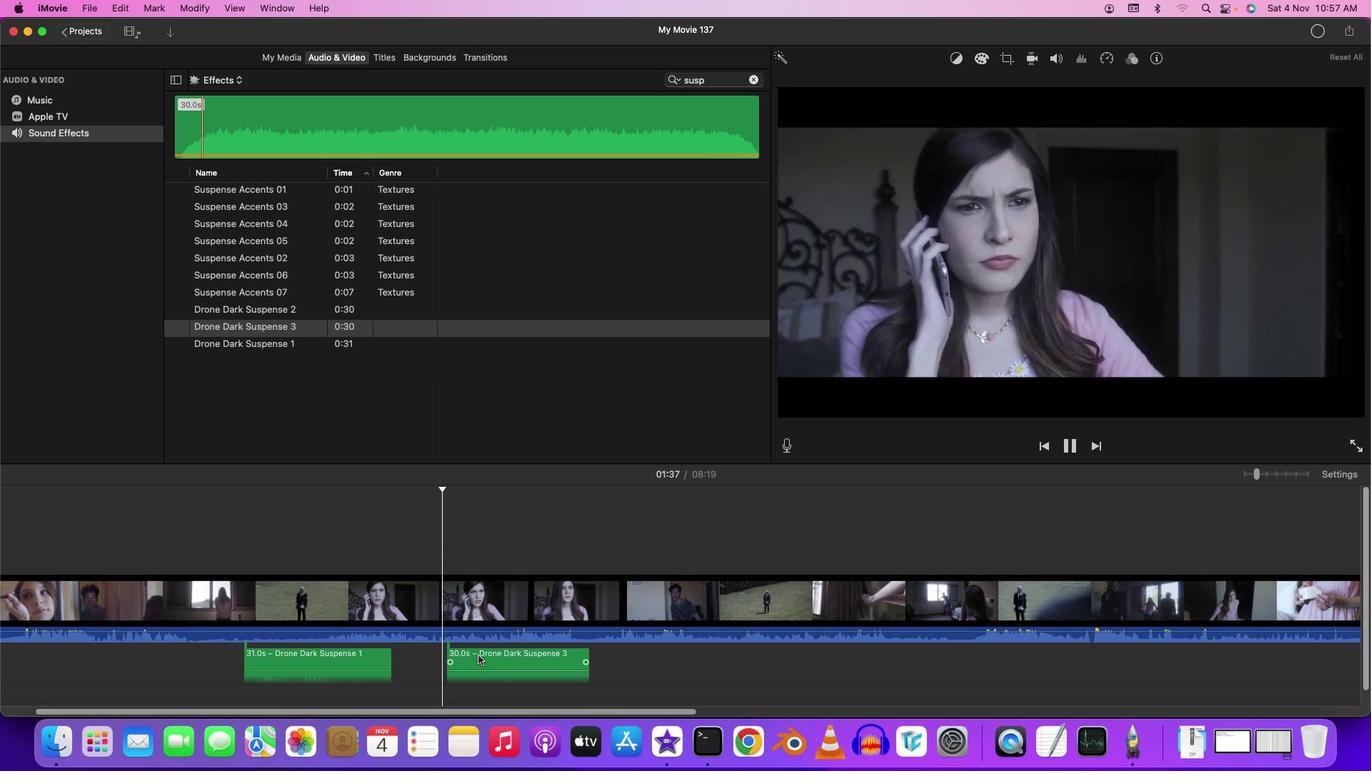 
Action: Mouse pressed left at (478, 655)
Screenshot: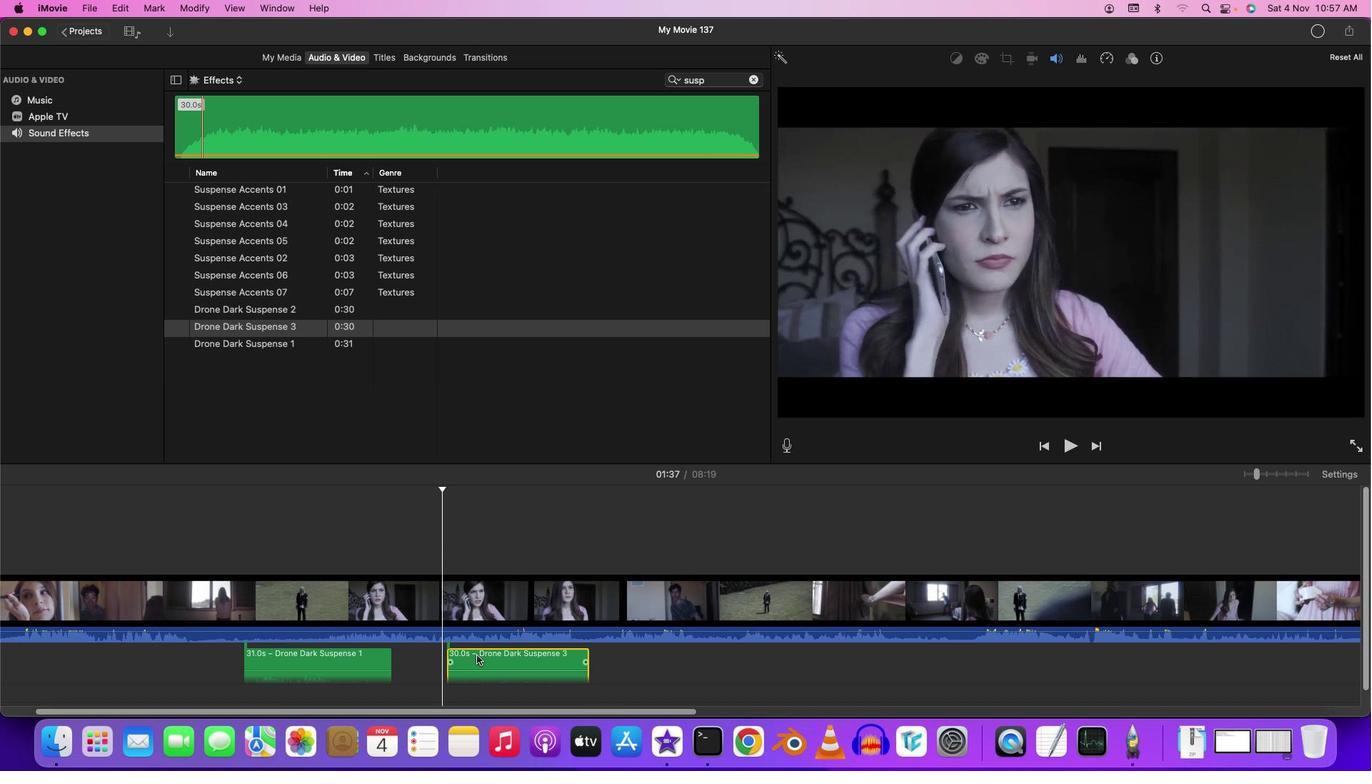 
Action: Mouse moved to (432, 560)
Screenshot: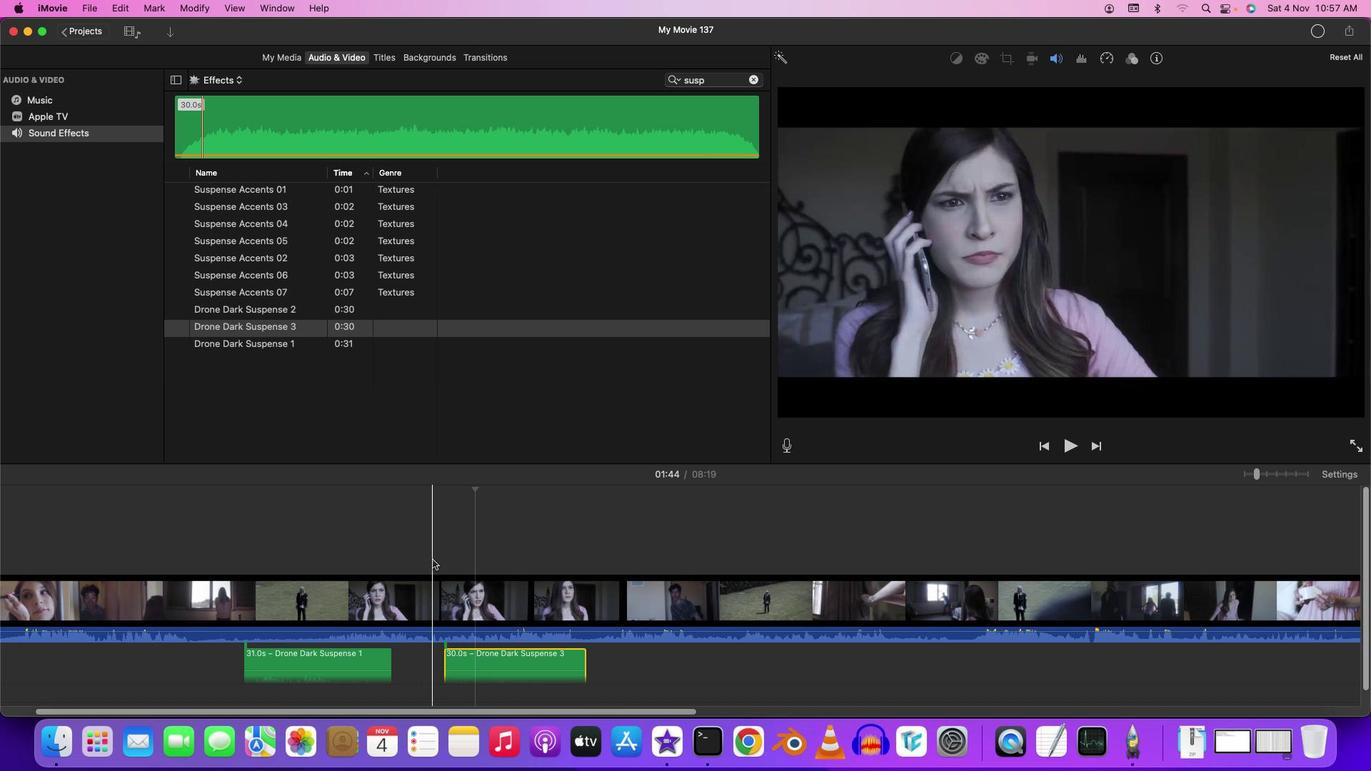 
Action: Mouse pressed left at (432, 560)
Screenshot: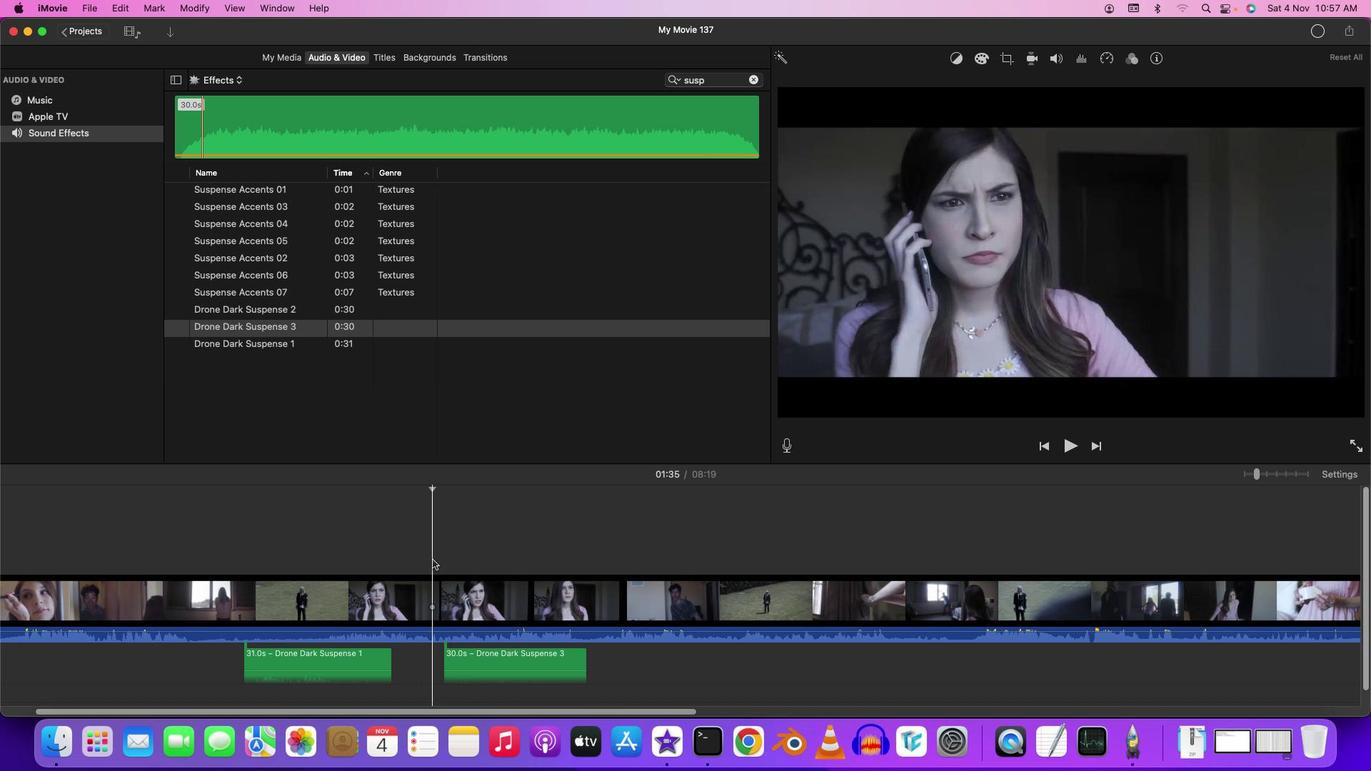 
Action: Key pressed Key.space
Screenshot: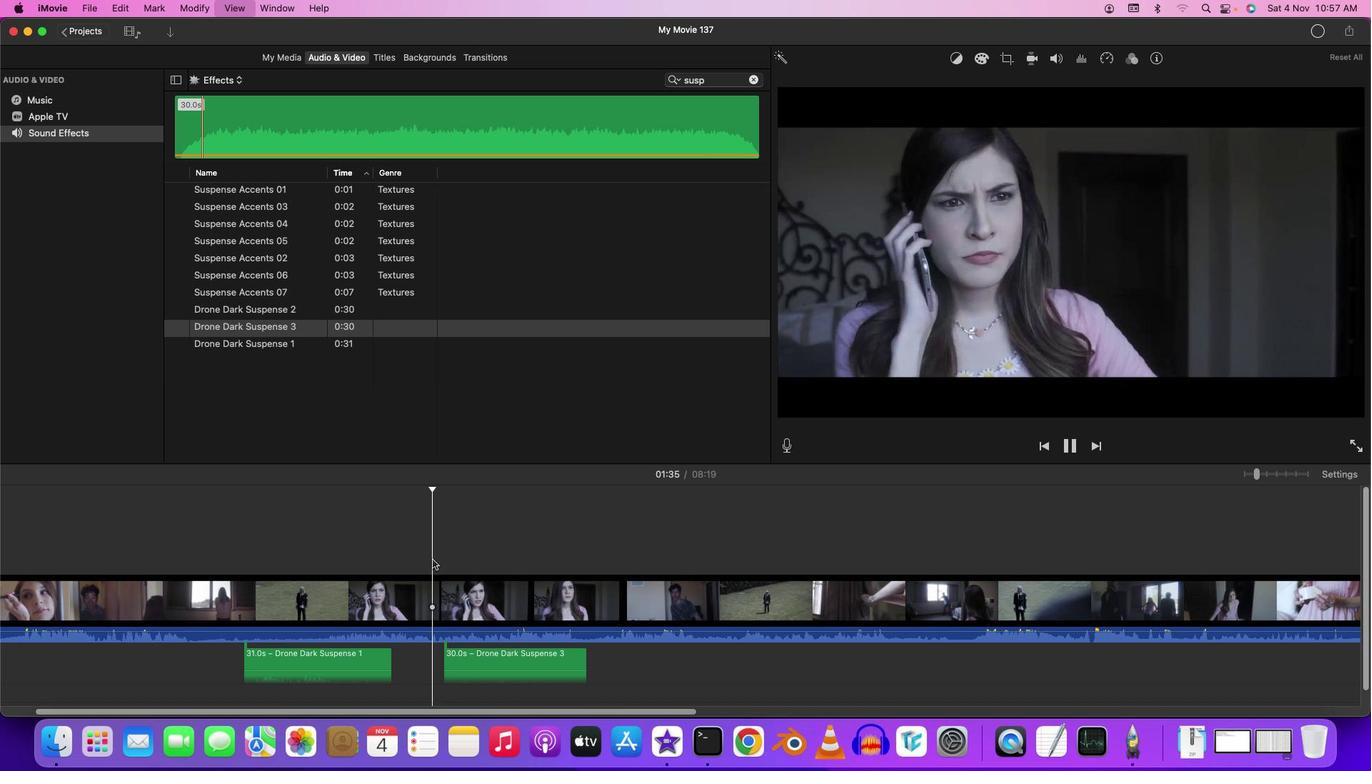 
Action: Mouse moved to (515, 667)
Screenshot: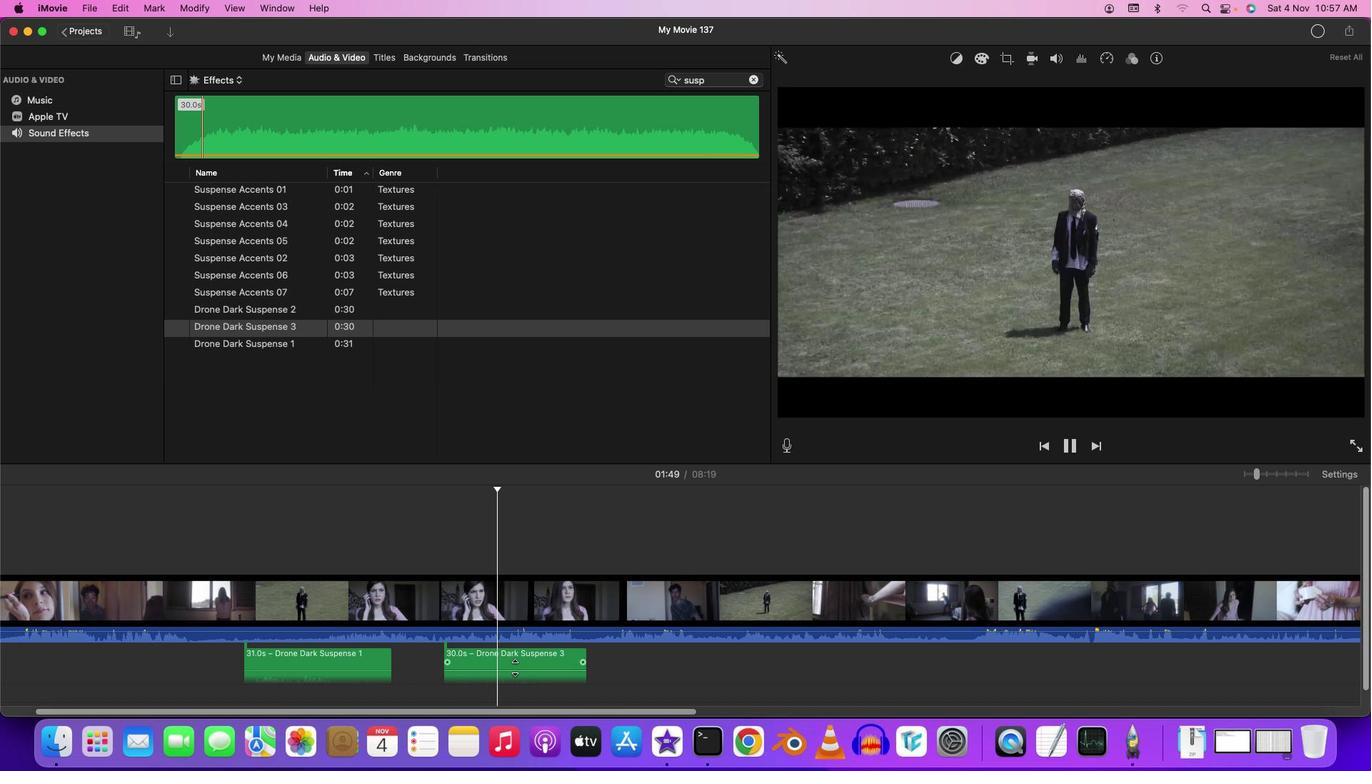
Action: Mouse pressed left at (515, 667)
Screenshot: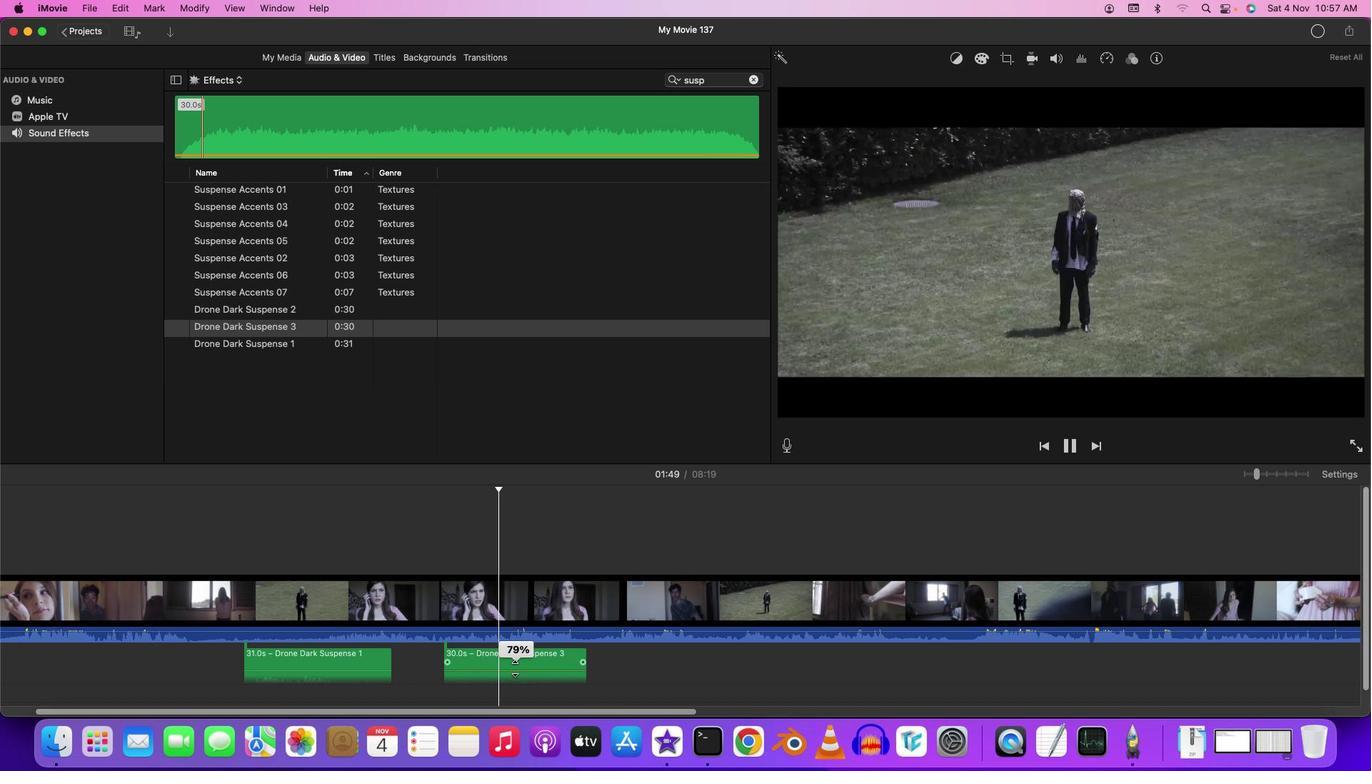 
Action: Mouse moved to (437, 529)
Screenshot: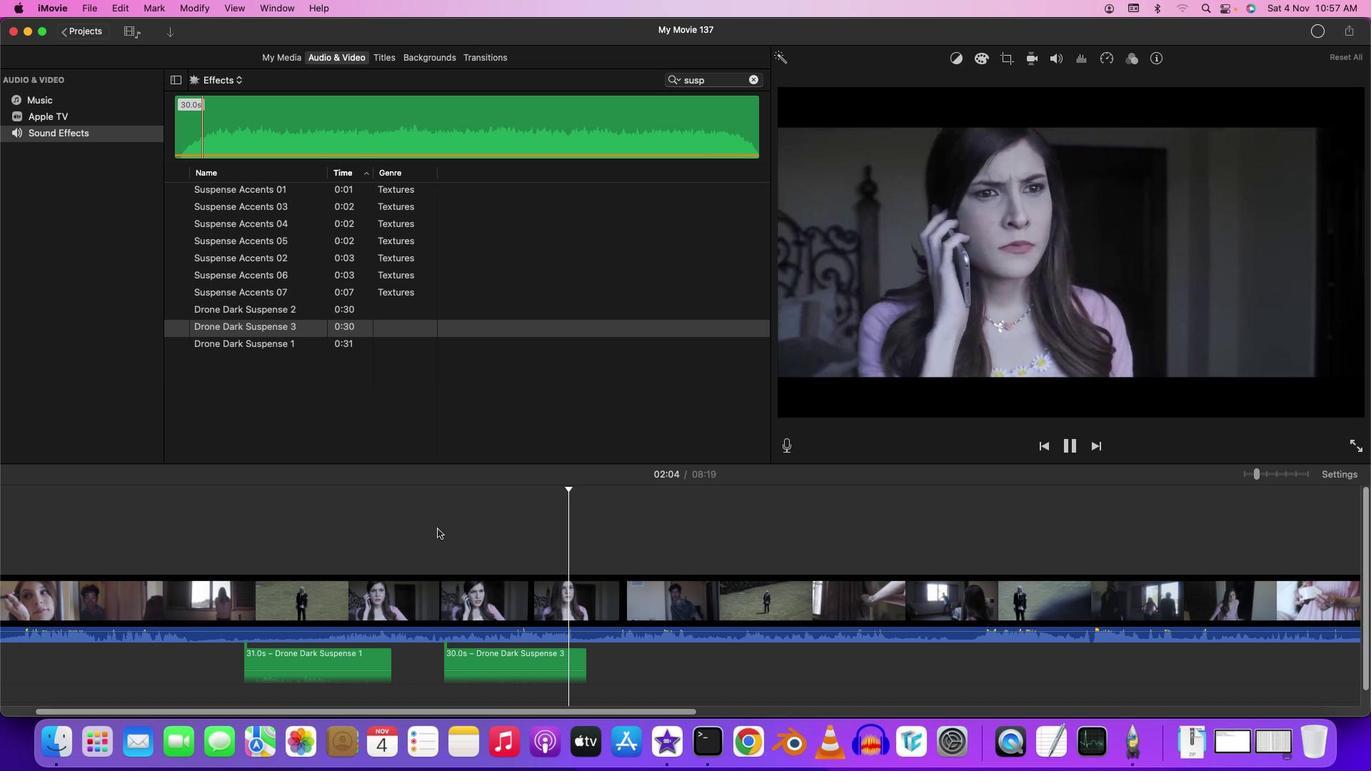 
Action: Mouse pressed left at (437, 529)
Screenshot: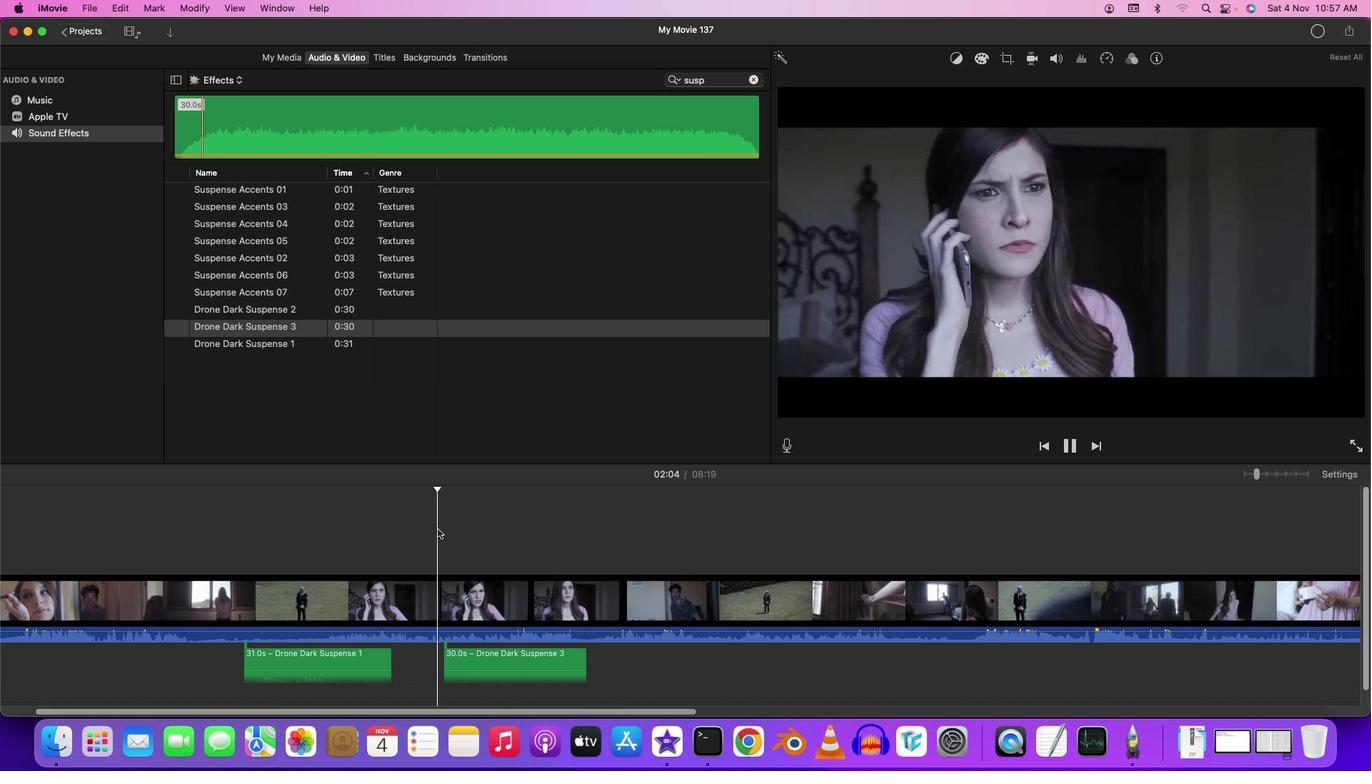 
Action: Key pressed Key.space
Screenshot: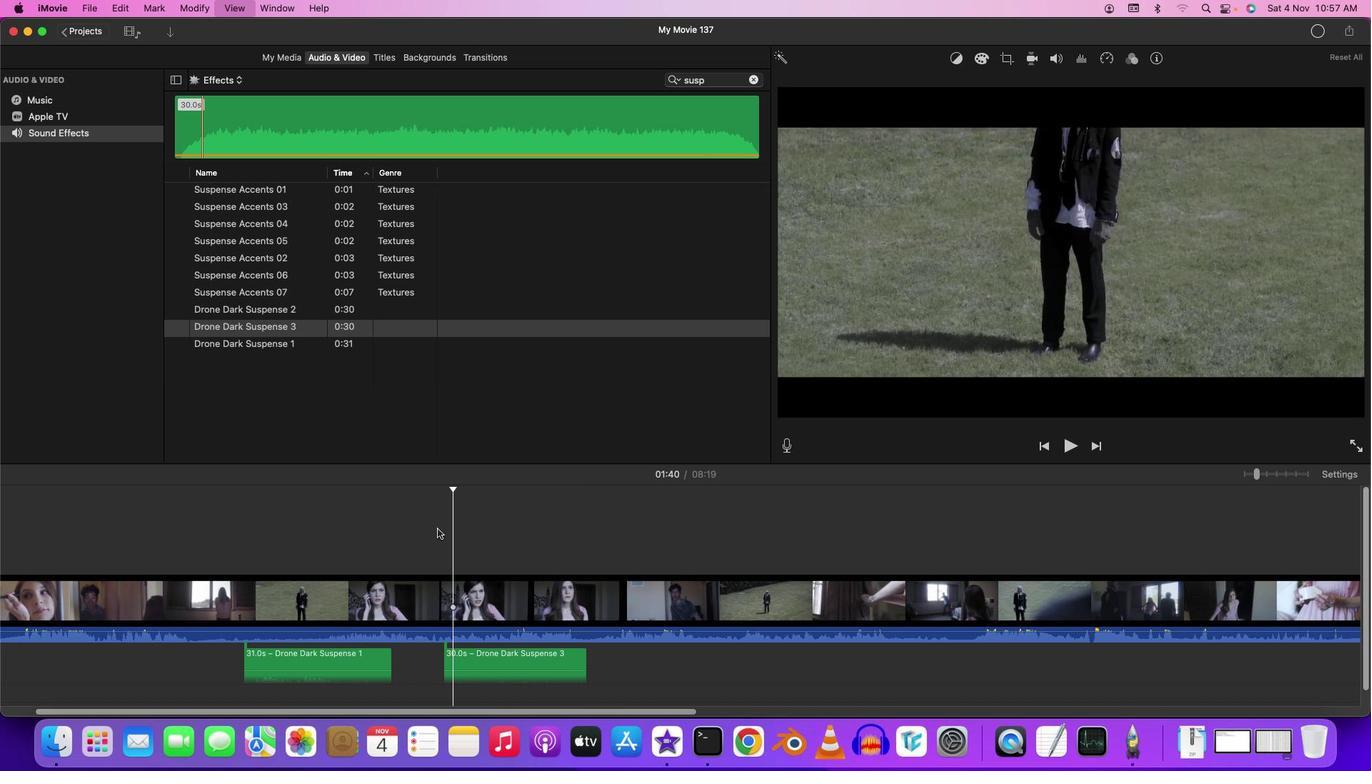 
Action: Mouse moved to (181, 310)
Screenshot: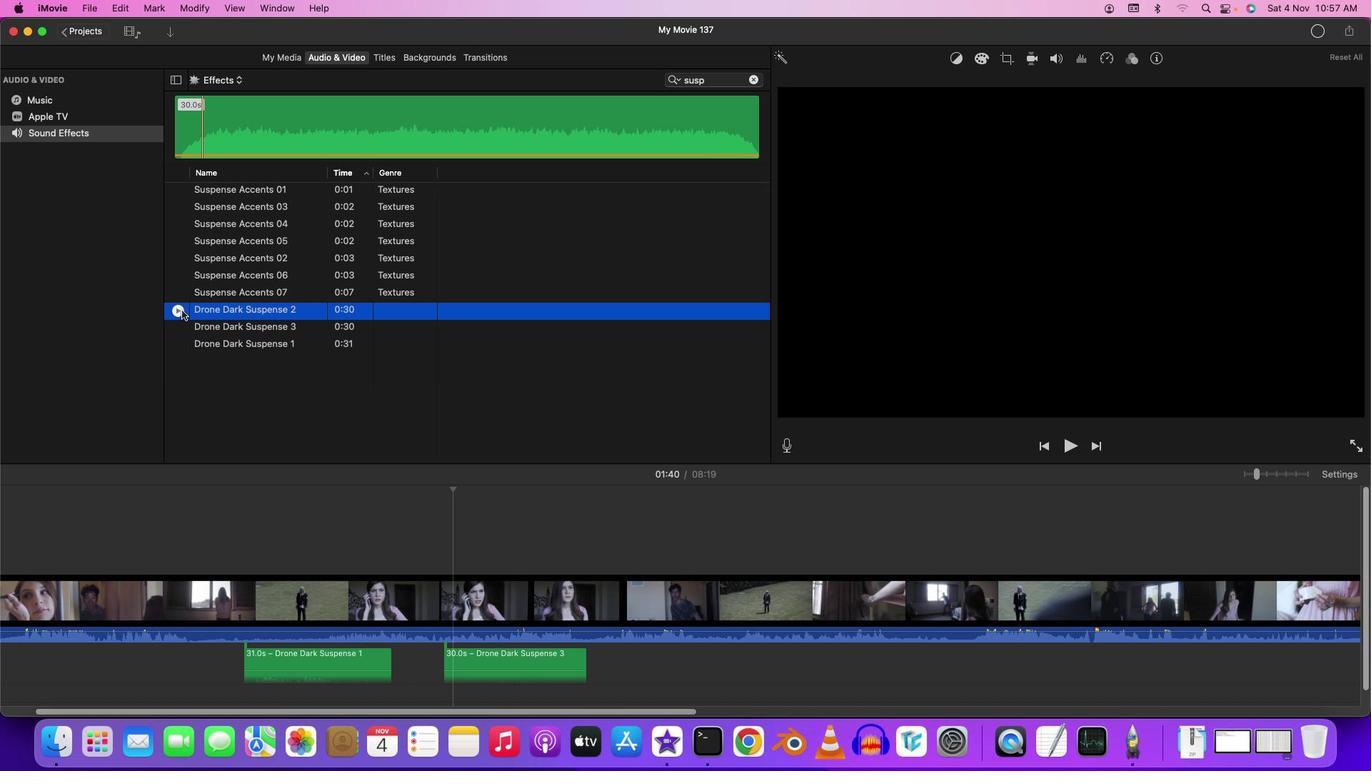 
Action: Mouse pressed left at (181, 310)
Screenshot: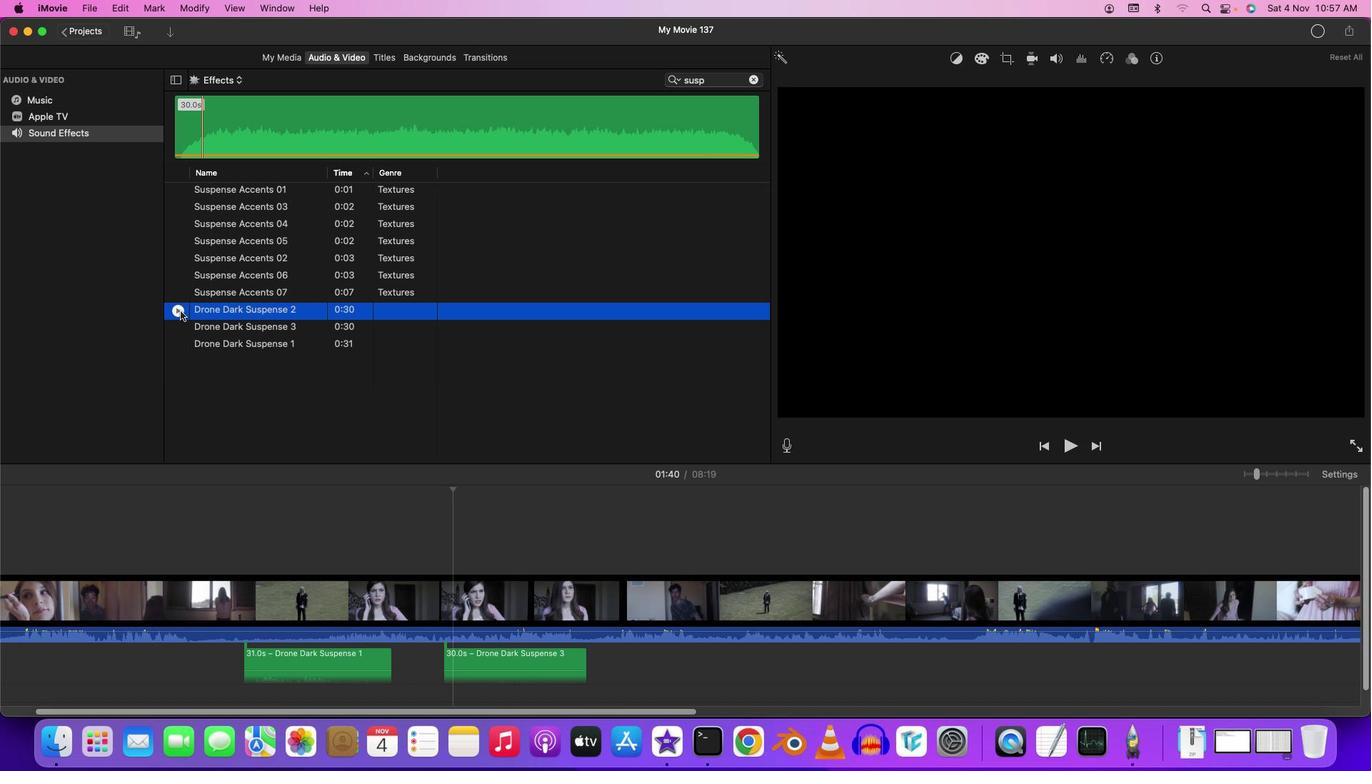 
Action: Mouse moved to (180, 311)
Screenshot: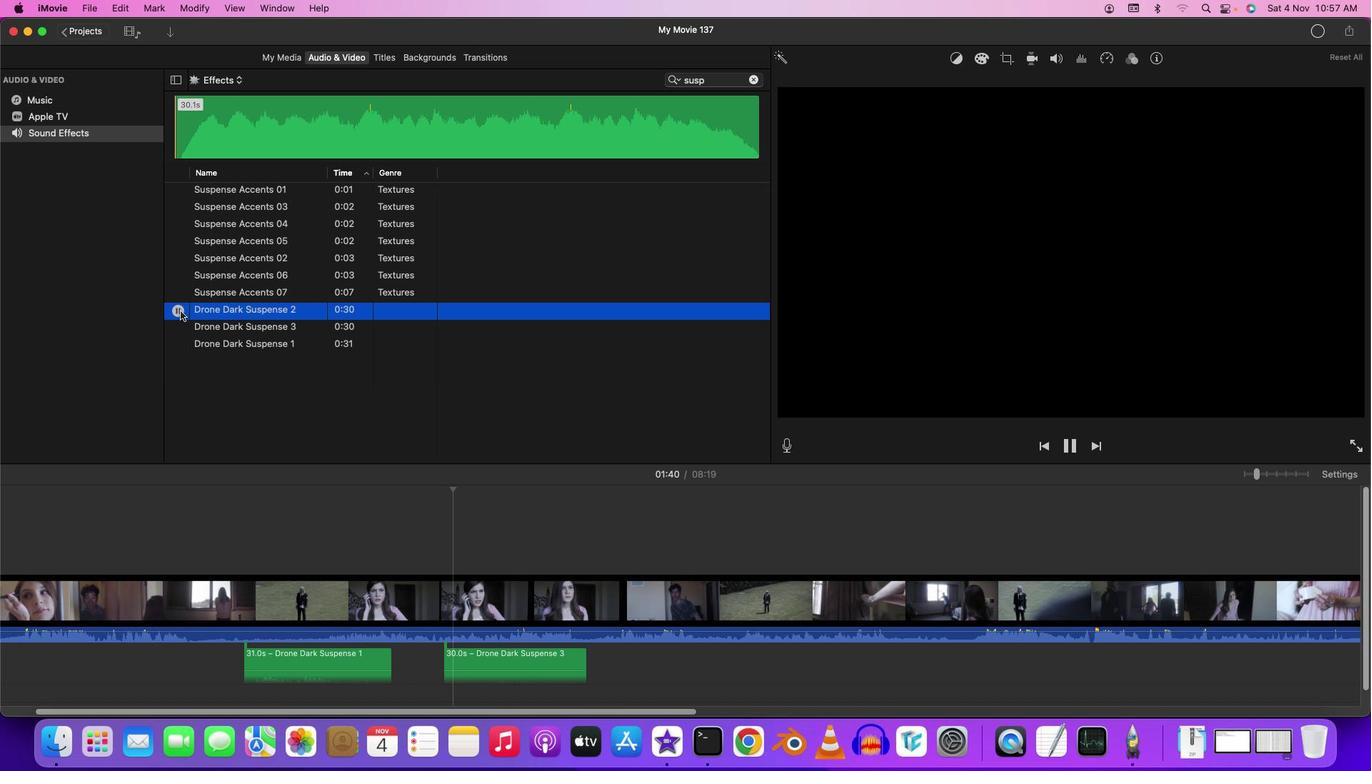 
Action: Key pressed Key.space
Screenshot: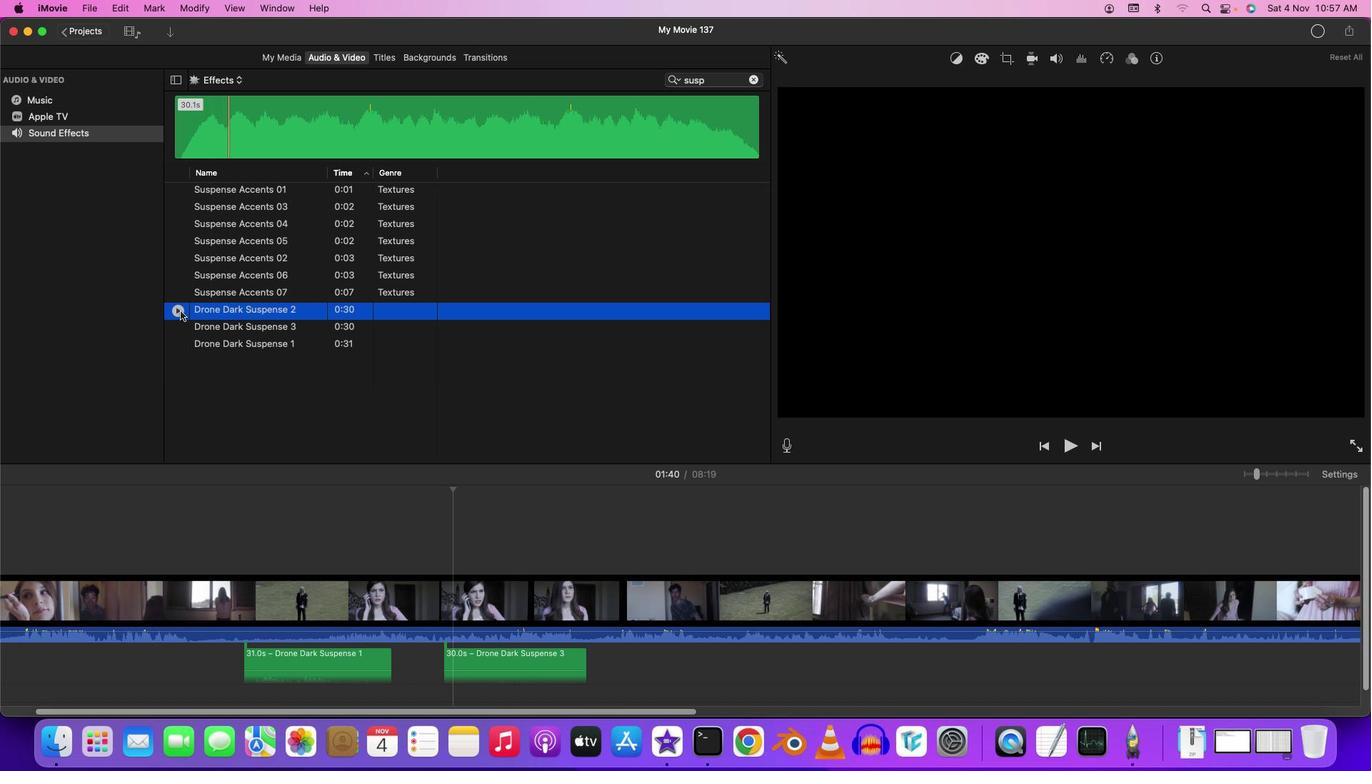 
Action: Mouse moved to (484, 652)
Screenshot: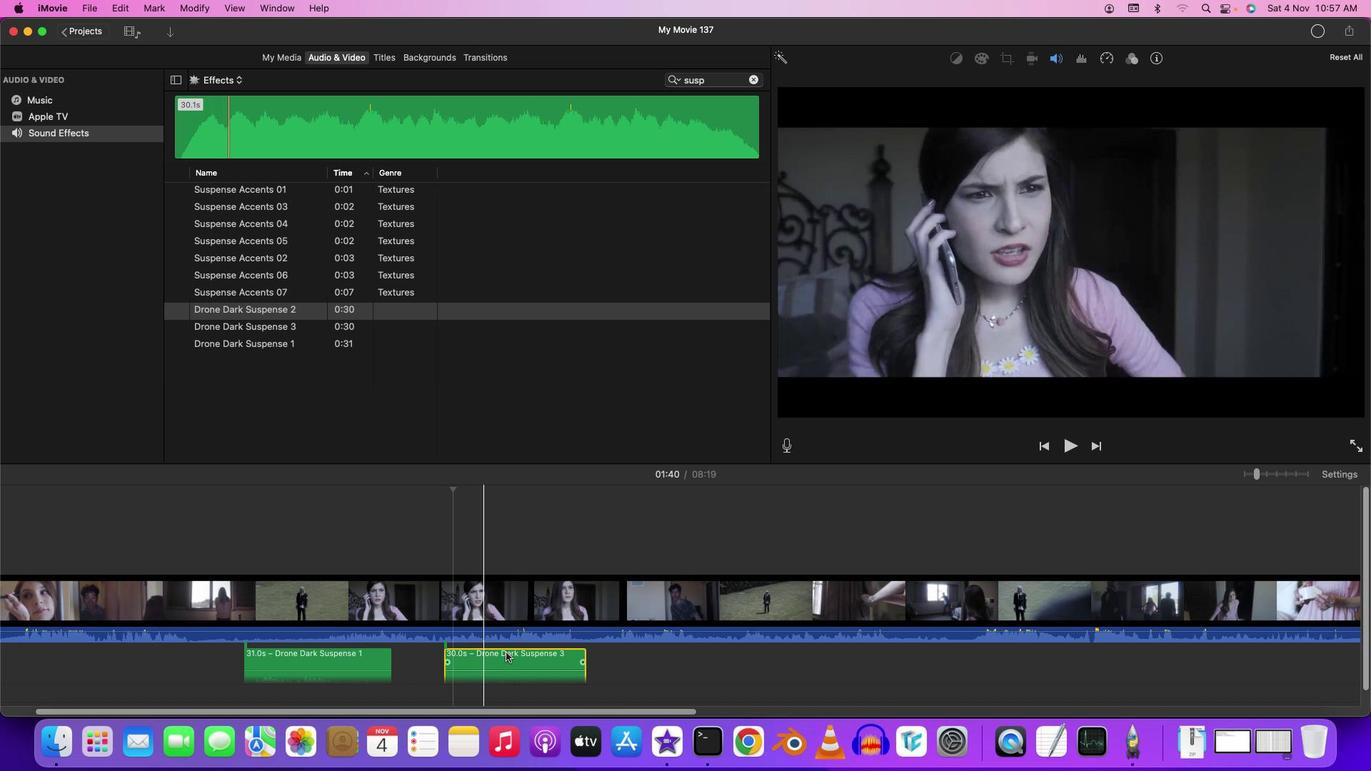 
Action: Mouse pressed left at (484, 652)
Screenshot: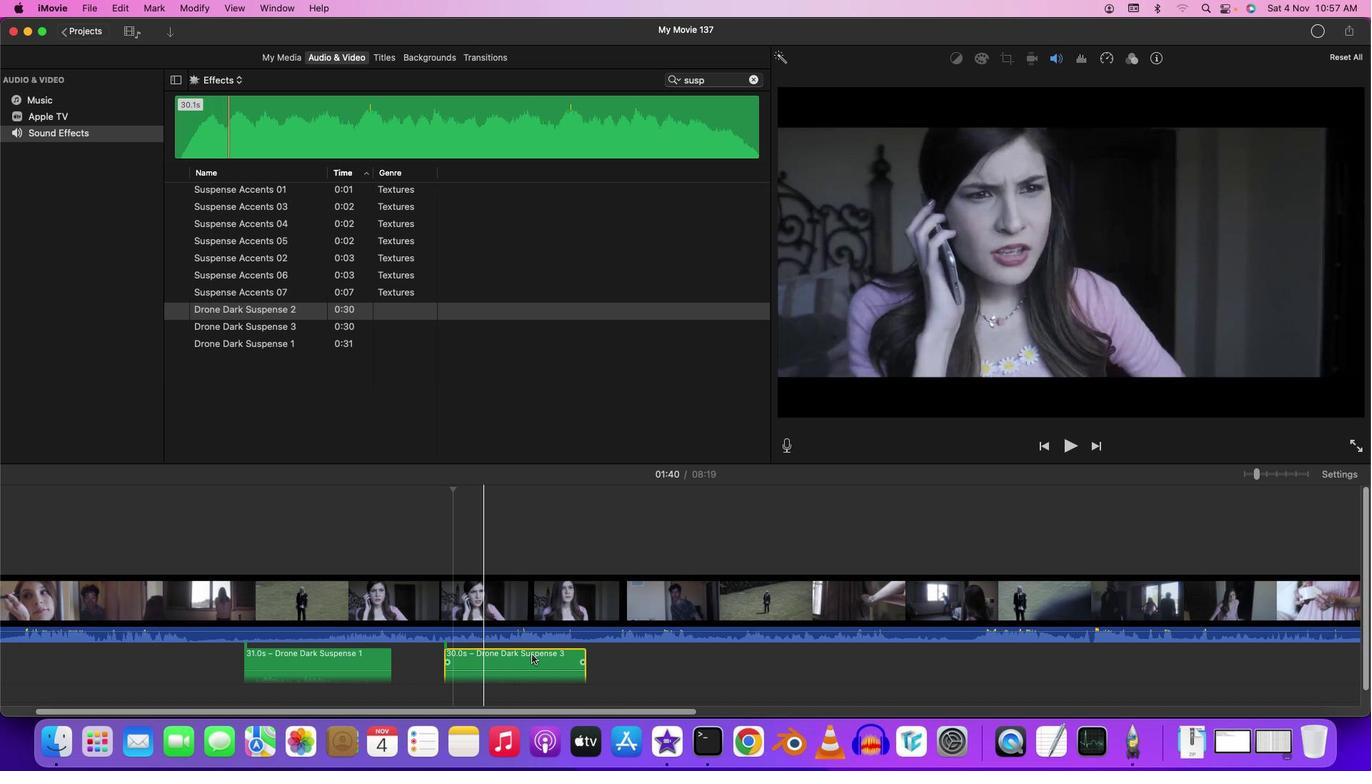 
Action: Mouse moved to (681, 653)
Screenshot: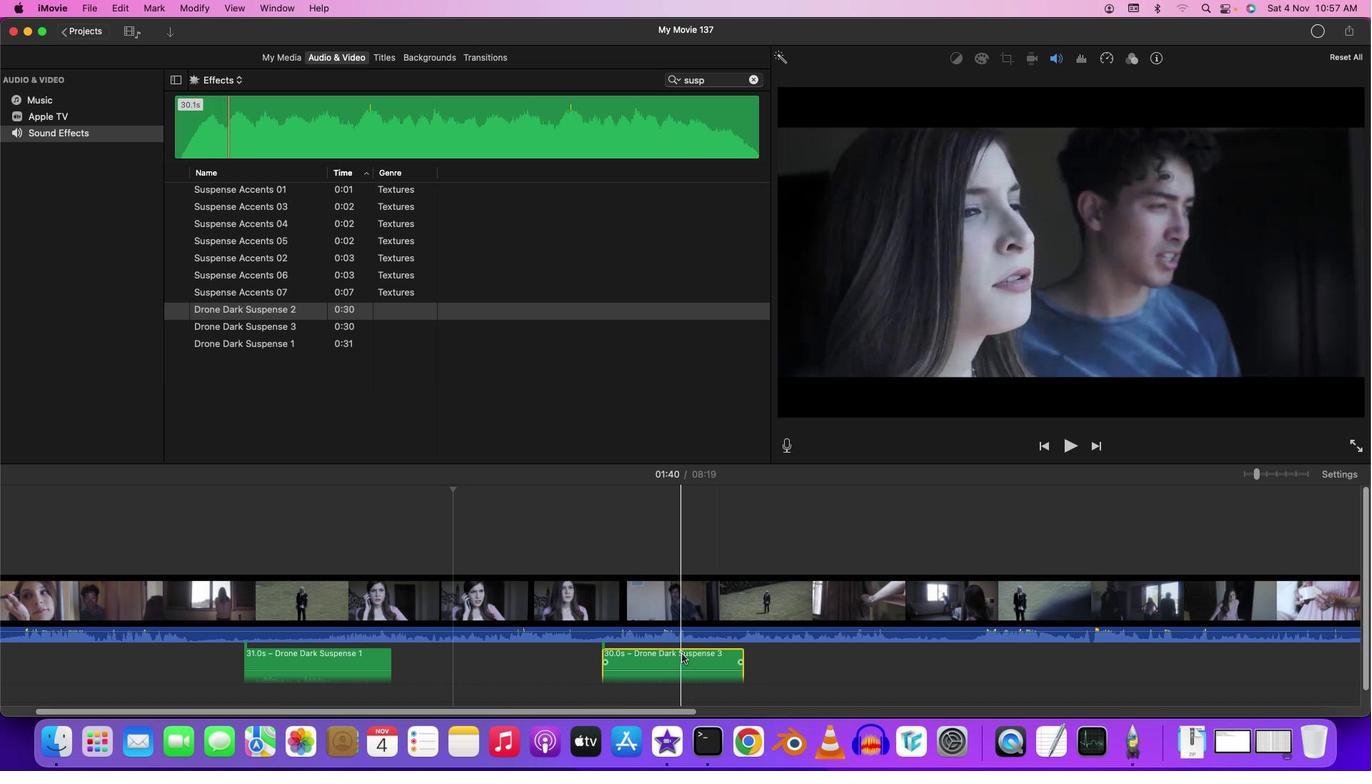 
Action: Mouse pressed left at (681, 653)
Screenshot: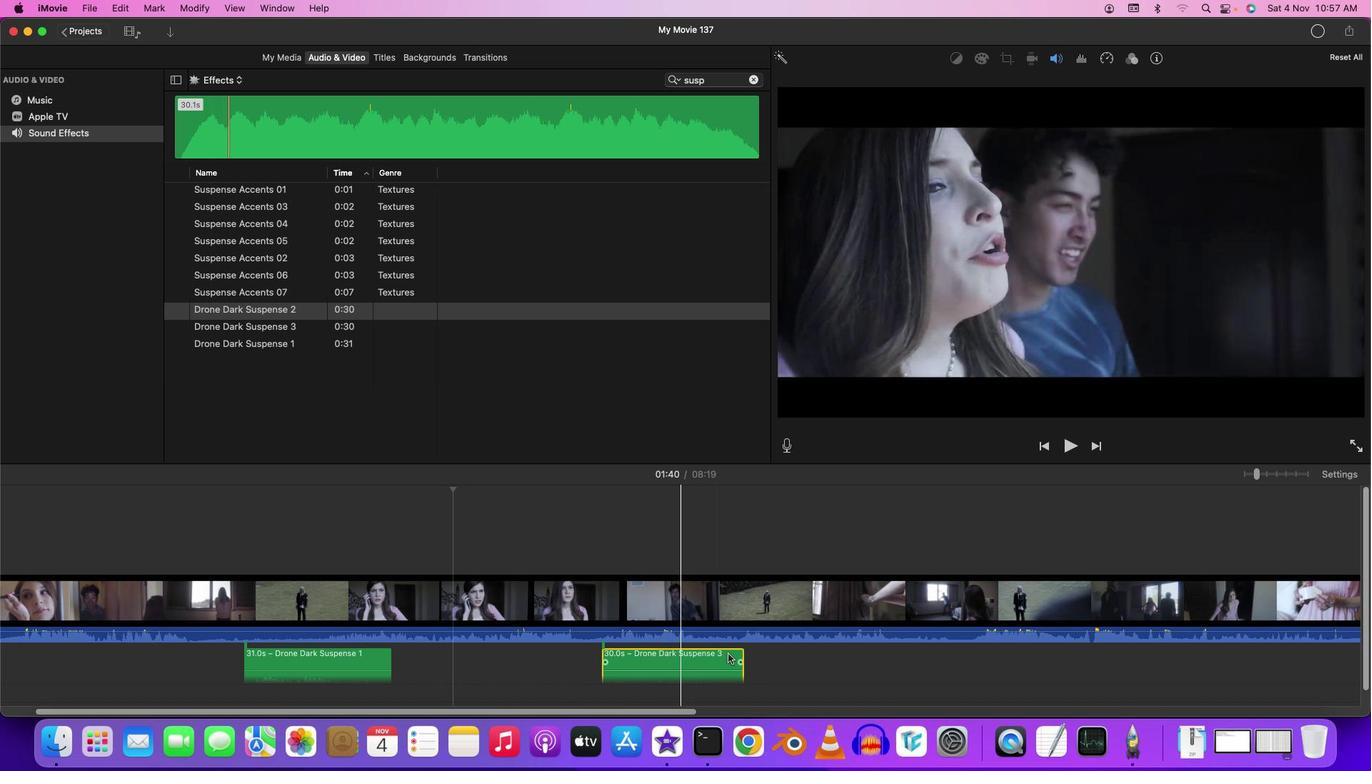 
Action: Mouse moved to (257, 310)
Screenshot: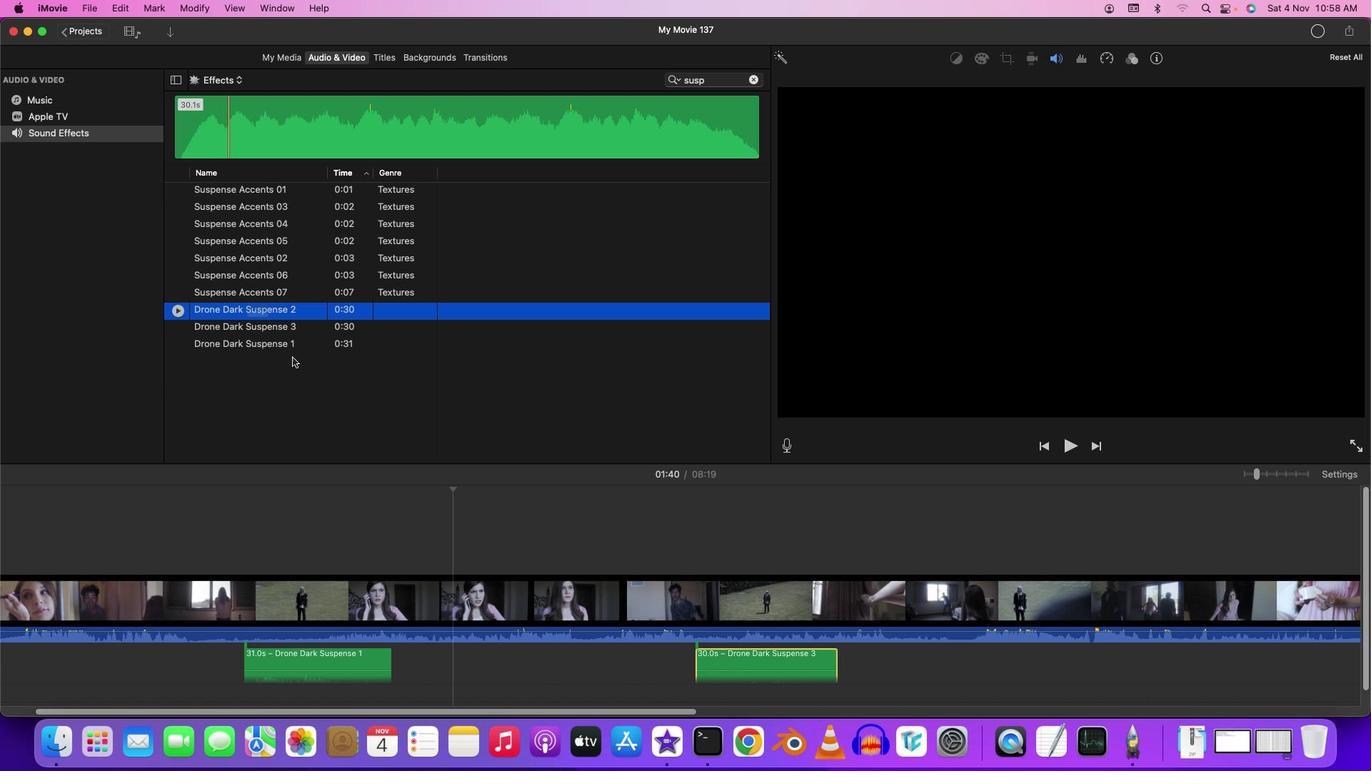 
Action: Mouse pressed left at (257, 310)
Screenshot: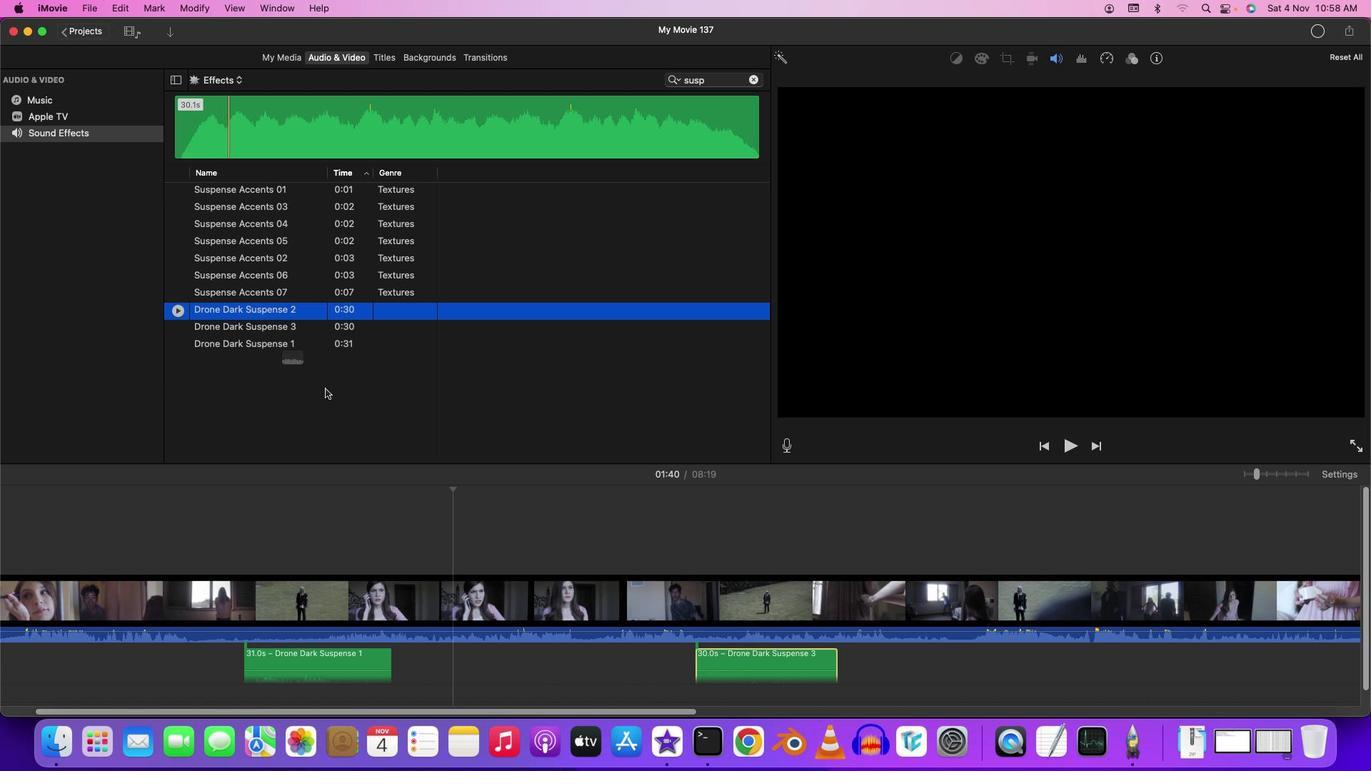 
Action: Mouse moved to (514, 541)
Screenshot: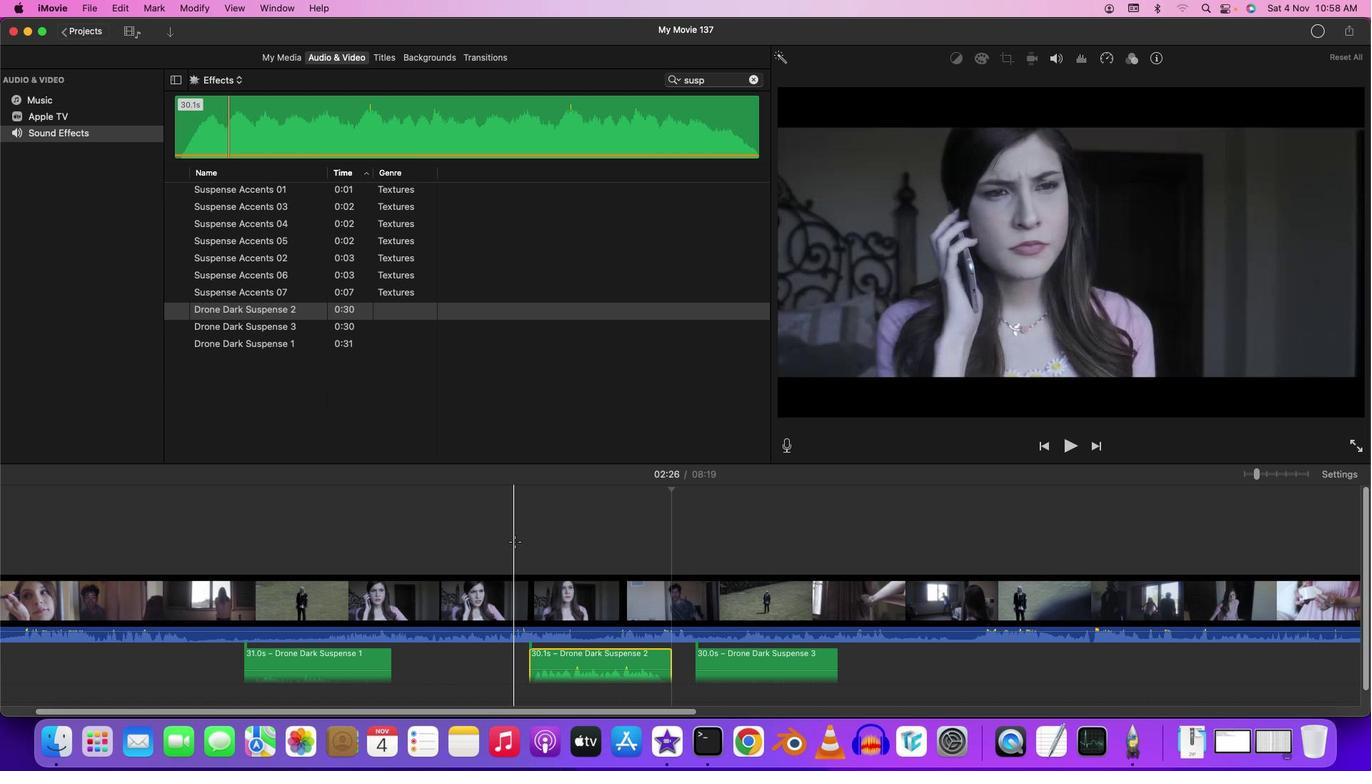 
Action: Mouse pressed left at (514, 541)
Screenshot: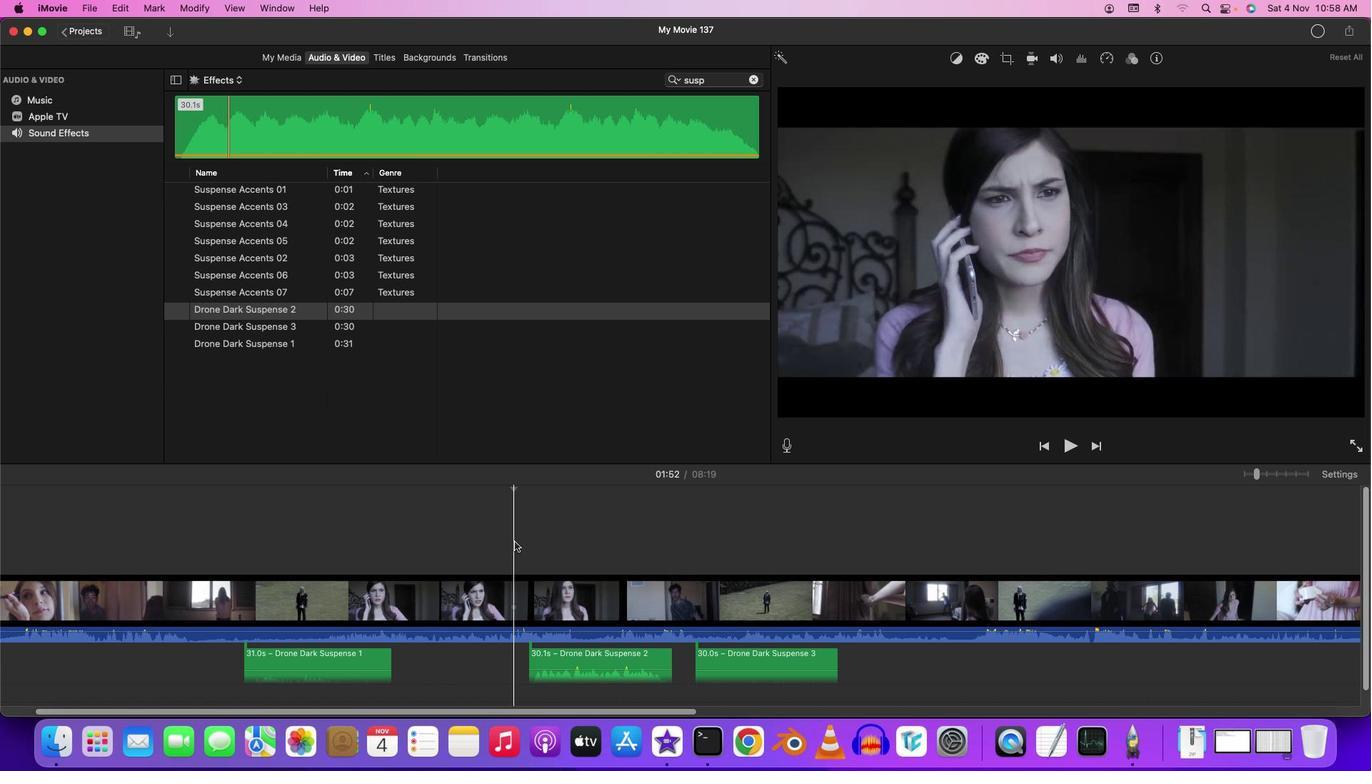 
Action: Mouse moved to (452, 579)
Screenshot: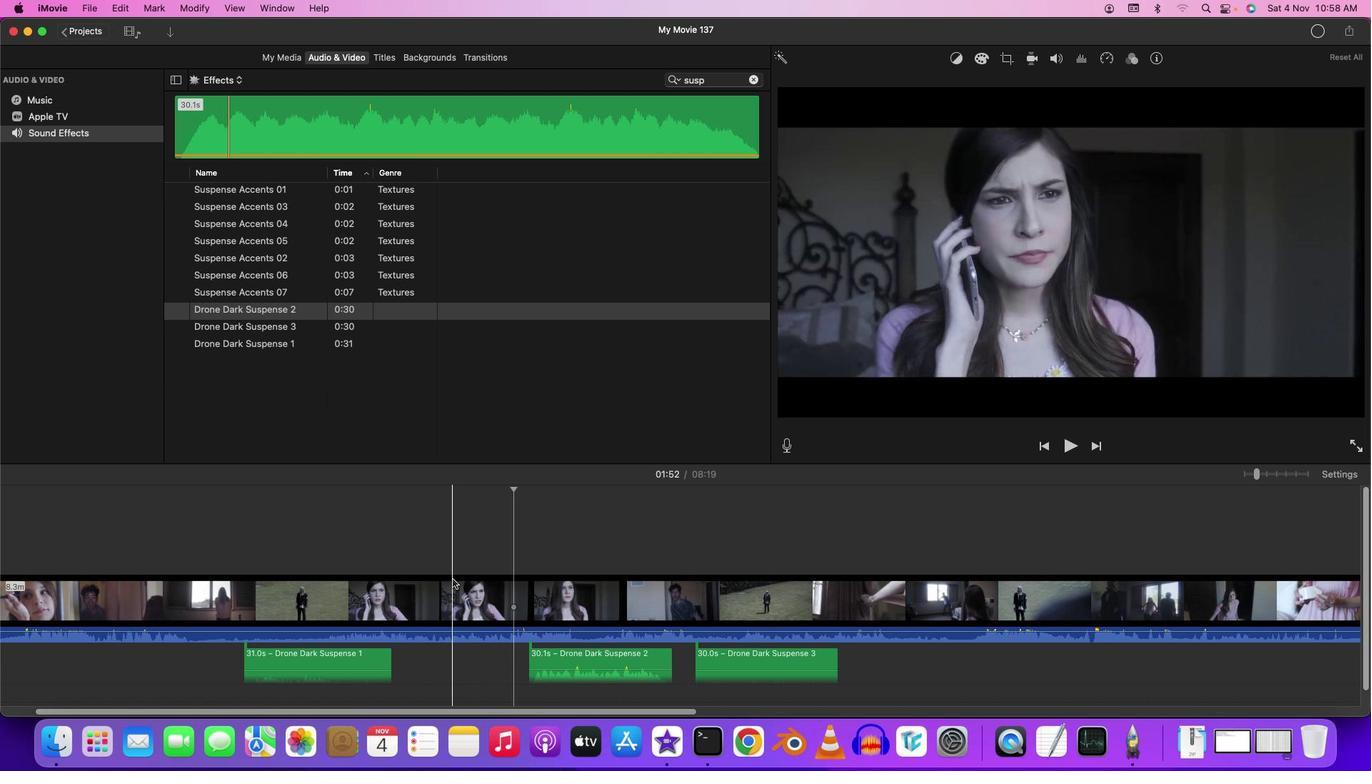 
Action: Key pressed Key.space
Screenshot: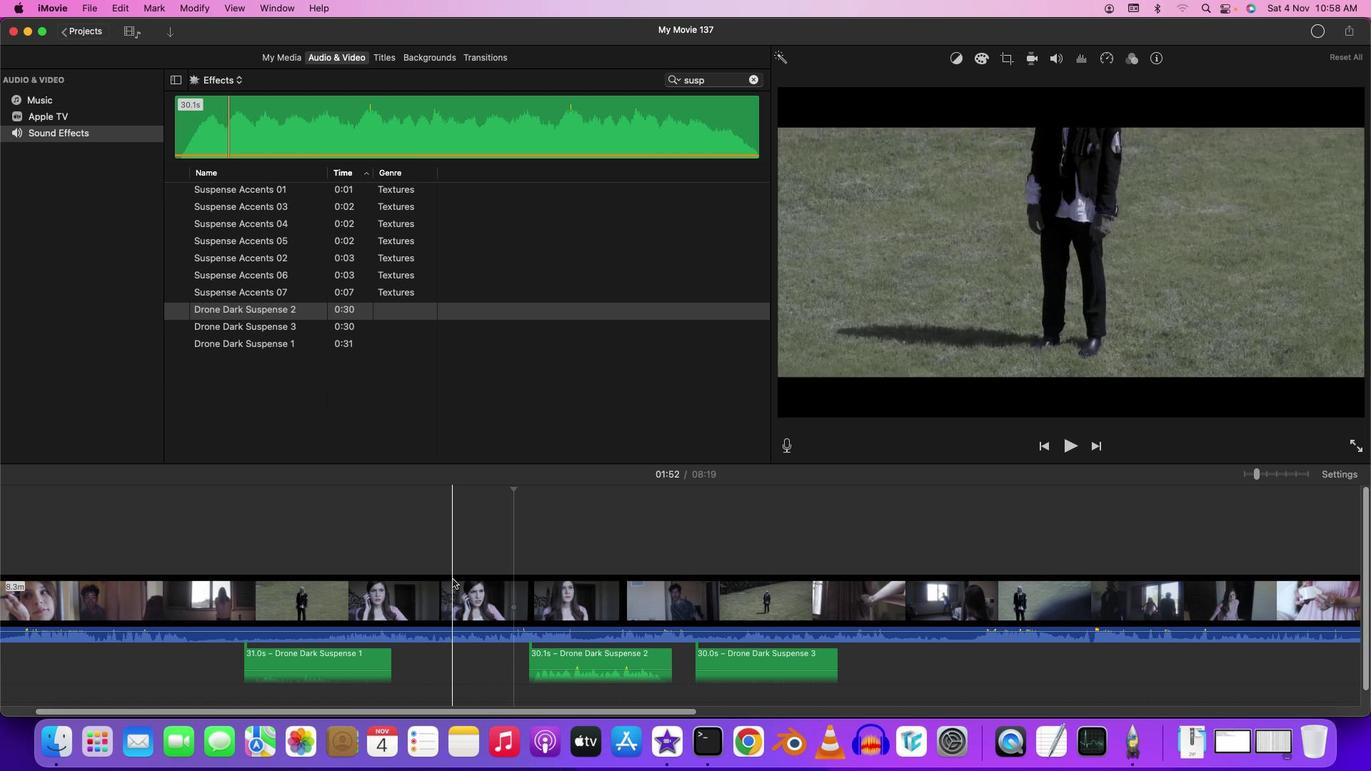 
Action: Mouse moved to (532, 662)
Screenshot: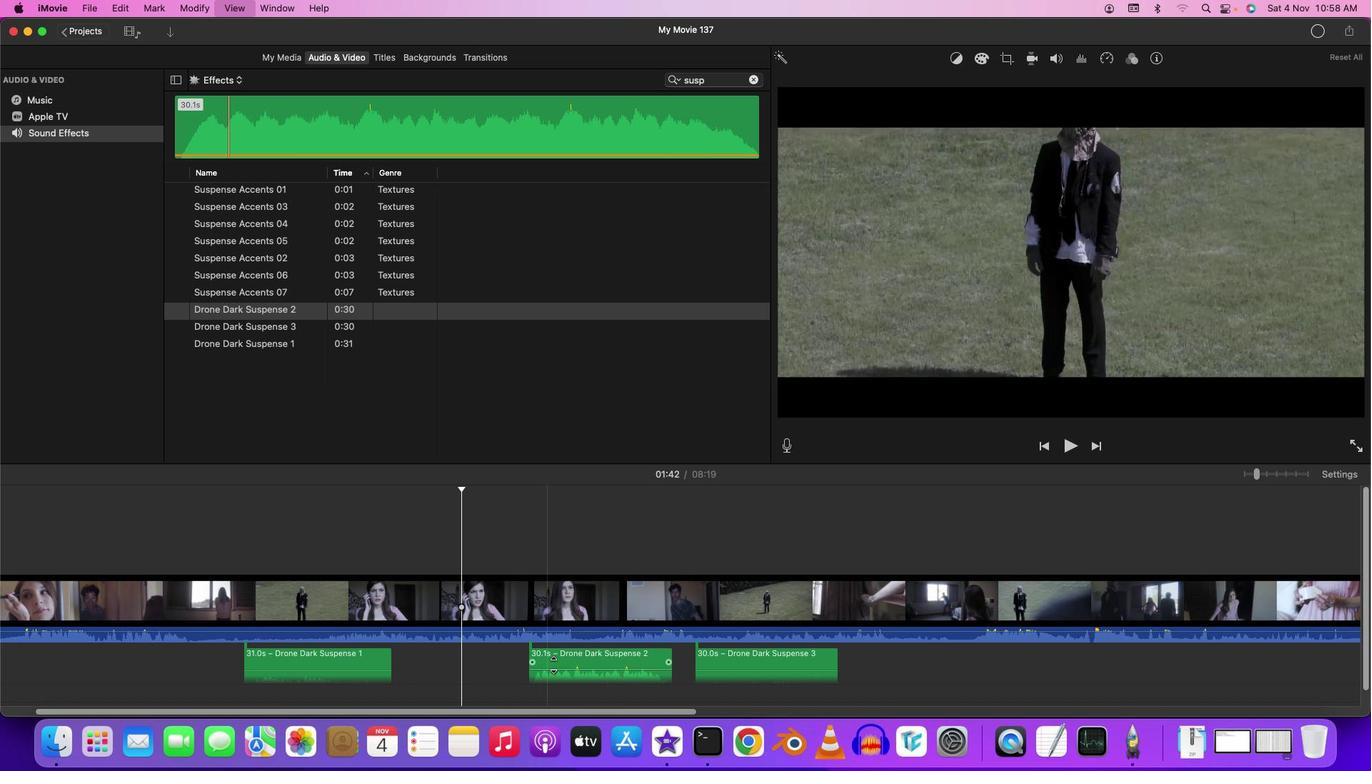 
Action: Key pressed Key.space
Screenshot: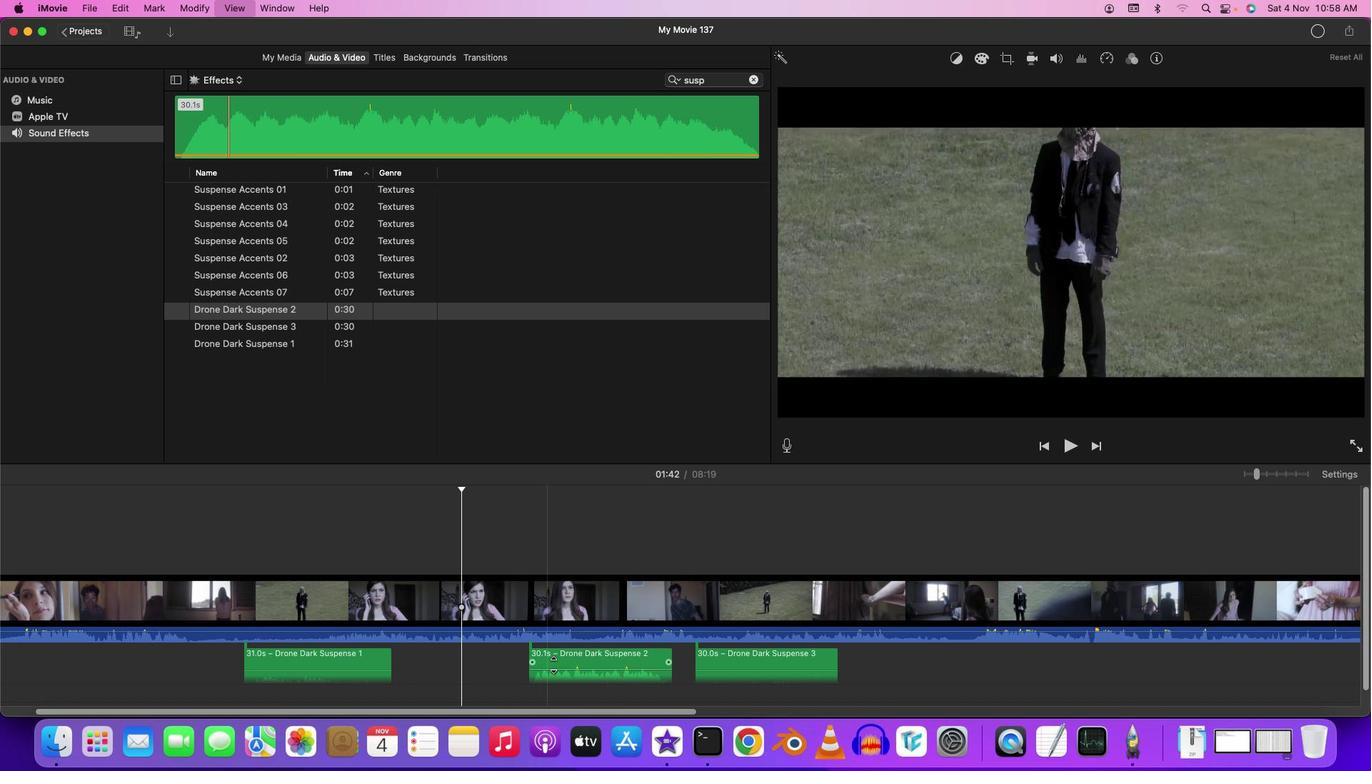 
Action: Mouse moved to (559, 661)
Screenshot: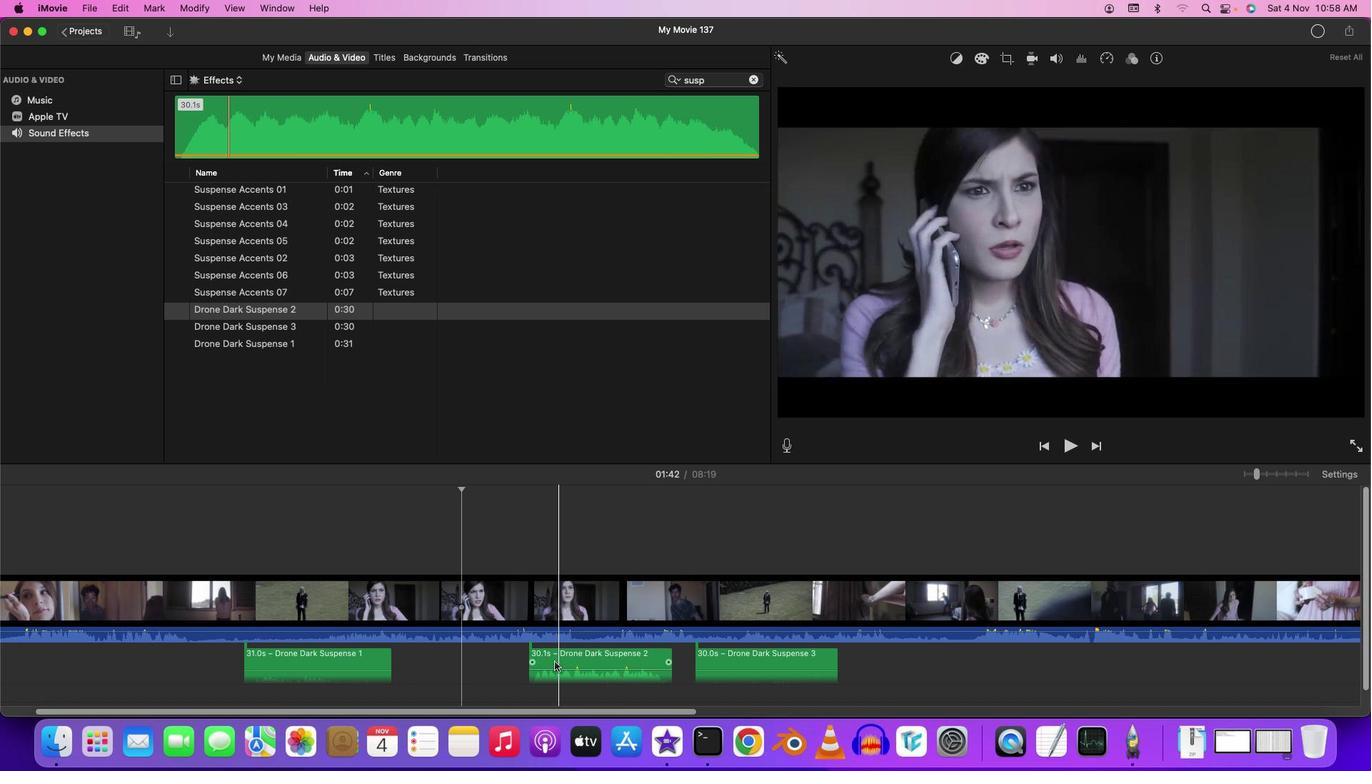 
Action: Mouse pressed left at (559, 661)
Screenshot: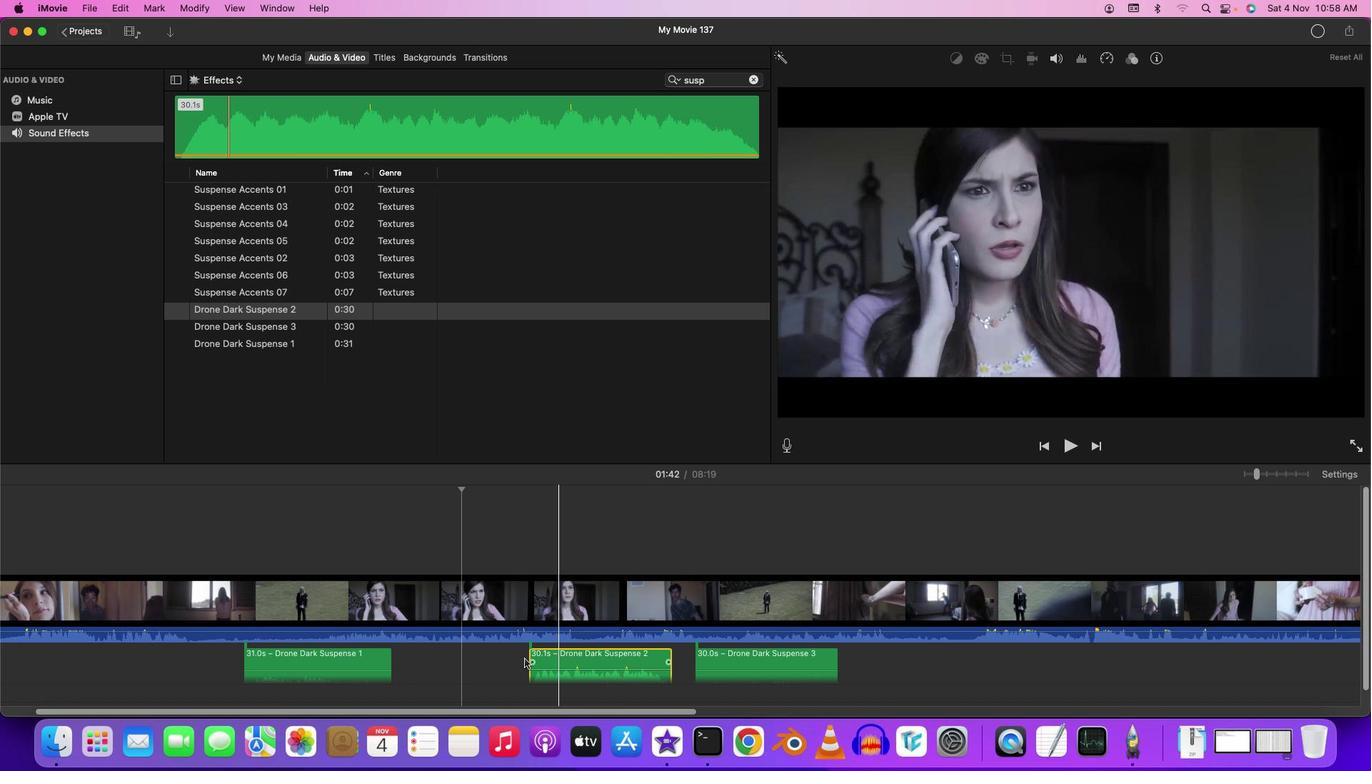 
Action: Mouse moved to (481, 657)
Screenshot: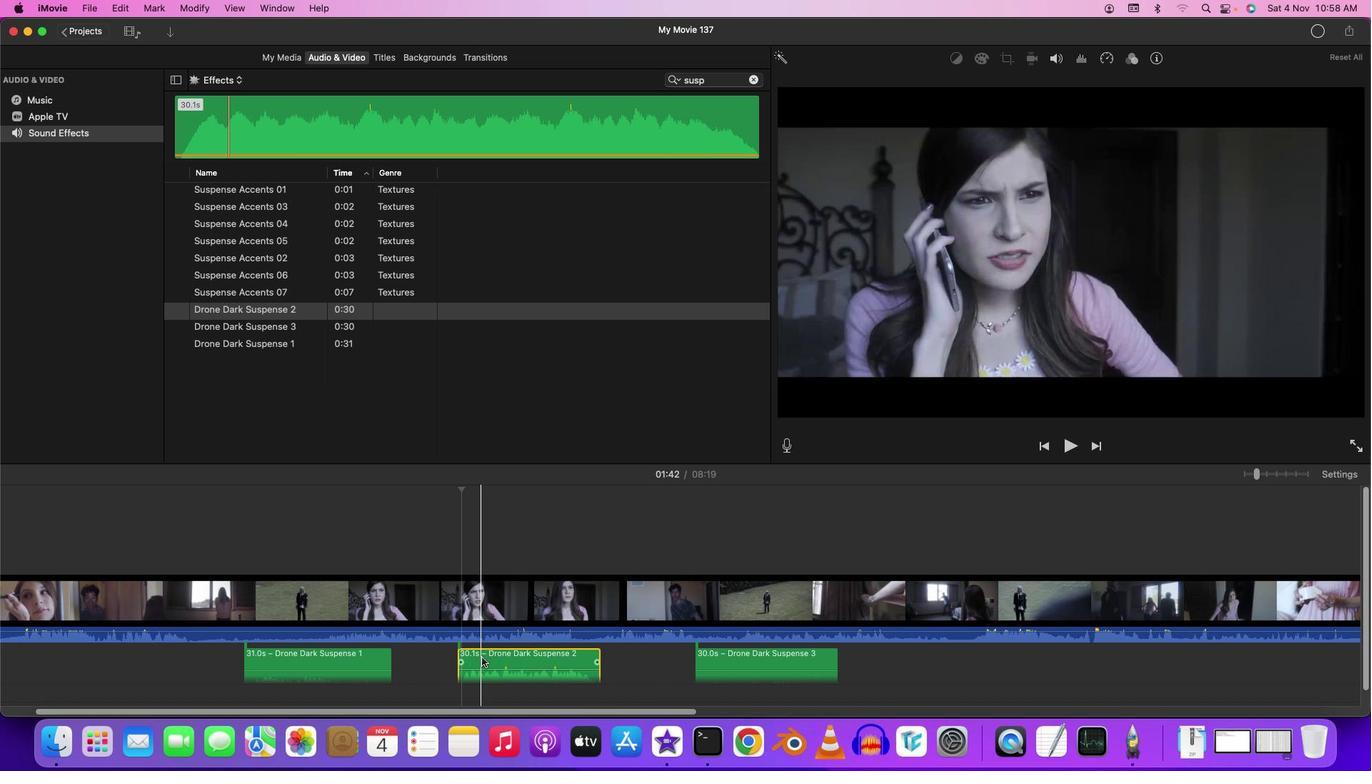 
Action: Mouse pressed left at (481, 657)
Screenshot: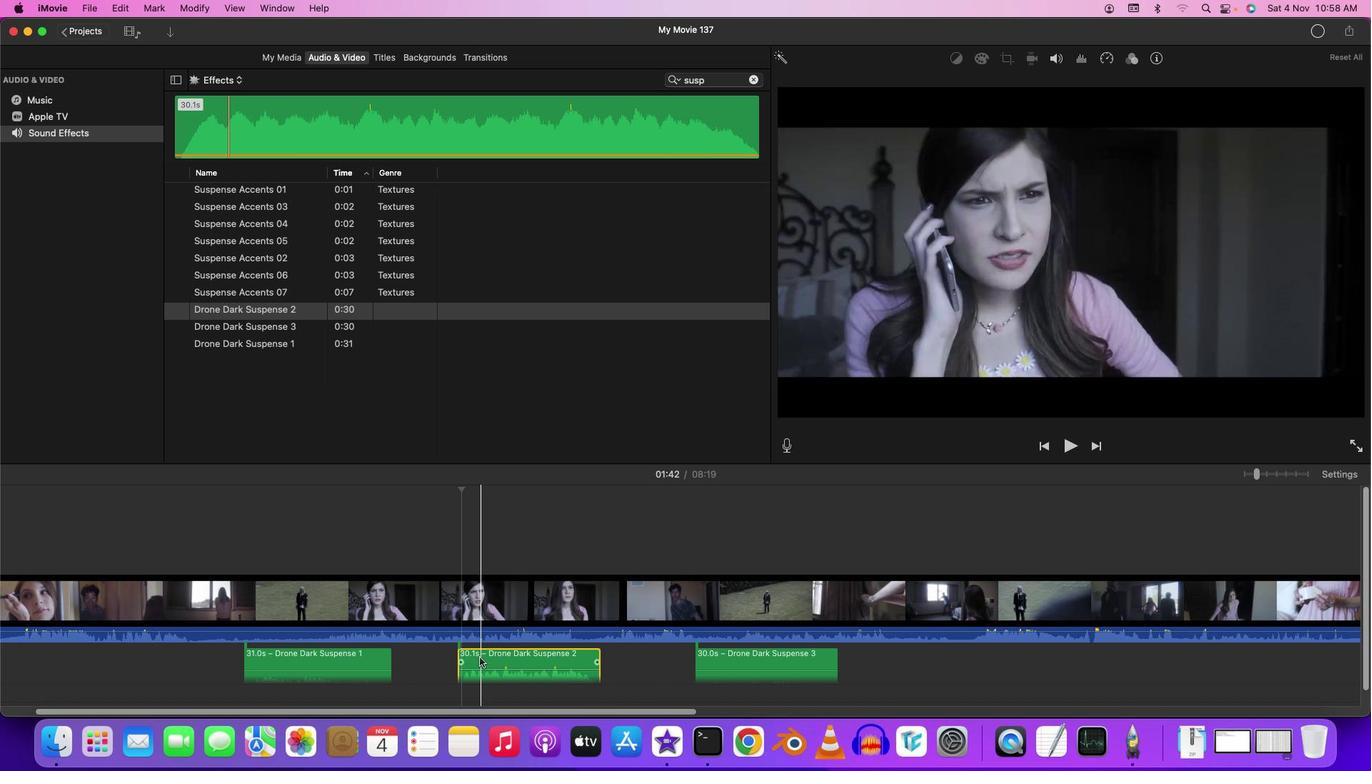 
Action: Mouse moved to (437, 547)
Screenshot: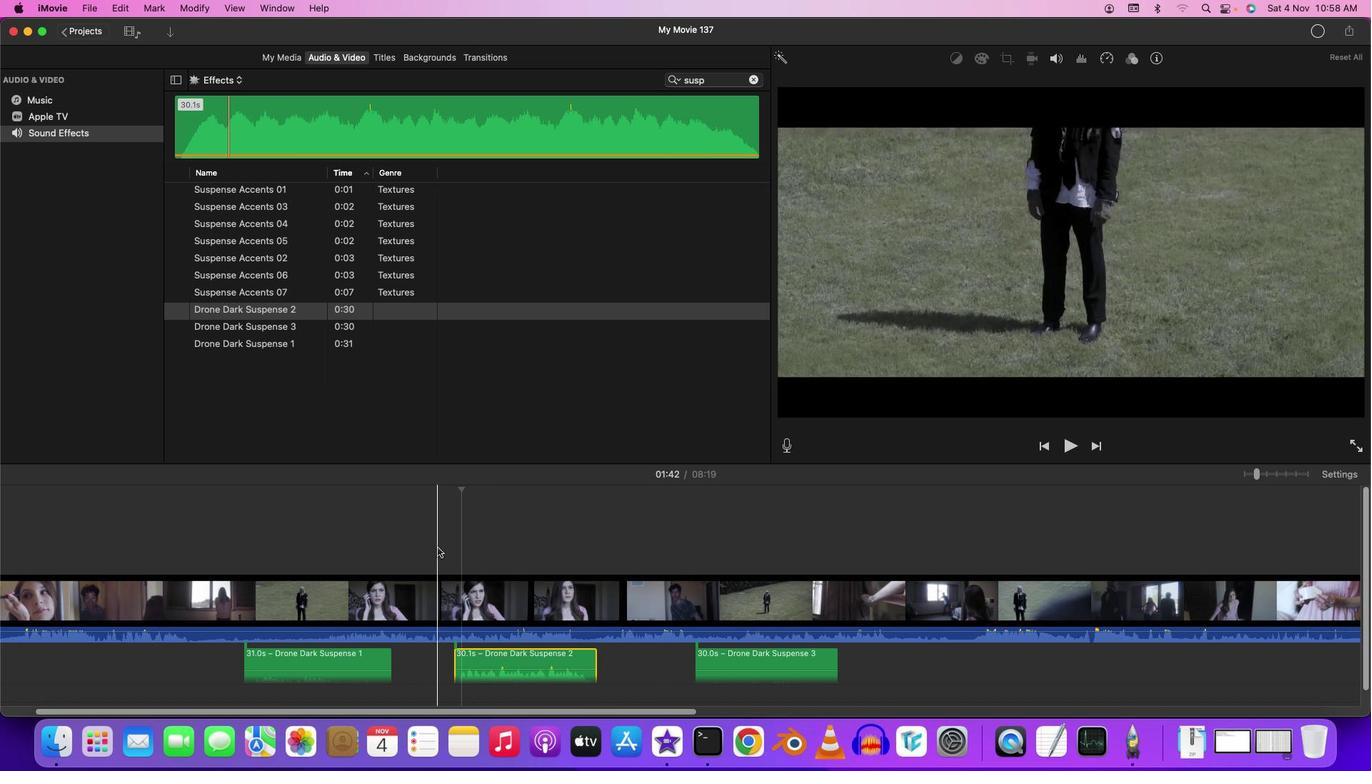 
Action: Mouse pressed left at (437, 547)
Screenshot: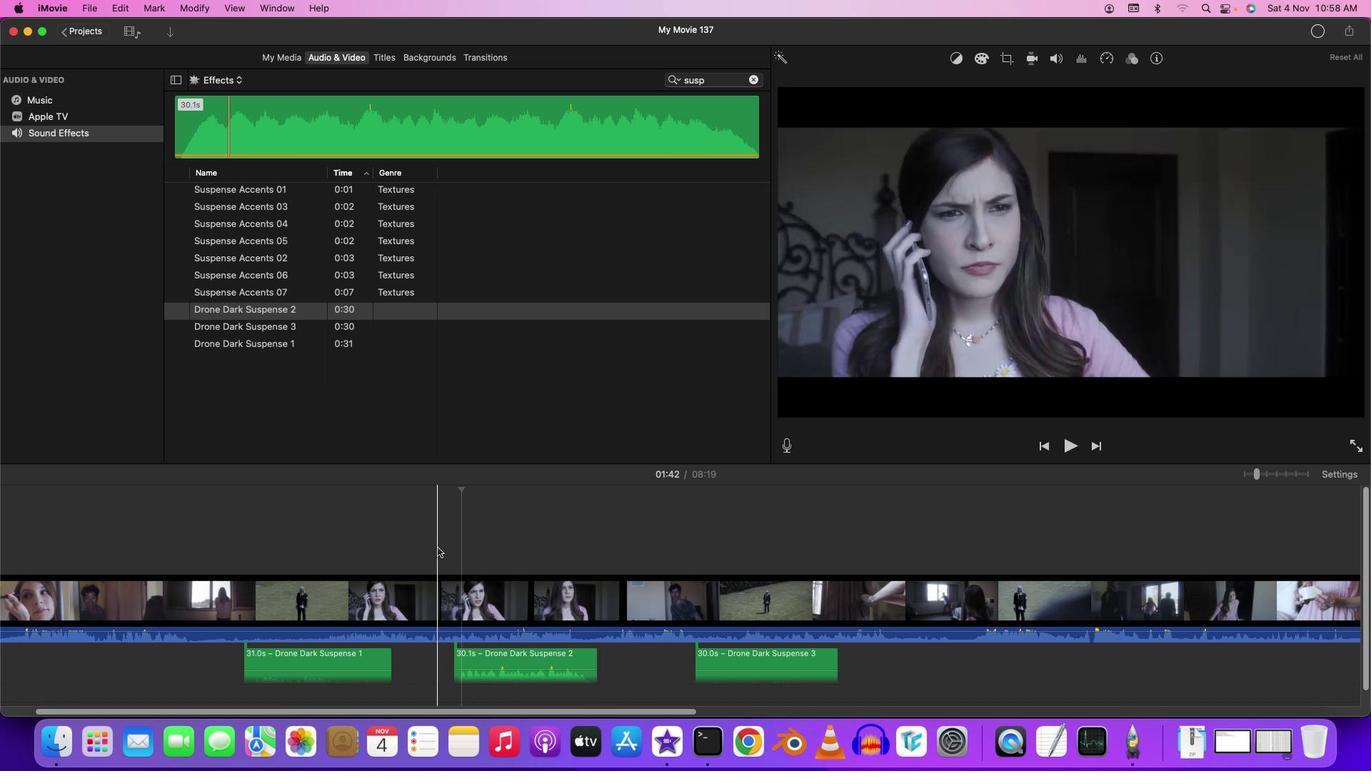 
Action: Mouse moved to (437, 547)
Screenshot: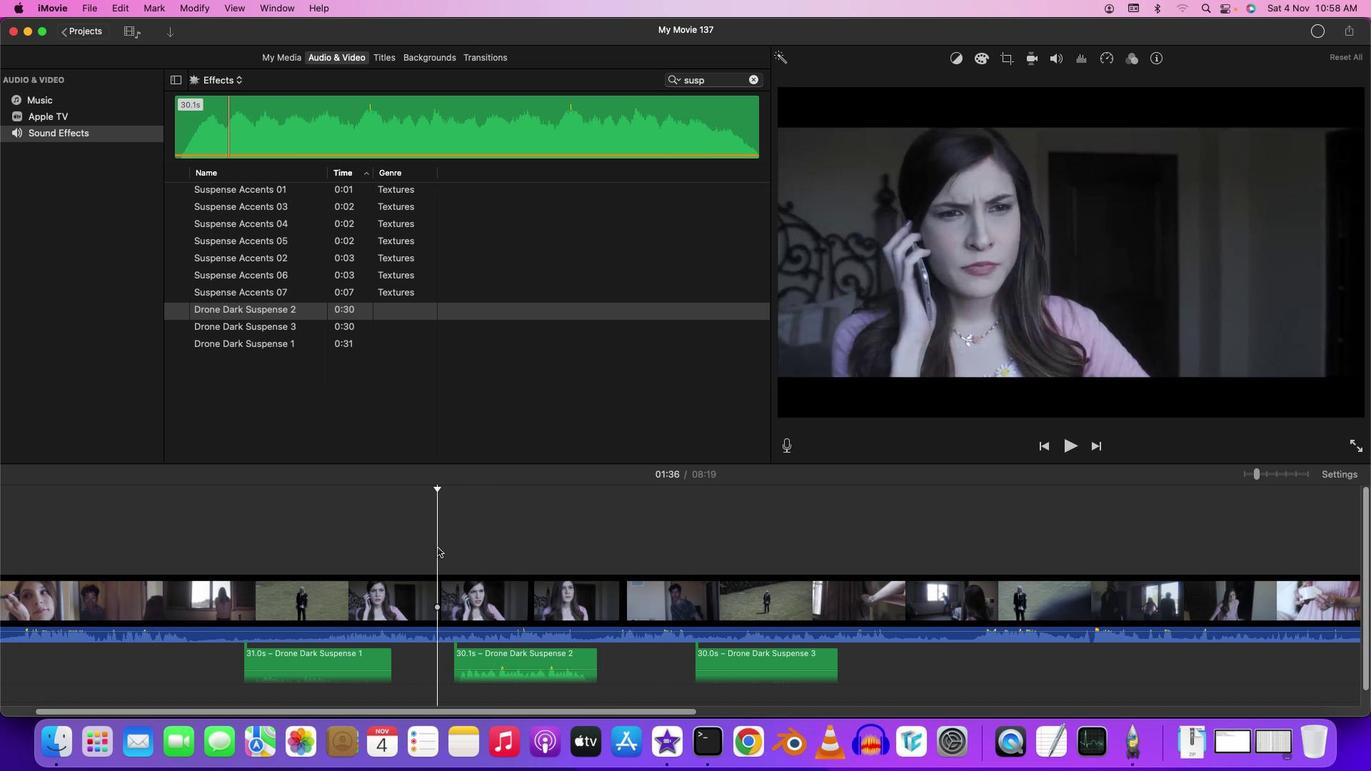 
Action: Key pressed Key.space
Screenshot: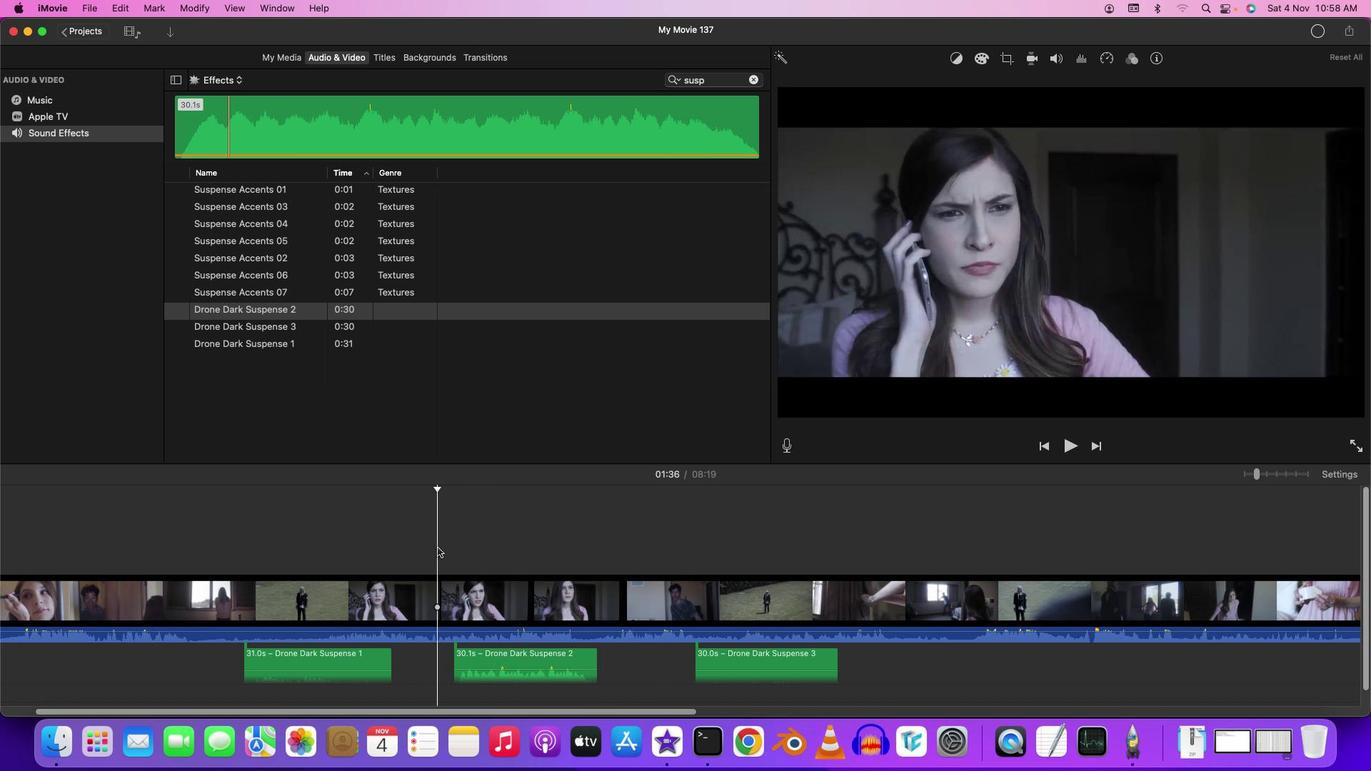 
Action: Mouse moved to (595, 670)
Screenshot: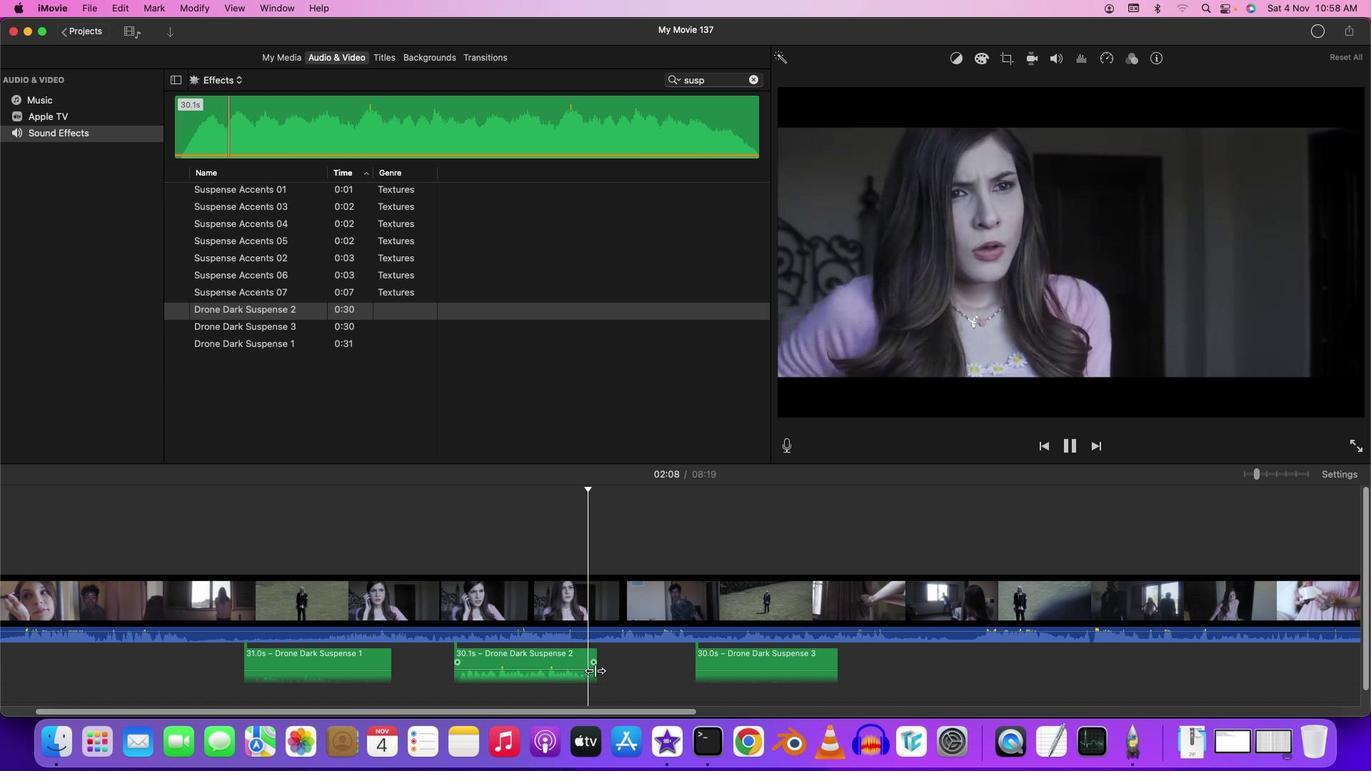 
Action: Mouse pressed left at (595, 670)
Screenshot: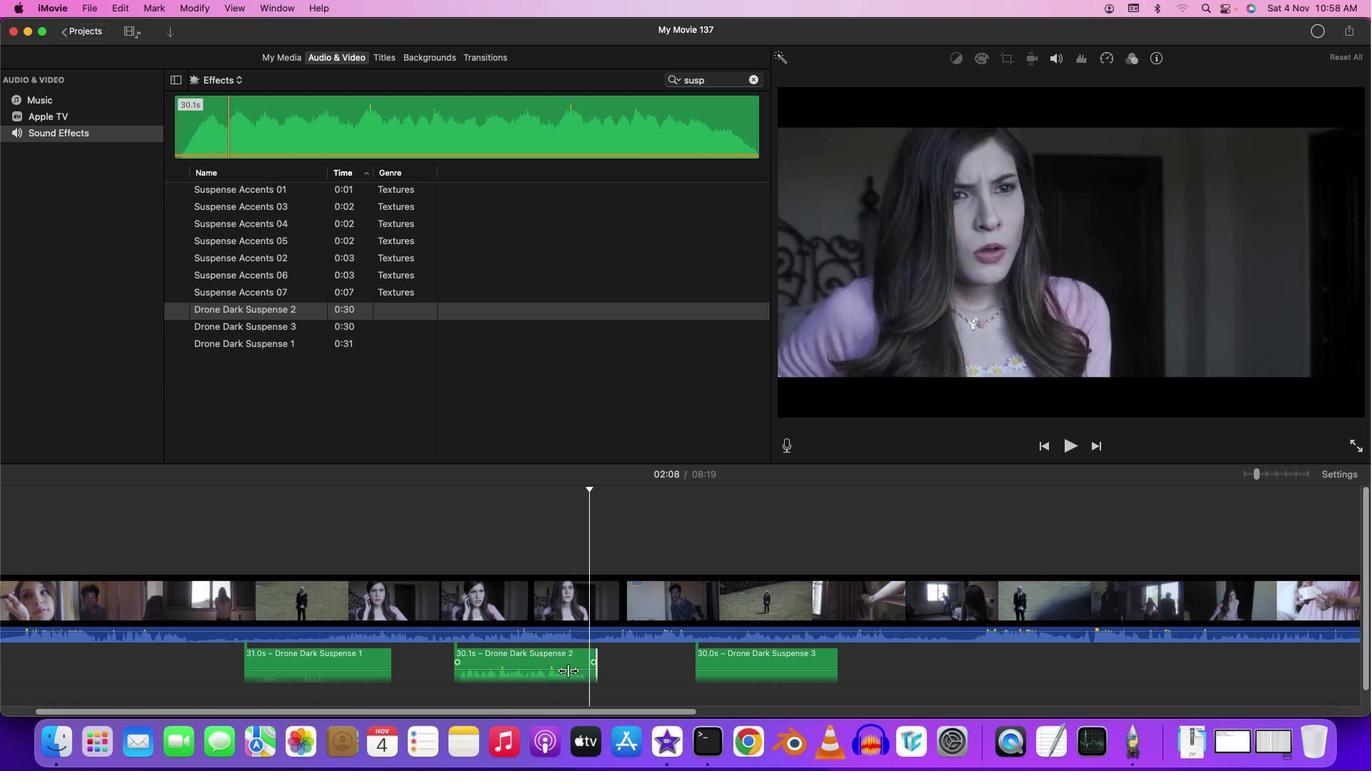 
Action: Mouse moved to (448, 539)
Screenshot: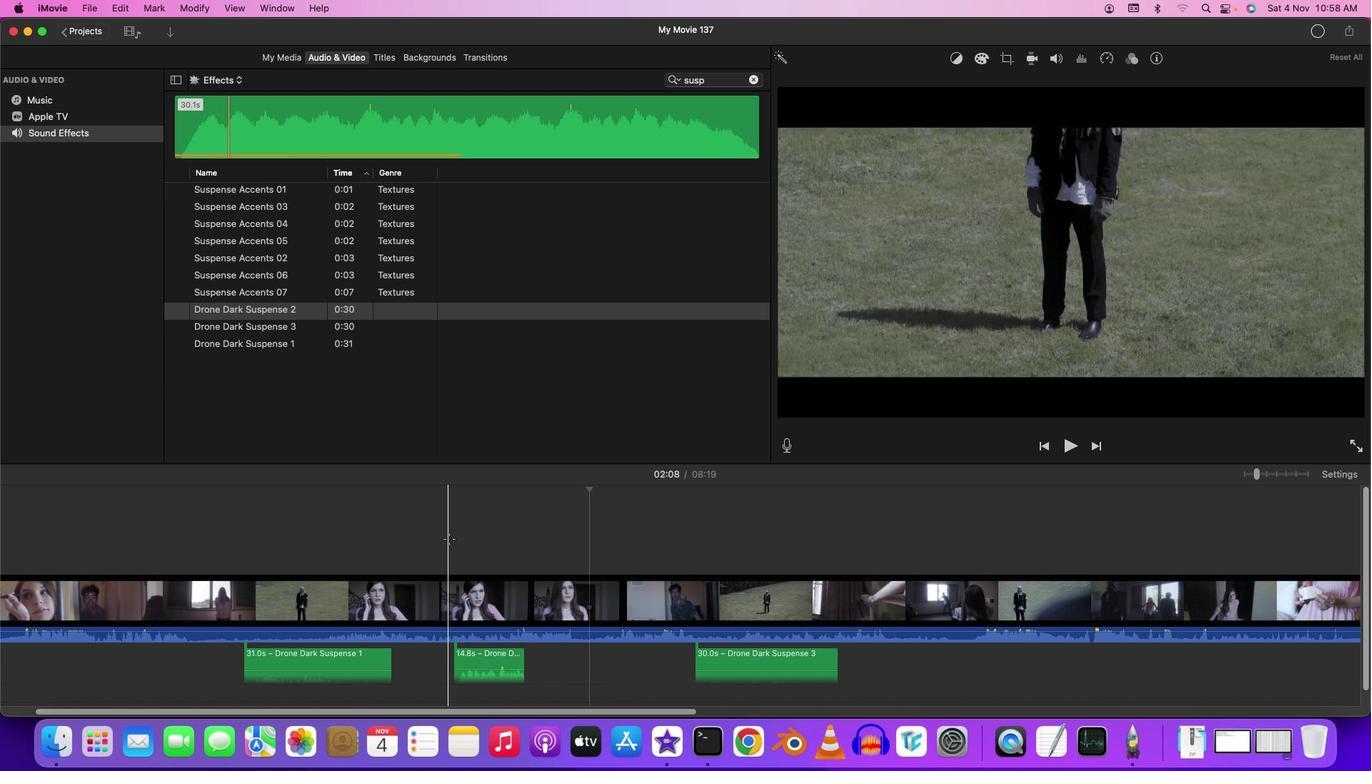 
Action: Mouse pressed left at (448, 539)
Screenshot: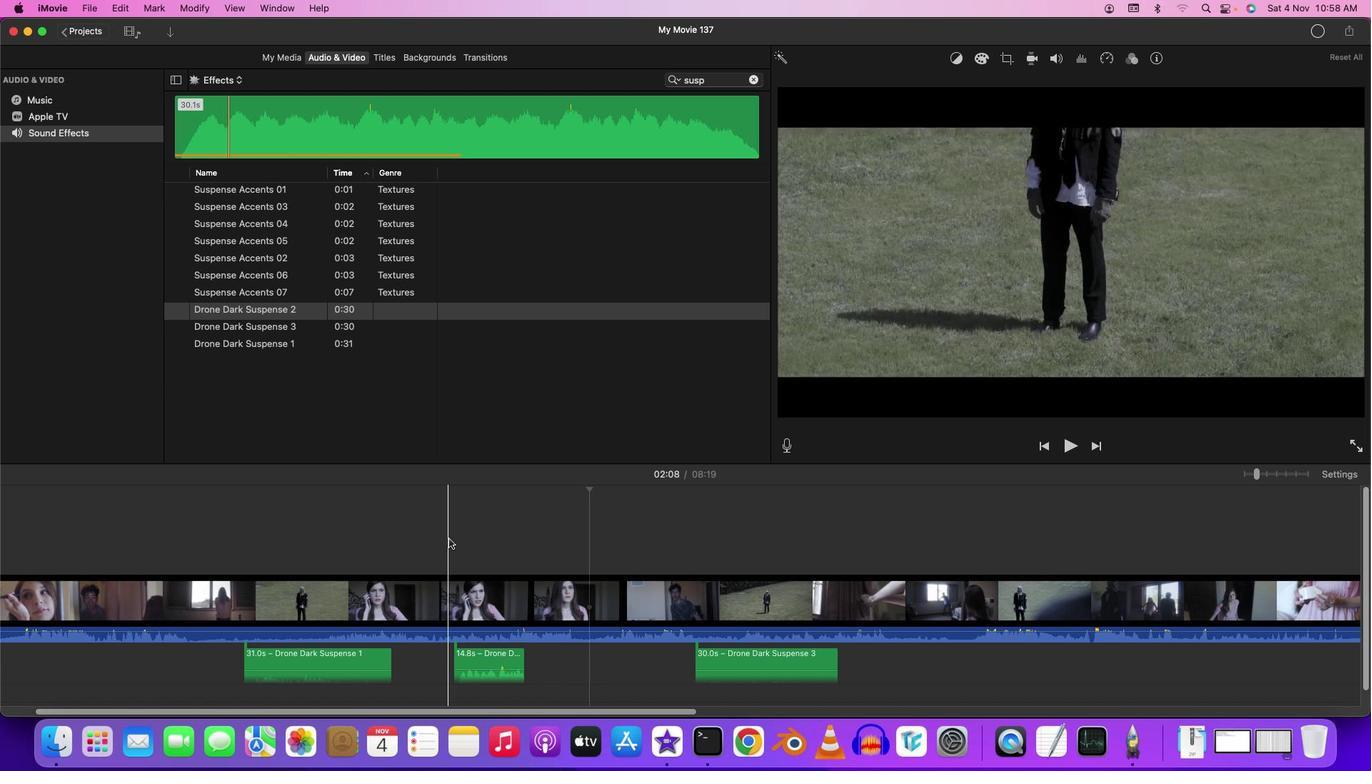 
Action: Key pressed Key.space
Screenshot: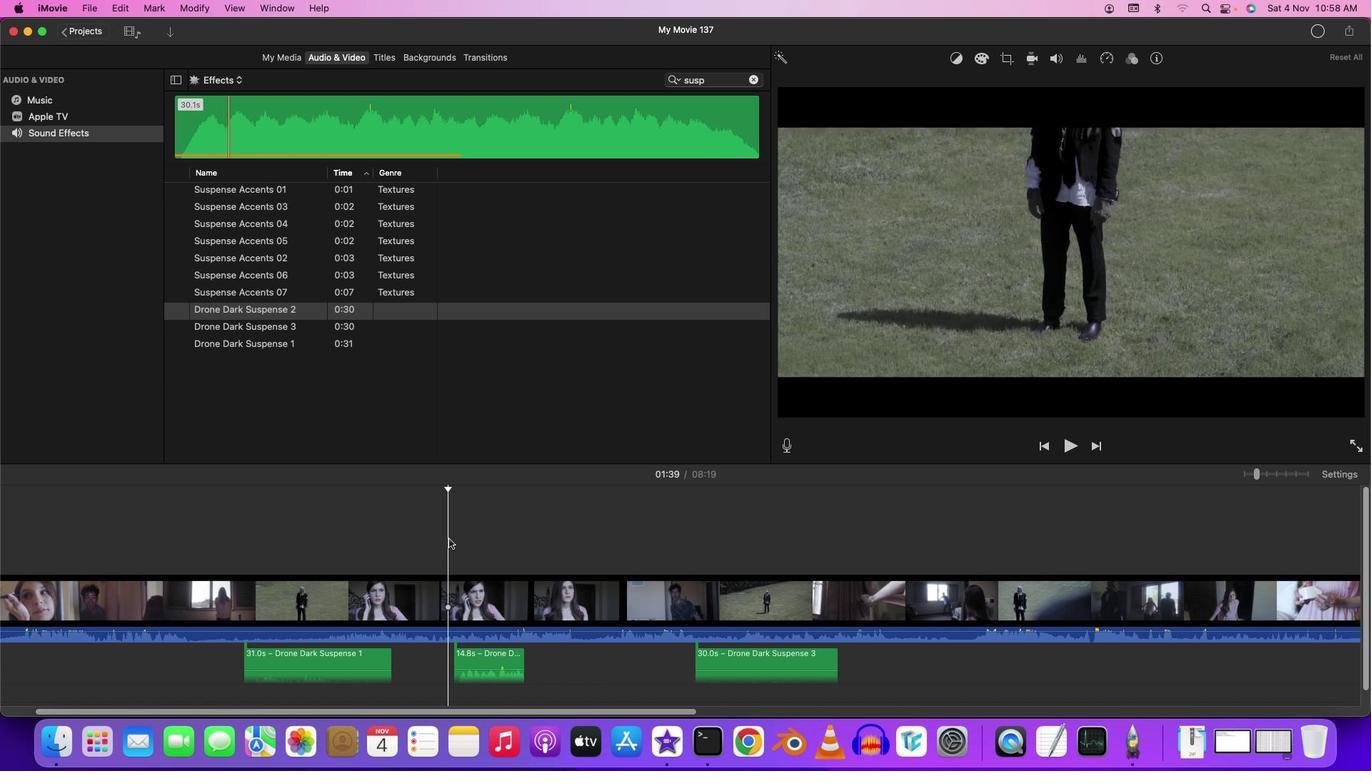 
Action: Mouse moved to (462, 640)
Screenshot: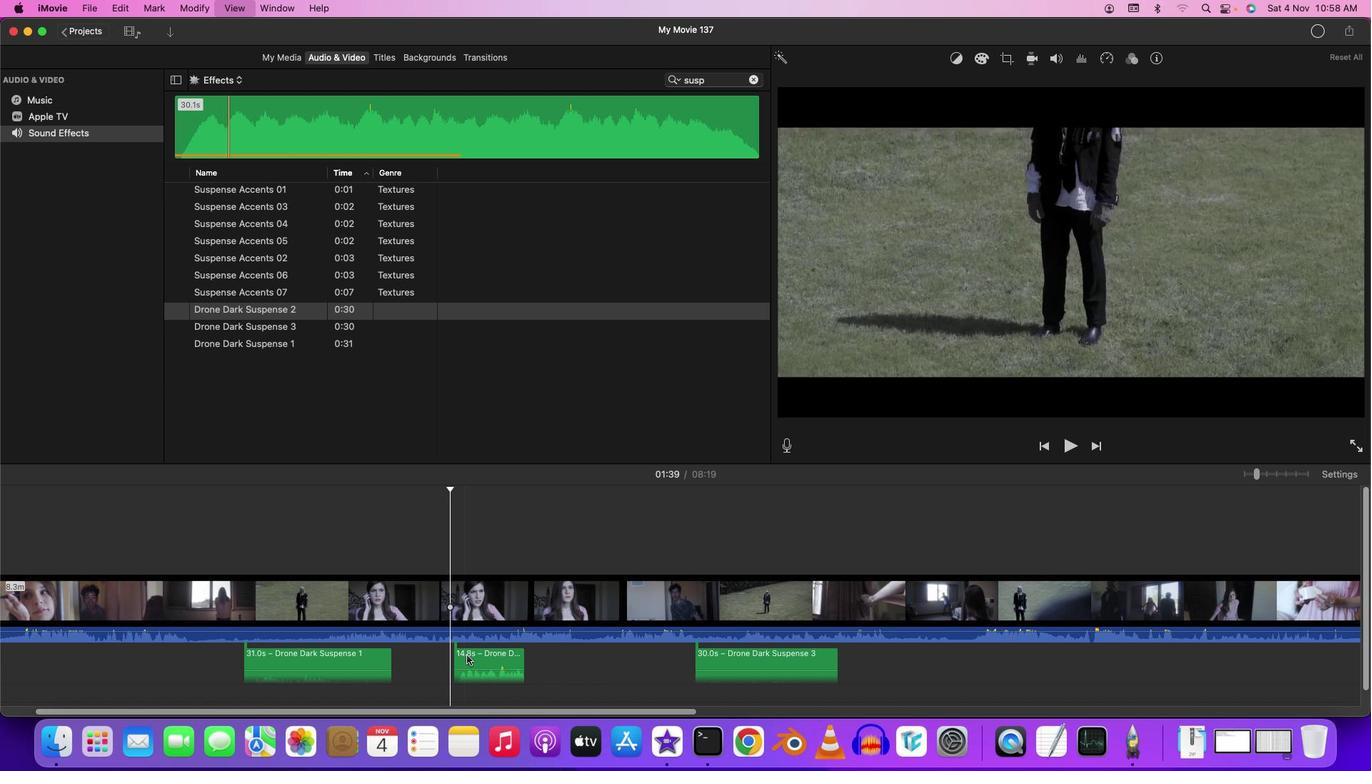 
Action: Key pressed Key.space
Screenshot: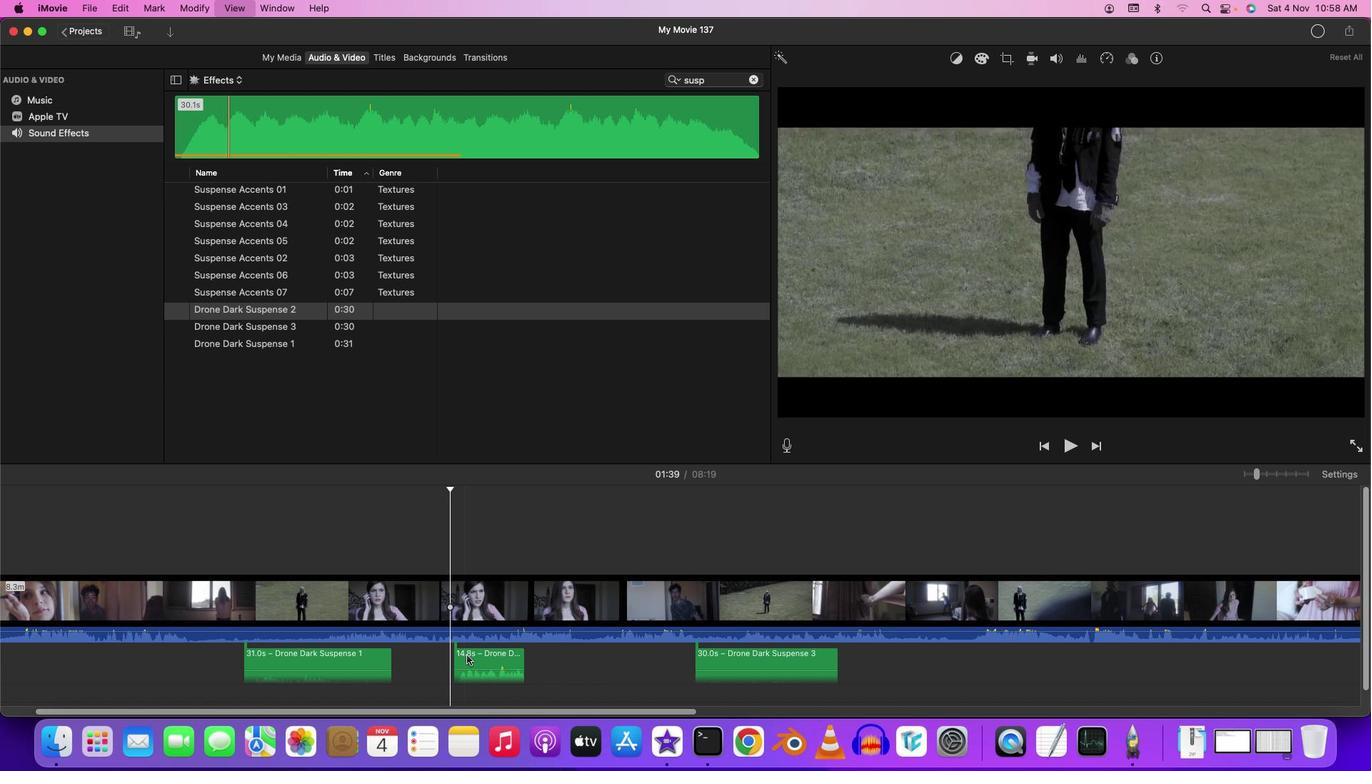 
Action: Mouse moved to (472, 654)
Screenshot: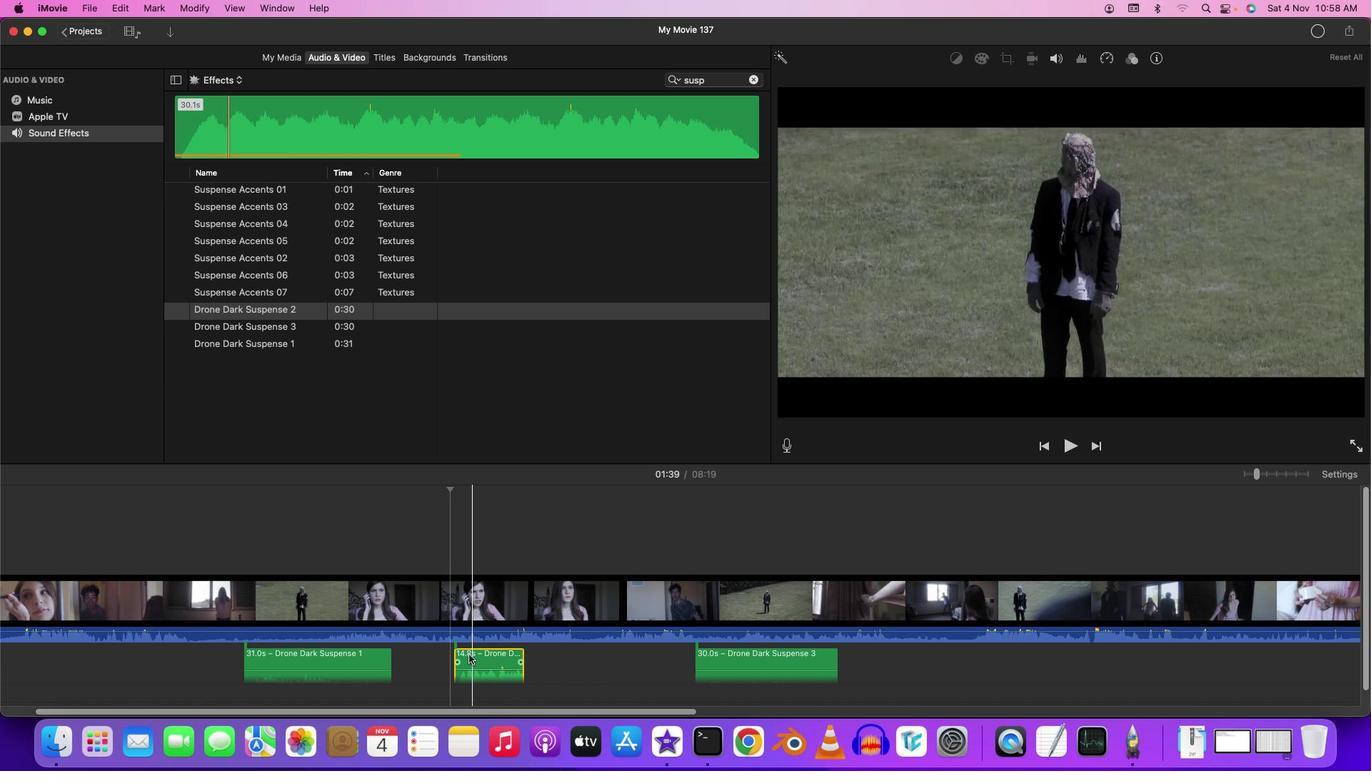 
Action: Mouse pressed left at (472, 654)
Screenshot: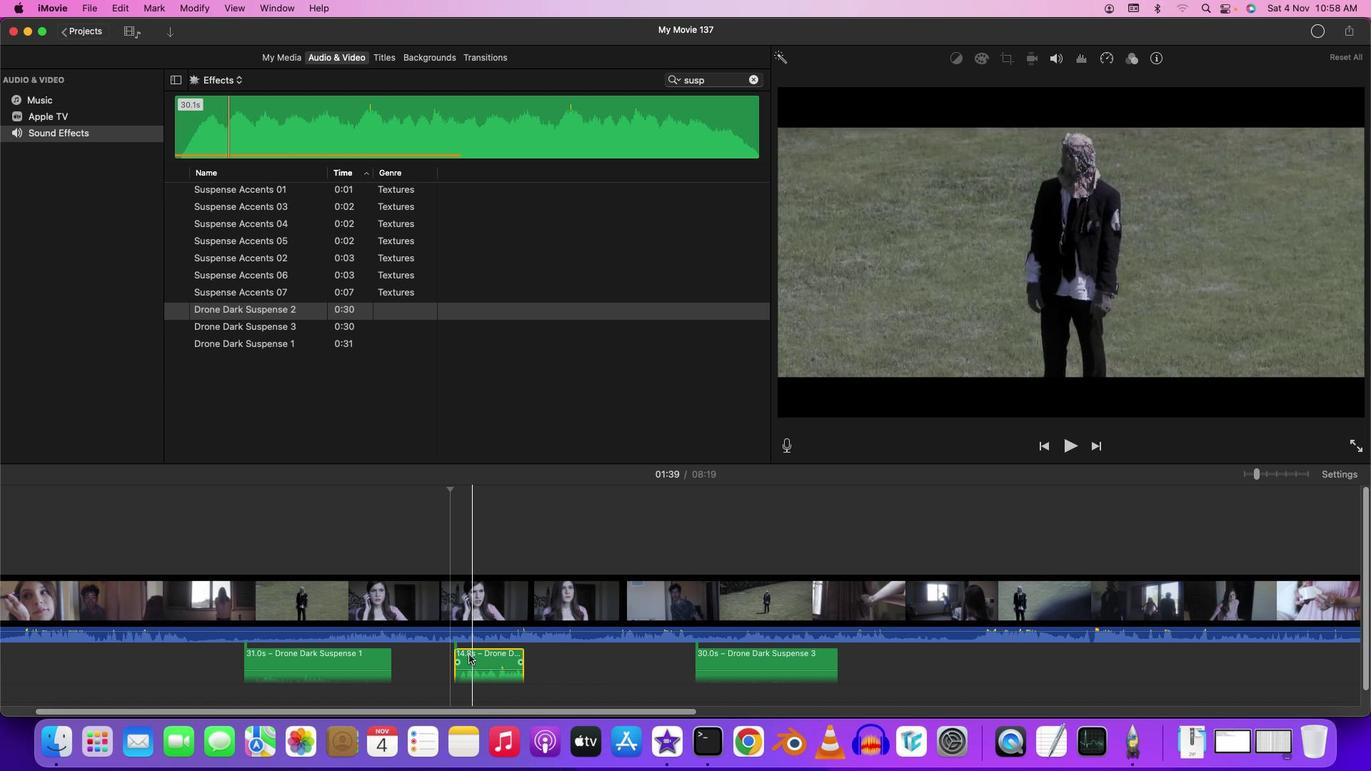 
Action: Mouse moved to (444, 550)
Screenshot: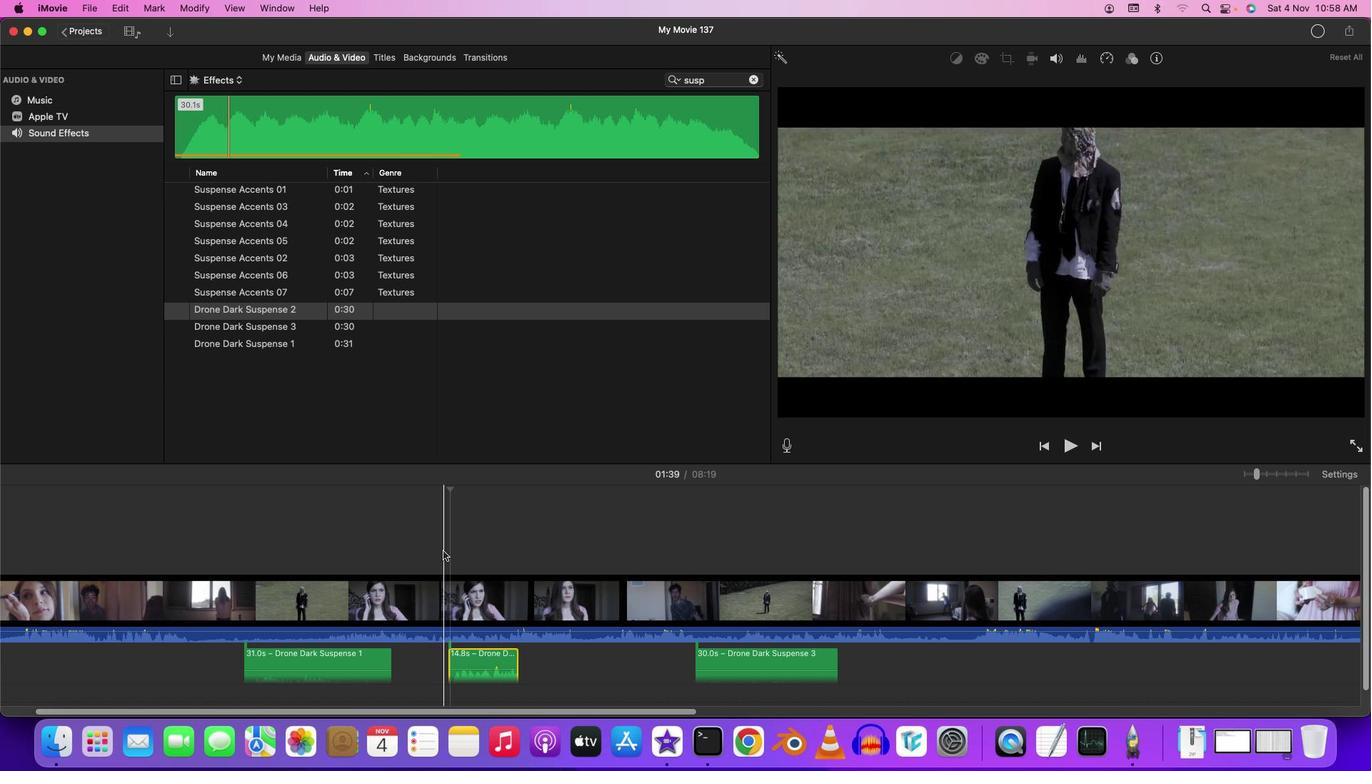 
Action: Mouse pressed left at (444, 550)
Screenshot: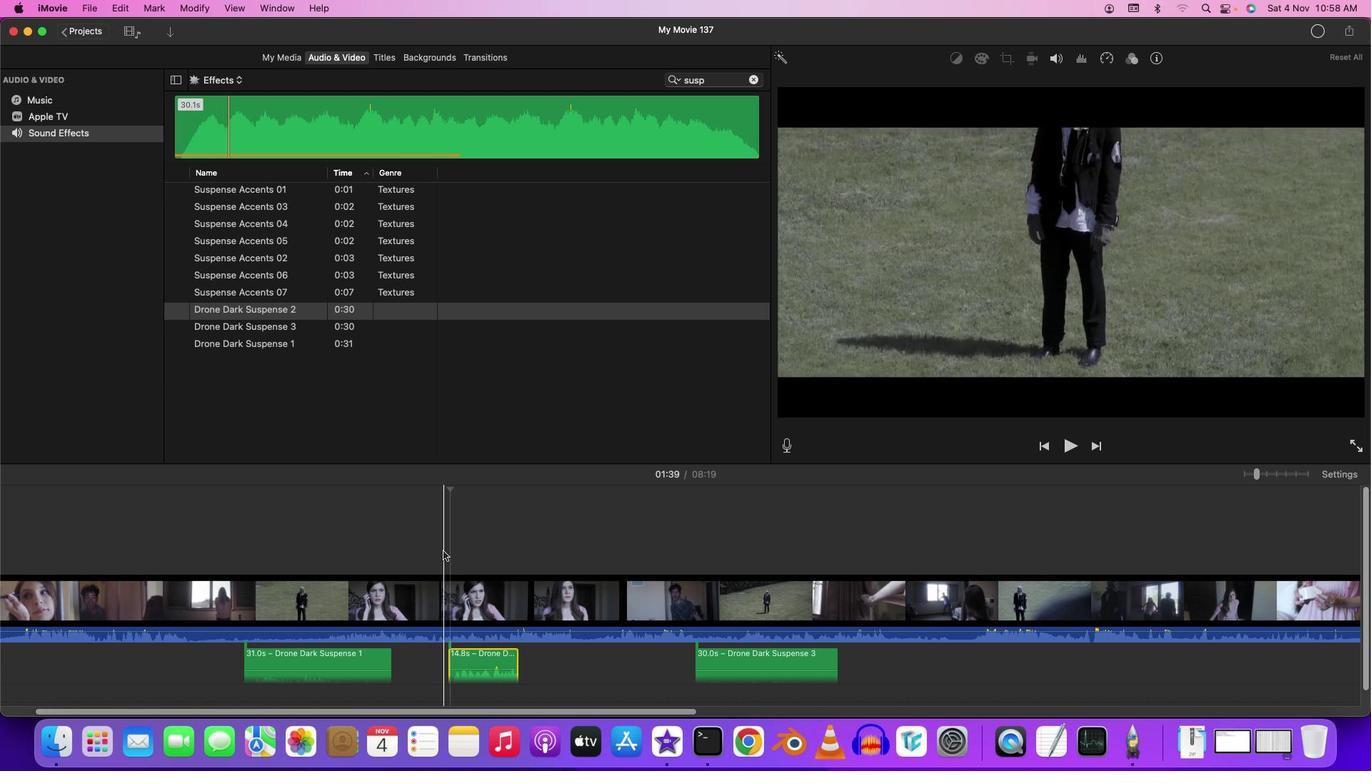 
Action: Mouse moved to (443, 550)
Screenshot: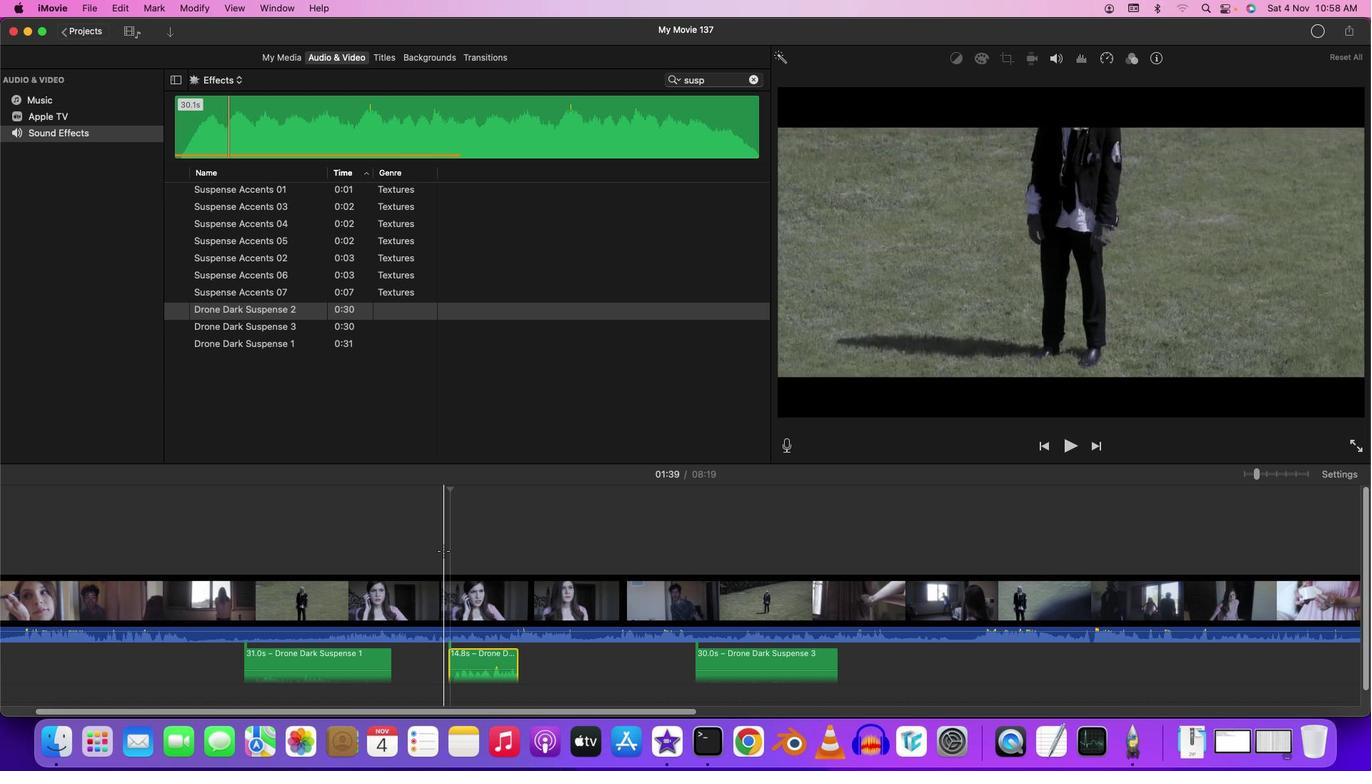
Action: Key pressed Key.space
Screenshot: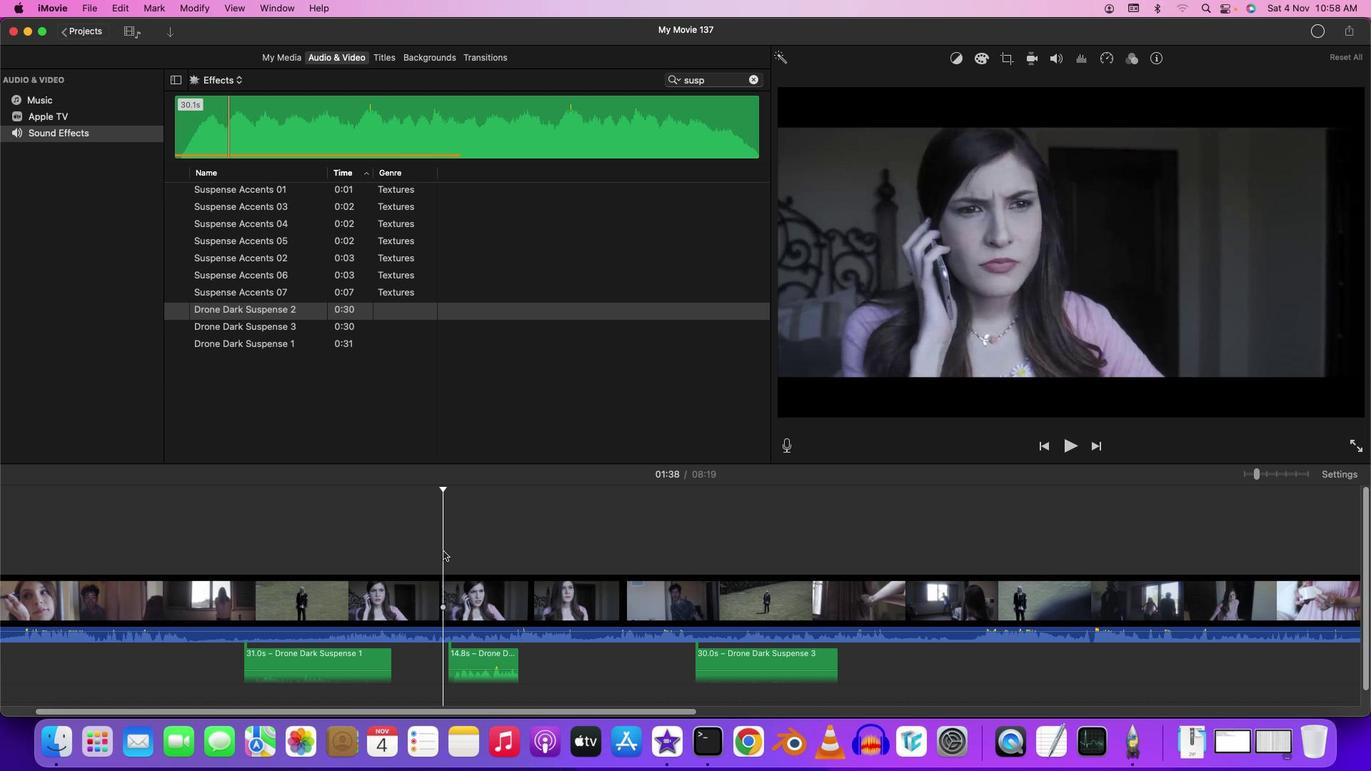 
Action: Mouse moved to (488, 662)
Screenshot: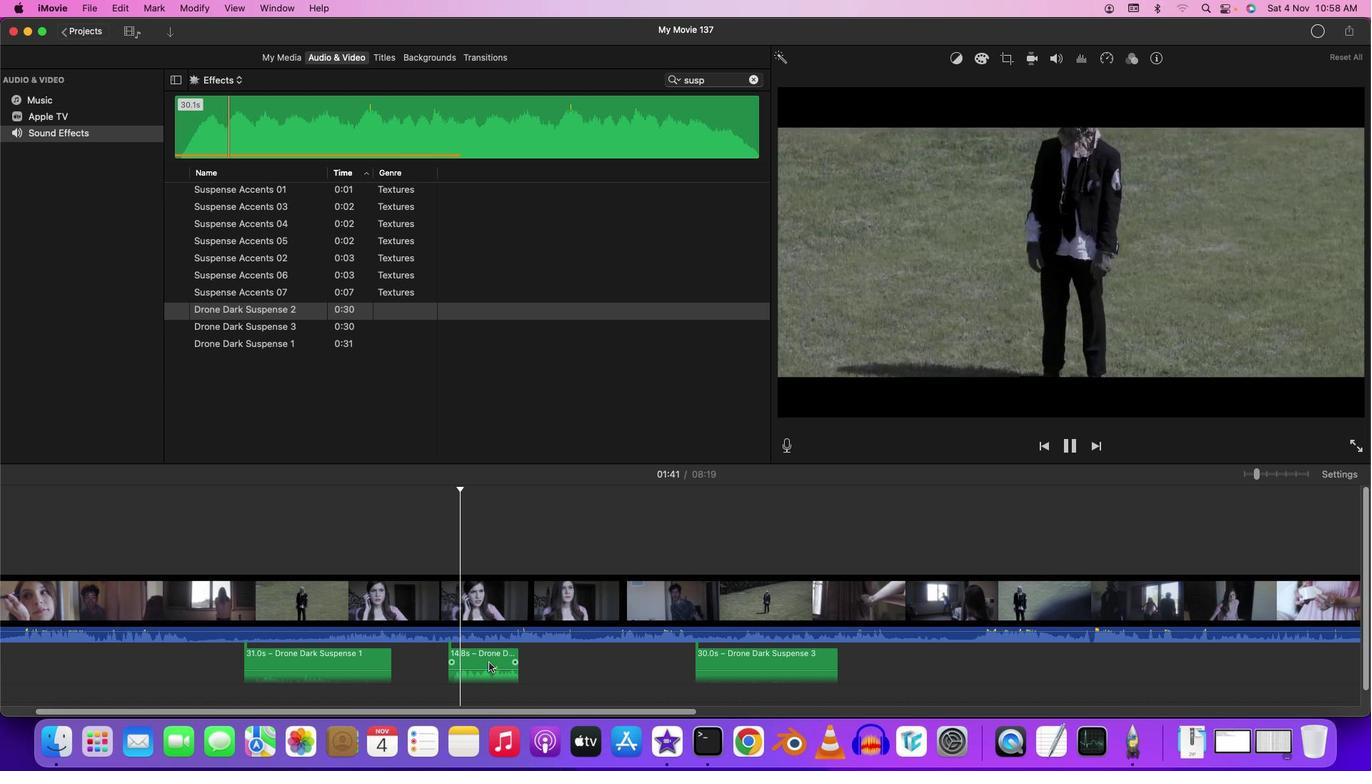 
Action: Mouse pressed left at (488, 662)
Screenshot: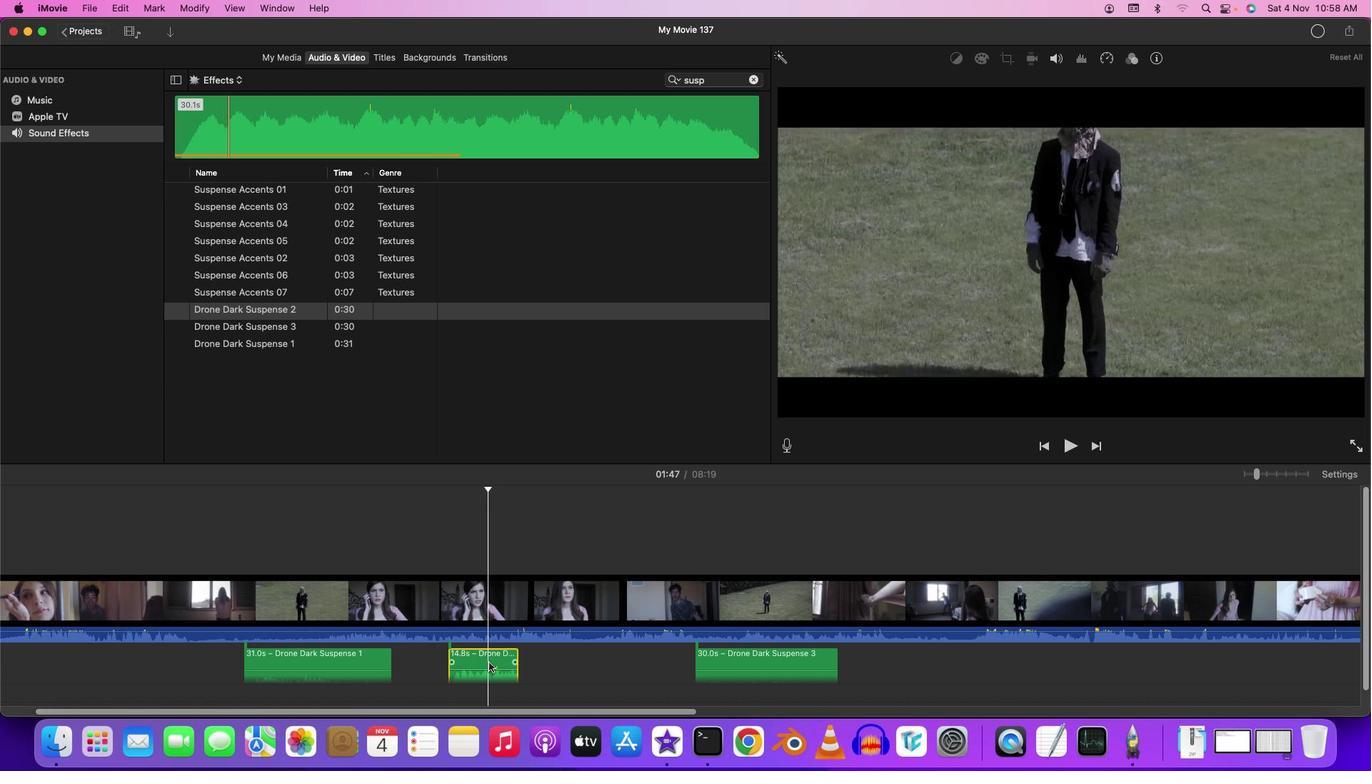 
Action: Mouse moved to (488, 664)
Screenshot: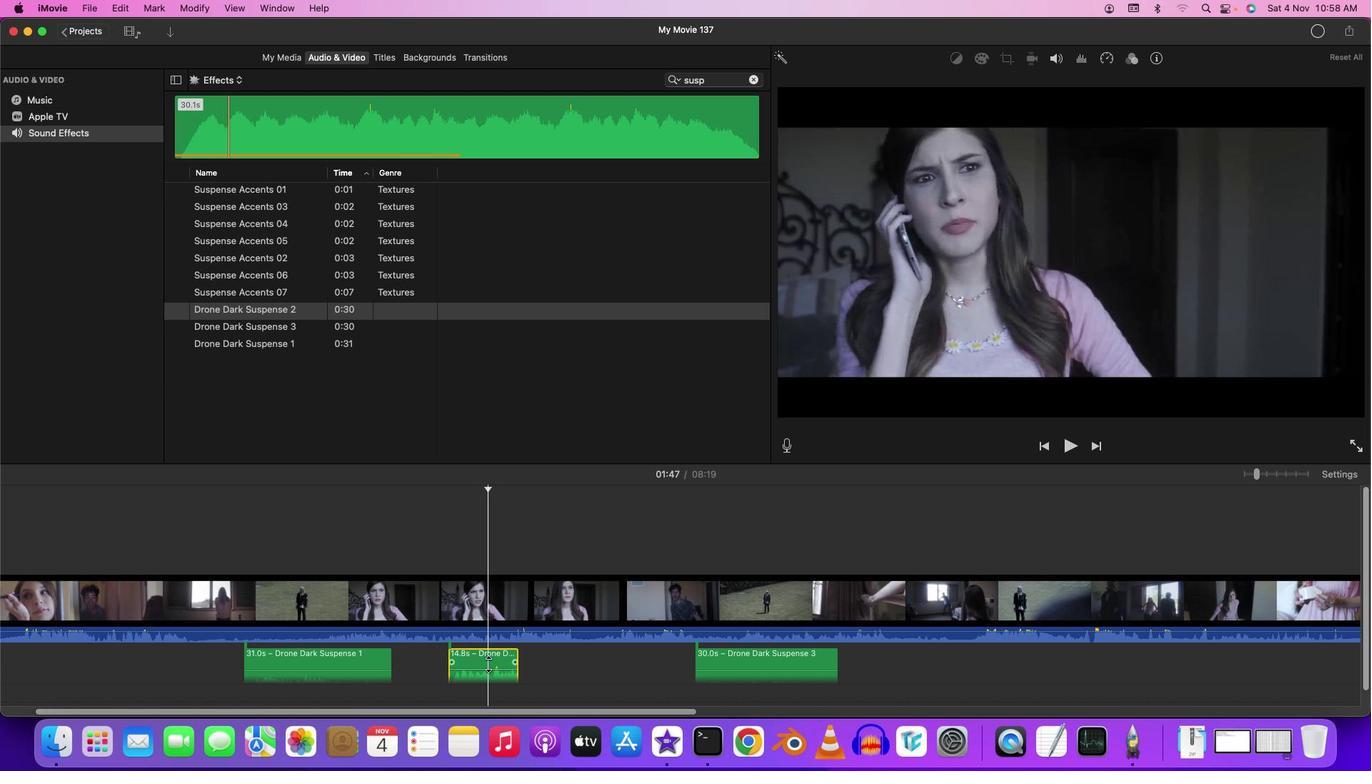 
Action: Mouse pressed left at (488, 664)
Screenshot: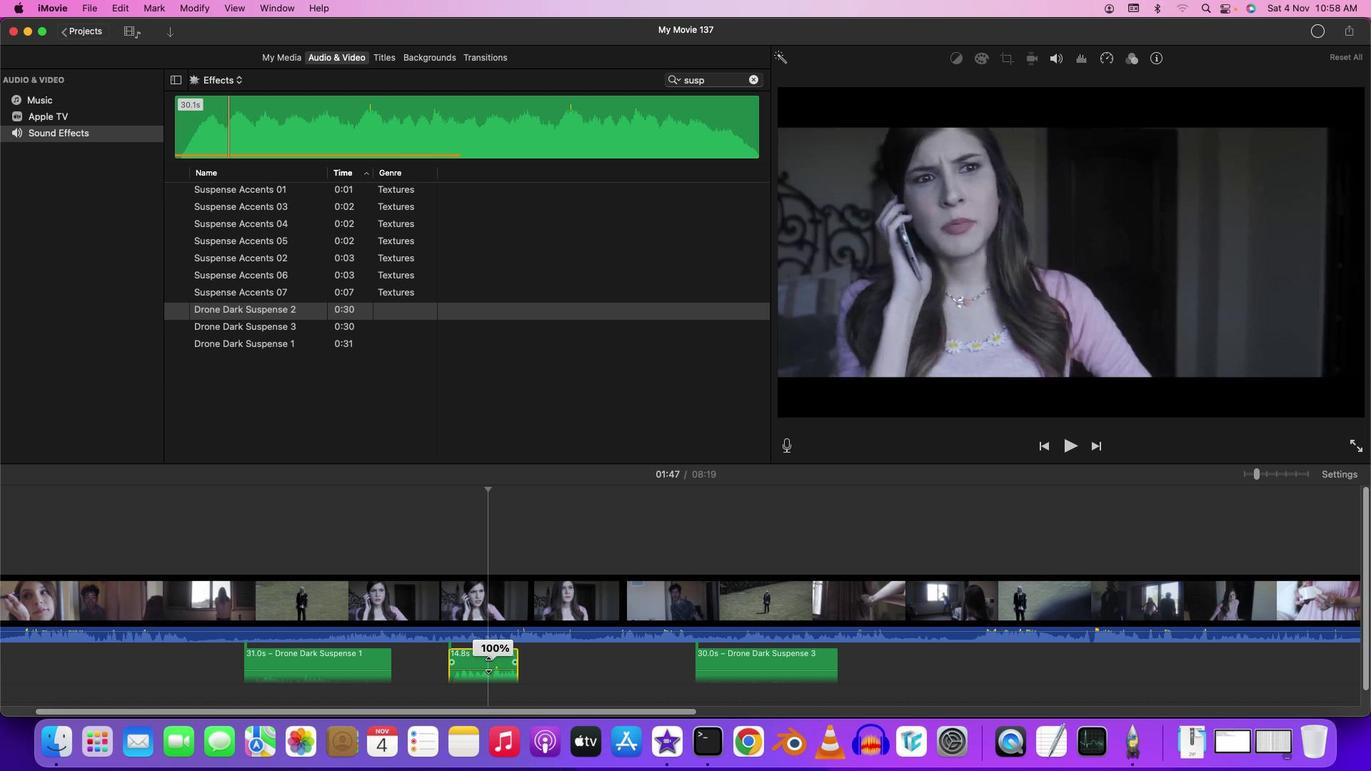
Action: Mouse moved to (443, 557)
Screenshot: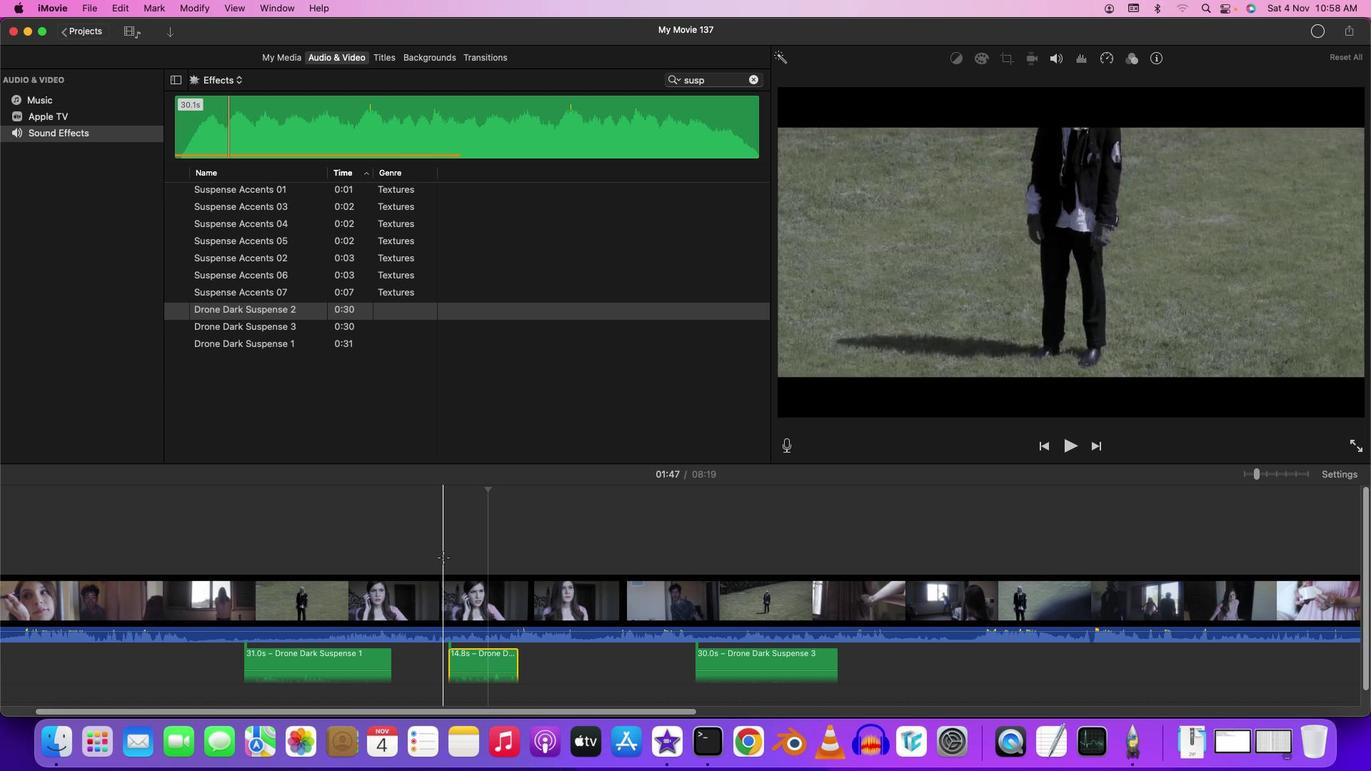 
Action: Mouse pressed left at (443, 557)
Screenshot: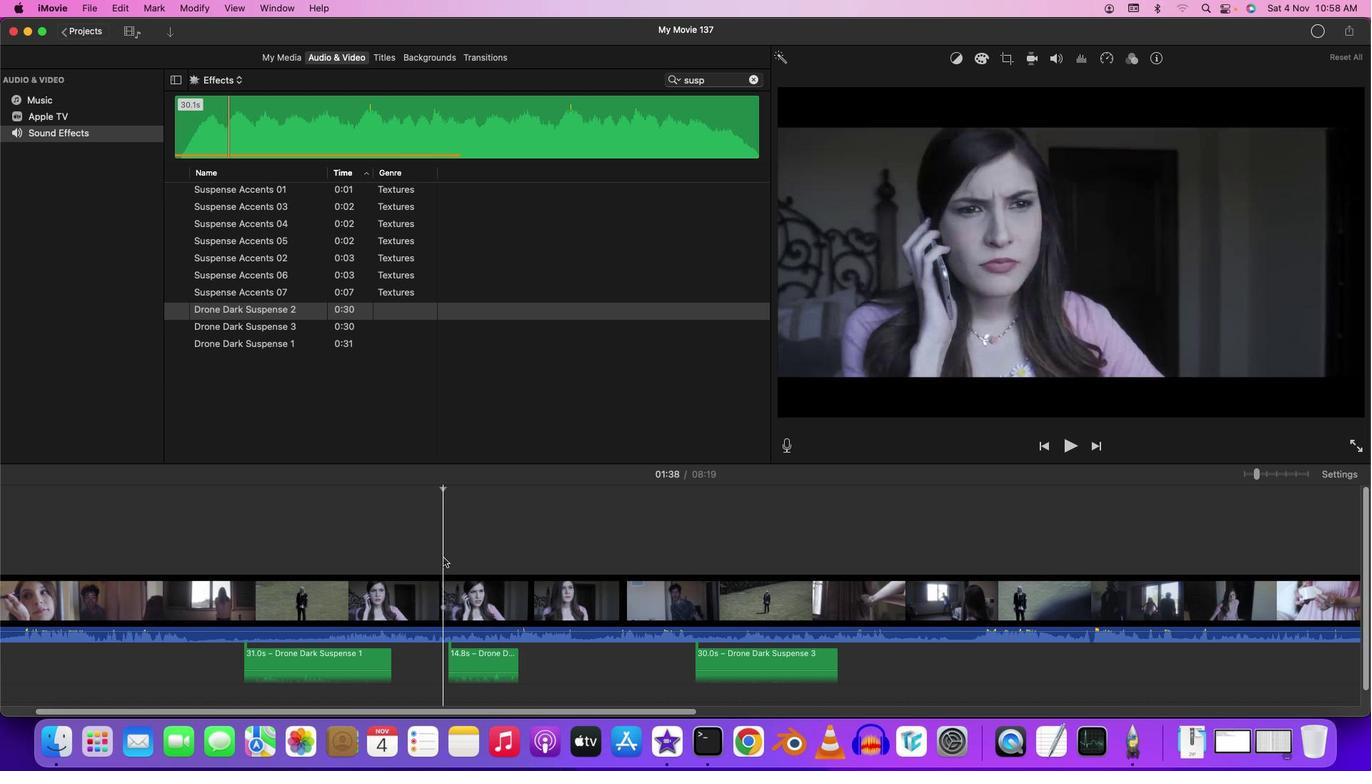
Action: Mouse moved to (443, 557)
Screenshot: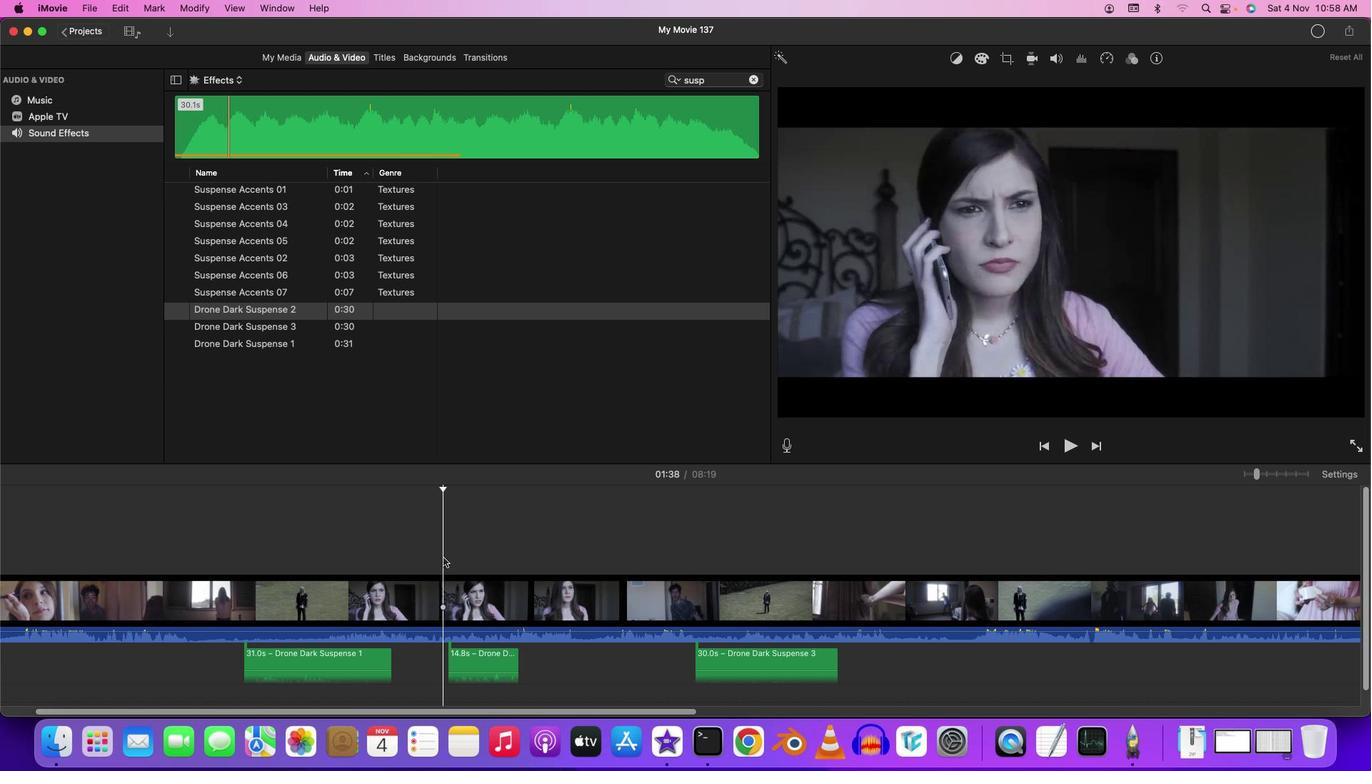 
Action: Key pressed Key.space
Screenshot: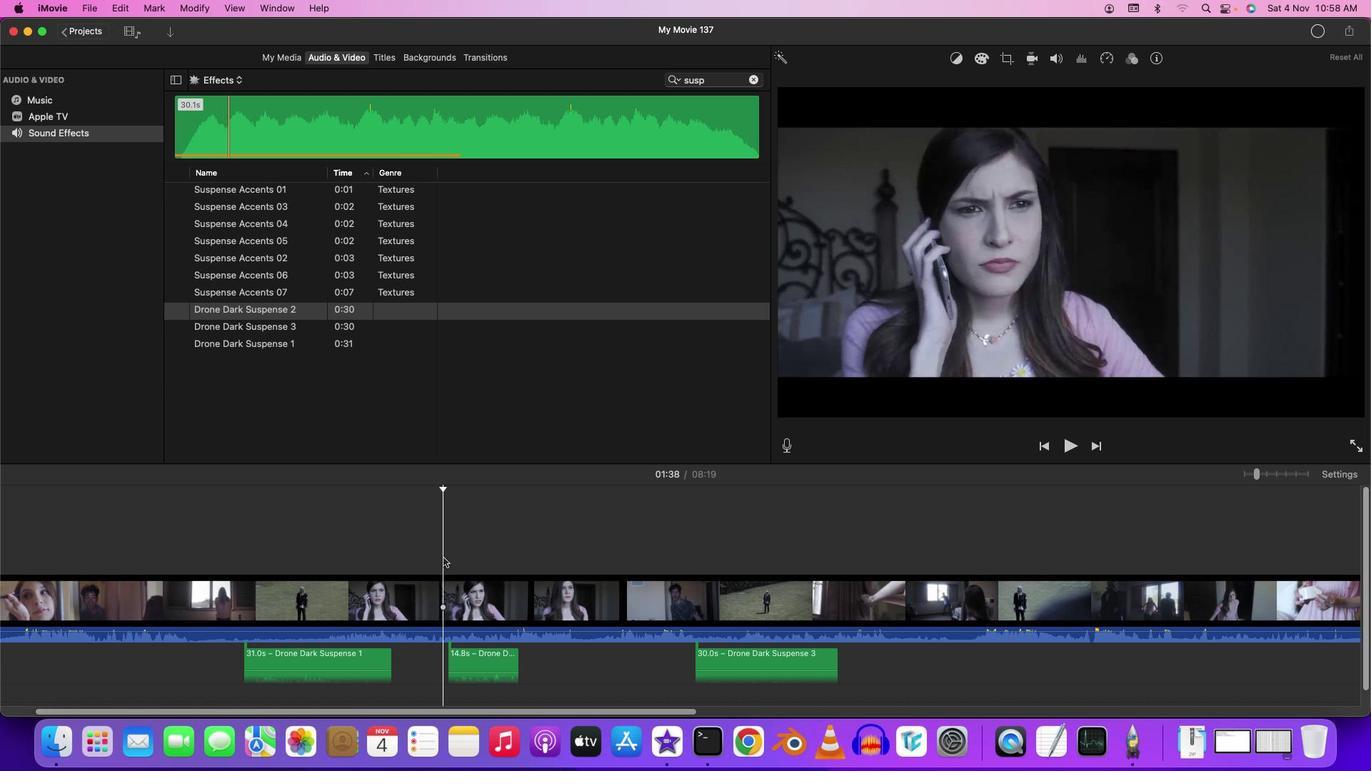 
Action: Mouse moved to (461, 546)
Screenshot: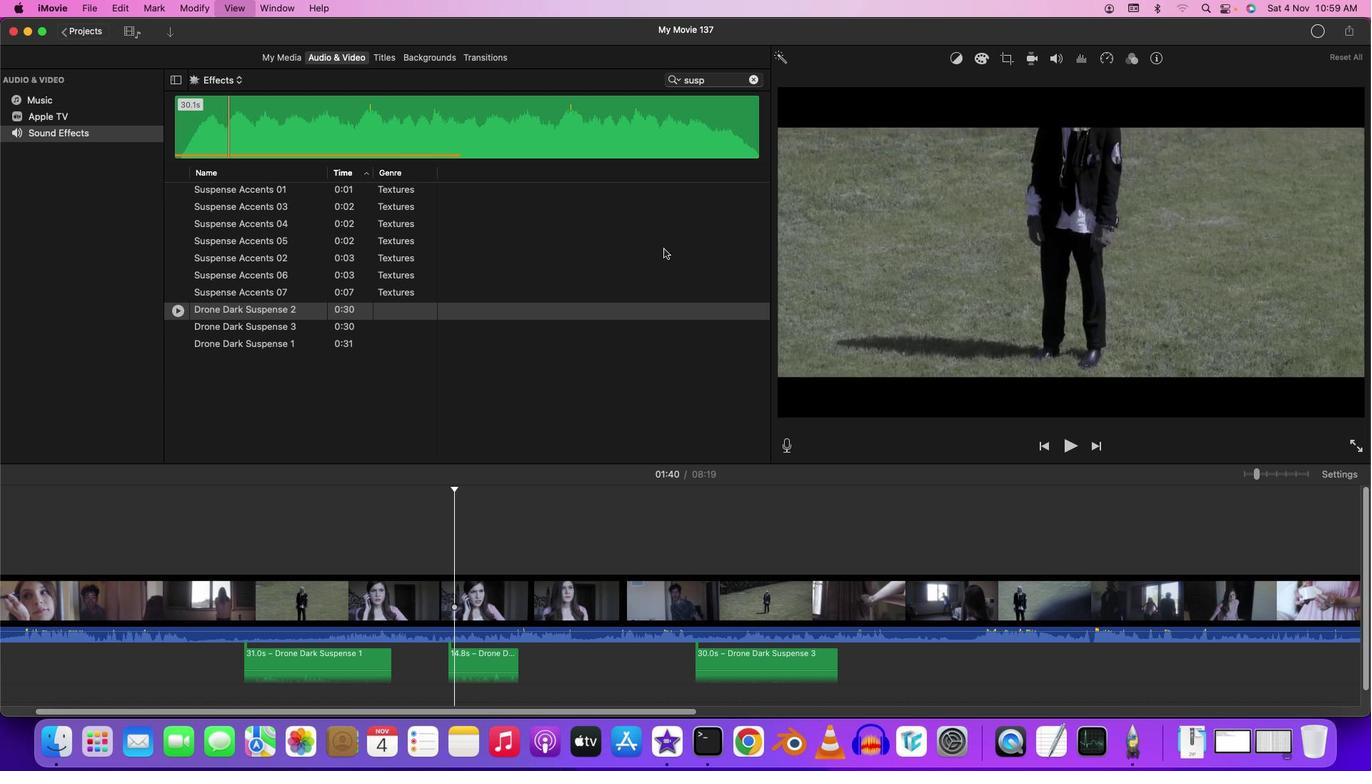 
Action: Key pressed Key.space
Screenshot: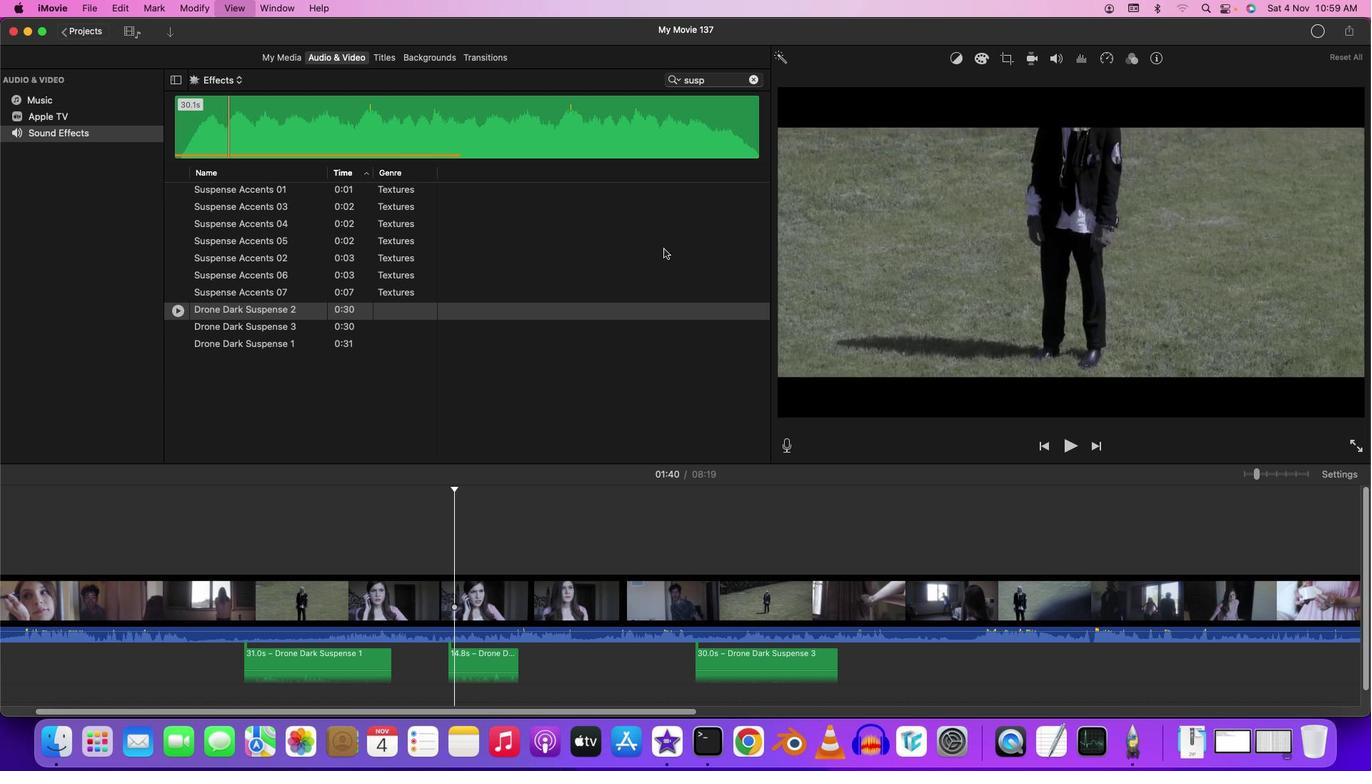 
Action: Mouse moved to (712, 85)
Screenshot: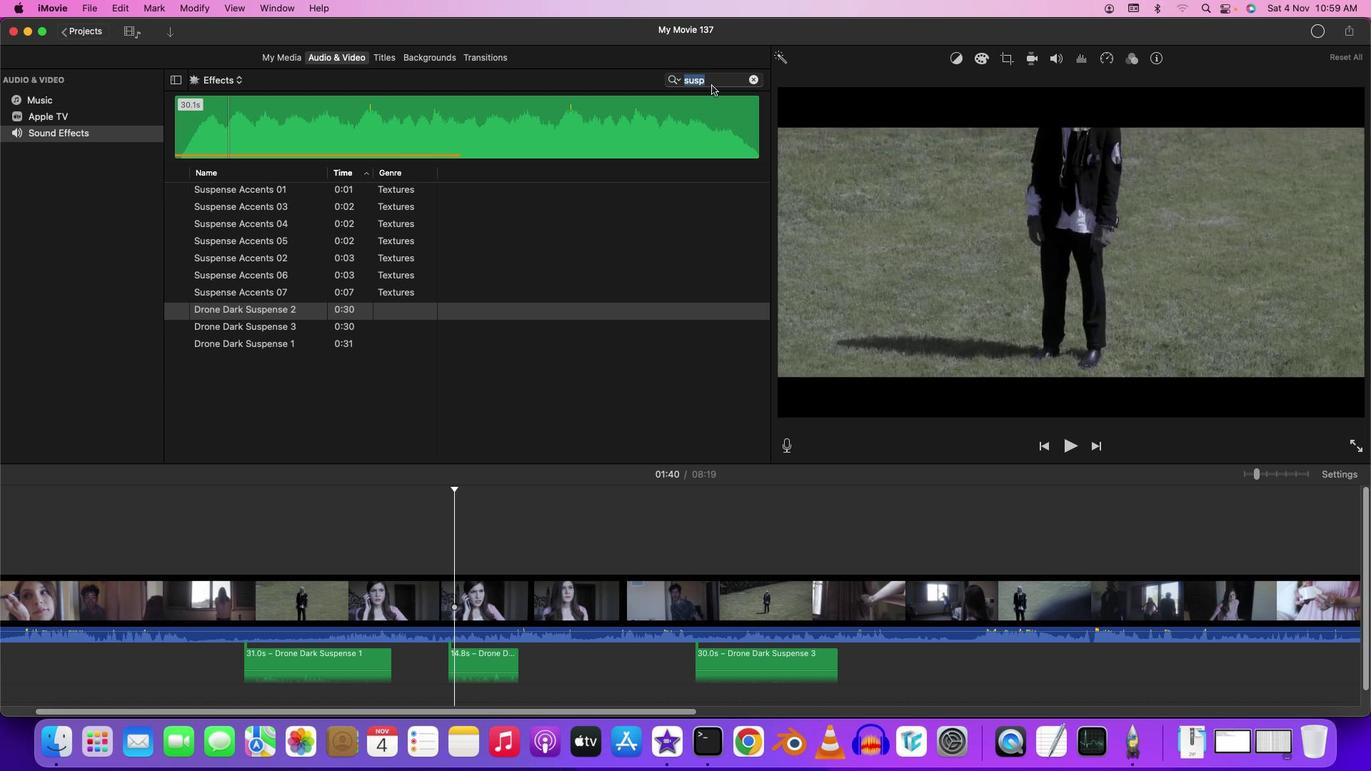 
Action: Mouse pressed left at (712, 85)
Screenshot: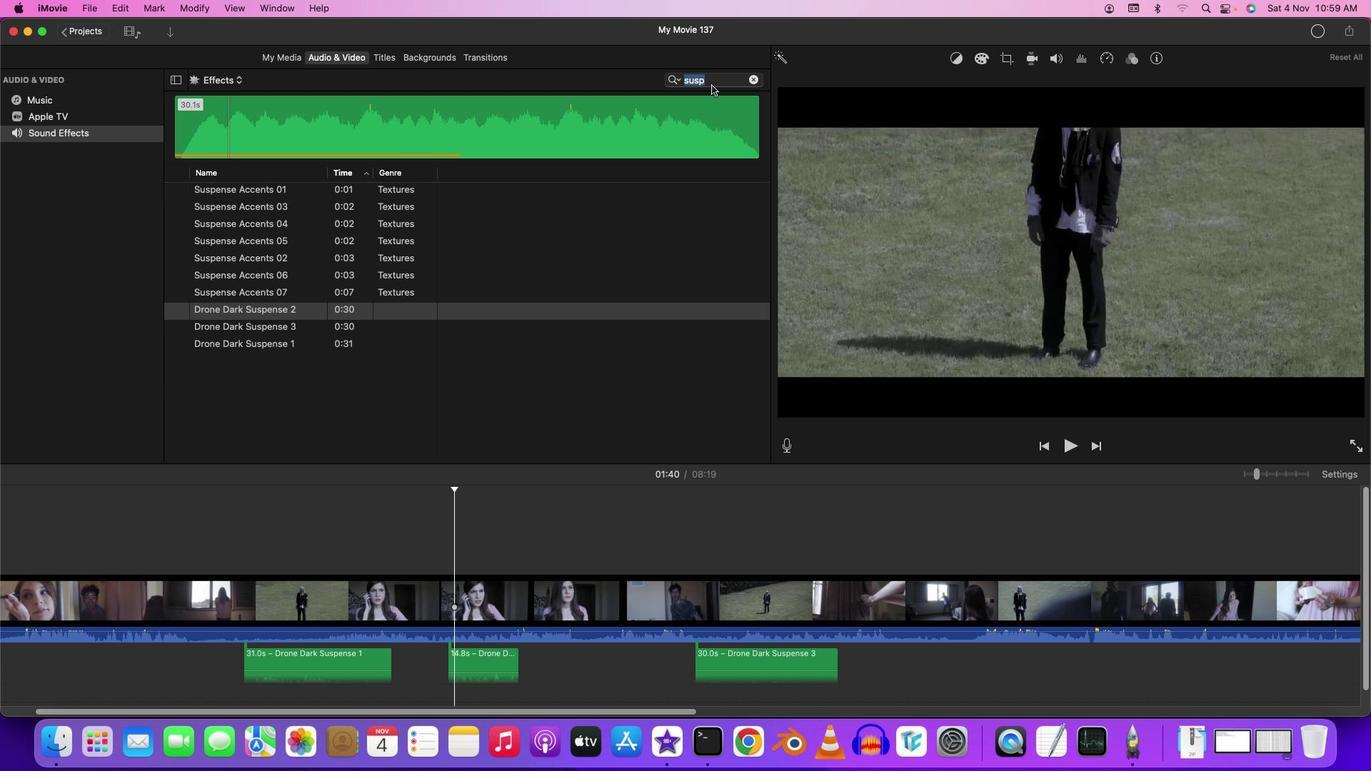 
Action: Mouse moved to (712, 84)
Screenshot: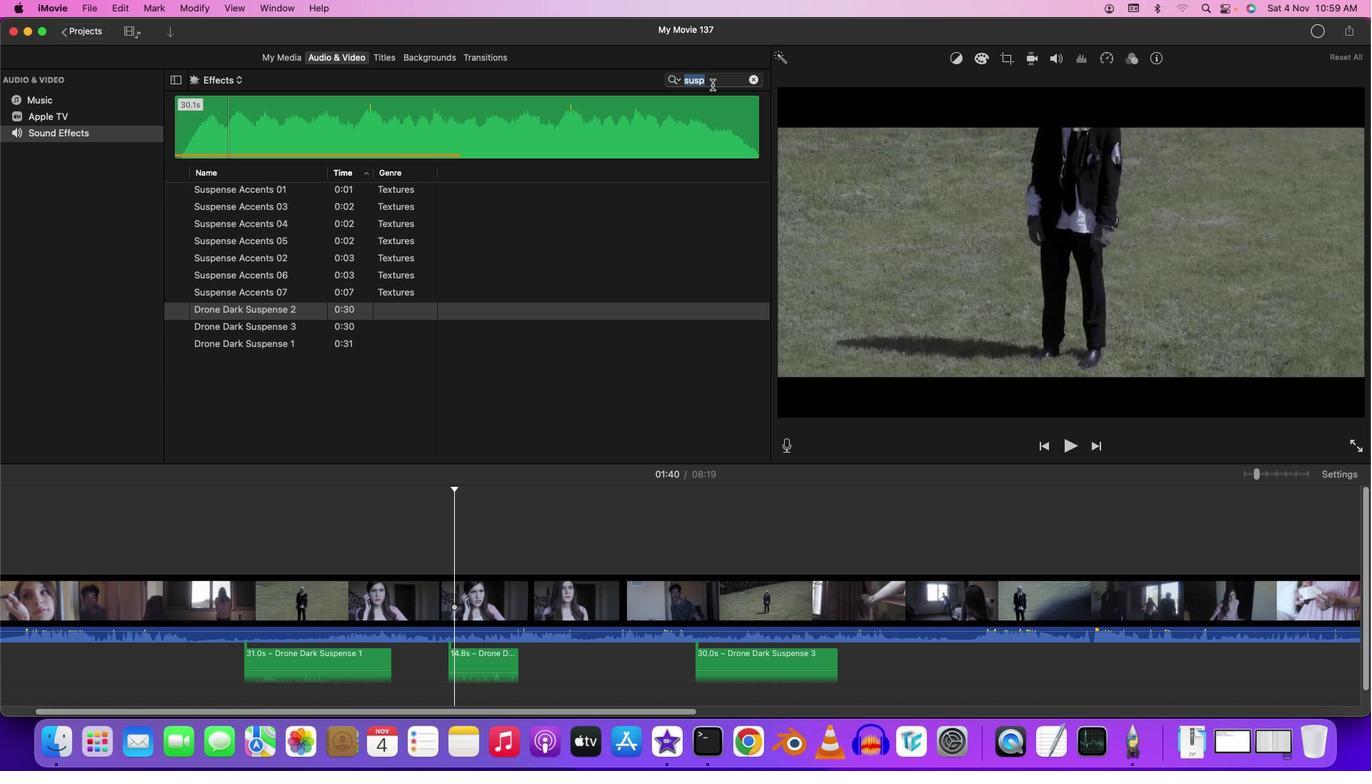 
Action: Key pressed Key.backspace
Screenshot: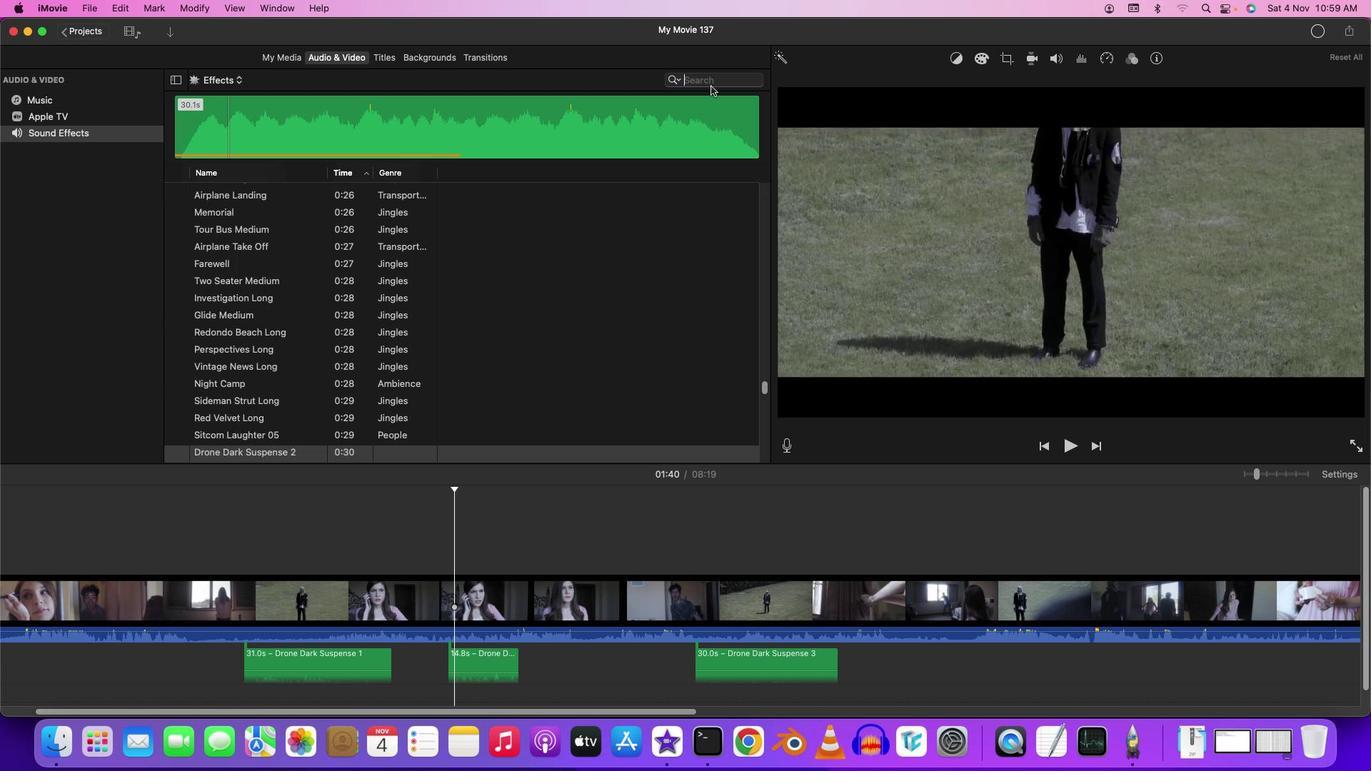 
Action: Mouse moved to (711, 85)
Screenshot: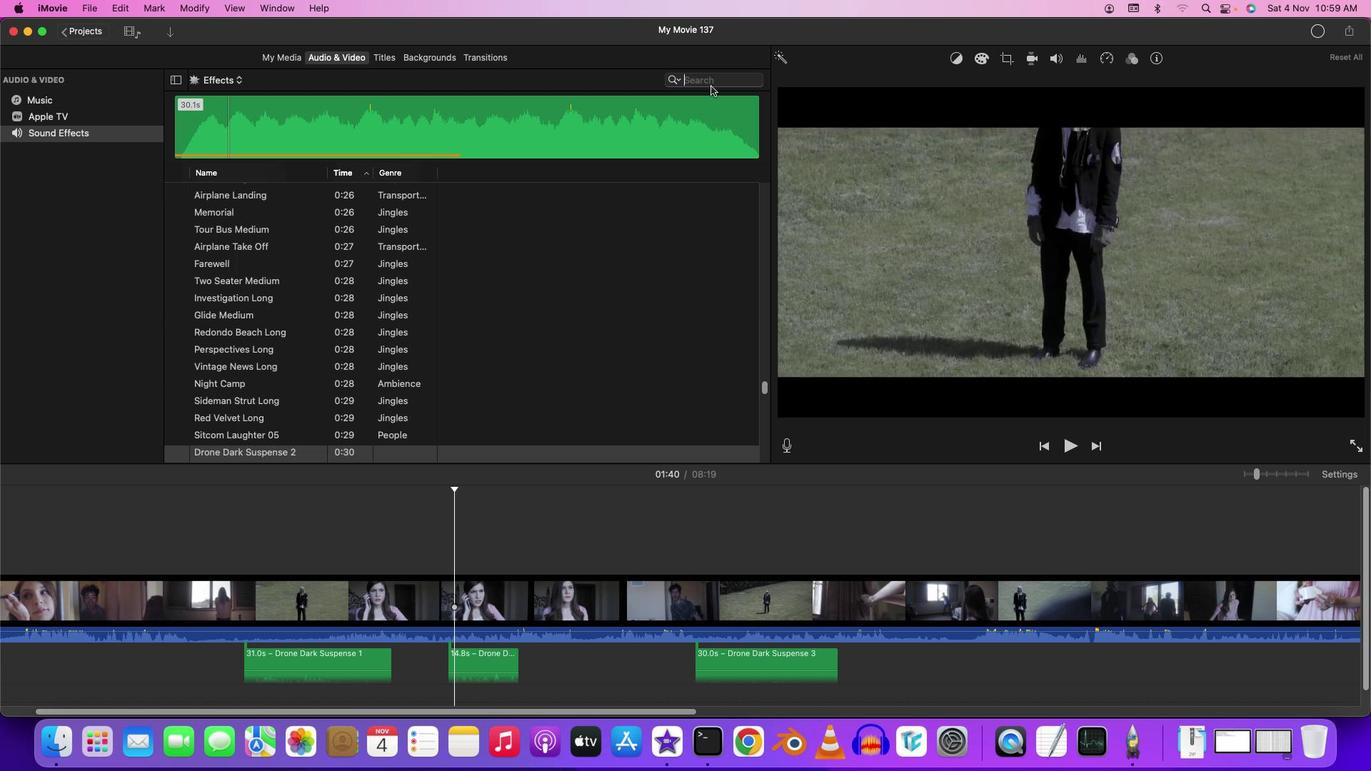 
Action: Key pressed Key.backspace
Screenshot: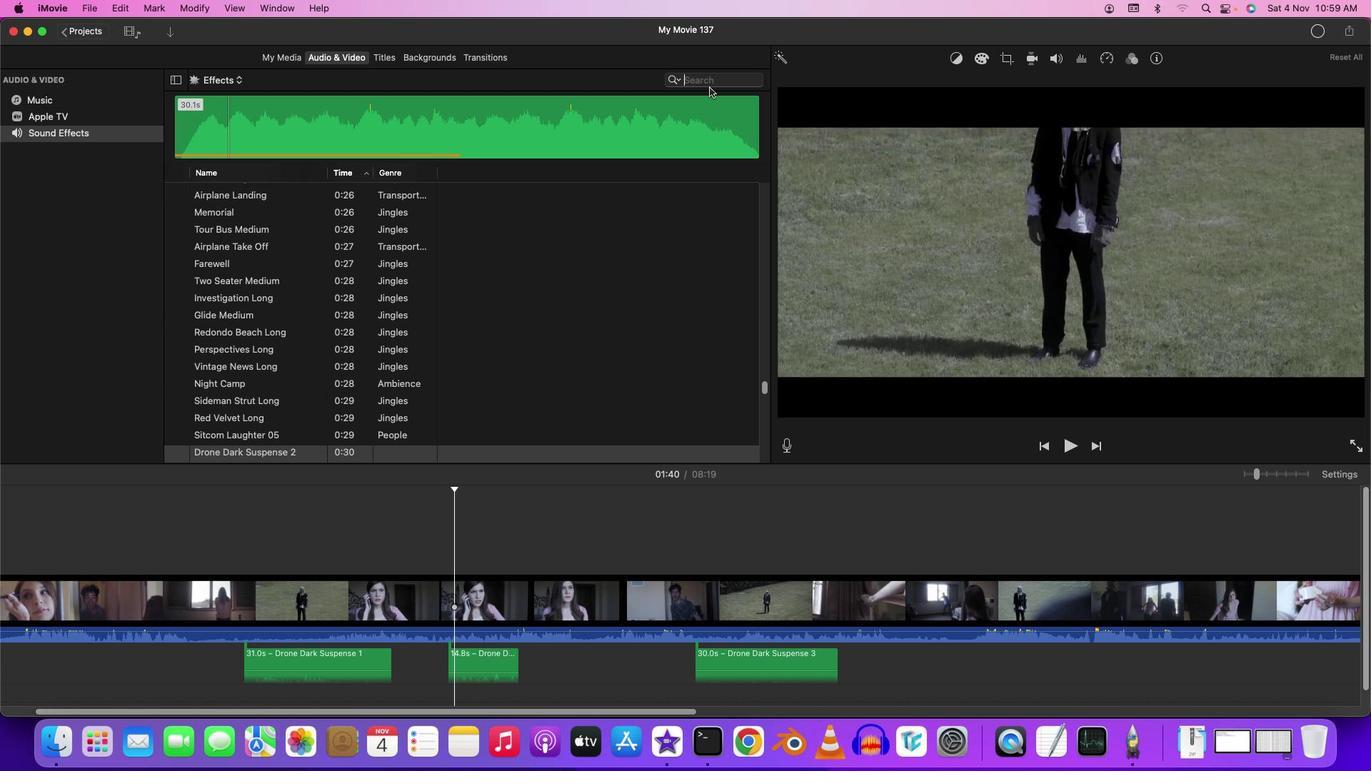 
Action: Mouse moved to (358, 172)
Screenshot: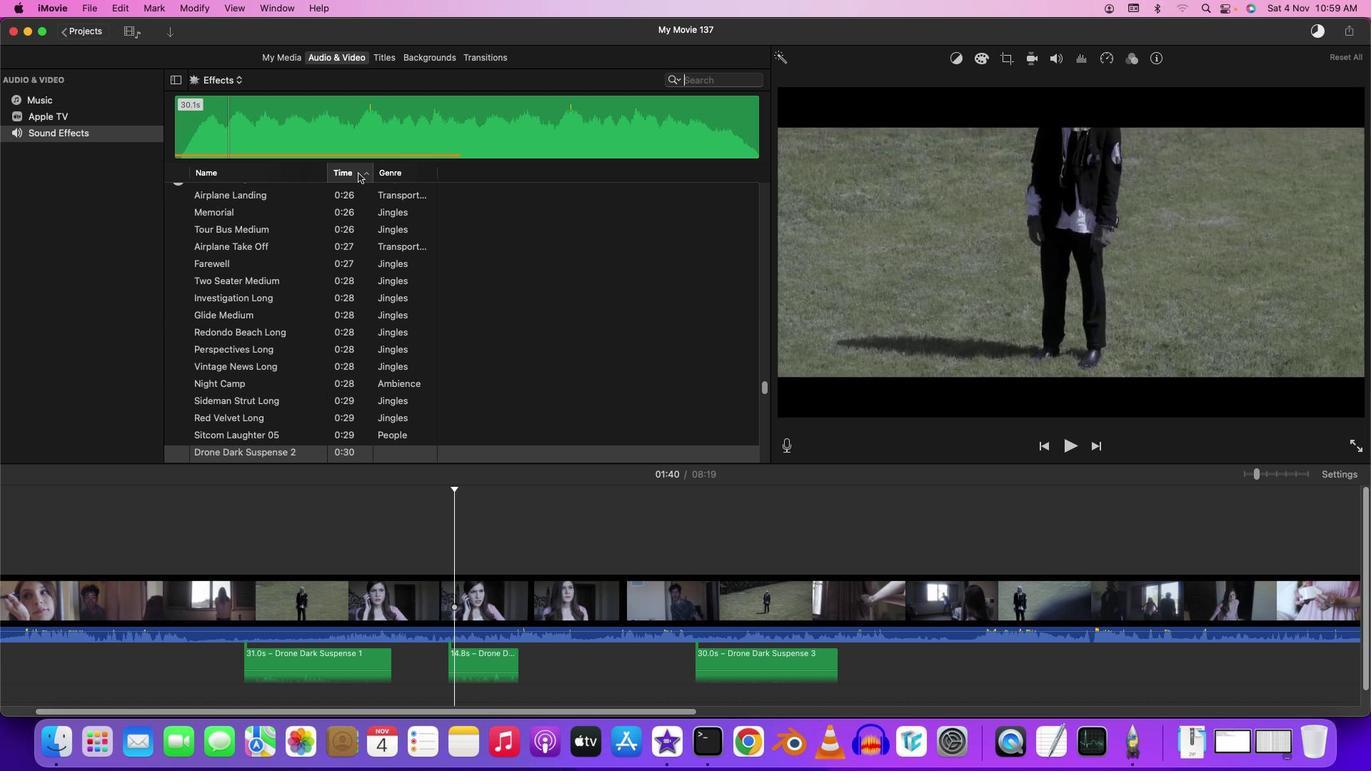
Action: Mouse pressed left at (358, 172)
Screenshot: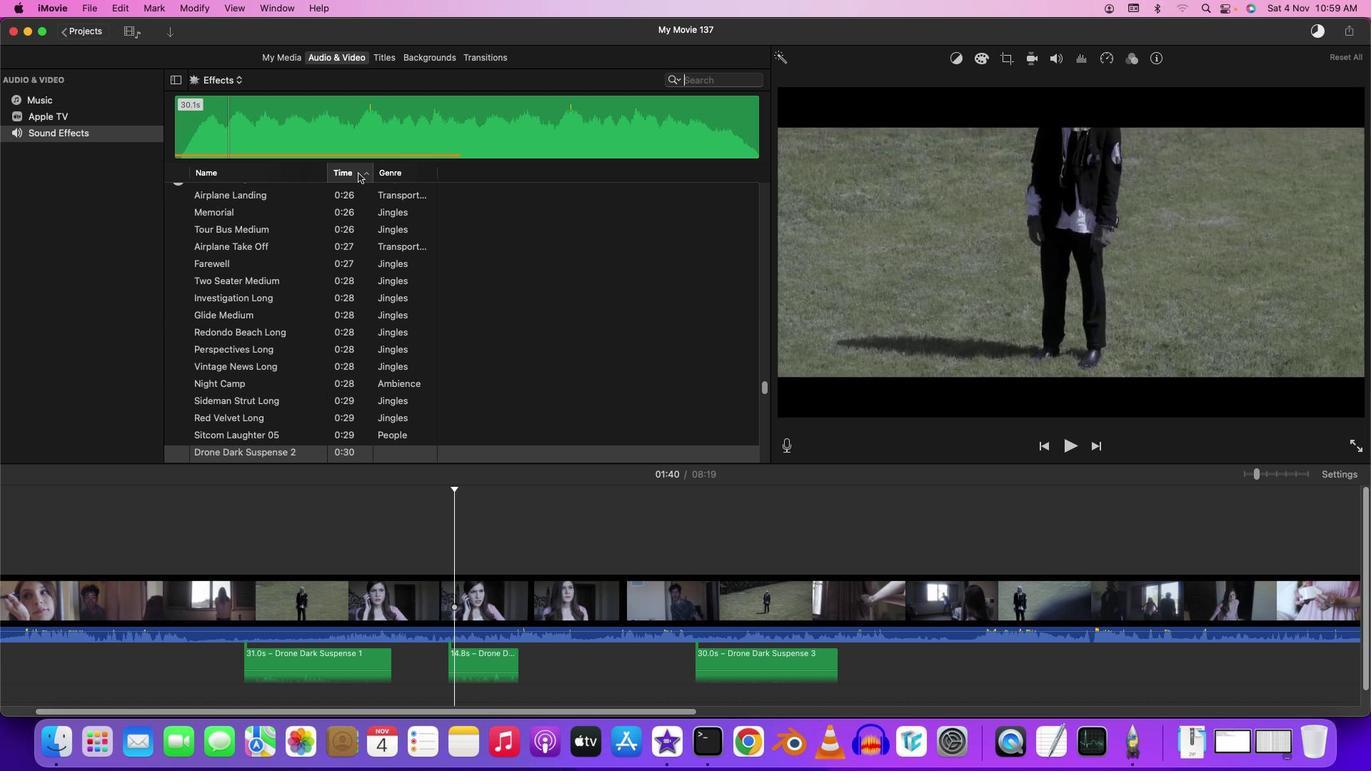 
Action: Mouse moved to (370, 232)
Screenshot: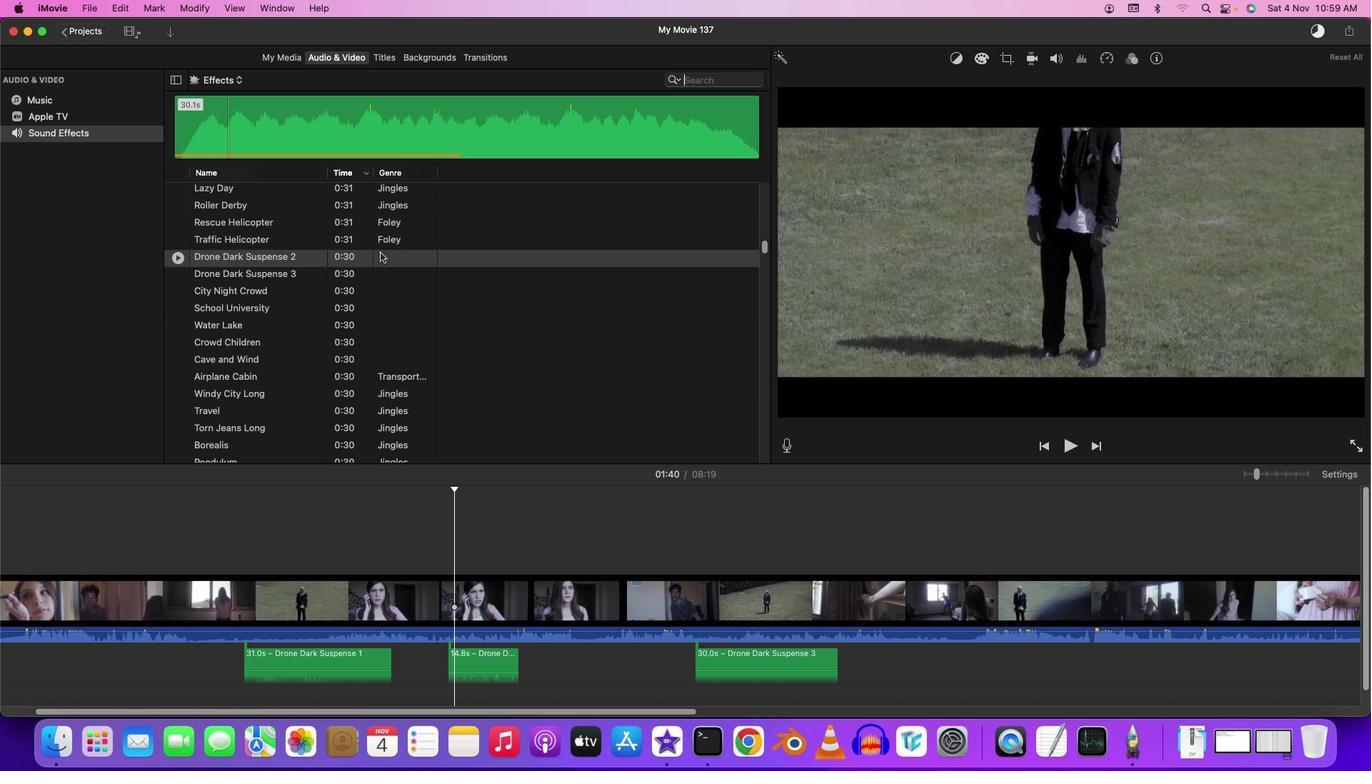 
Action: Mouse scrolled (370, 232) with delta (0, 0)
Screenshot: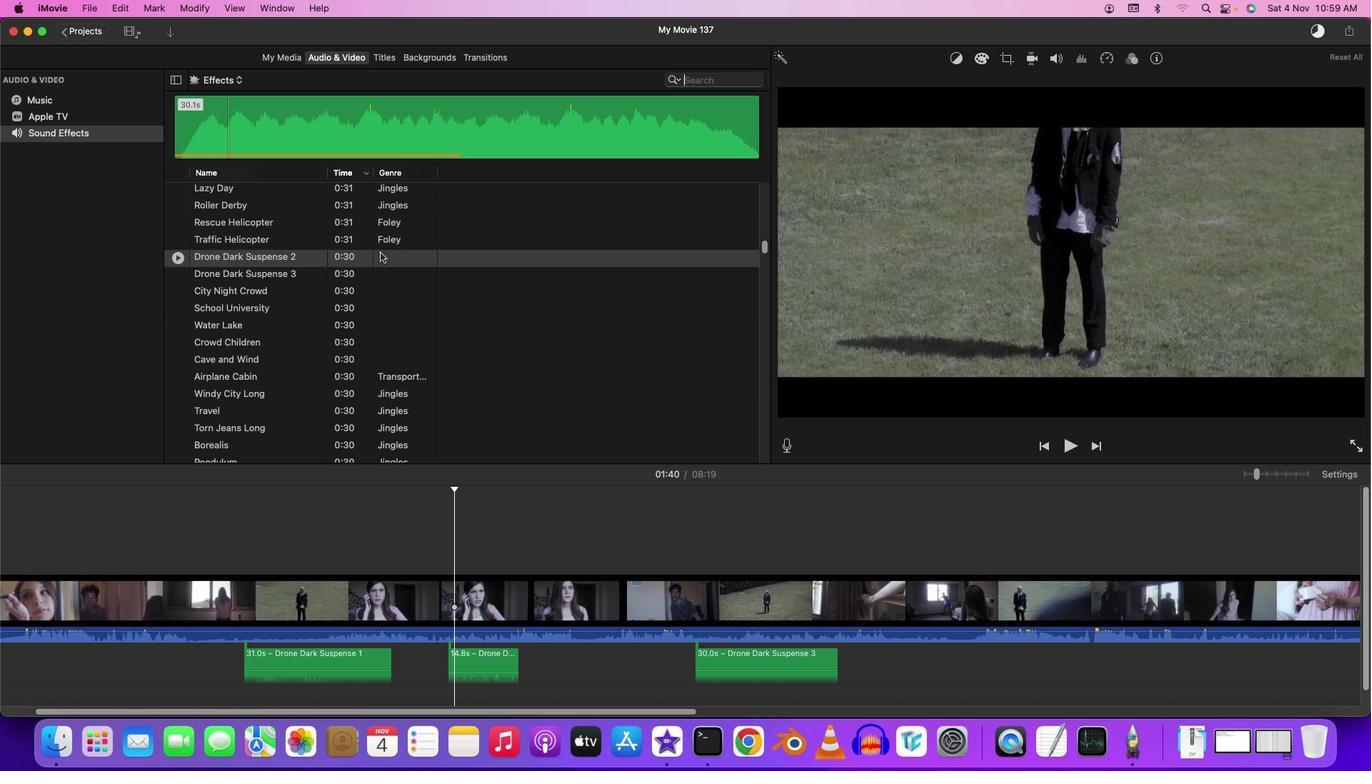 
Action: Mouse moved to (375, 242)
Screenshot: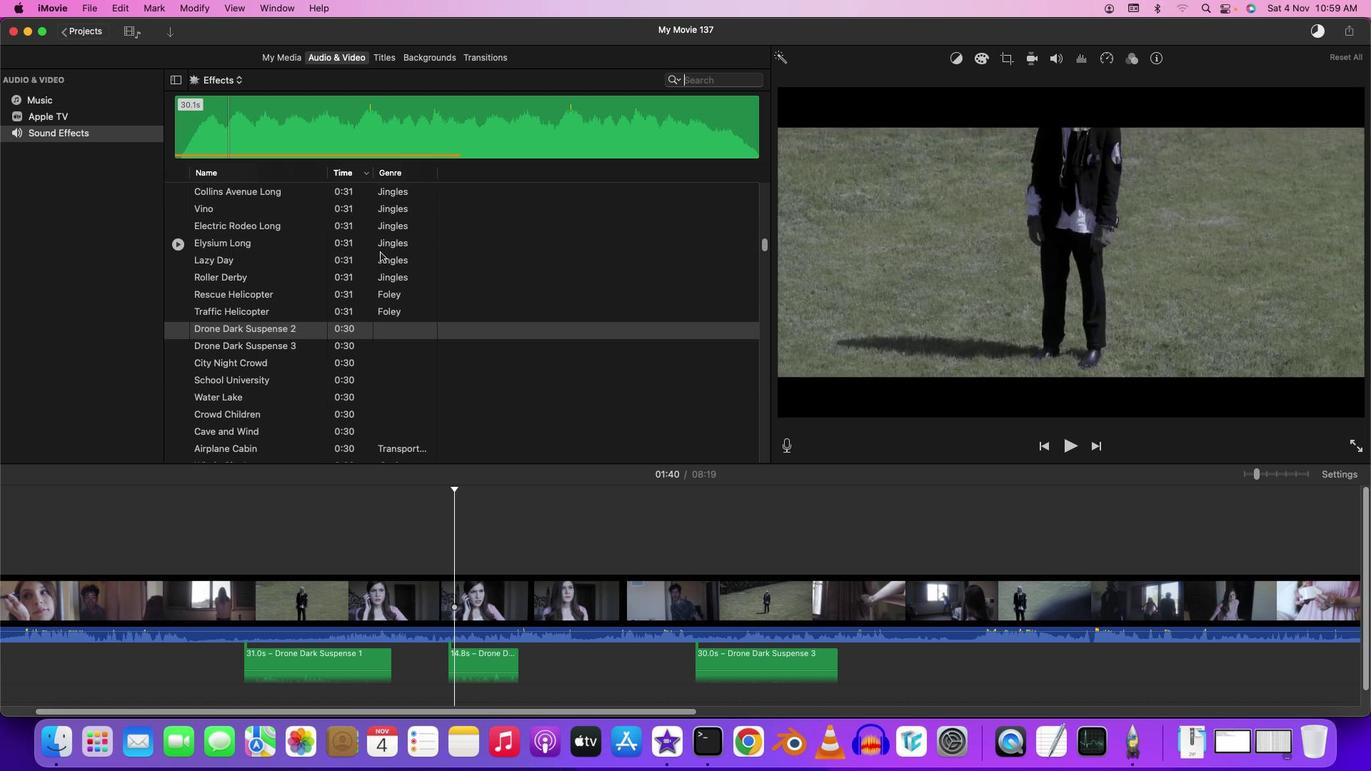 
Action: Mouse scrolled (375, 242) with delta (0, 0)
Screenshot: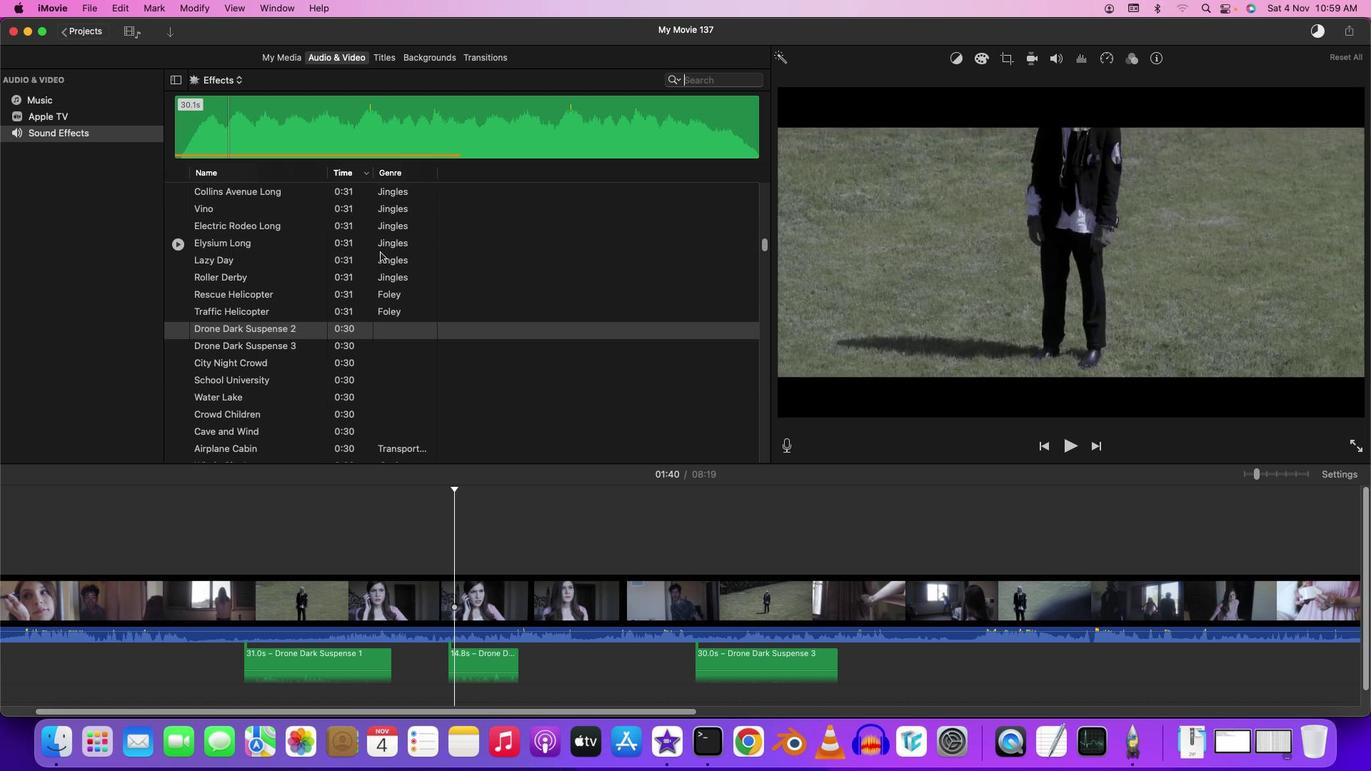 
Action: Mouse moved to (379, 250)
Screenshot: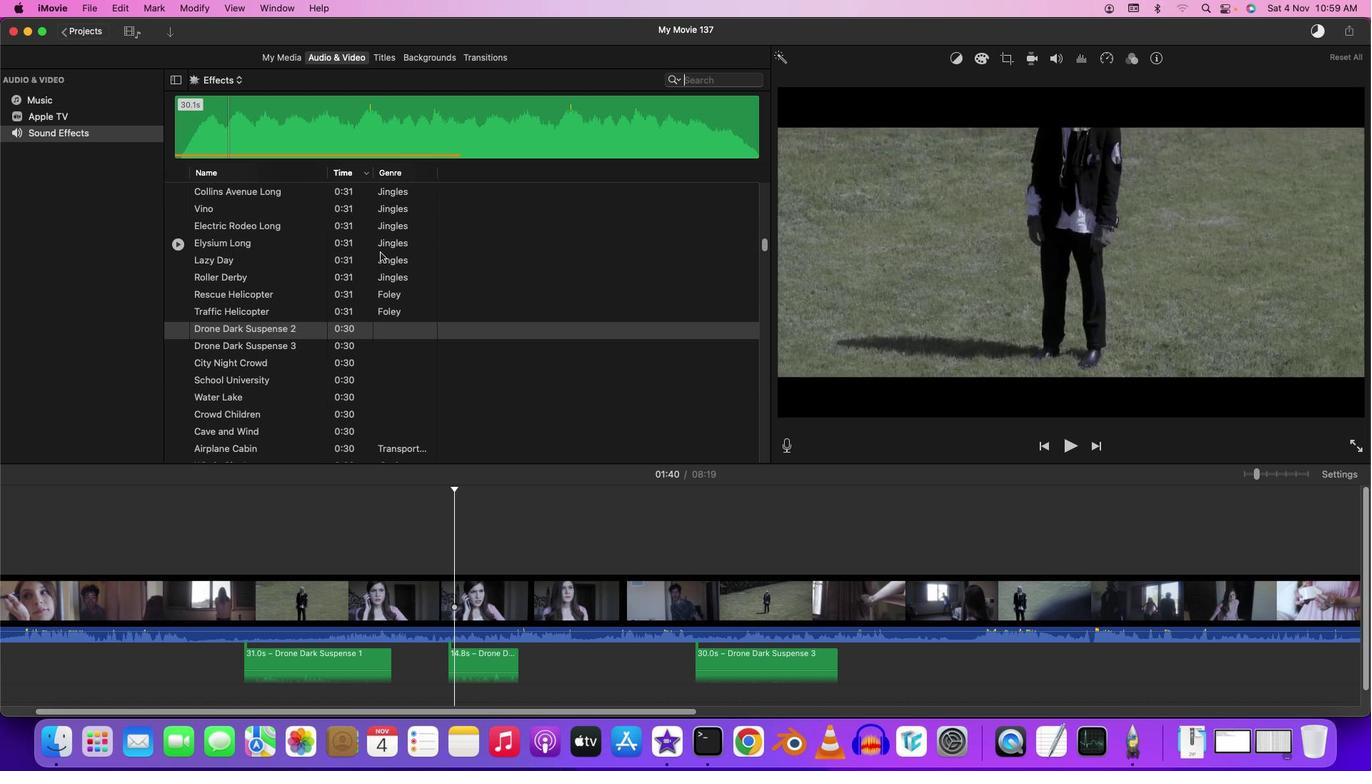 
Action: Mouse scrolled (379, 250) with delta (0, 1)
Screenshot: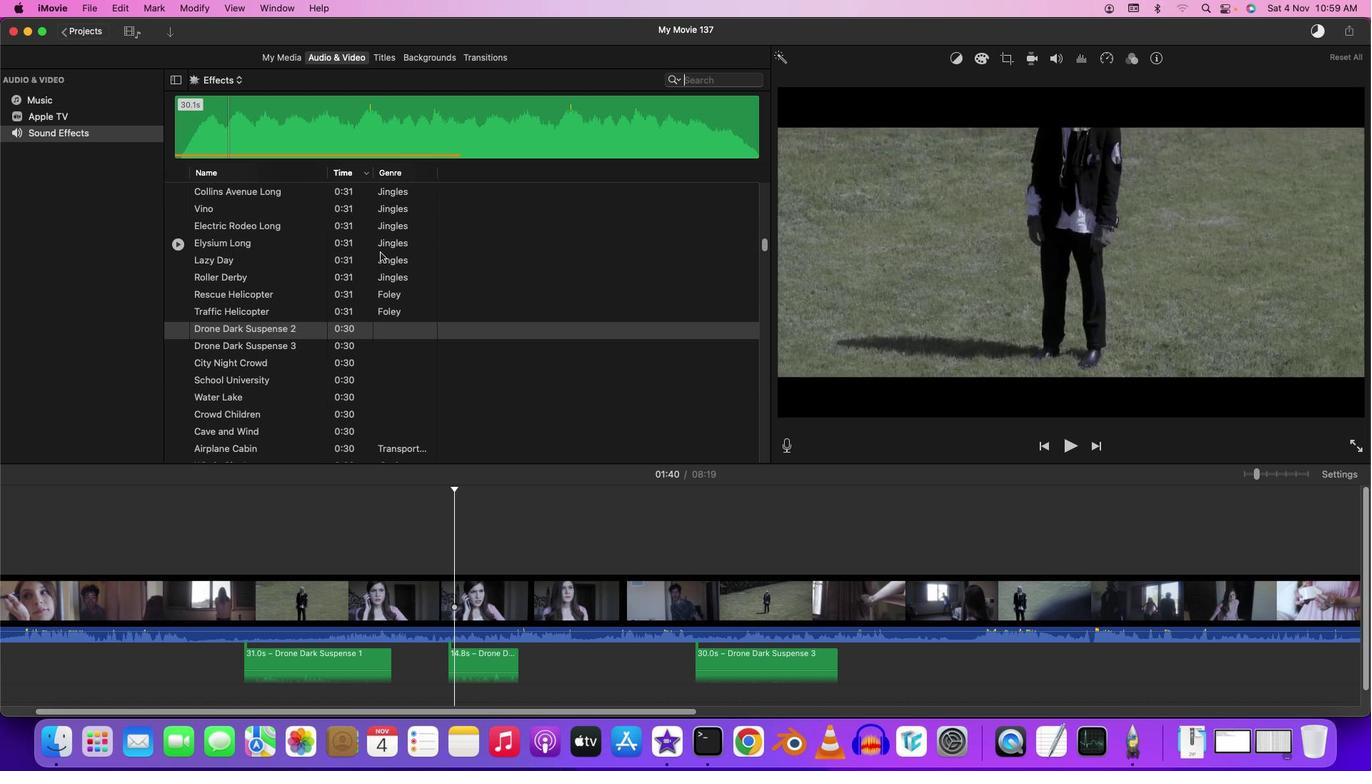 
Action: Mouse moved to (380, 251)
Screenshot: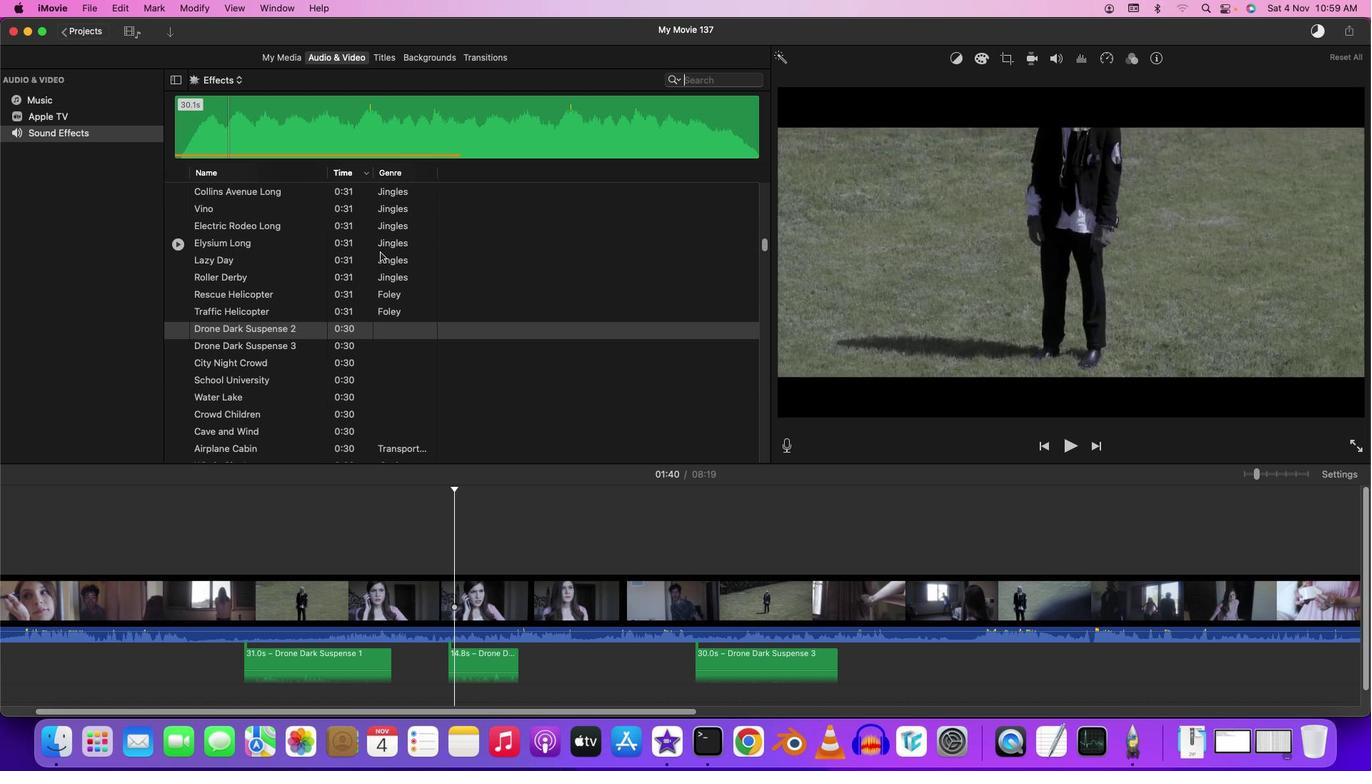 
Action: Mouse scrolled (380, 251) with delta (0, 2)
Screenshot: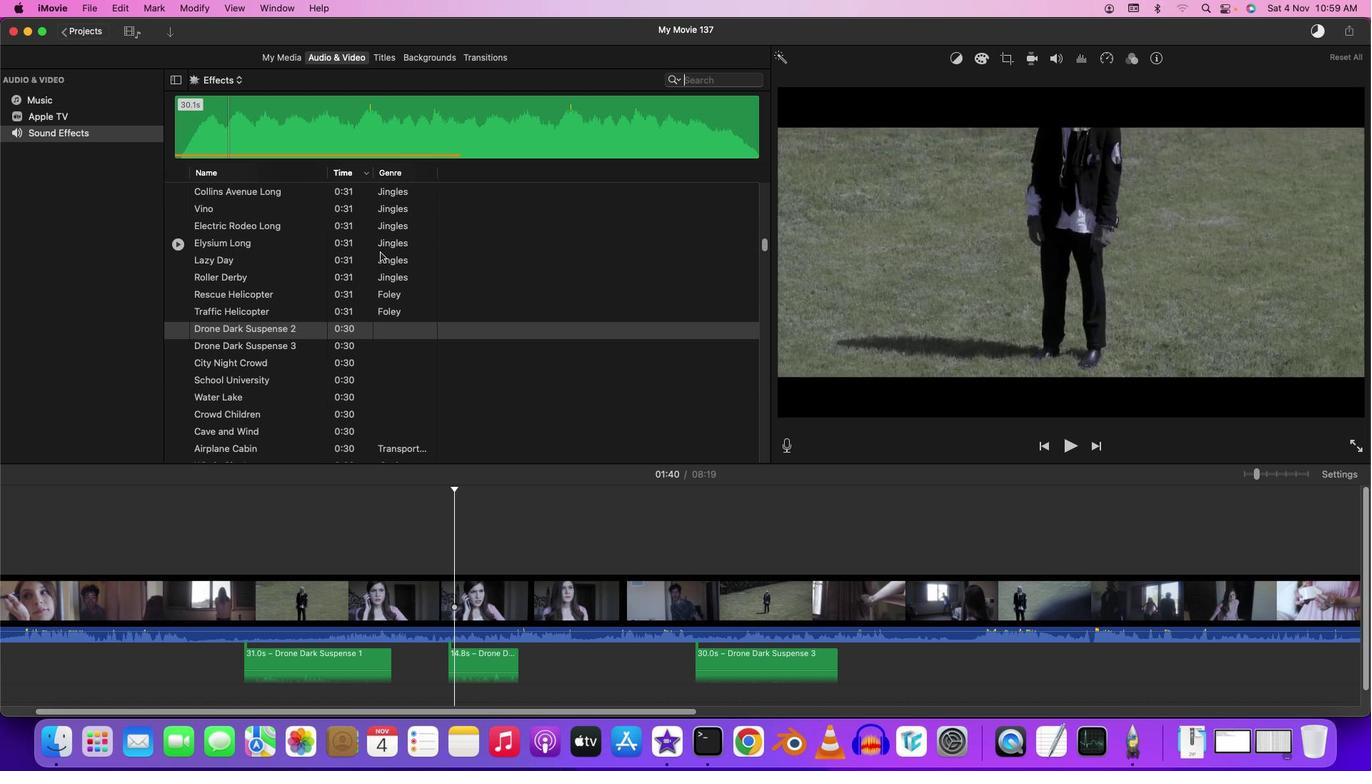 
Action: Mouse moved to (380, 252)
Screenshot: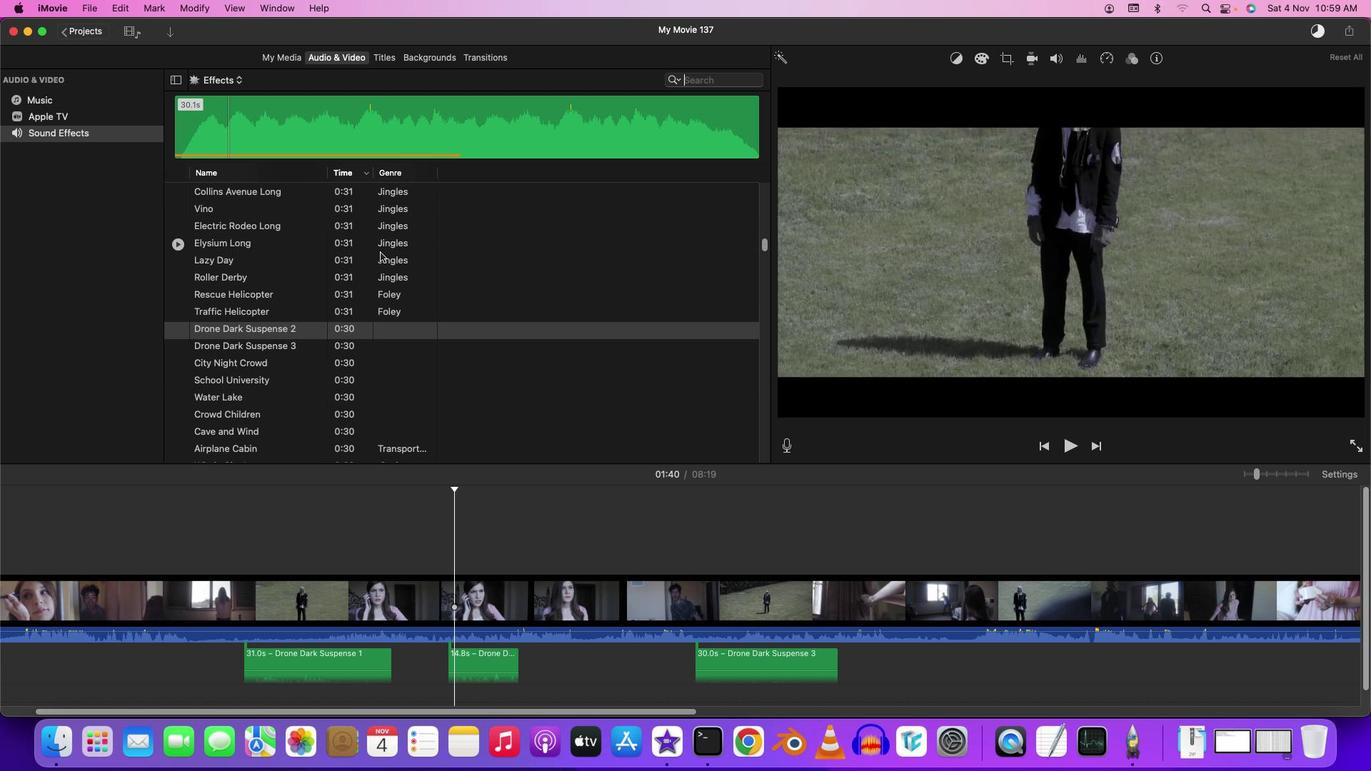 
Action: Mouse scrolled (380, 252) with delta (0, 0)
Screenshot: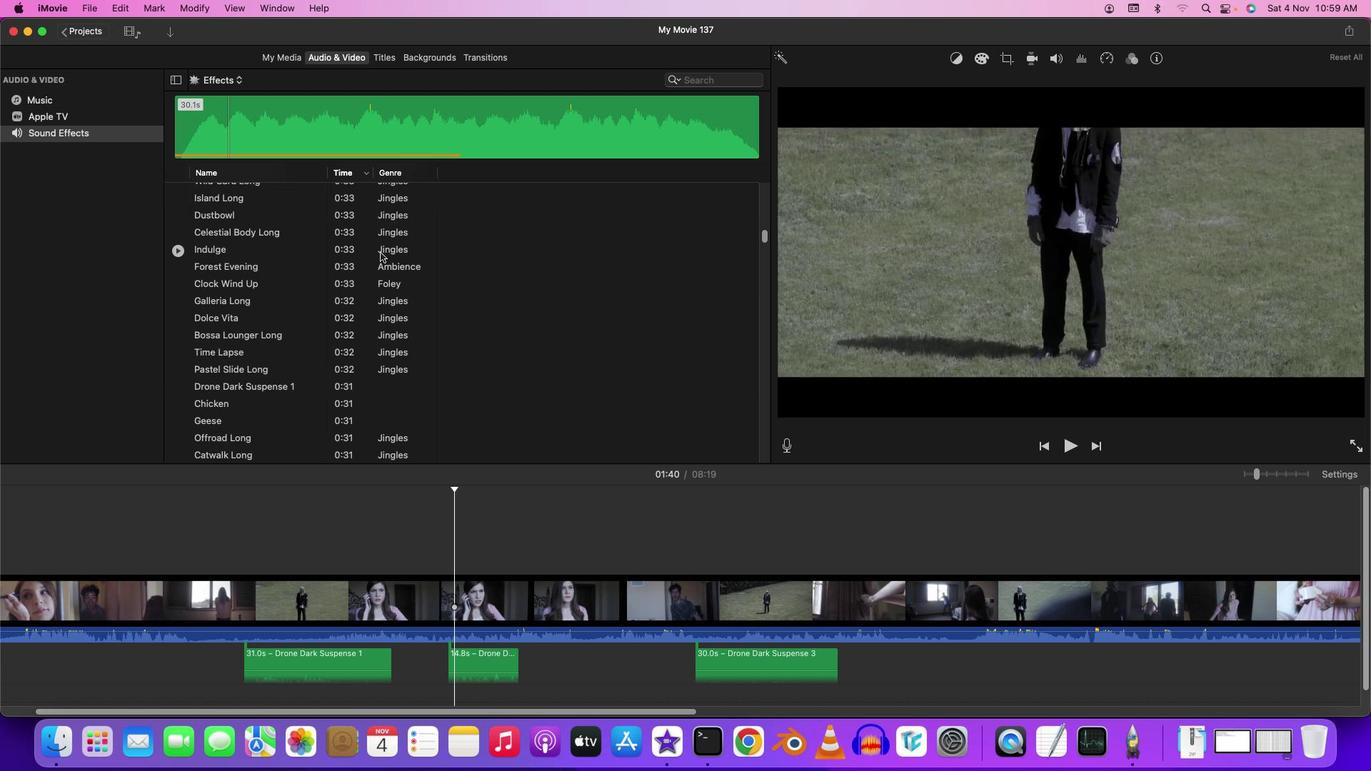
Action: Mouse scrolled (380, 252) with delta (0, 0)
Screenshot: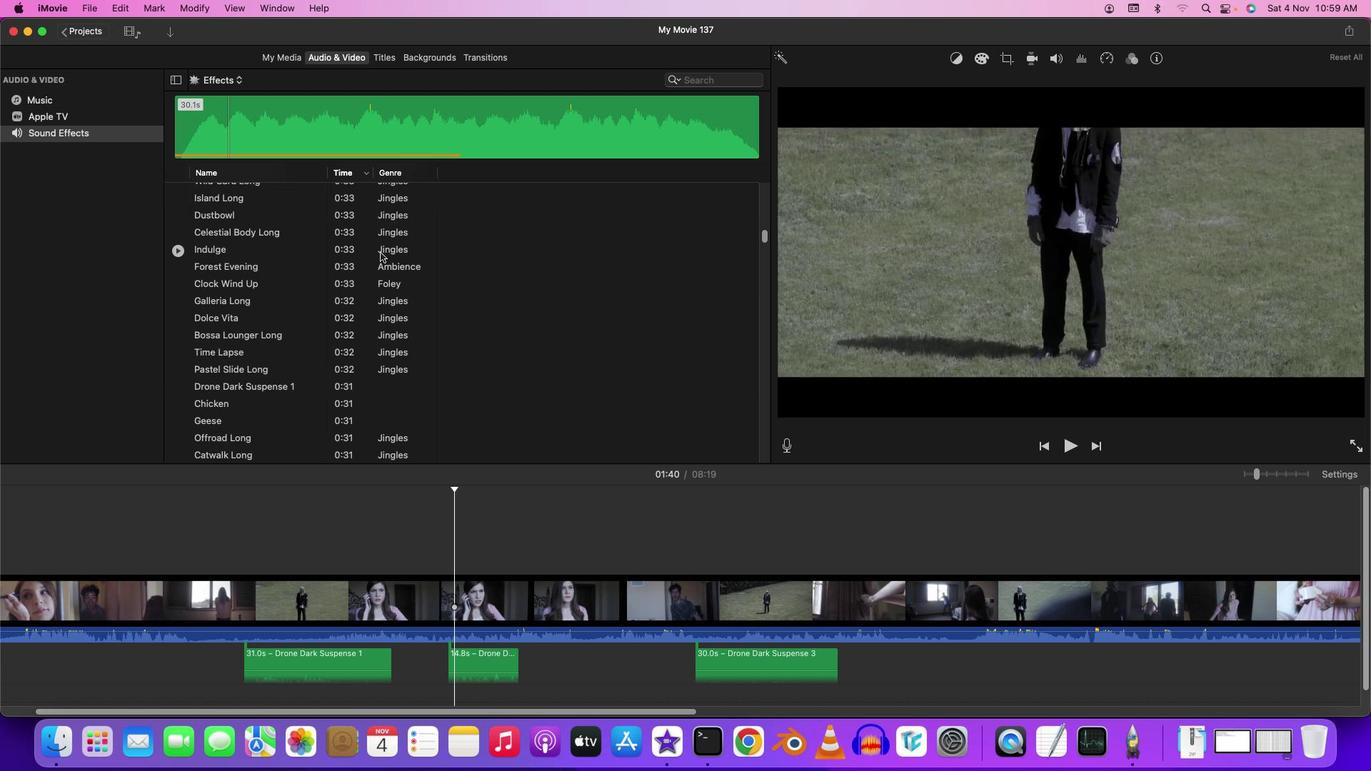 
Action: Mouse scrolled (380, 252) with delta (0, 2)
Screenshot: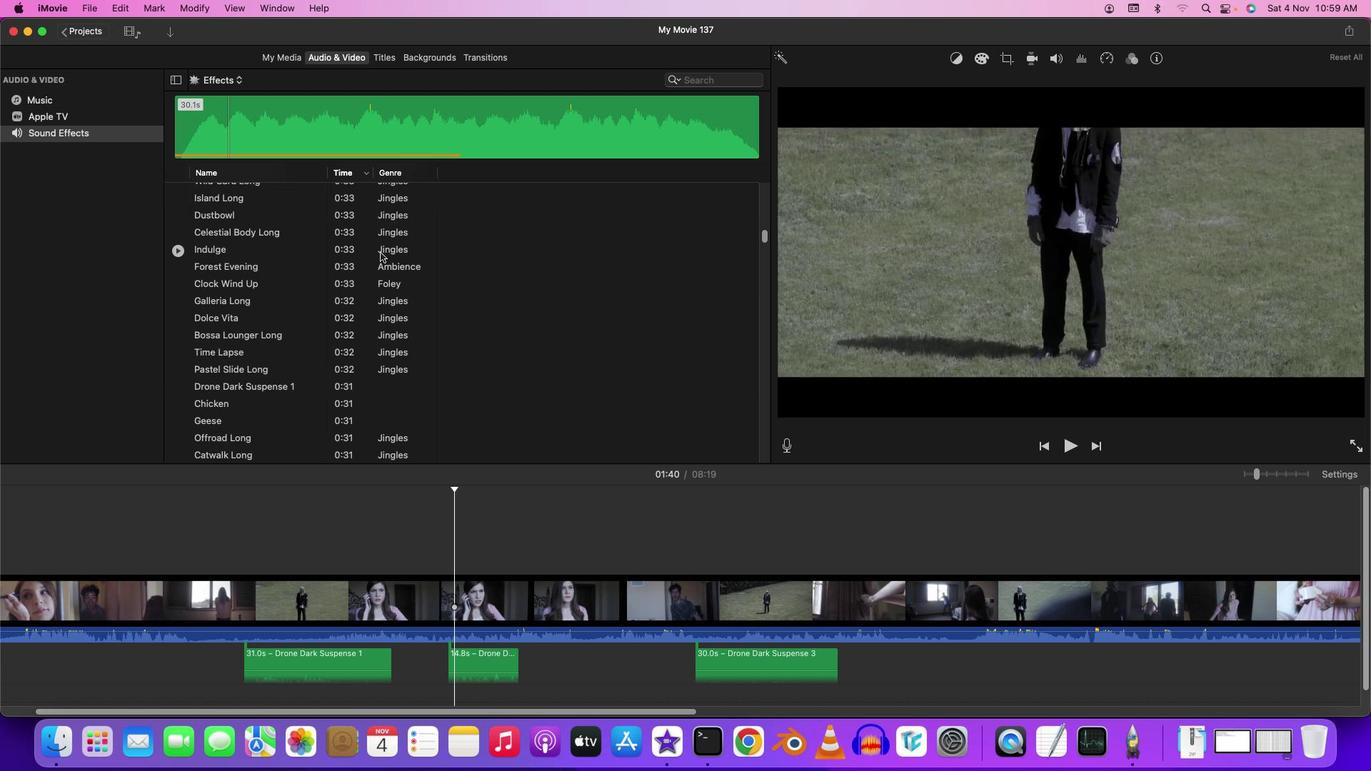 
Action: Mouse scrolled (380, 252) with delta (0, 3)
Screenshot: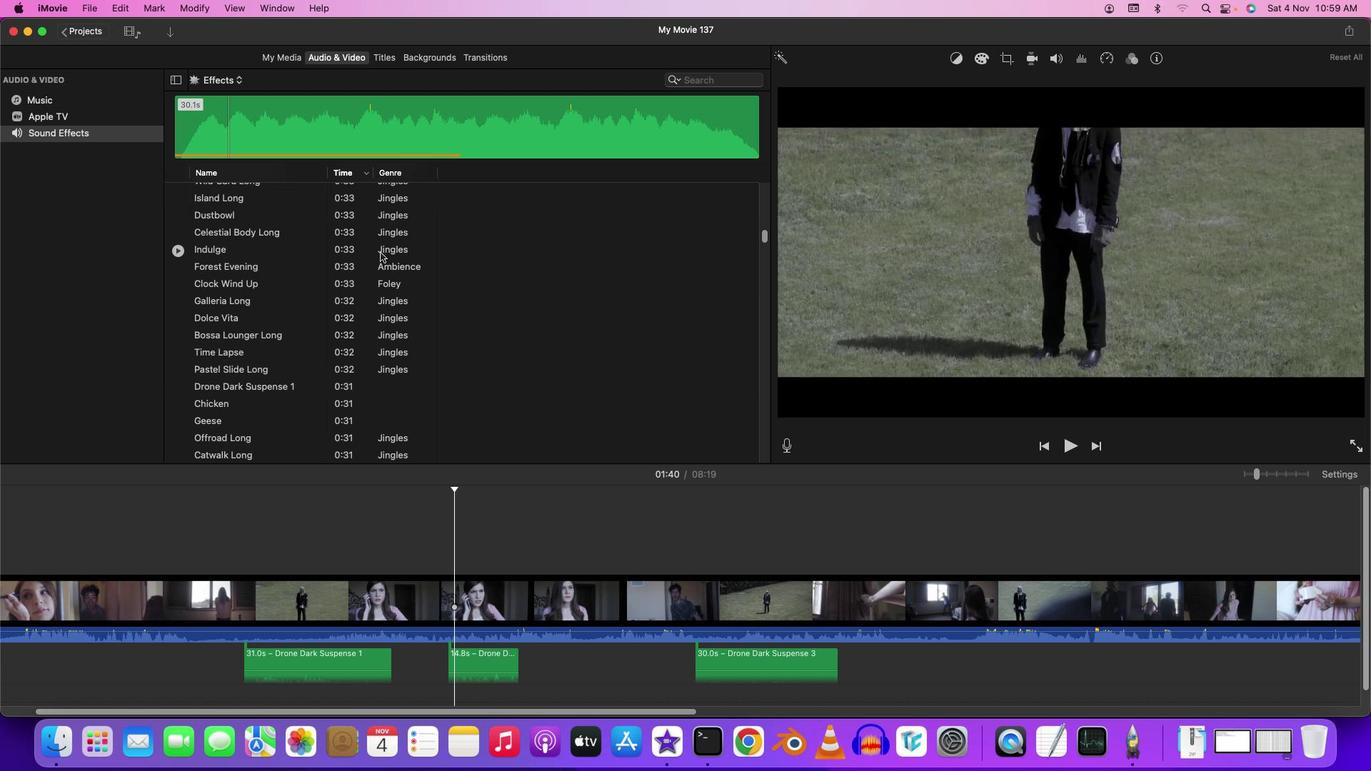 
Action: Mouse scrolled (380, 252) with delta (0, 3)
Screenshot: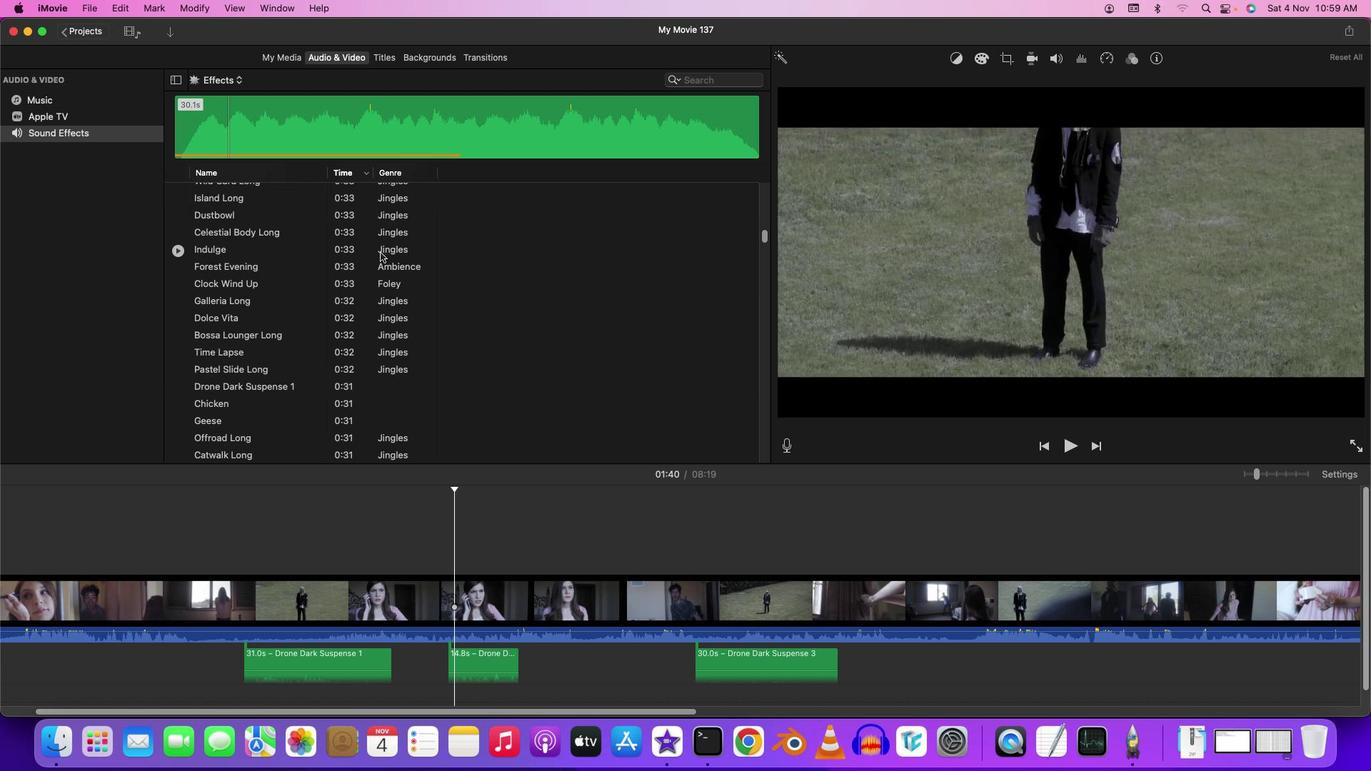 
Action: Mouse scrolled (380, 252) with delta (0, 0)
Screenshot: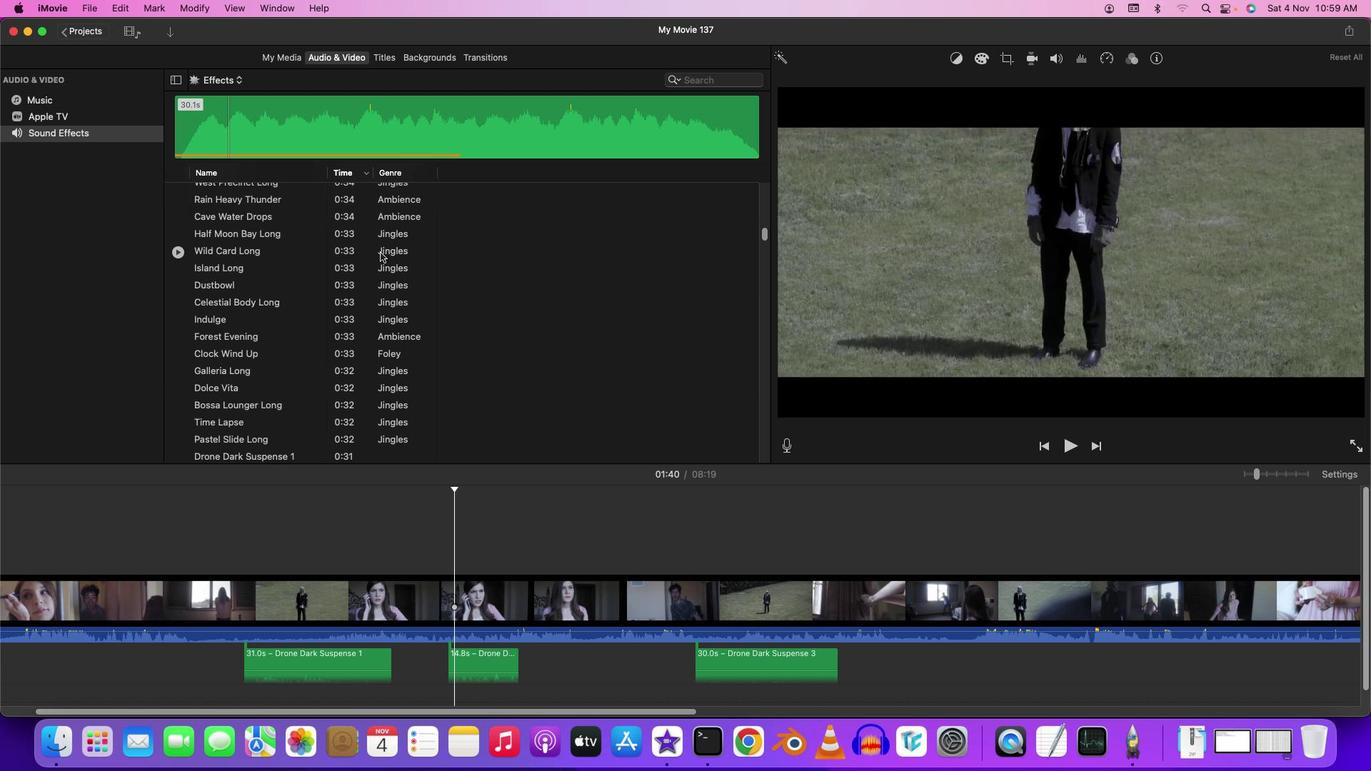 
Action: Mouse scrolled (380, 252) with delta (0, 0)
Screenshot: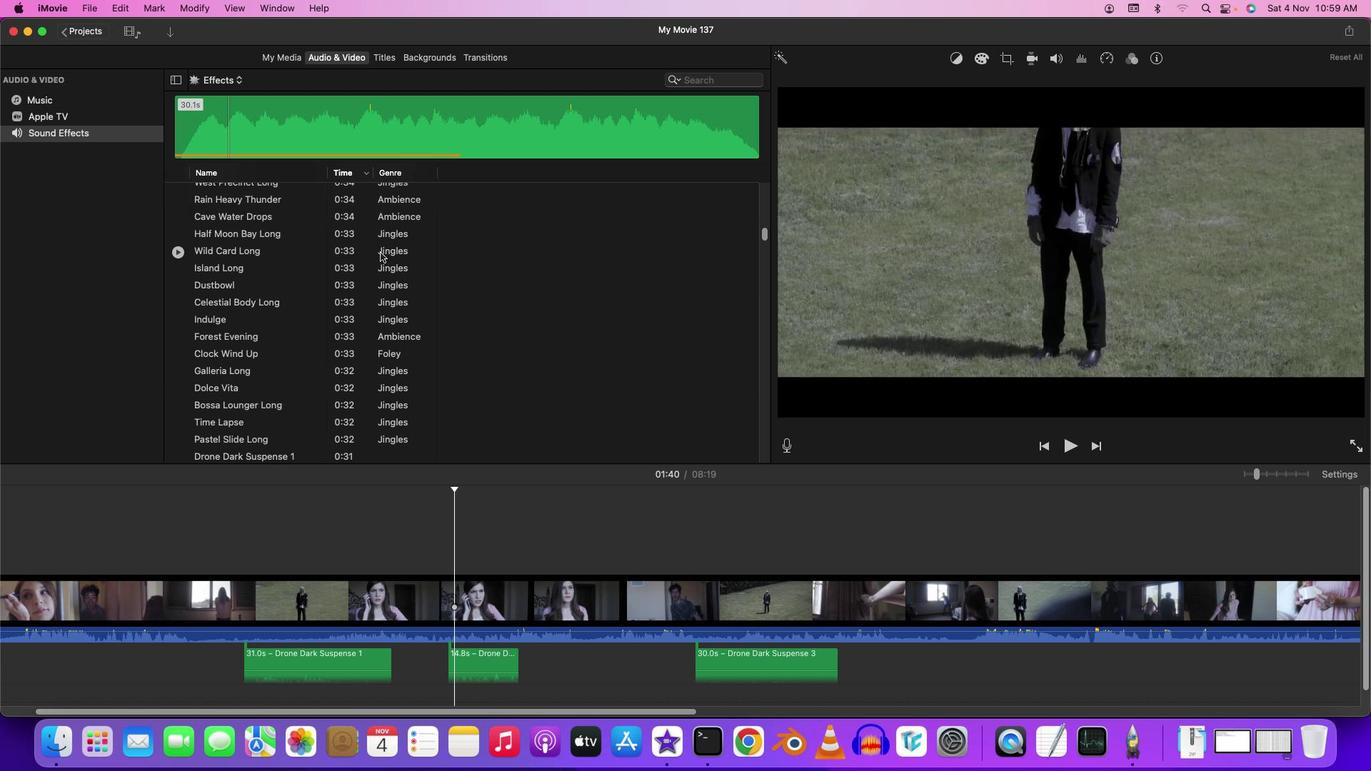 
Action: Mouse scrolled (380, 252) with delta (0, 2)
Screenshot: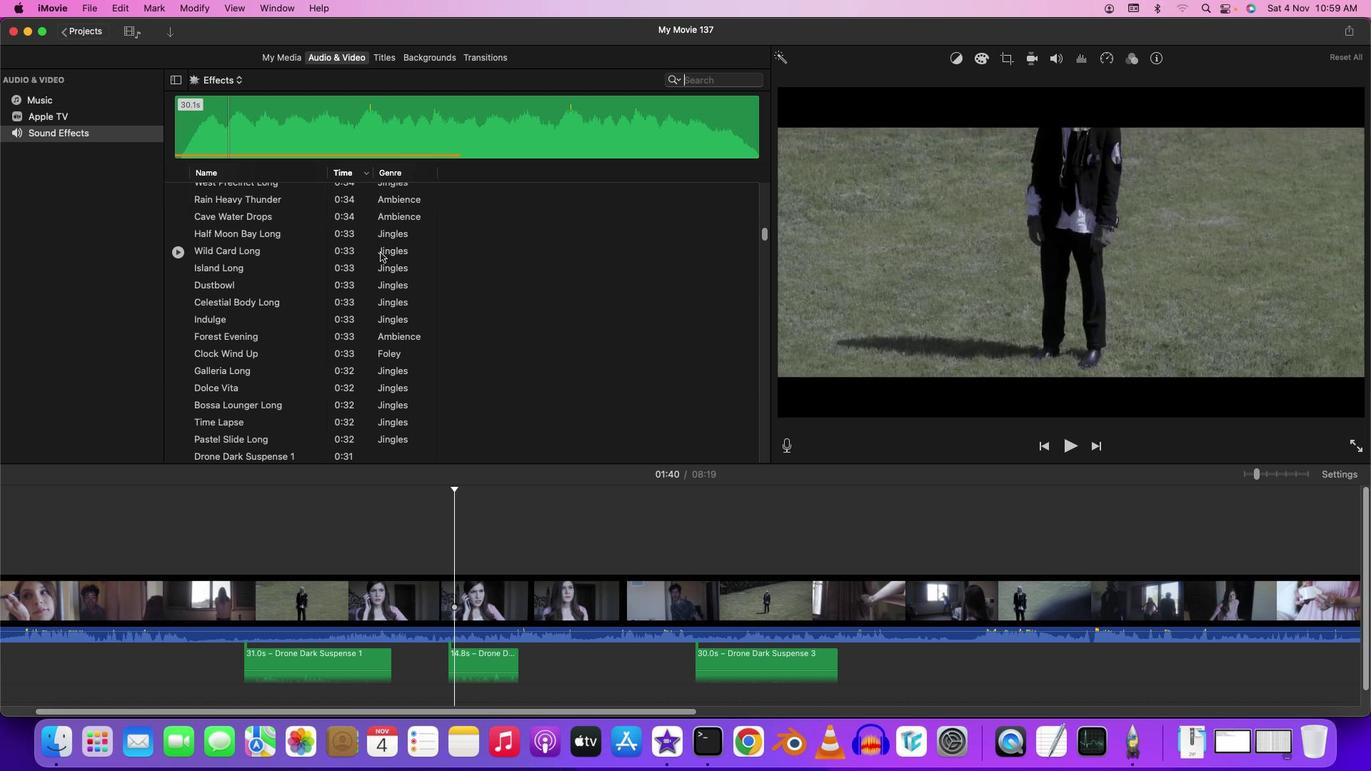 
Action: Mouse scrolled (380, 252) with delta (0, 0)
Screenshot: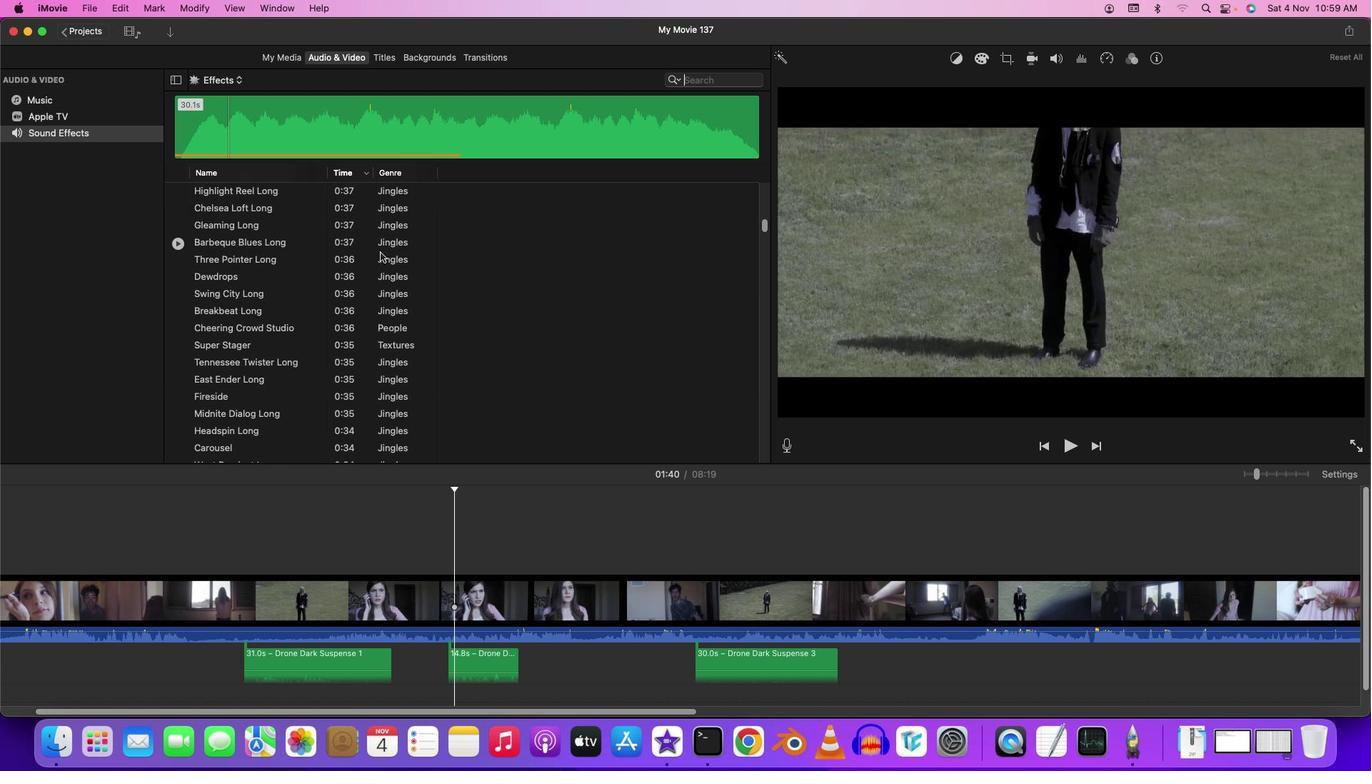 
Action: Mouse scrolled (380, 252) with delta (0, 0)
Screenshot: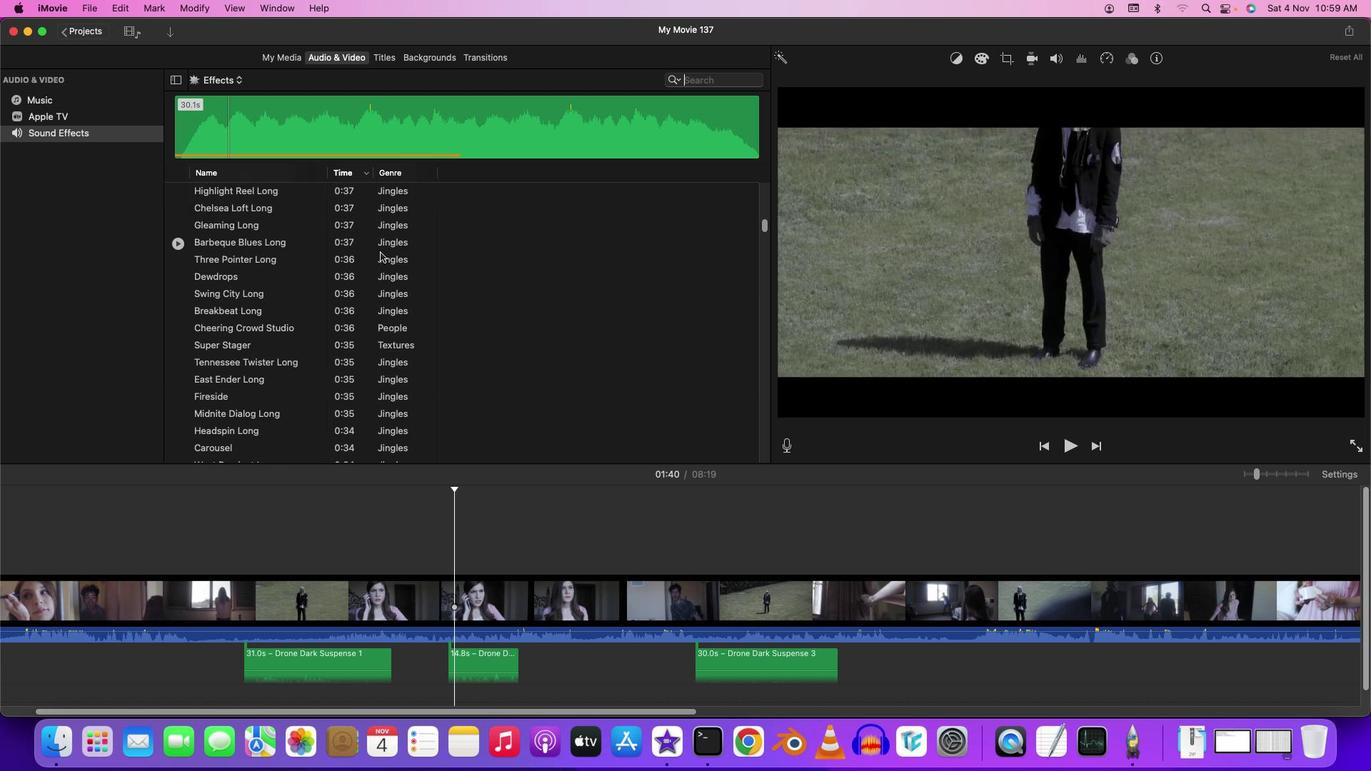 
Action: Mouse scrolled (380, 252) with delta (0, 2)
Screenshot: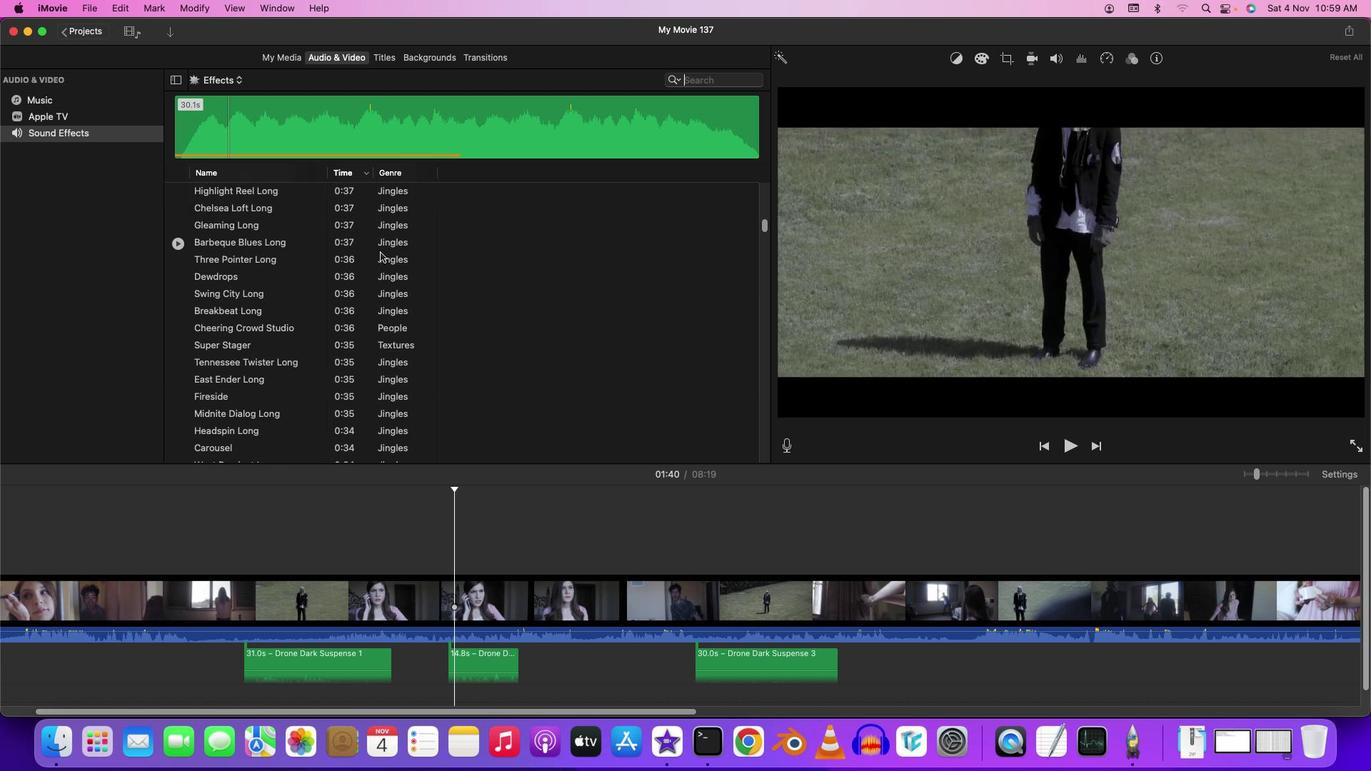 
Action: Mouse scrolled (380, 252) with delta (0, 3)
Screenshot: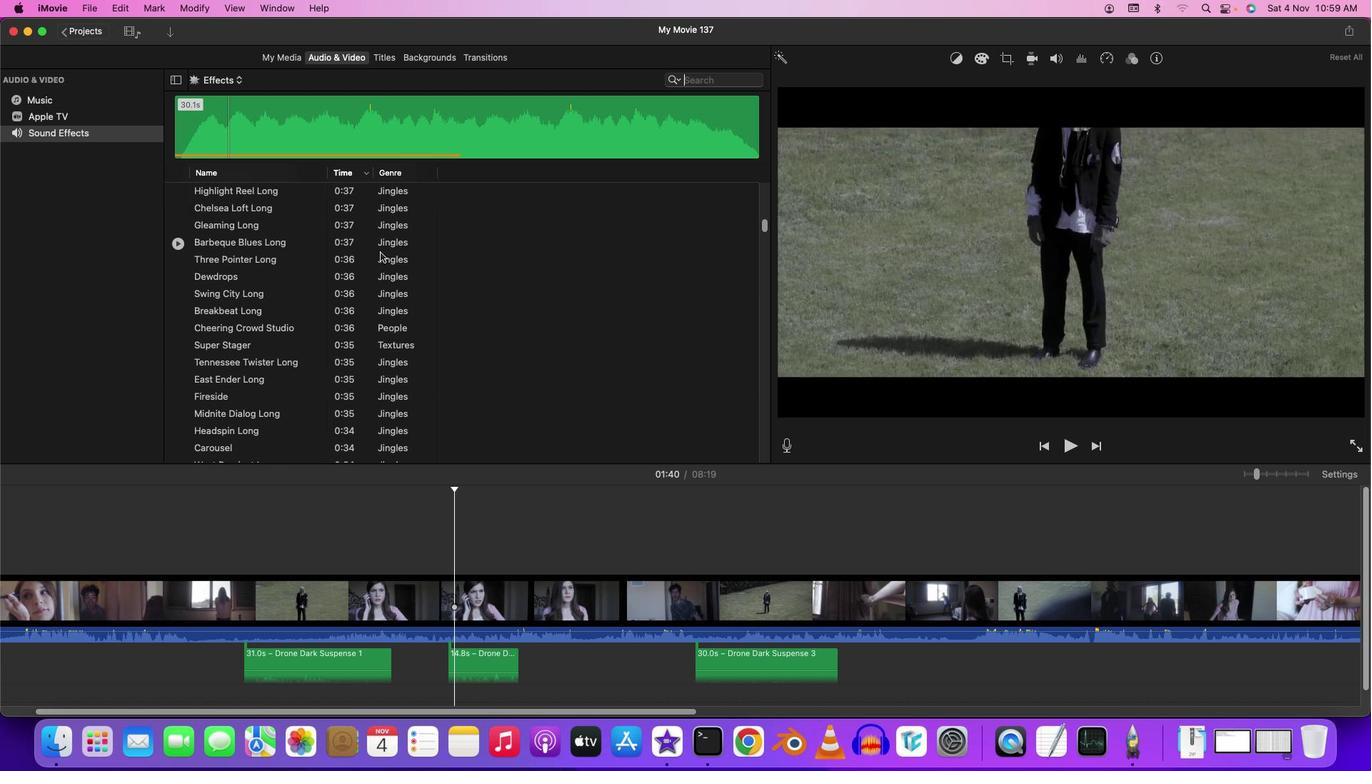 
Action: Mouse scrolled (380, 252) with delta (0, 4)
Screenshot: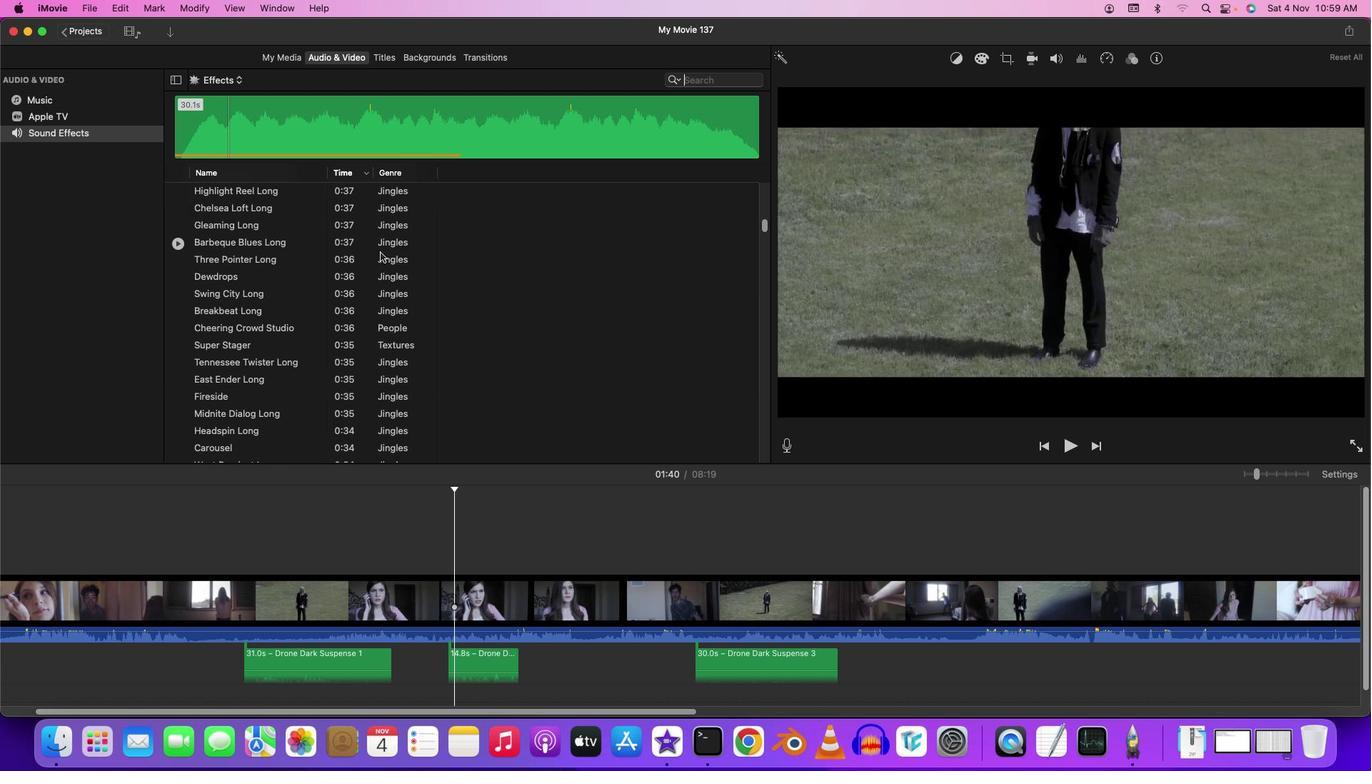 
Action: Mouse scrolled (380, 252) with delta (0, 0)
Screenshot: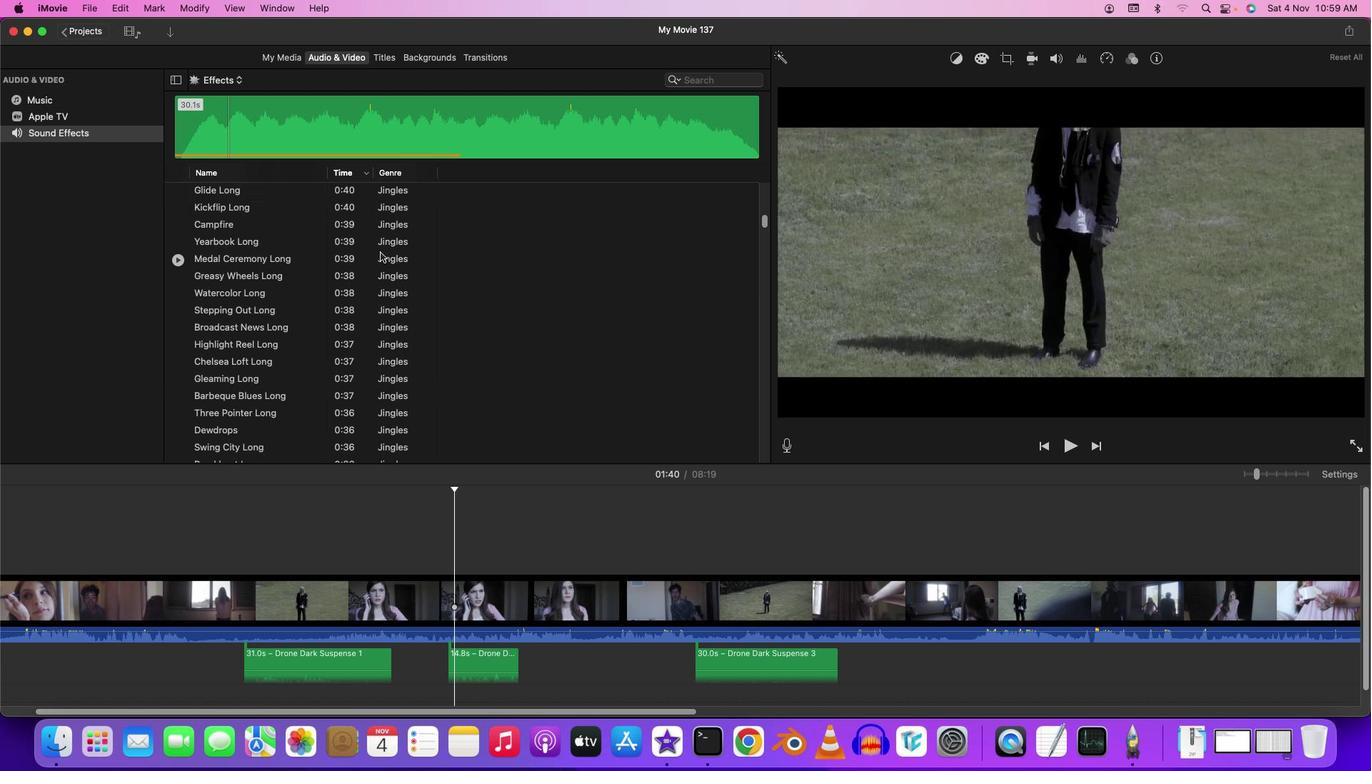
Action: Mouse scrolled (380, 252) with delta (0, 0)
Screenshot: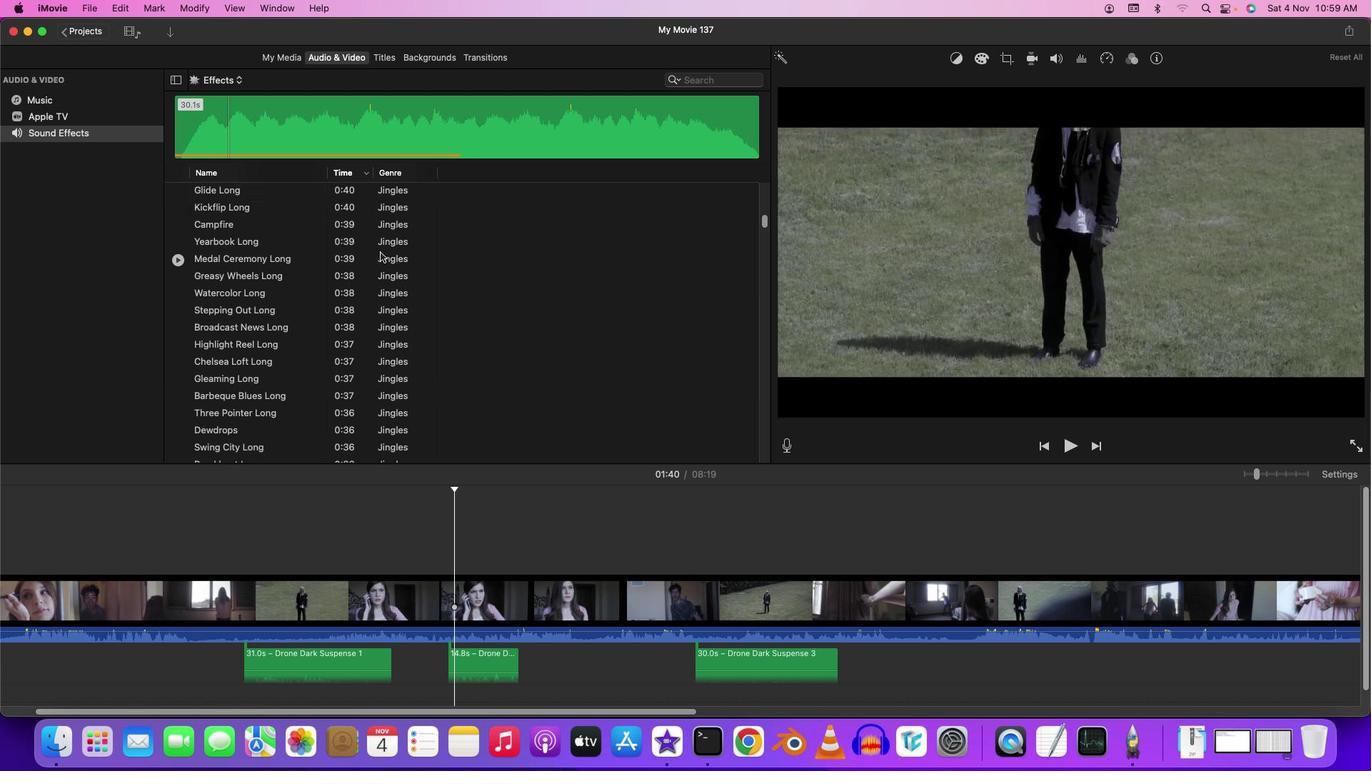
Action: Mouse scrolled (380, 252) with delta (0, 2)
Screenshot: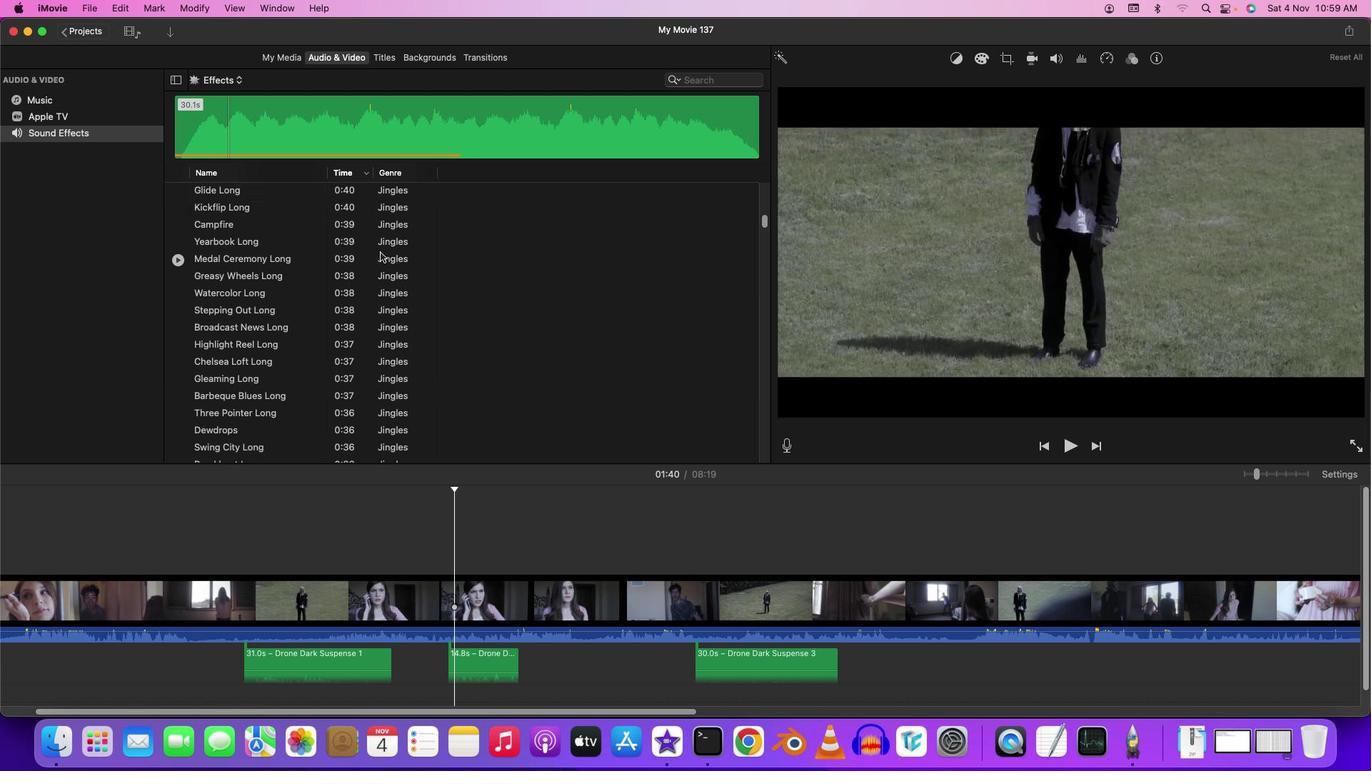 
Action: Mouse scrolled (380, 252) with delta (0, 2)
Screenshot: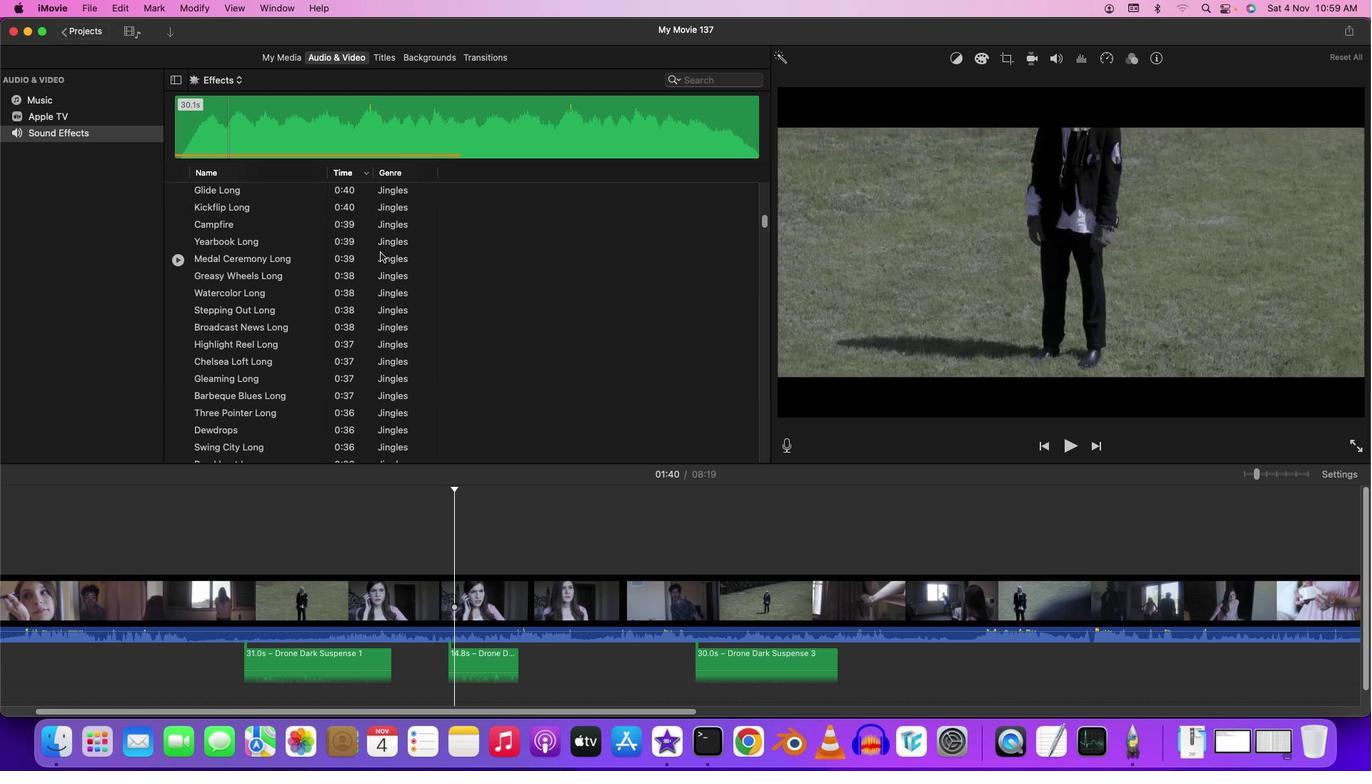 
Action: Mouse scrolled (380, 252) with delta (0, 0)
Screenshot: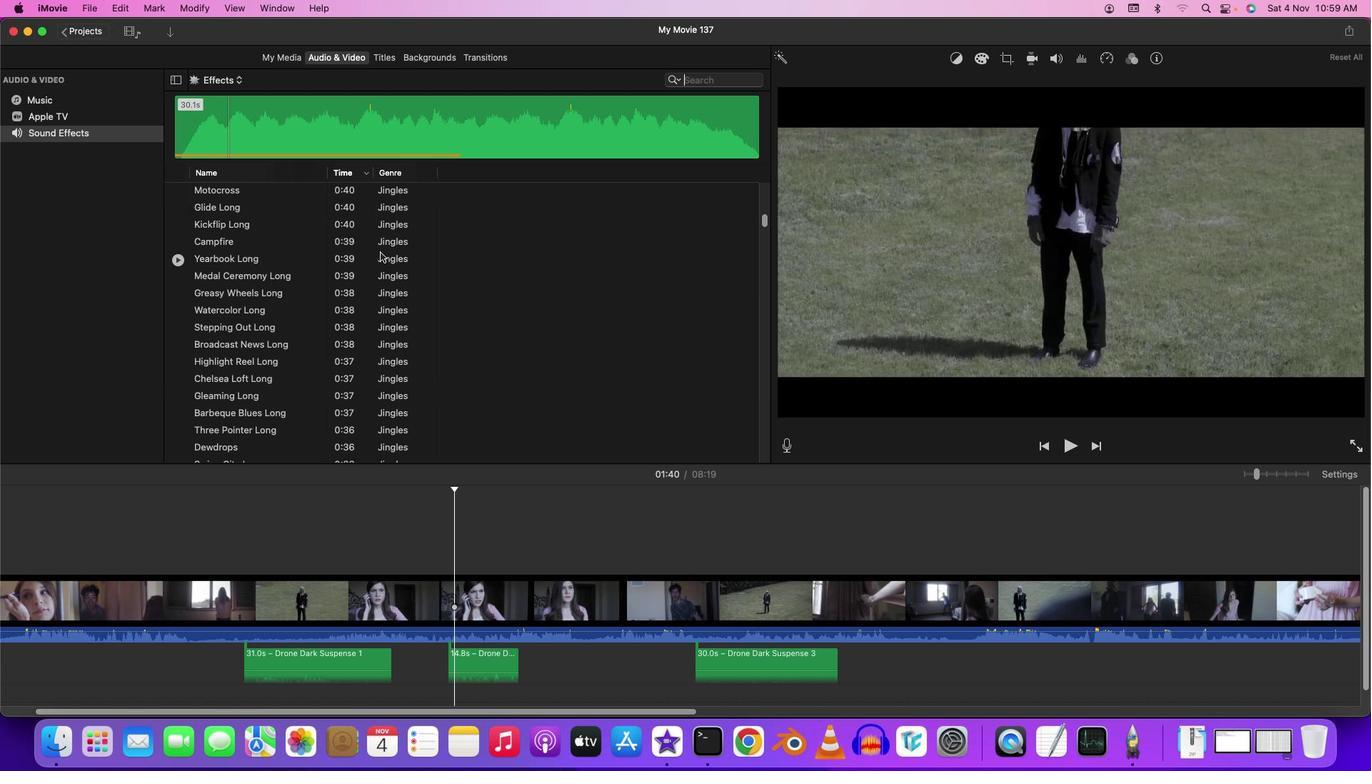 
Action: Mouse scrolled (380, 252) with delta (0, 0)
Screenshot: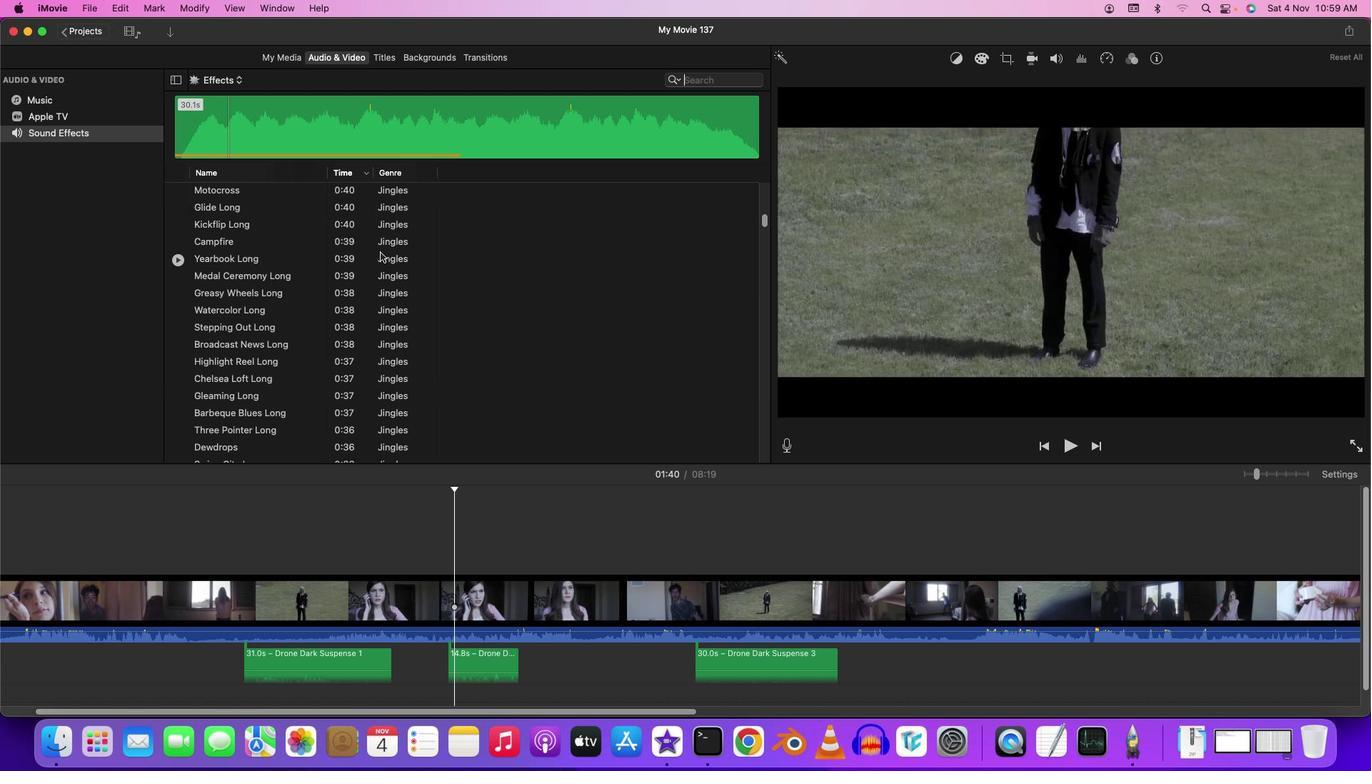 
Action: Mouse moved to (380, 252)
Screenshot: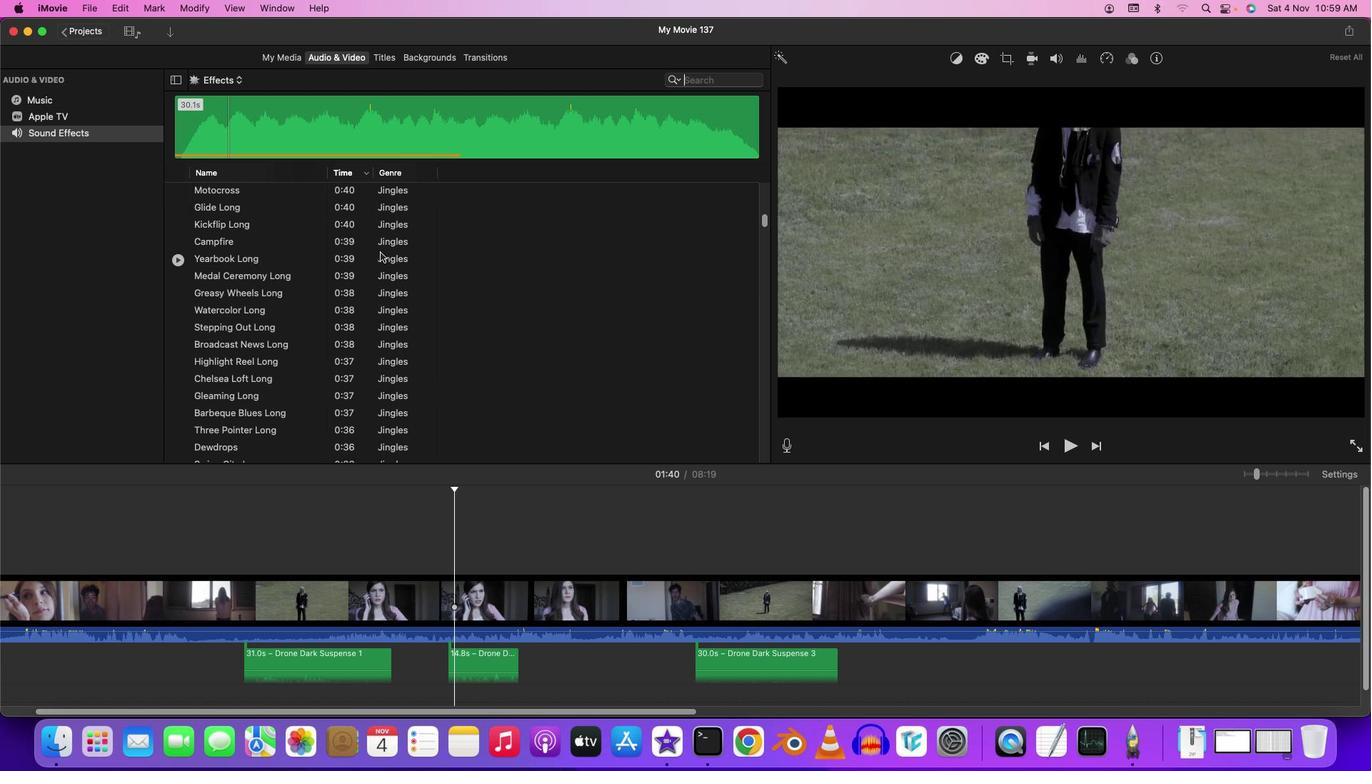 
Action: Mouse scrolled (380, 252) with delta (0, 0)
Screenshot: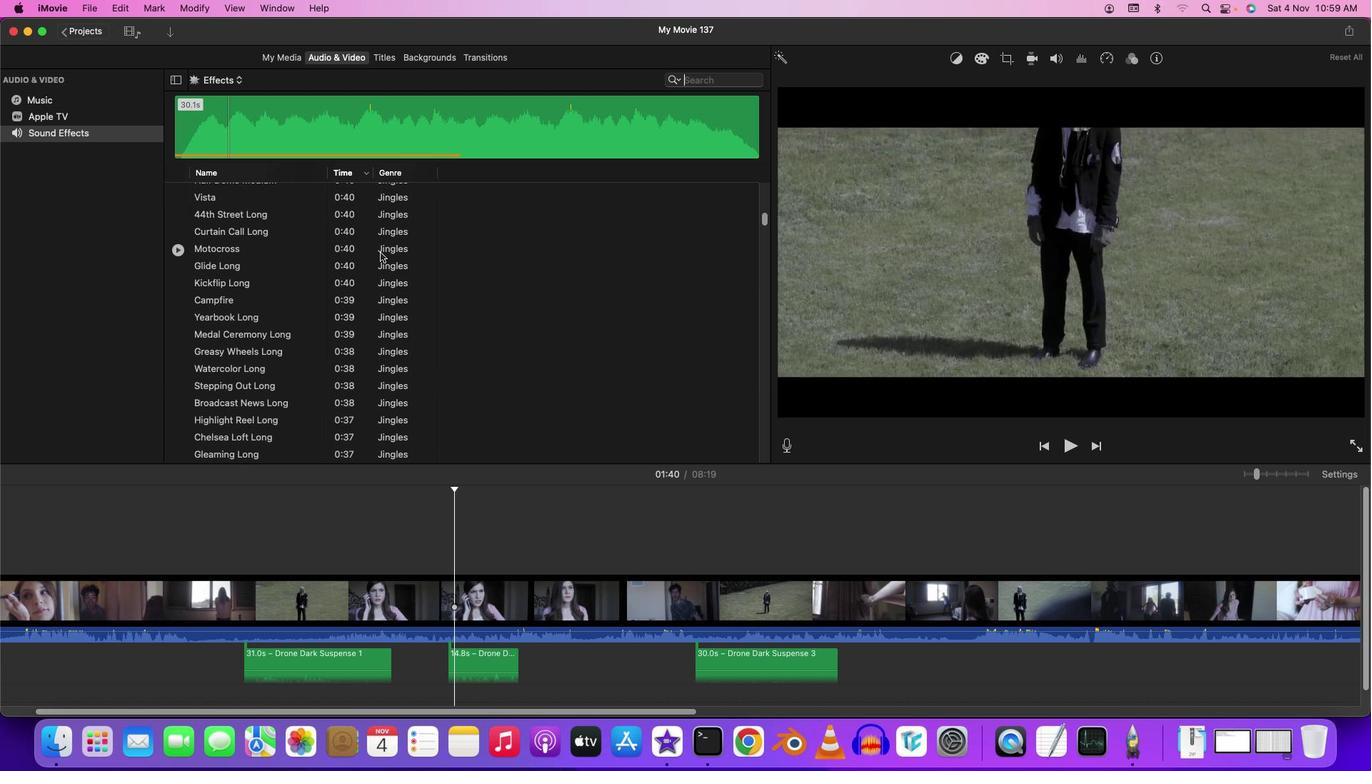 
Action: Mouse scrolled (380, 252) with delta (0, 0)
Screenshot: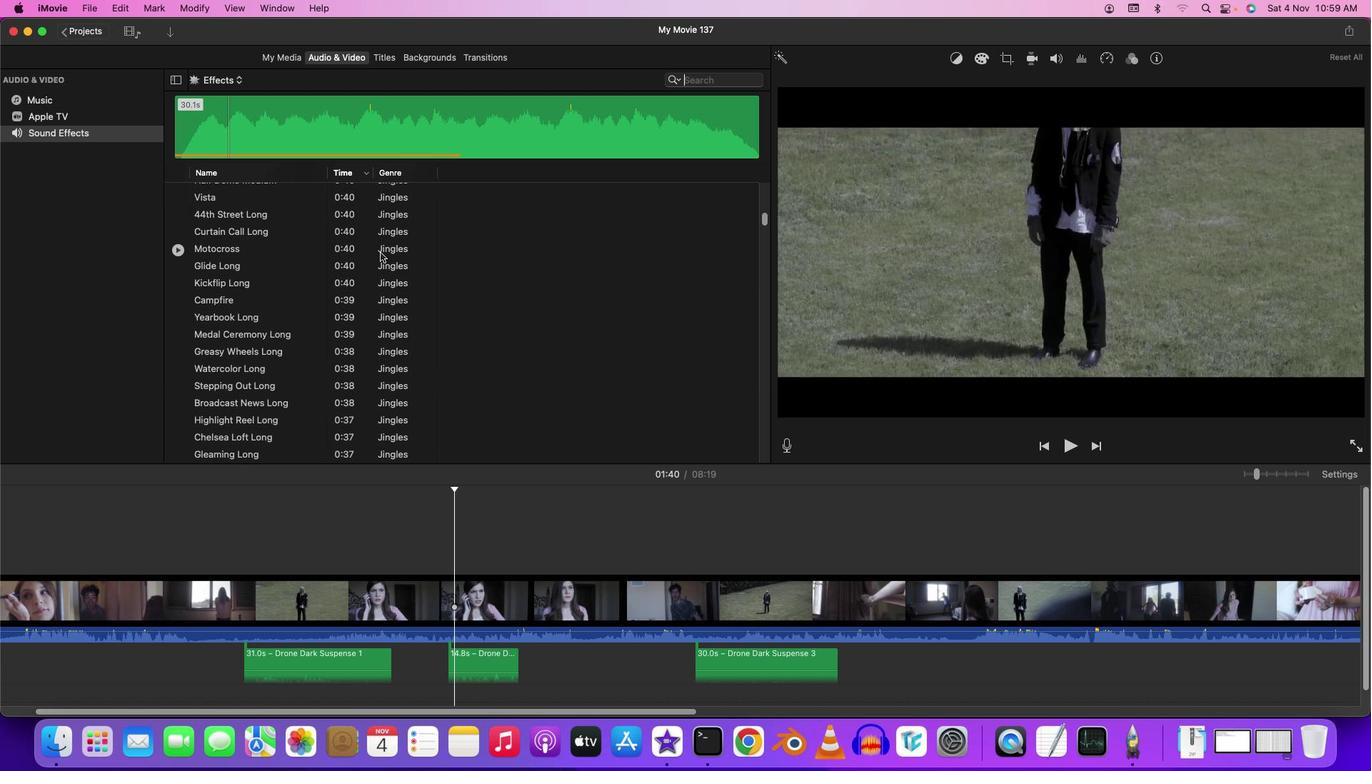 
Action: Mouse scrolled (380, 252) with delta (0, 1)
Screenshot: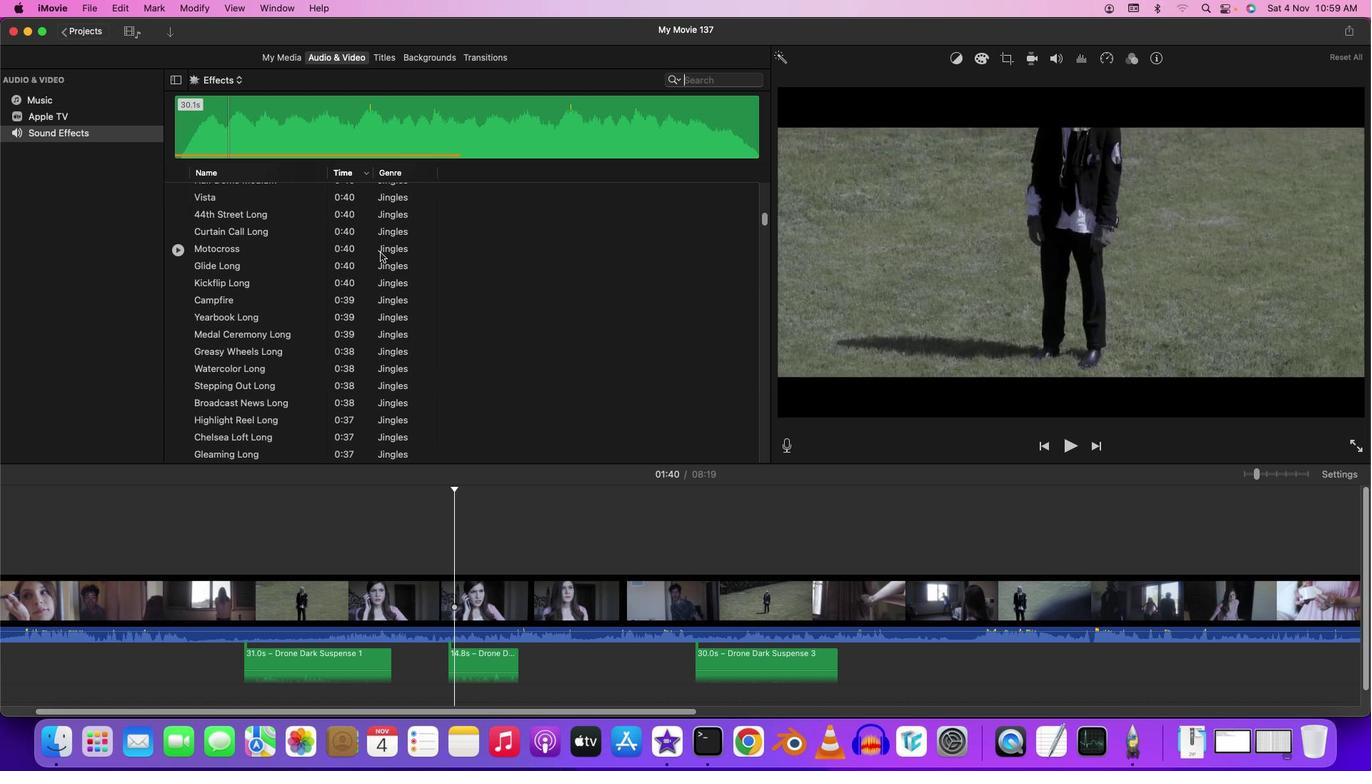 
Action: Mouse scrolled (380, 252) with delta (0, 0)
Screenshot: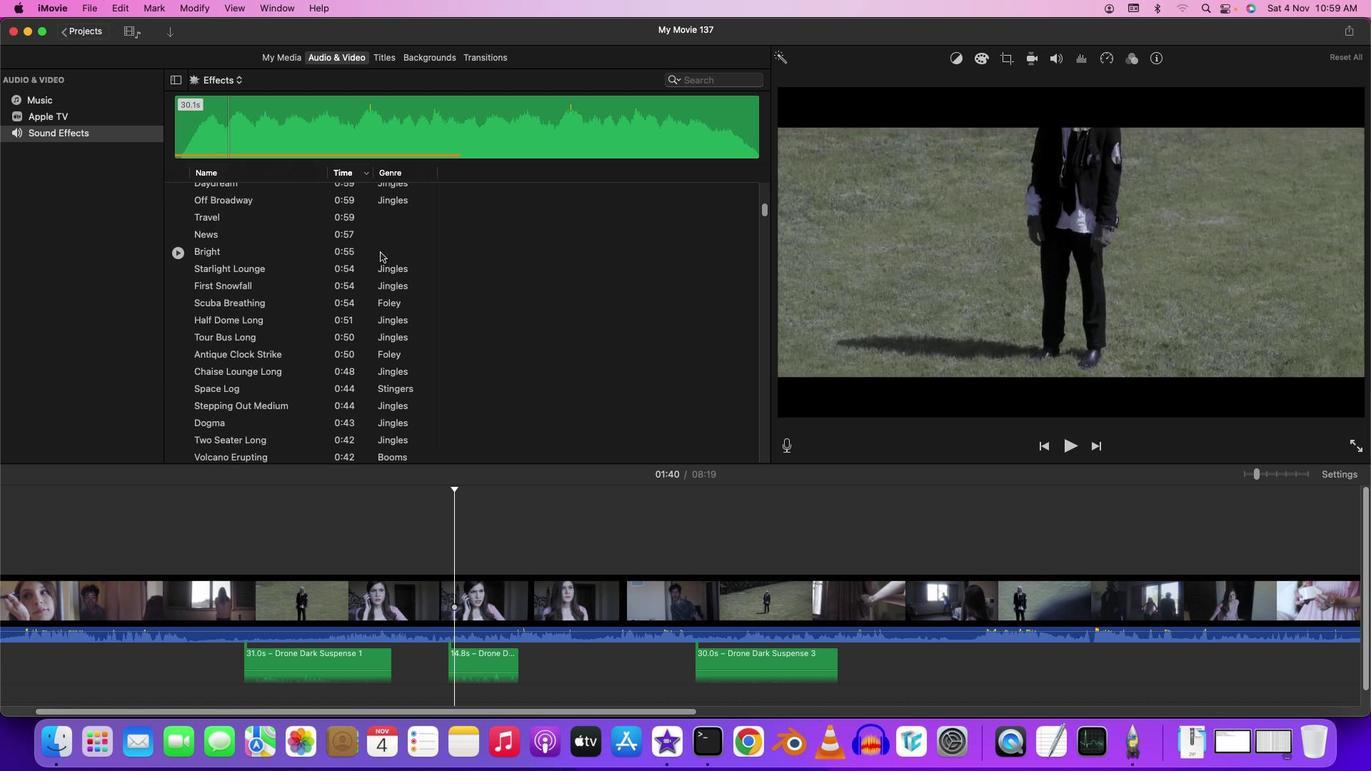 
Action: Mouse scrolled (380, 252) with delta (0, 0)
Screenshot: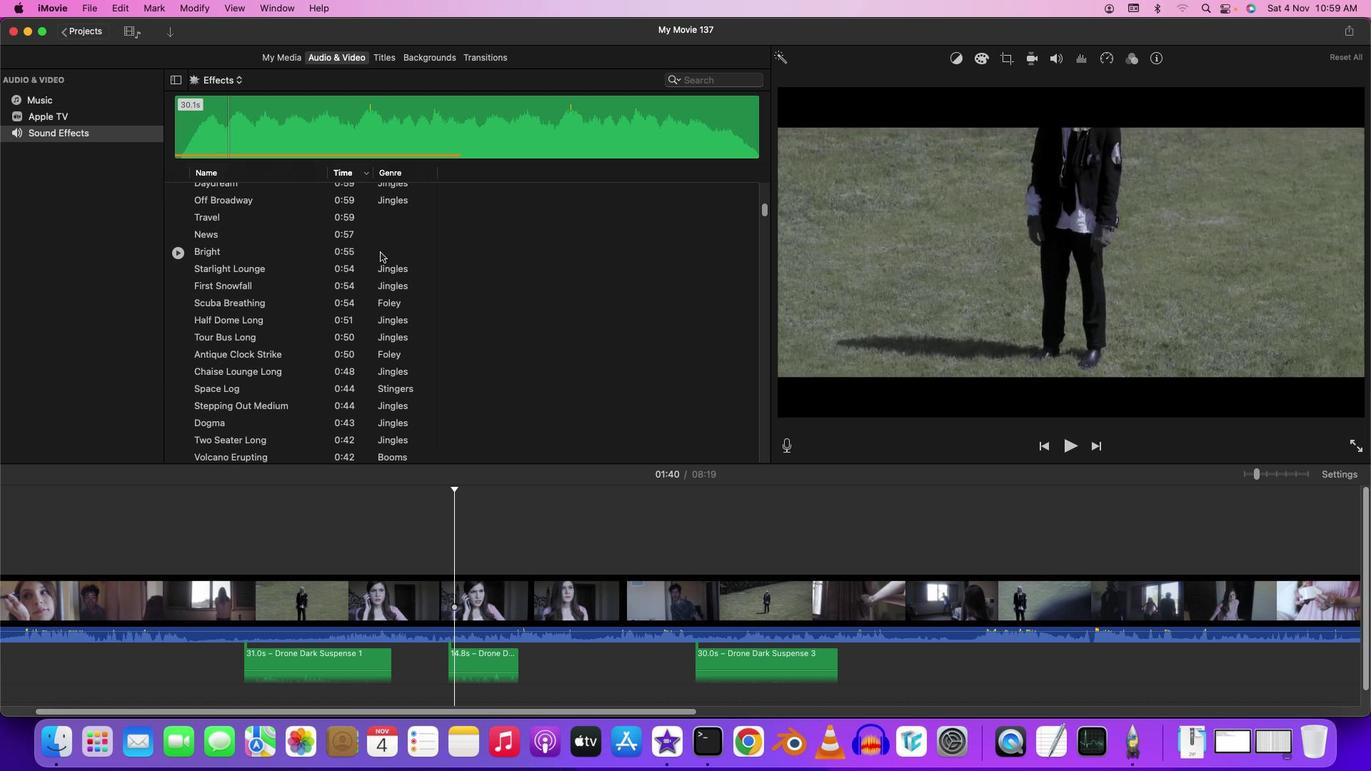
Action: Mouse scrolled (380, 252) with delta (0, 2)
Screenshot: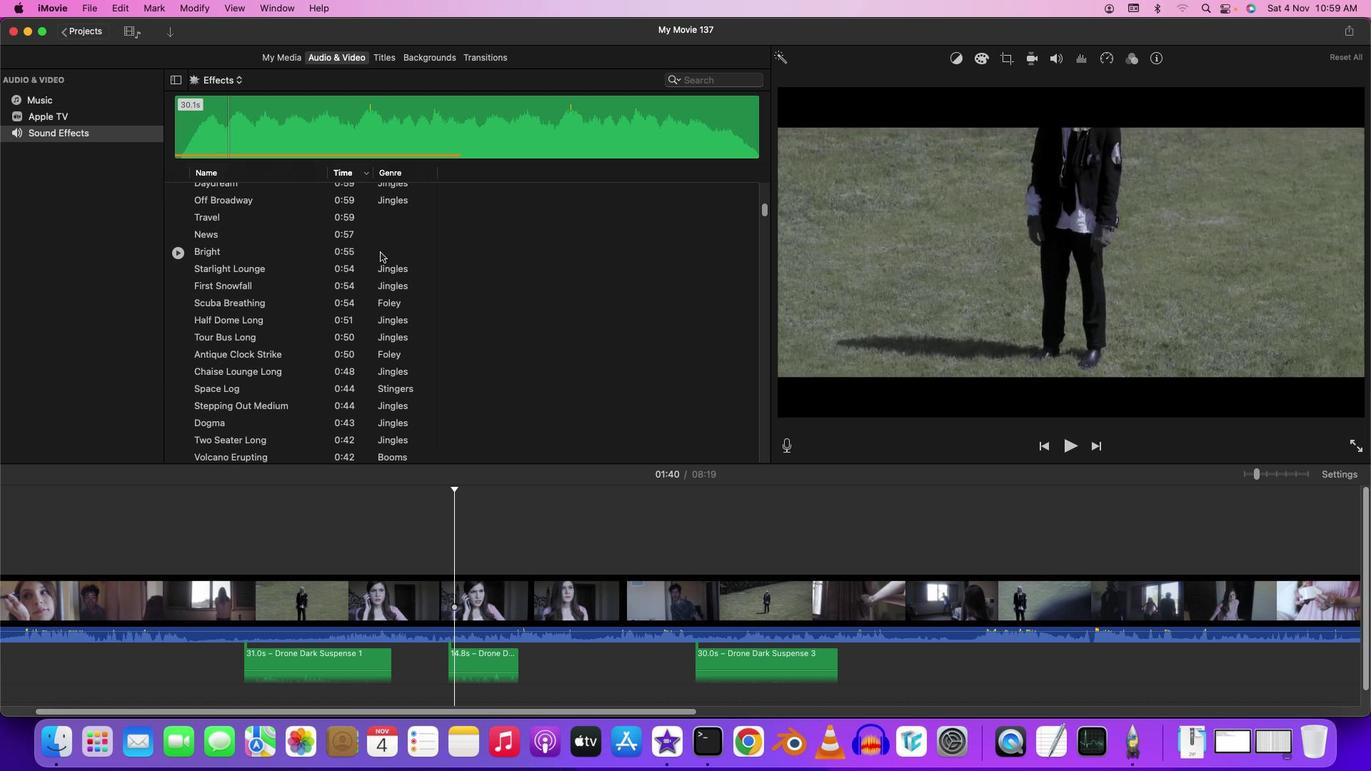 
Action: Mouse scrolled (380, 252) with delta (0, 3)
Screenshot: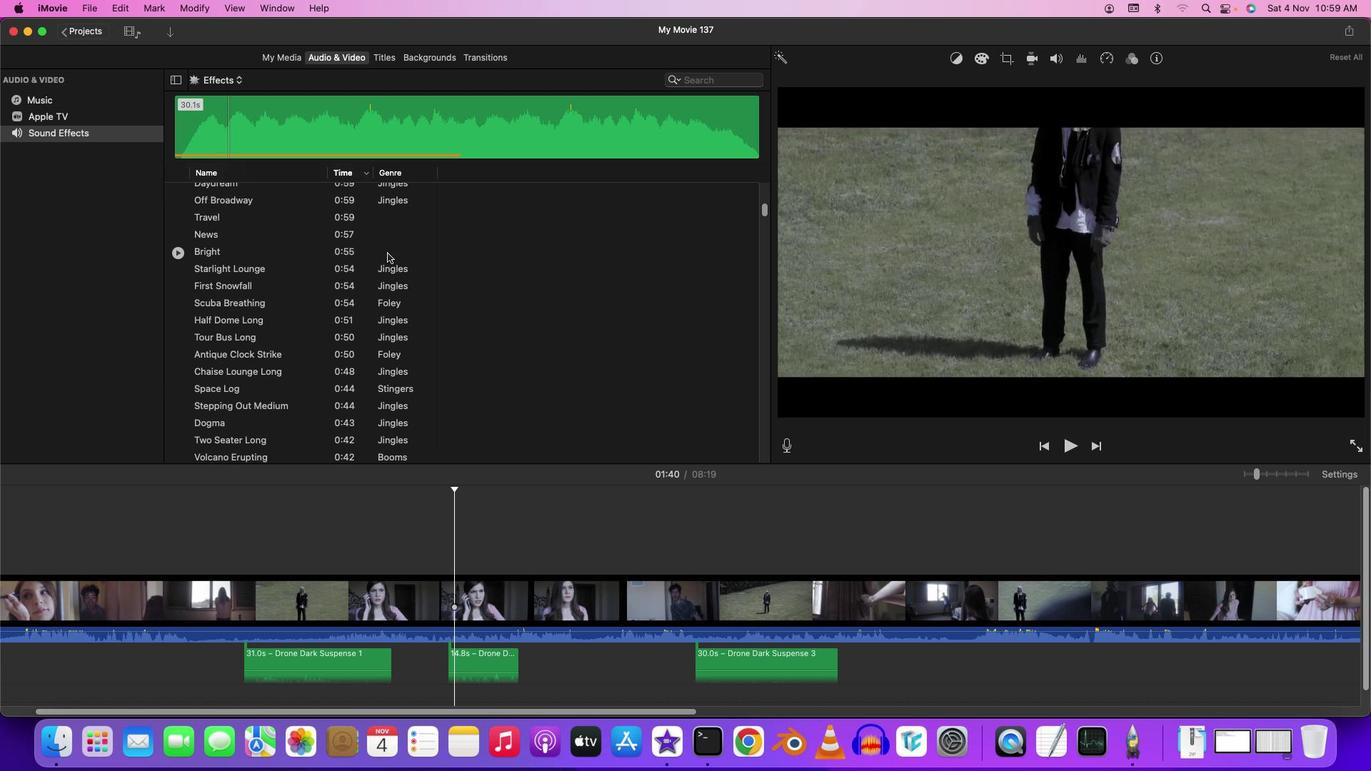 
Action: Mouse scrolled (380, 252) with delta (0, 4)
Screenshot: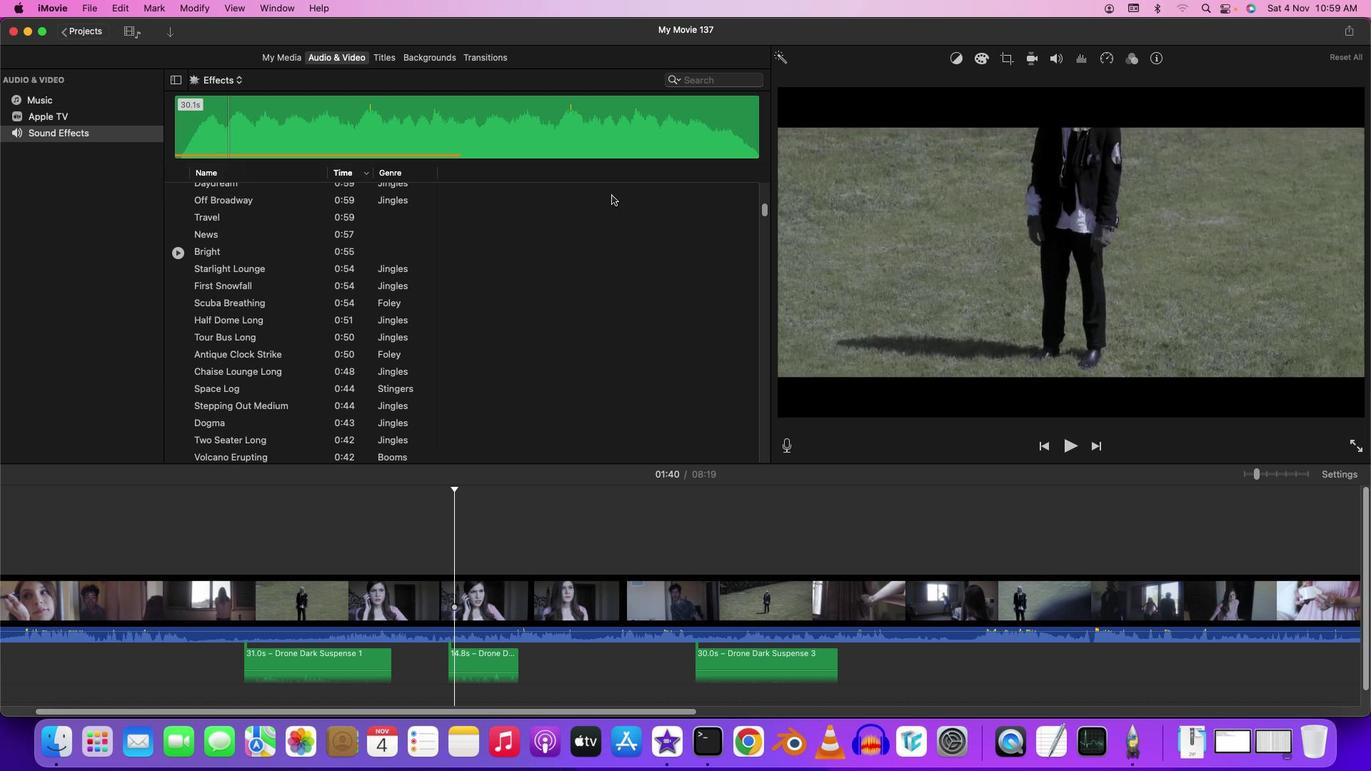 
Action: Mouse moved to (763, 210)
Screenshot: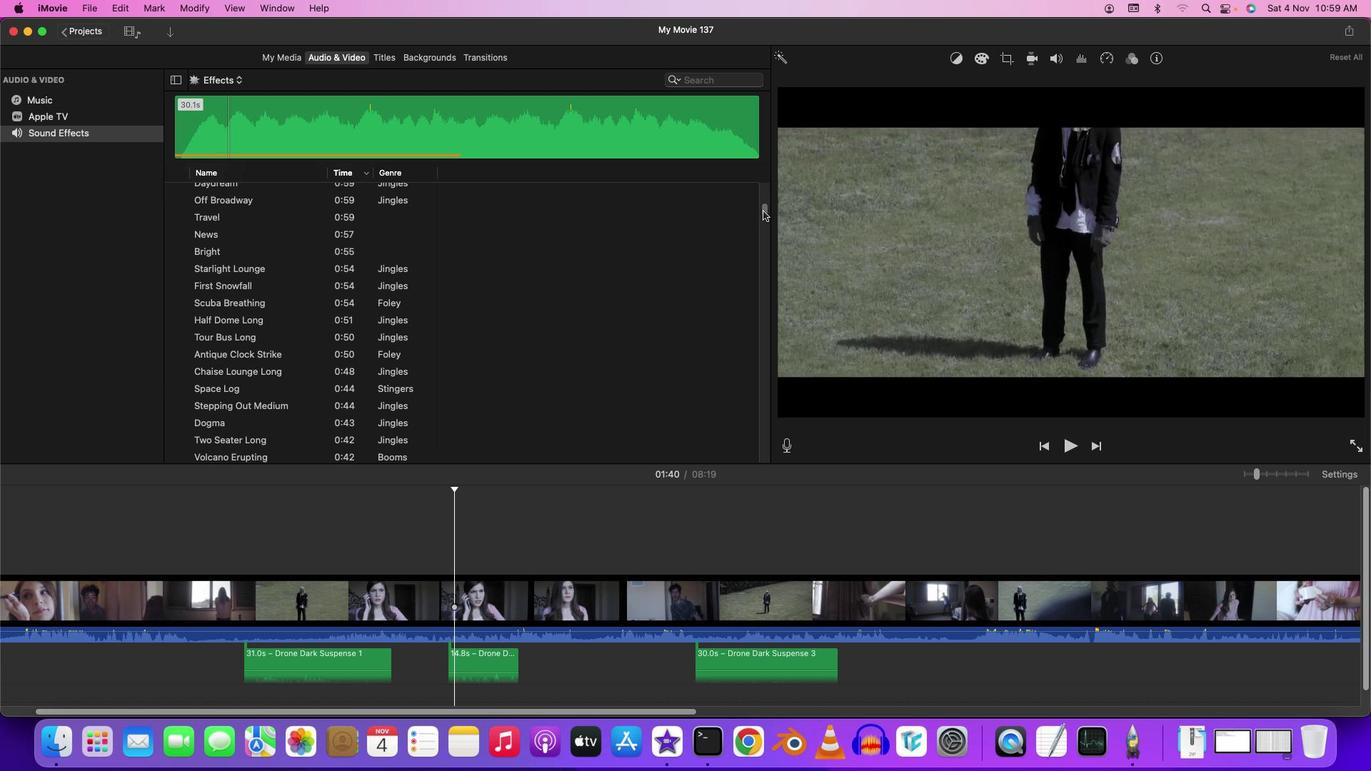 
Action: Mouse pressed left at (763, 210)
Screenshot: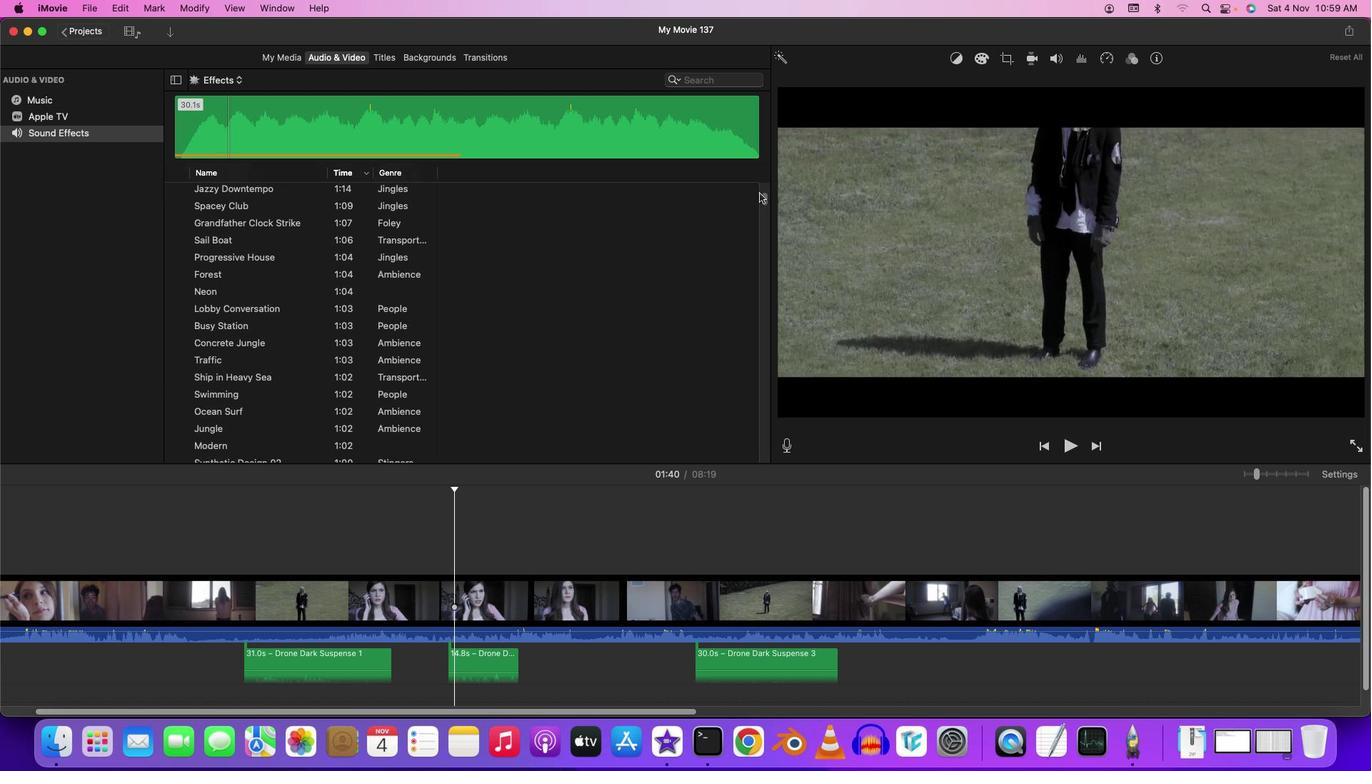 
Action: Mouse moved to (184, 225)
Screenshot: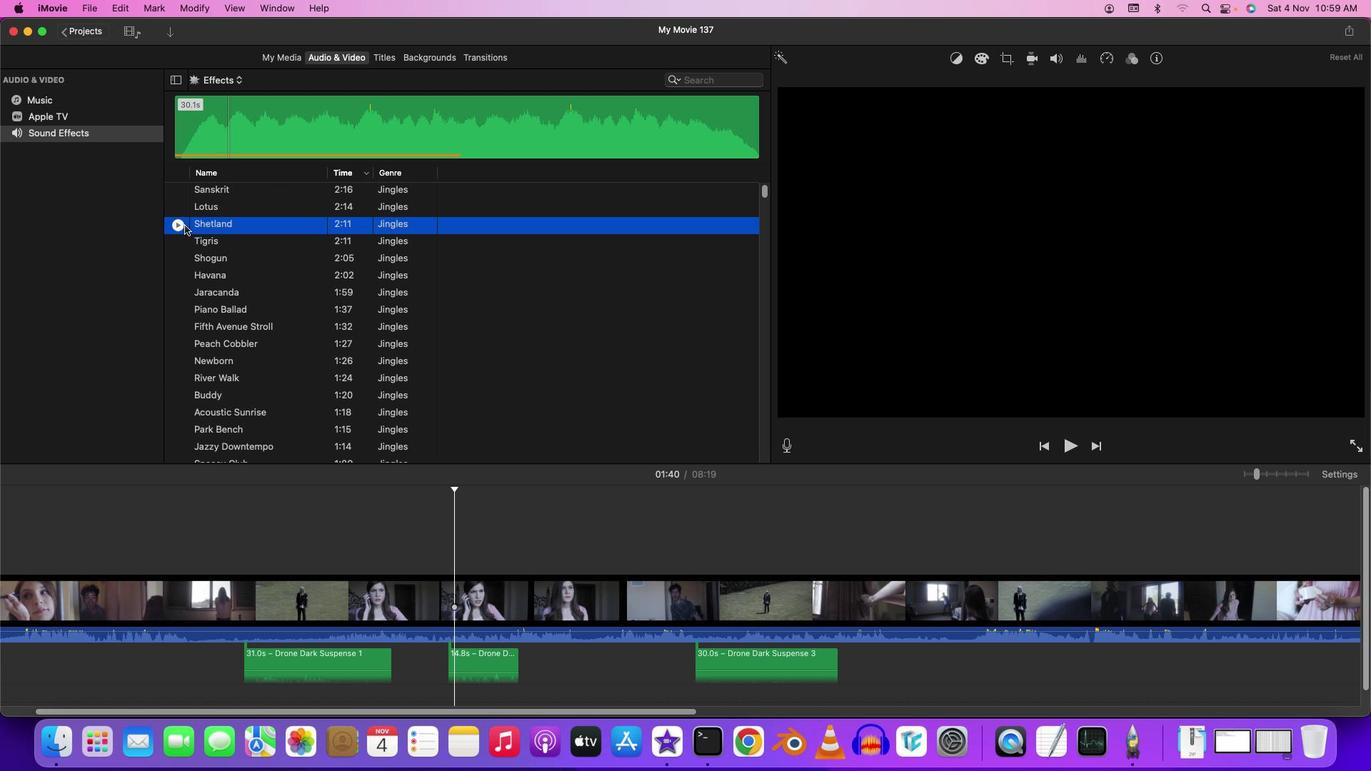 
Action: Mouse pressed left at (184, 225)
Screenshot: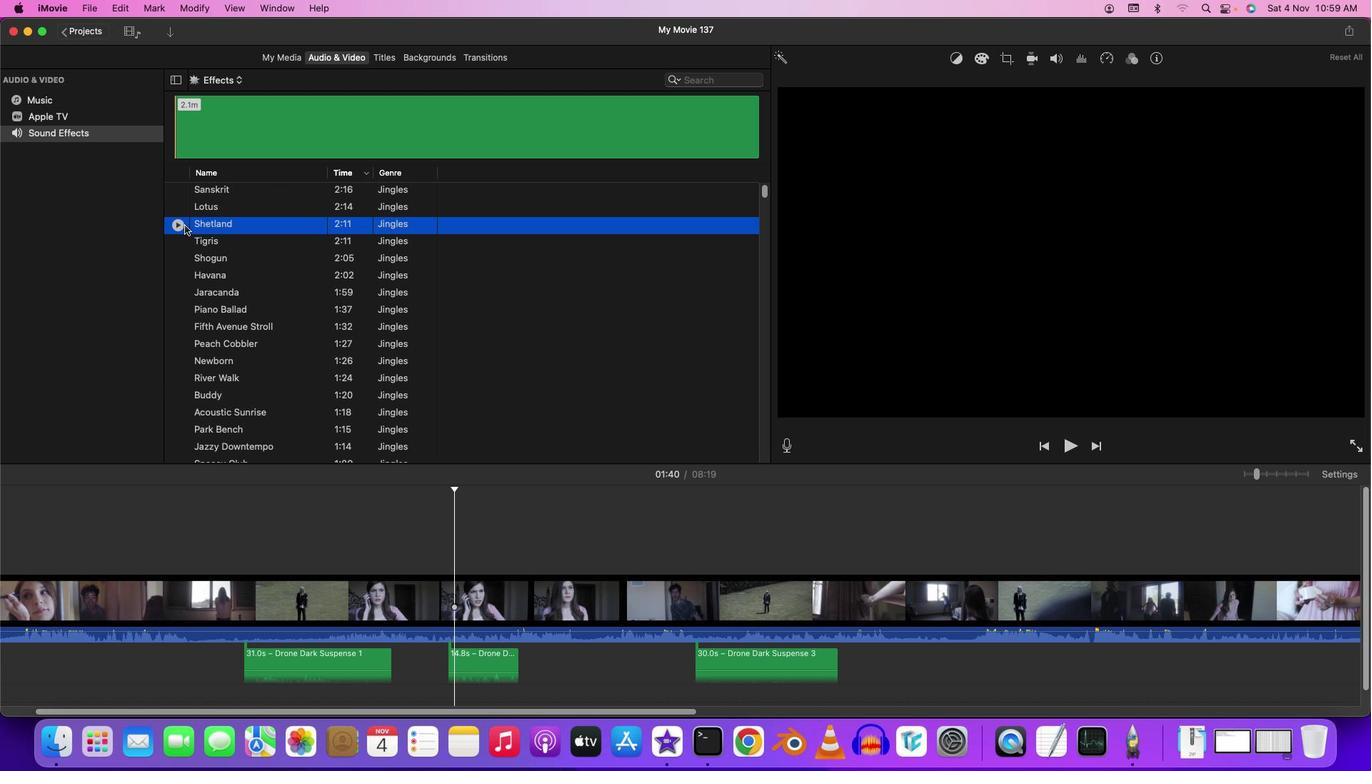 
Action: Mouse moved to (182, 240)
Screenshot: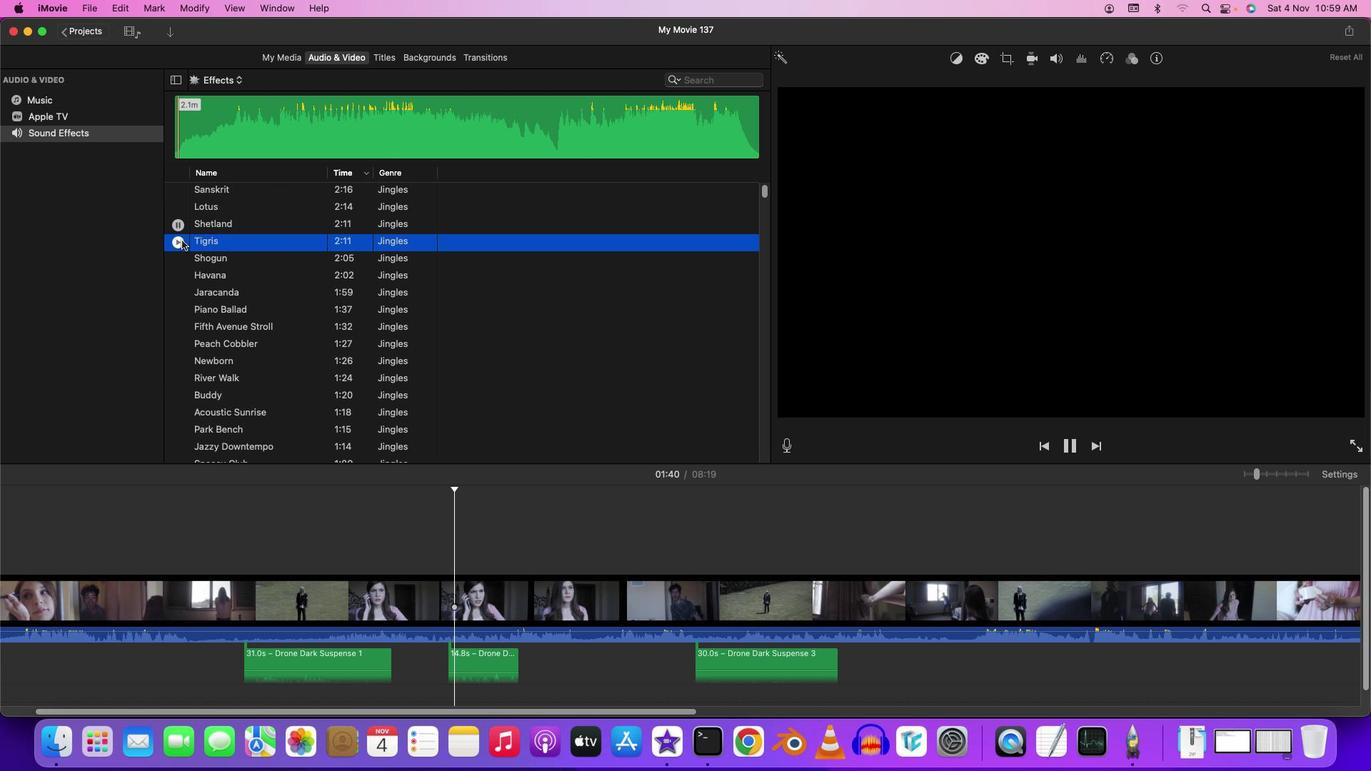 
Action: Mouse pressed left at (182, 240)
Screenshot: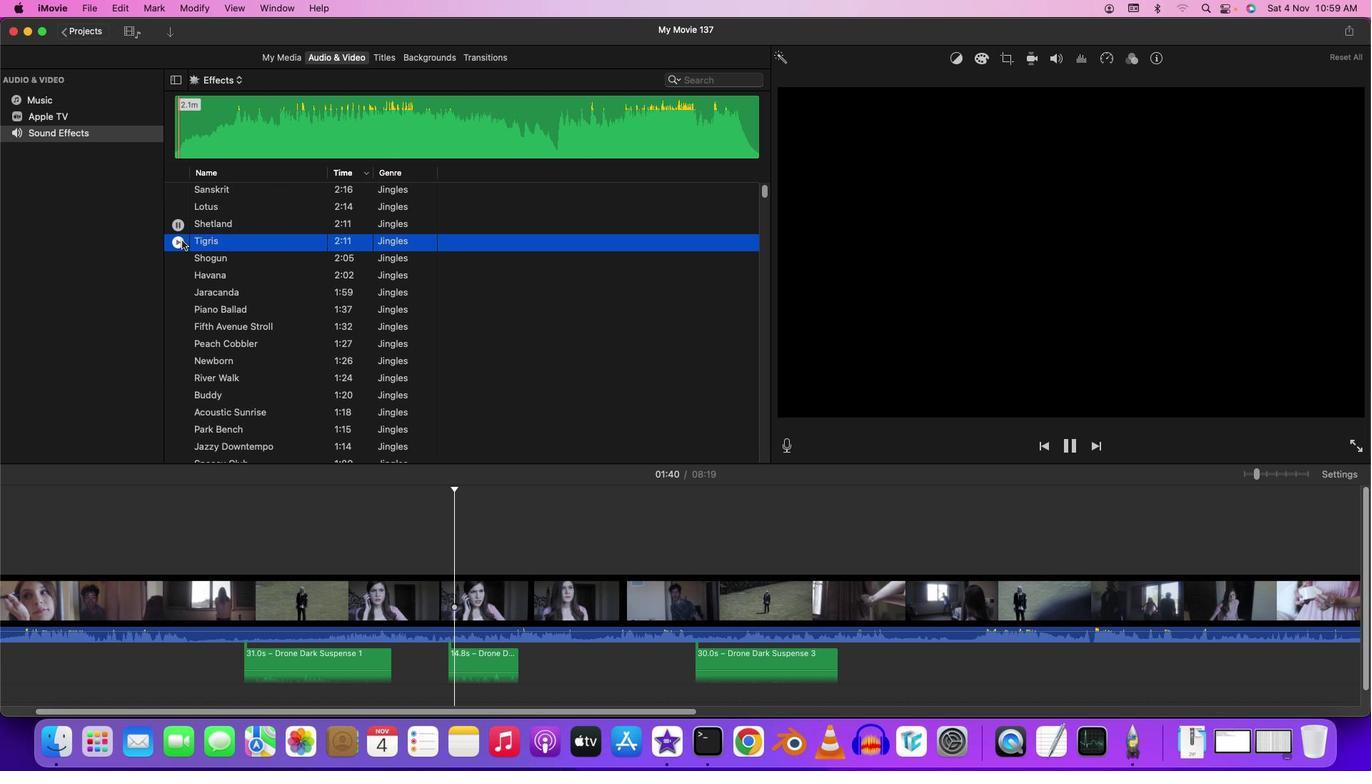 
Action: Mouse moved to (177, 263)
Screenshot: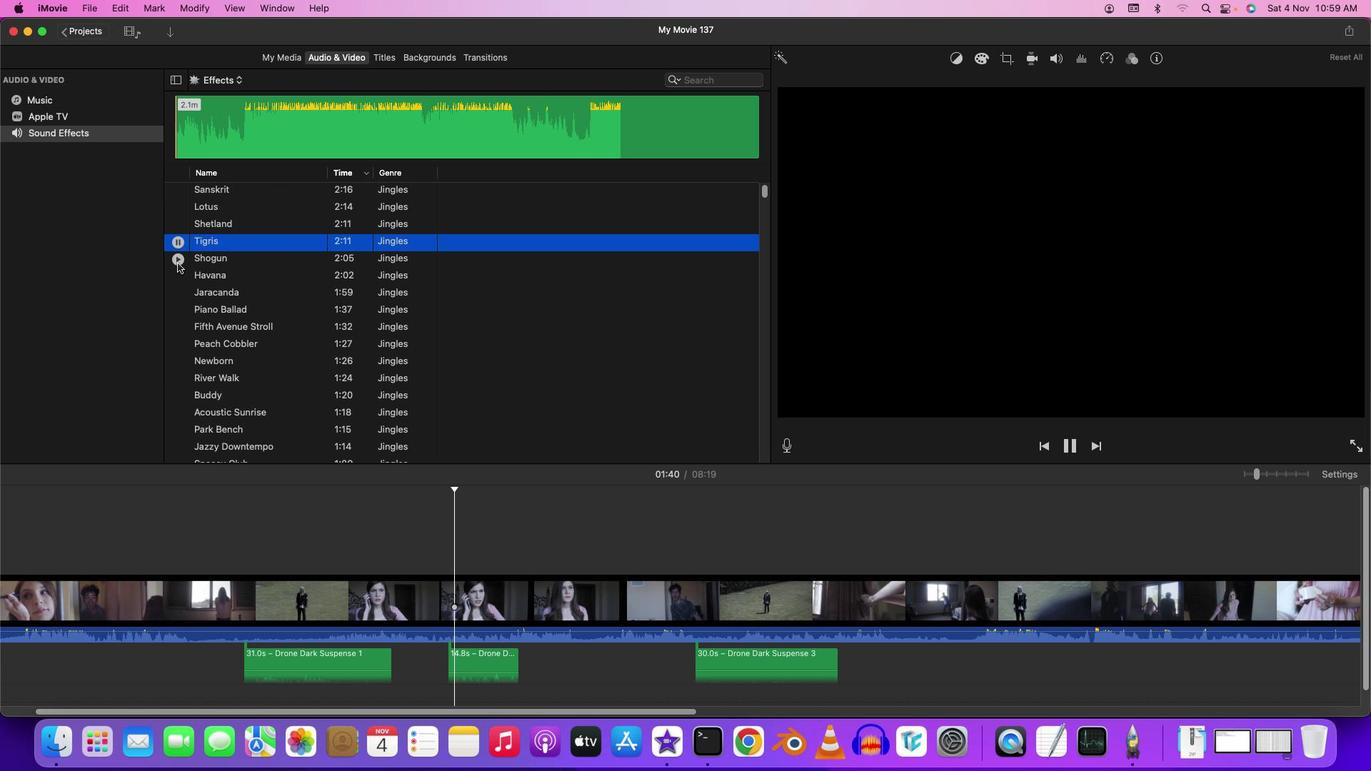 
Action: Mouse pressed left at (177, 263)
Screenshot: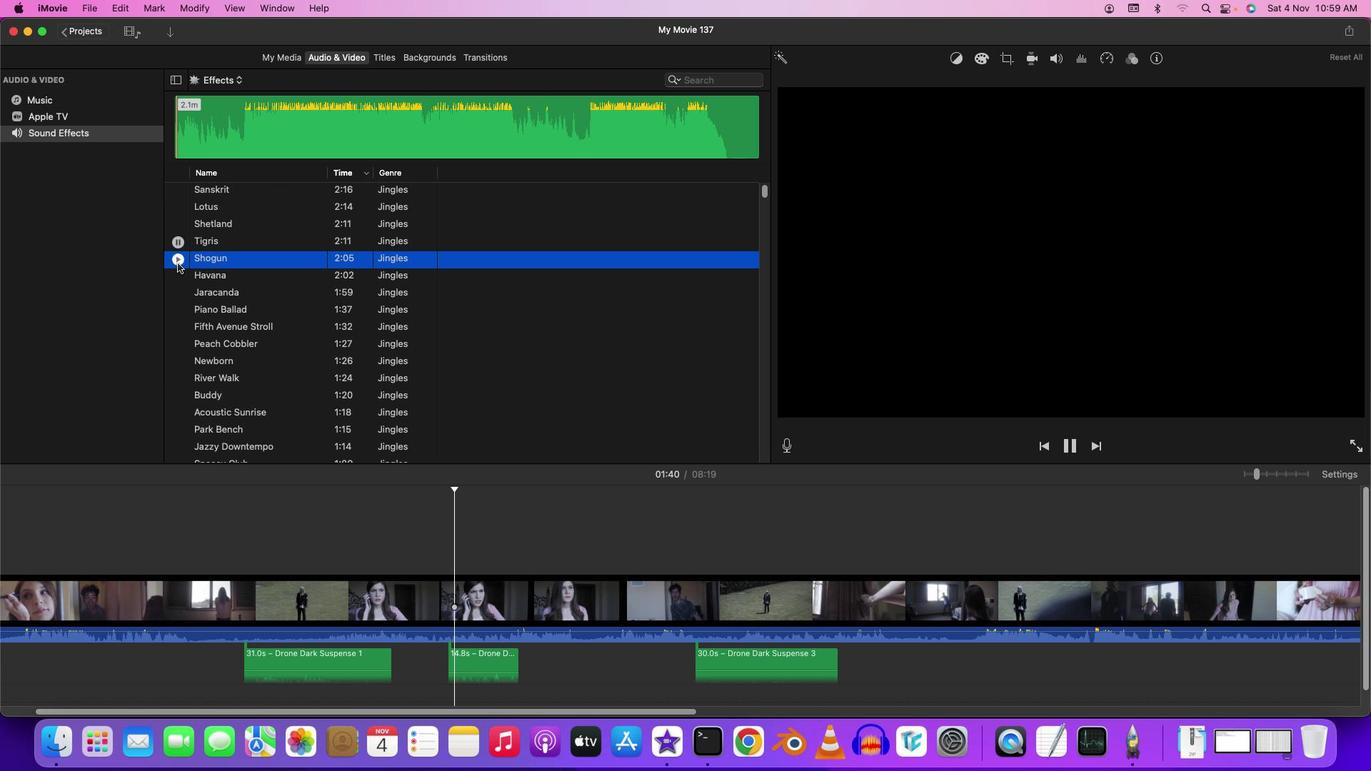 
Action: Mouse moved to (180, 277)
Screenshot: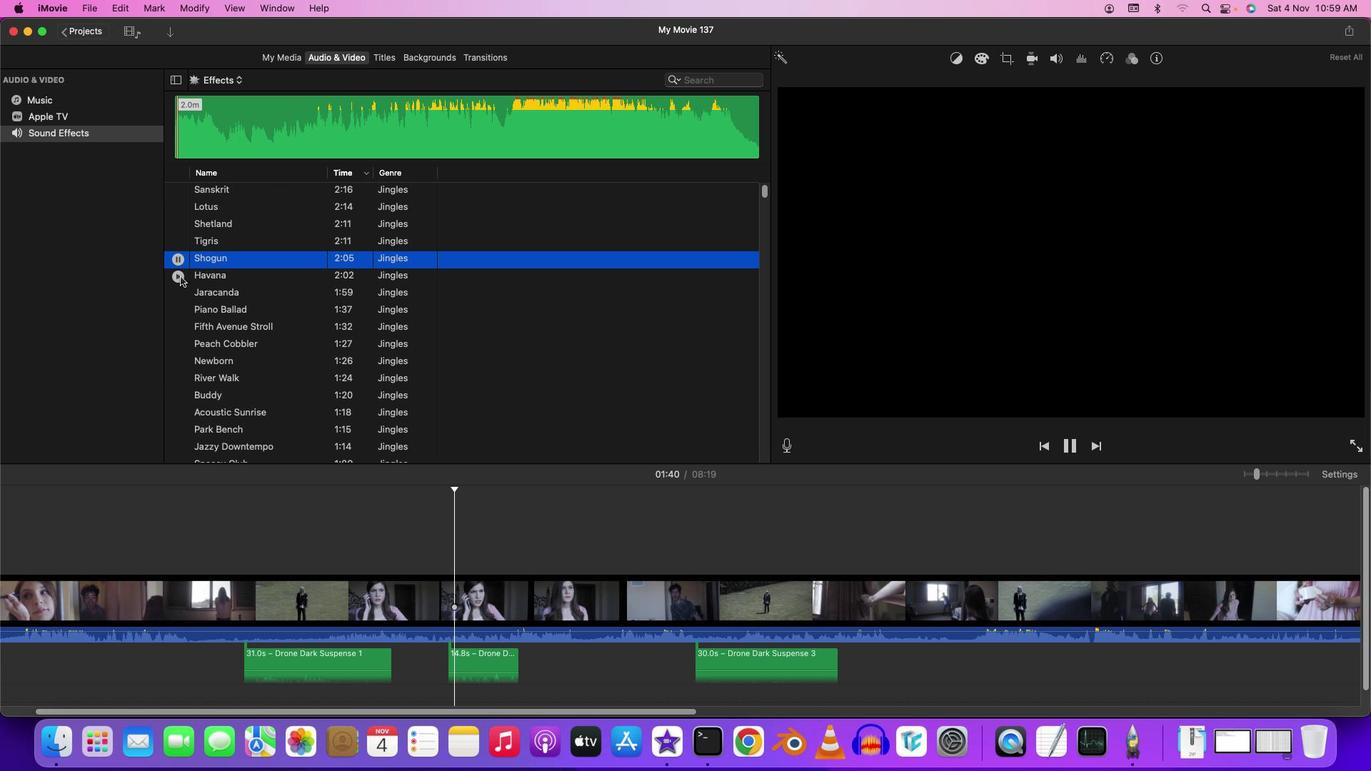
Action: Mouse pressed left at (180, 277)
Screenshot: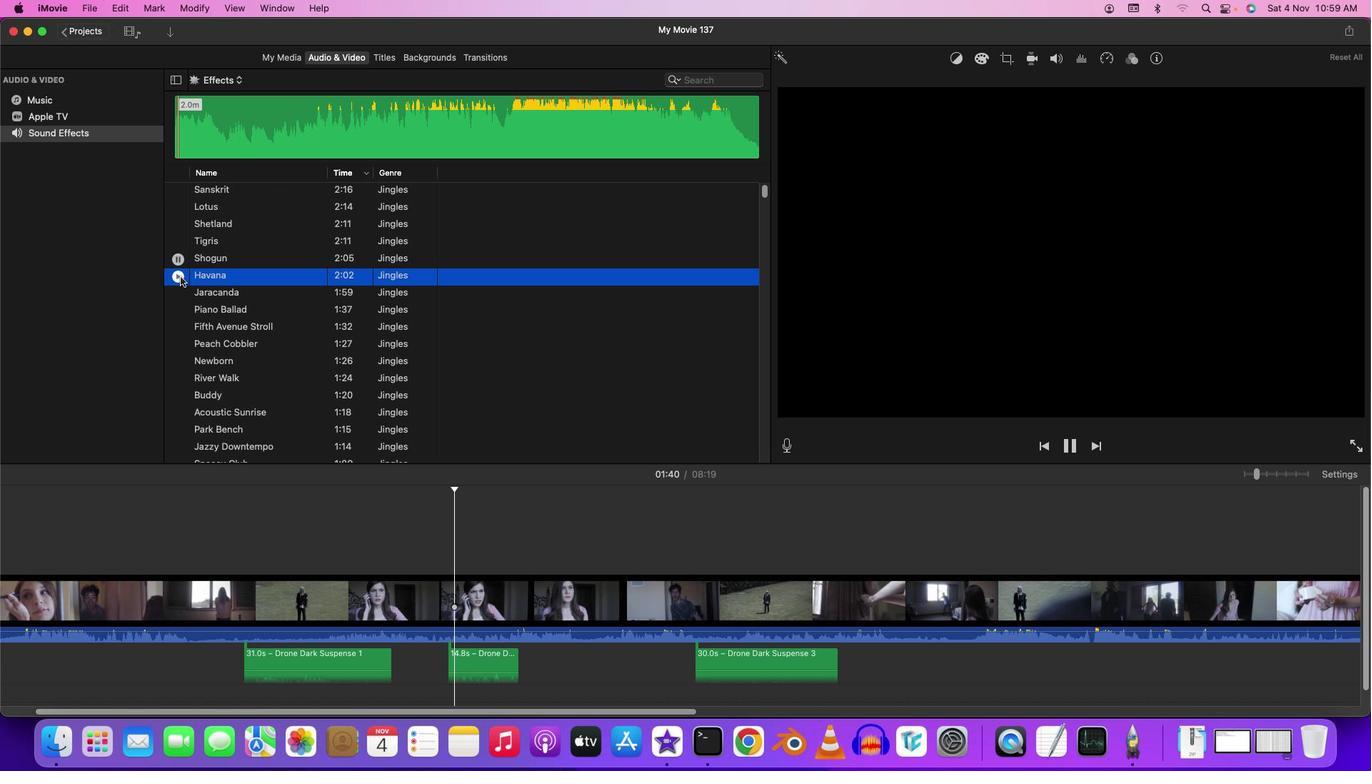 
Action: Mouse moved to (178, 290)
Screenshot: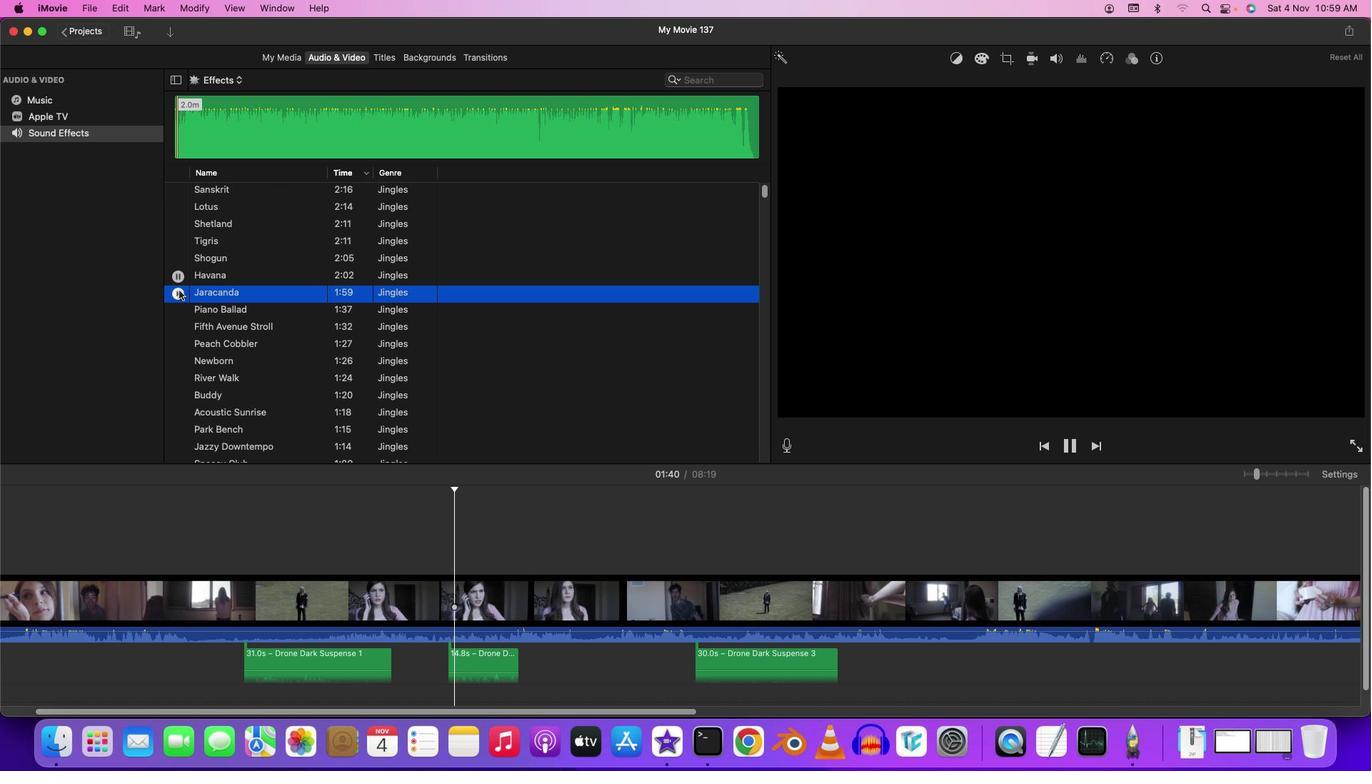 
Action: Mouse pressed left at (178, 290)
Screenshot: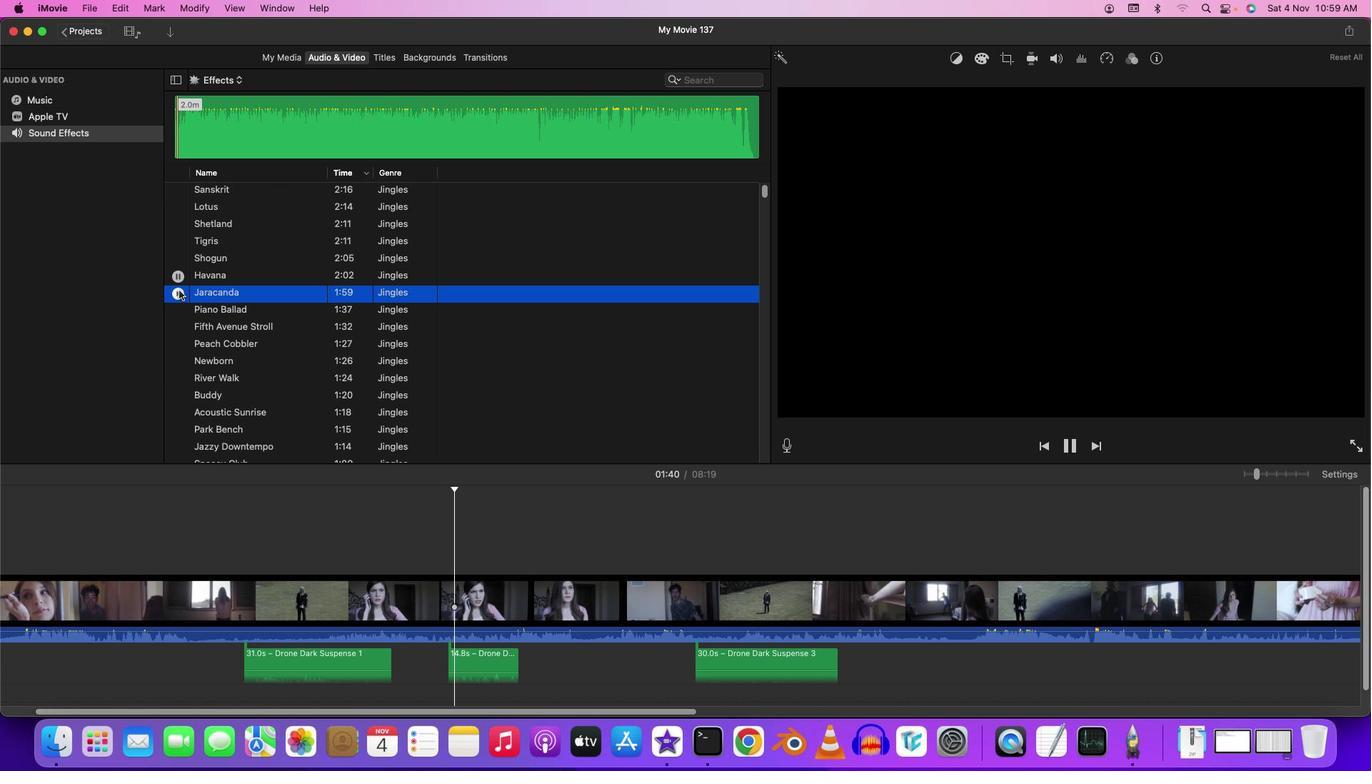 
Action: Mouse moved to (178, 313)
Screenshot: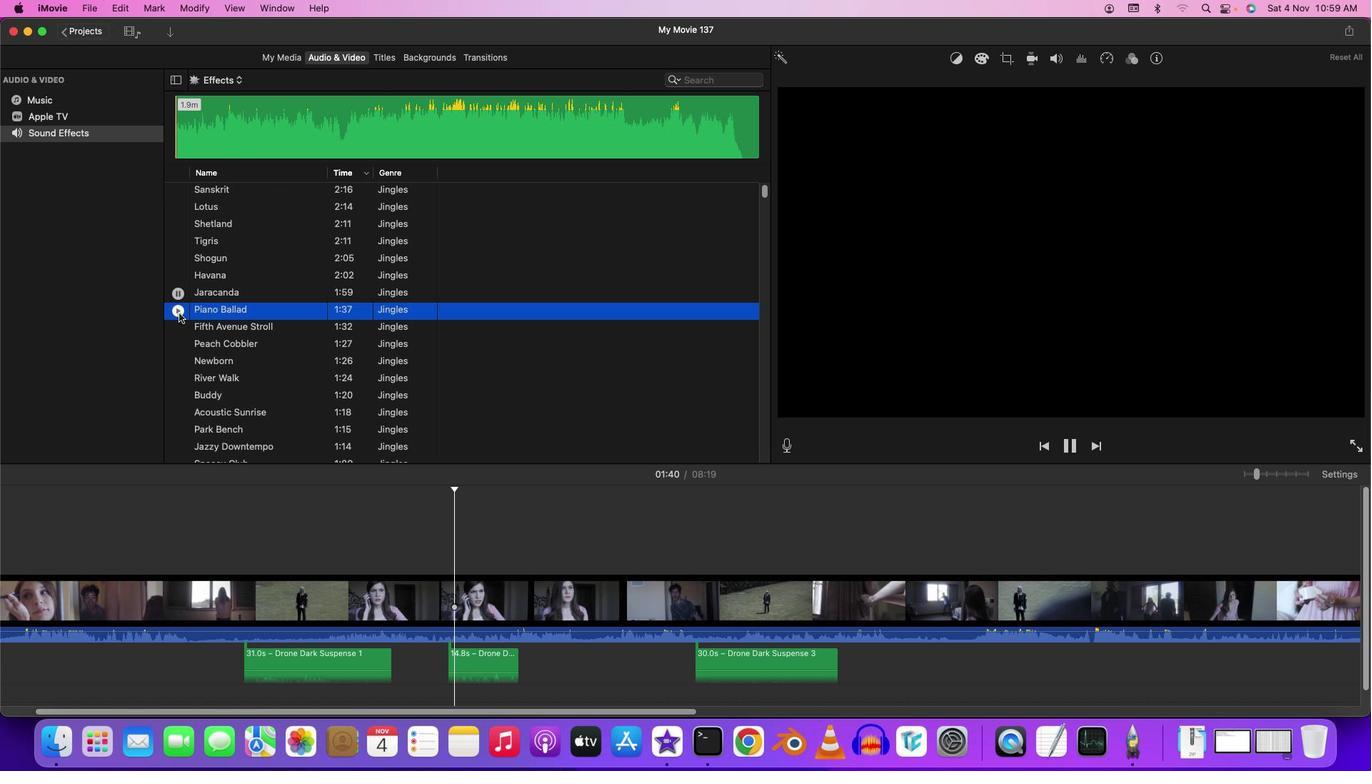 
Action: Mouse pressed left at (178, 313)
Screenshot: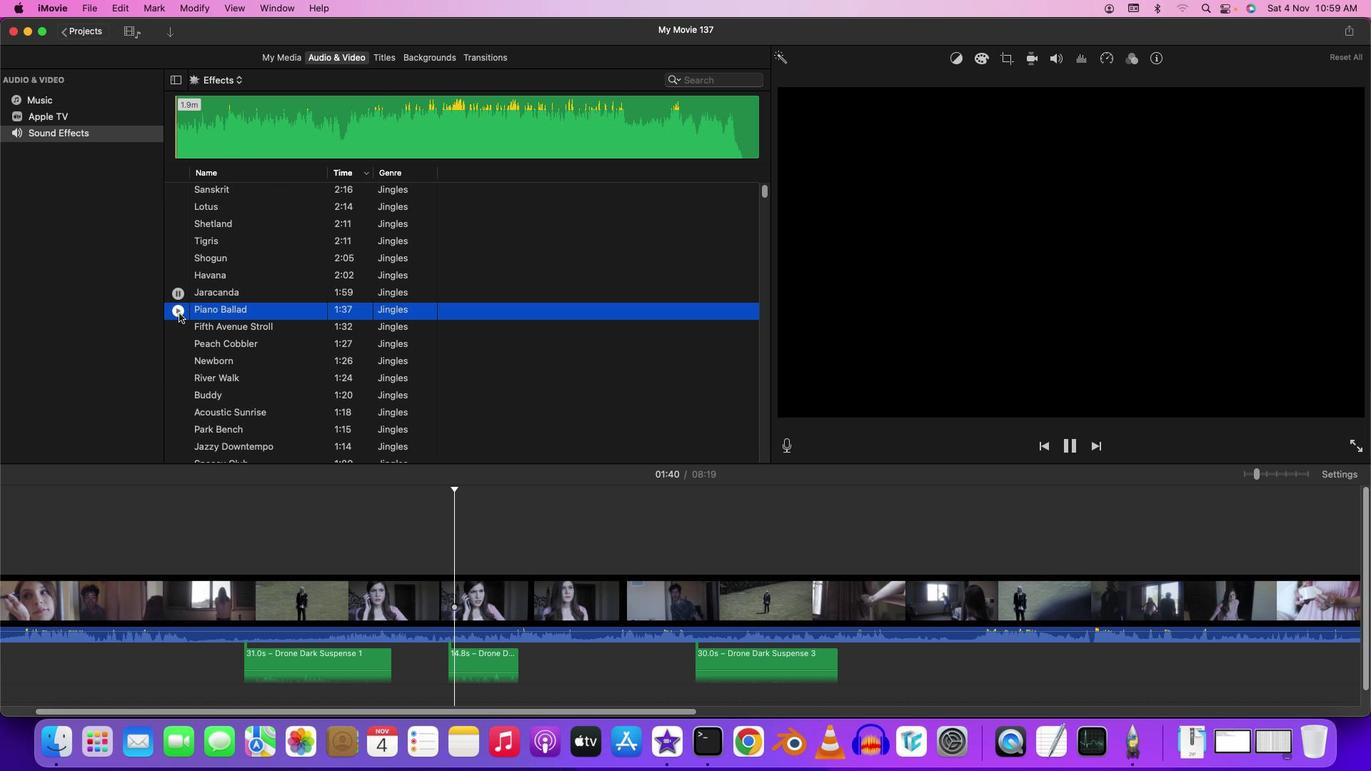 
Action: Mouse moved to (177, 327)
